 Task: Find farmers' markets in Madison, Wisconsin. 155.96158
Action: Mouse moved to (136, 79)
Screenshot: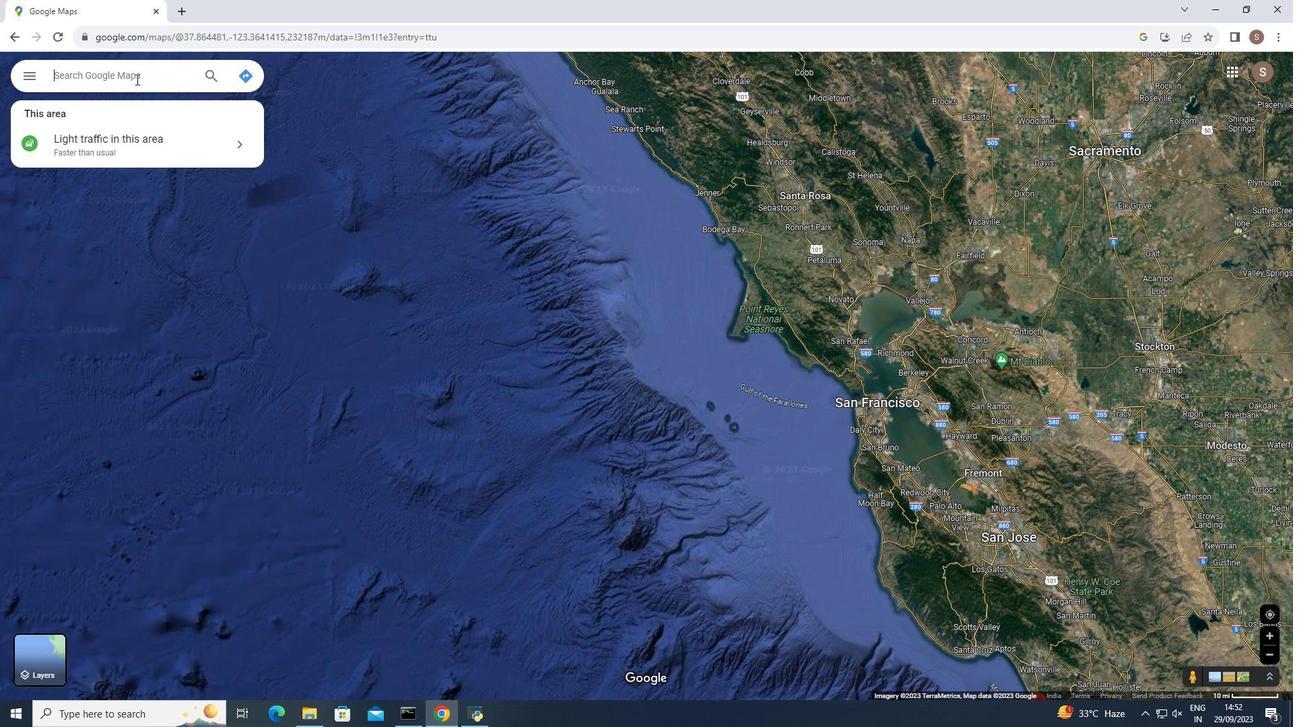 
Action: Mouse pressed left at (136, 79)
Screenshot: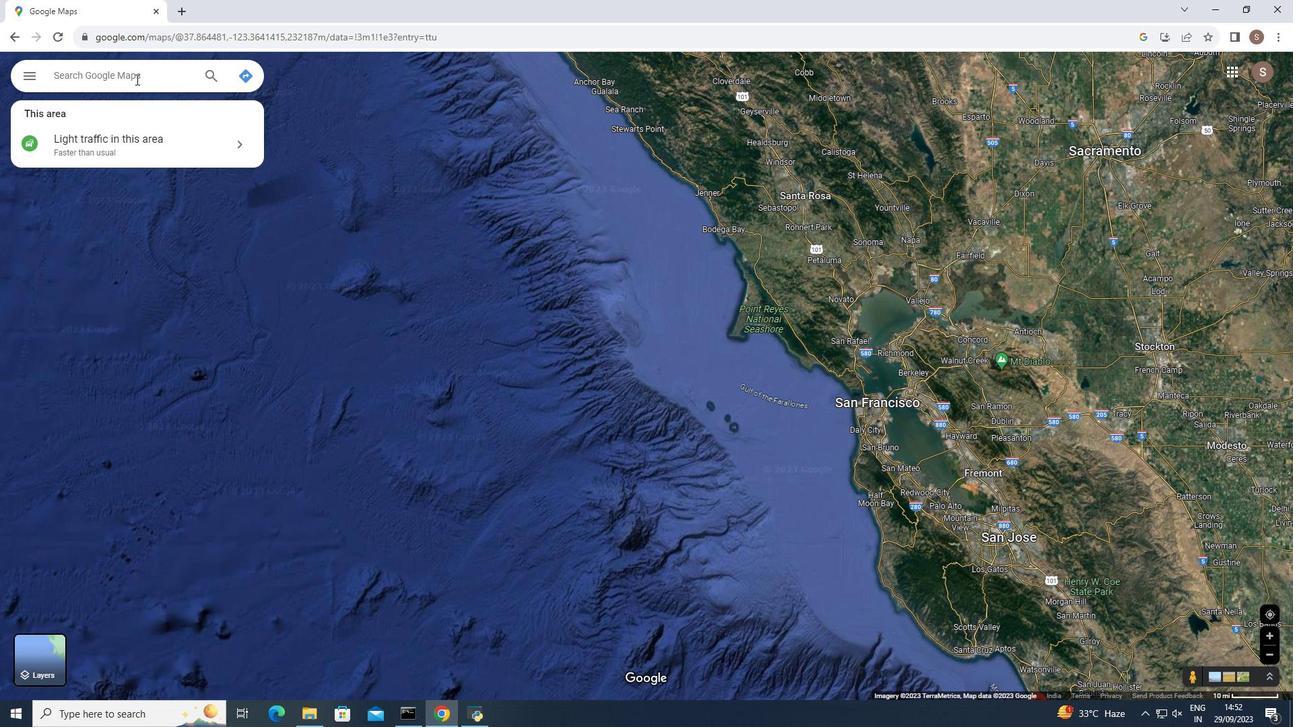 
Action: Mouse moved to (137, 76)
Screenshot: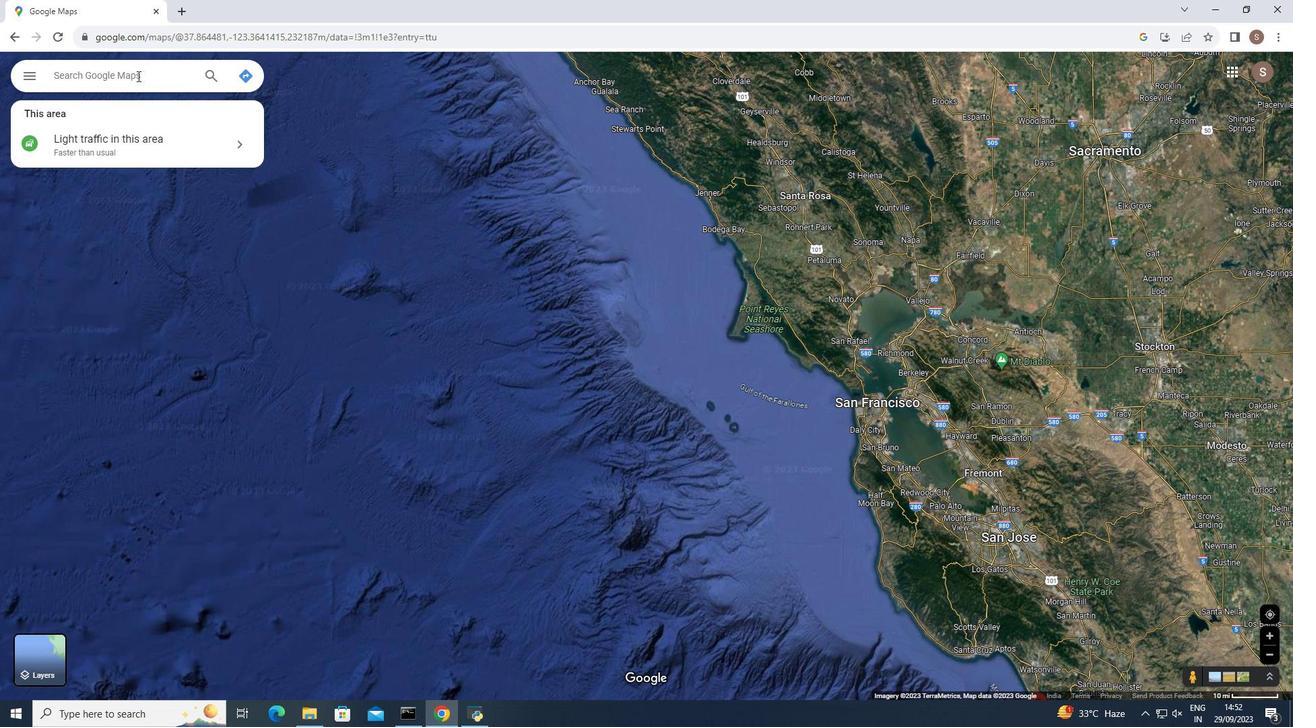 
Action: Key pressed madison<Key.space>wisconsin
Screenshot: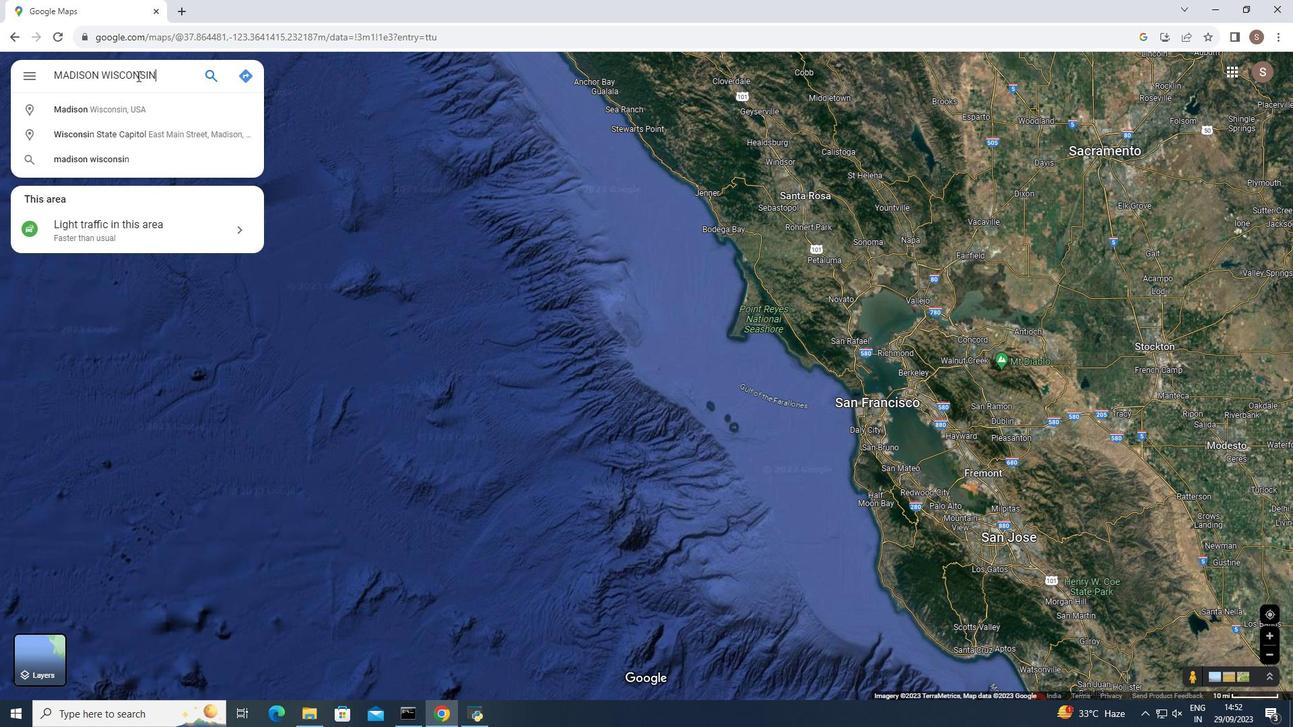 
Action: Mouse moved to (119, 106)
Screenshot: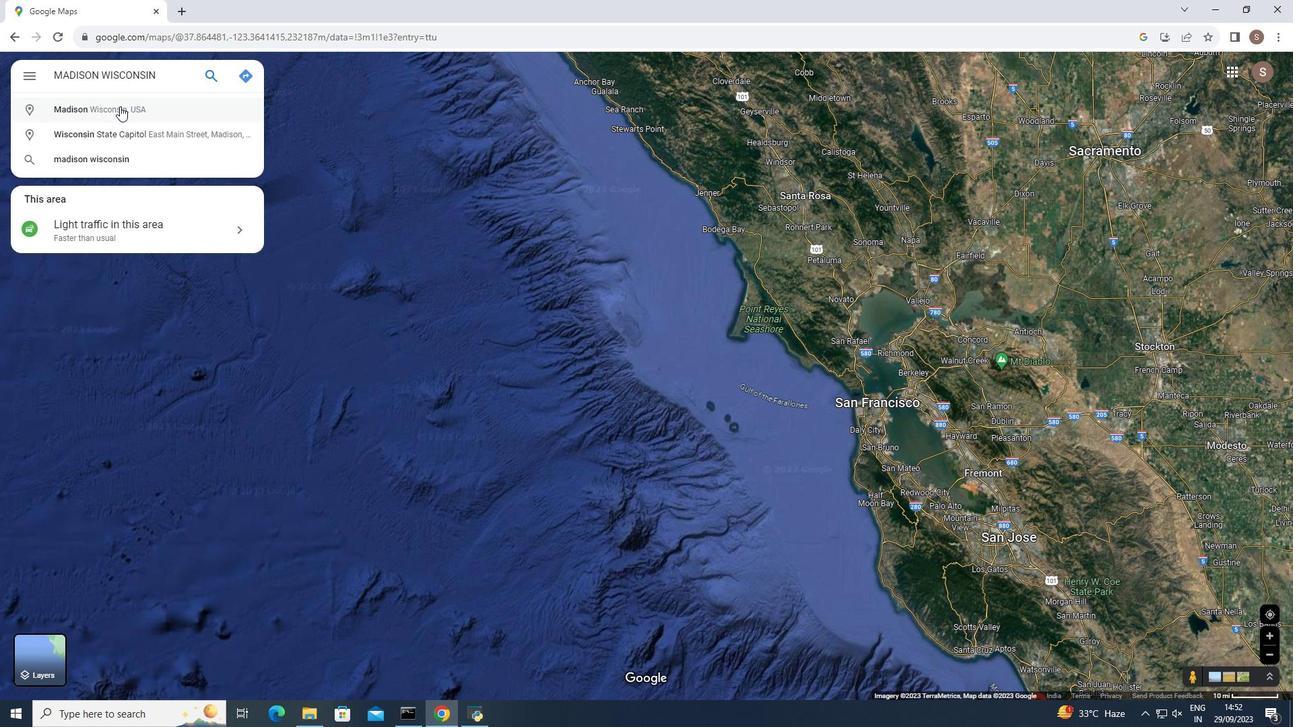 
Action: Mouse pressed left at (119, 106)
Screenshot: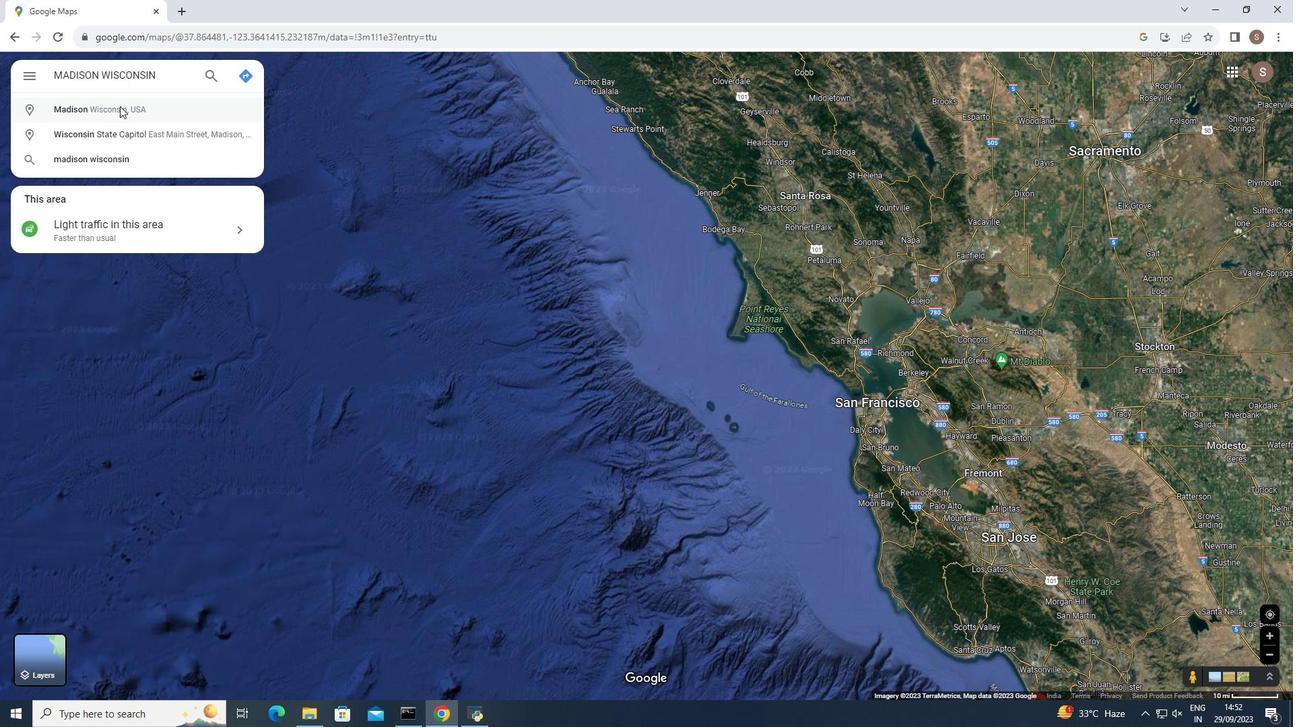 
Action: Mouse moved to (142, 304)
Screenshot: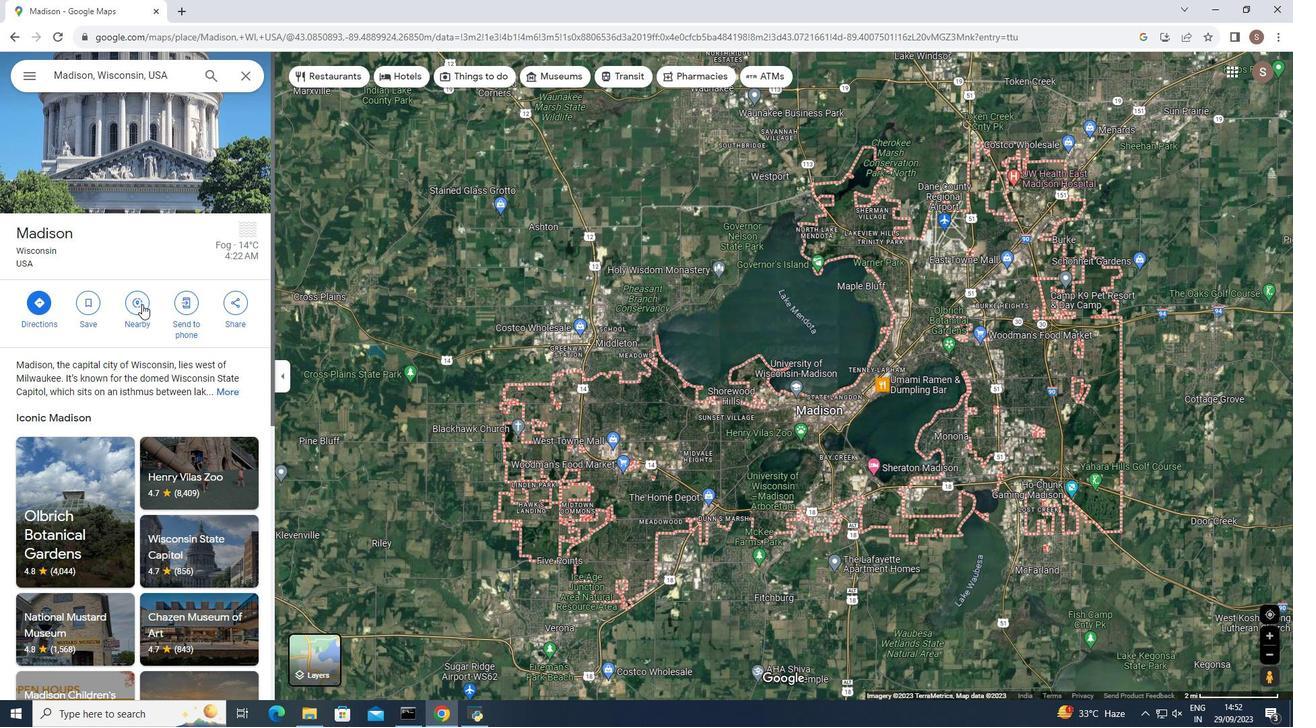 
Action: Mouse pressed left at (142, 304)
Screenshot: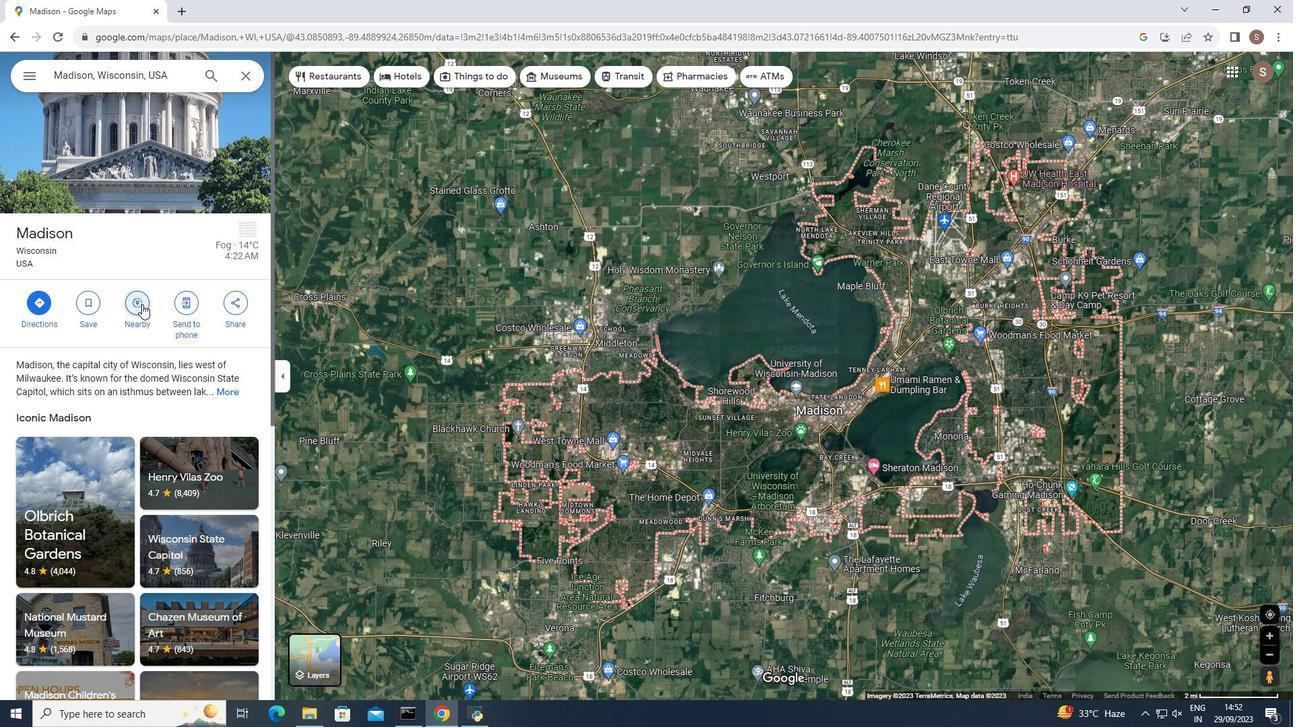 
Action: Mouse moved to (115, 76)
Screenshot: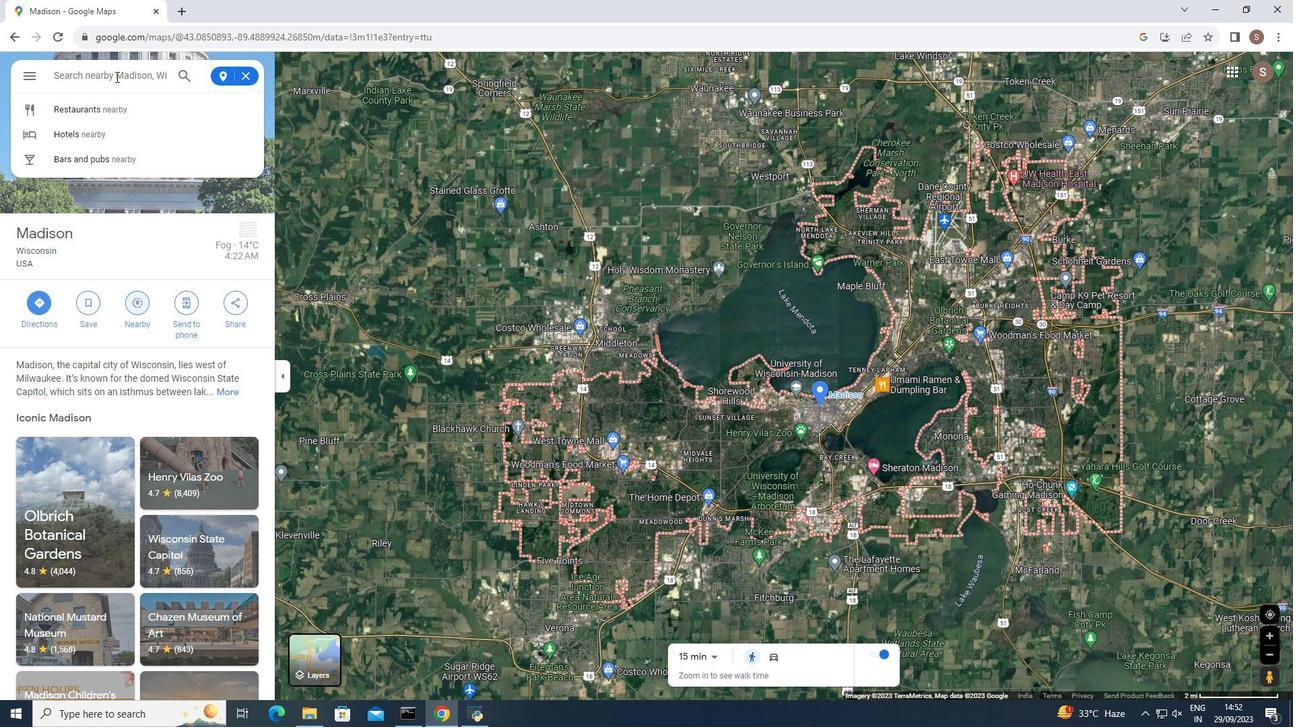 
Action: Mouse pressed left at (115, 76)
Screenshot: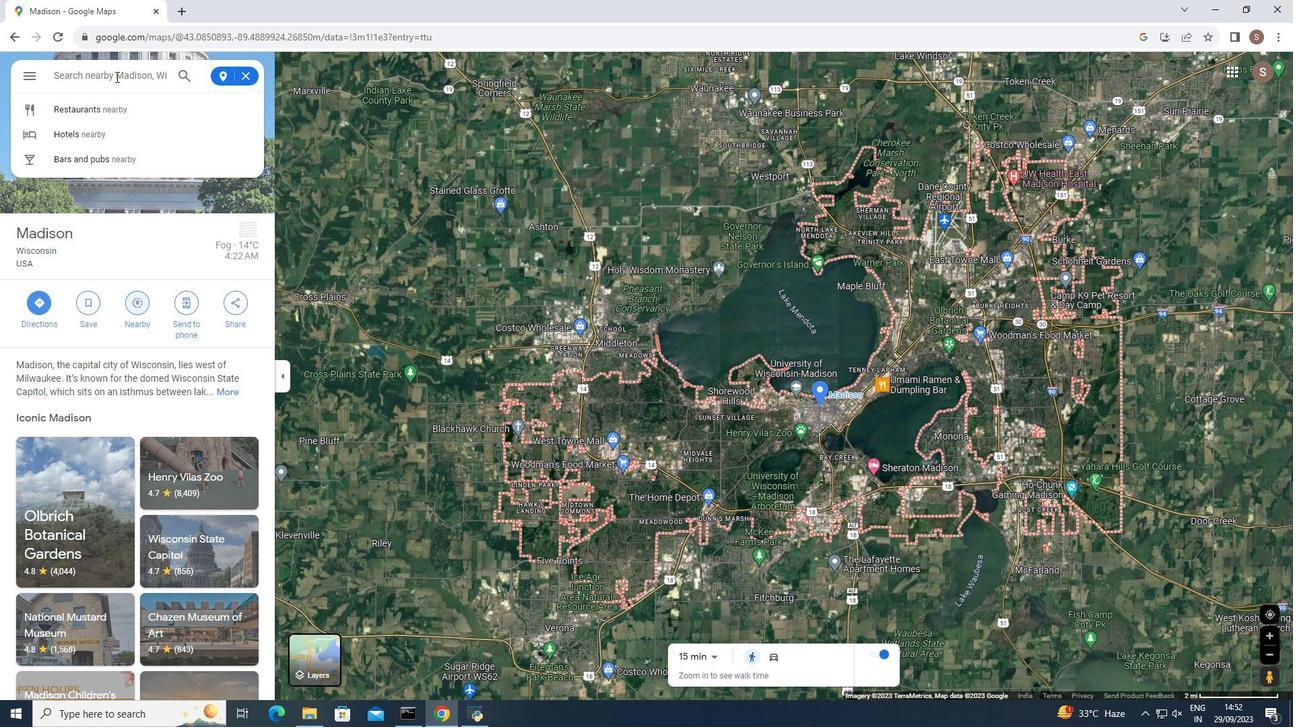 
Action: Key pressed farmers<Key.space>market
Screenshot: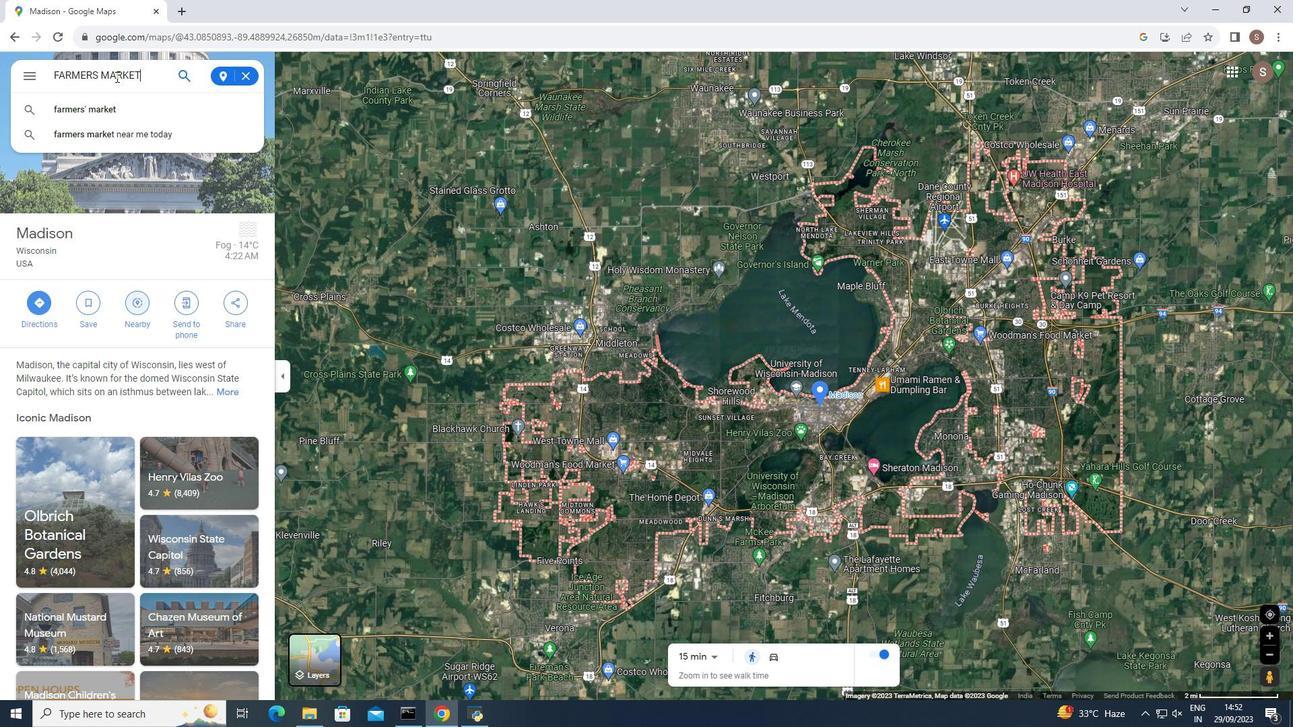 
Action: Mouse moved to (189, 73)
Screenshot: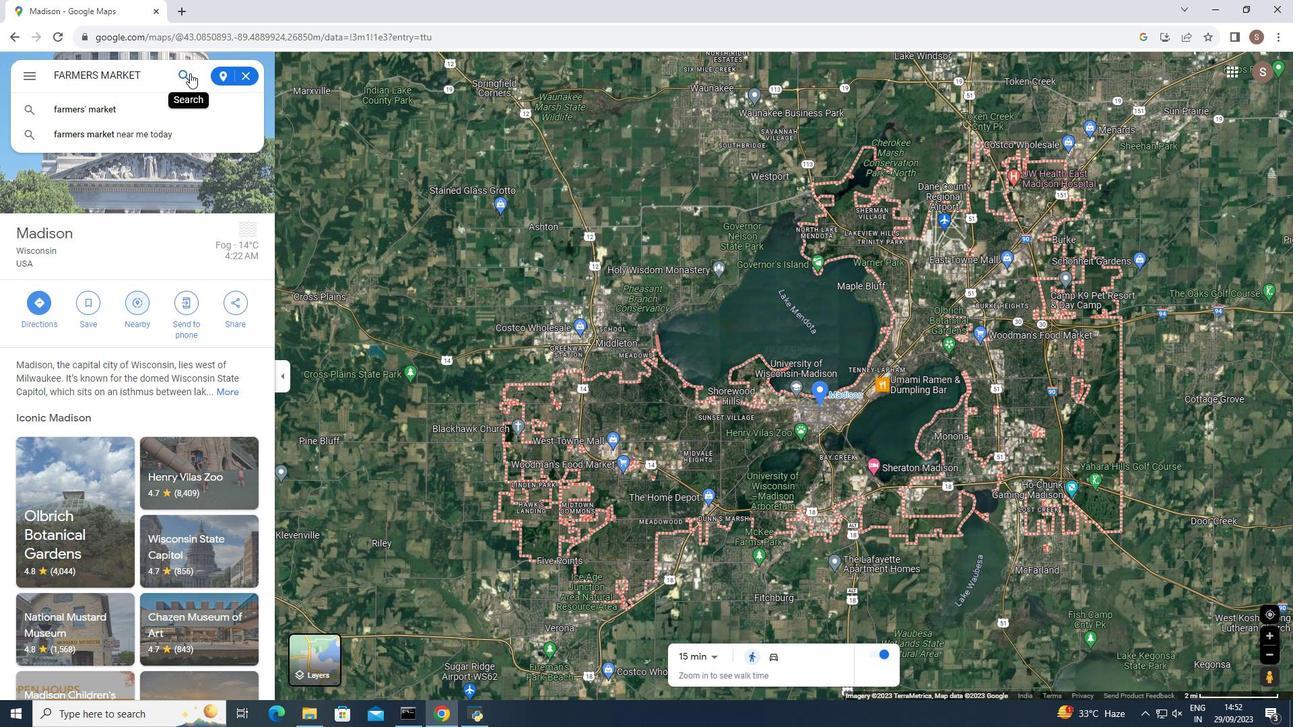 
Action: Mouse pressed left at (189, 73)
Screenshot: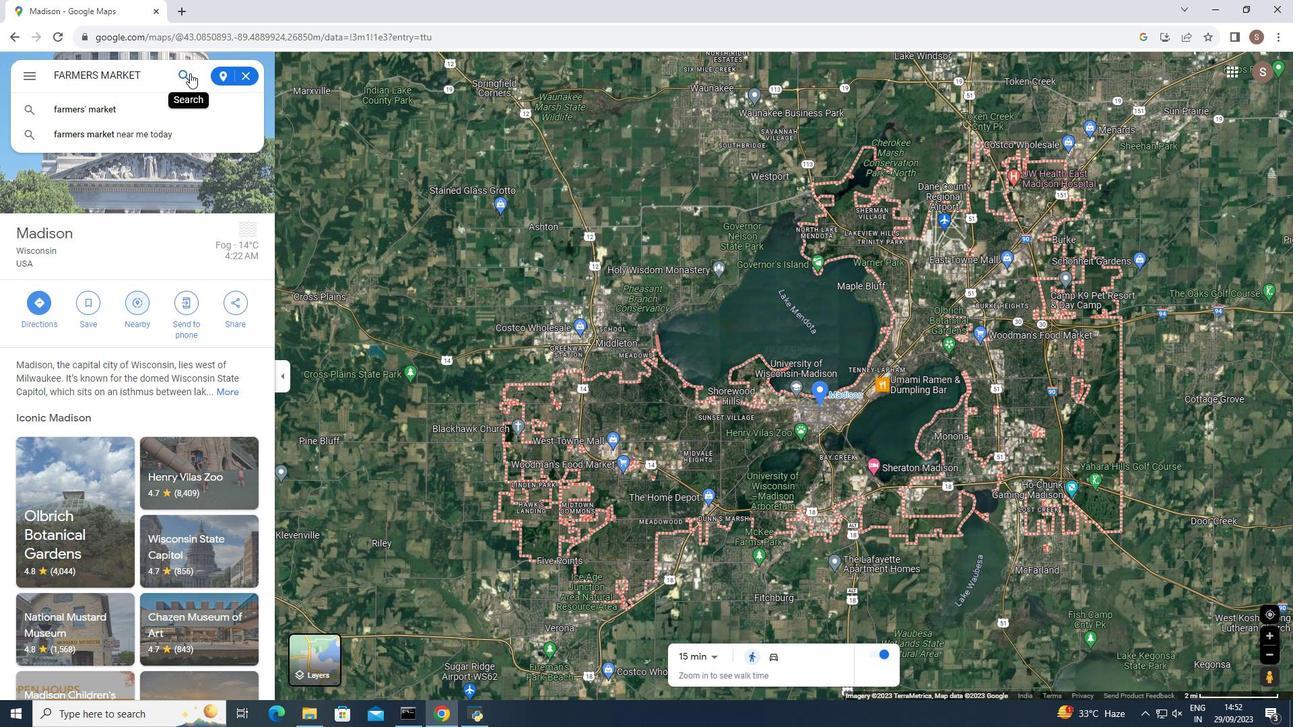 
Action: Mouse moved to (121, 120)
Screenshot: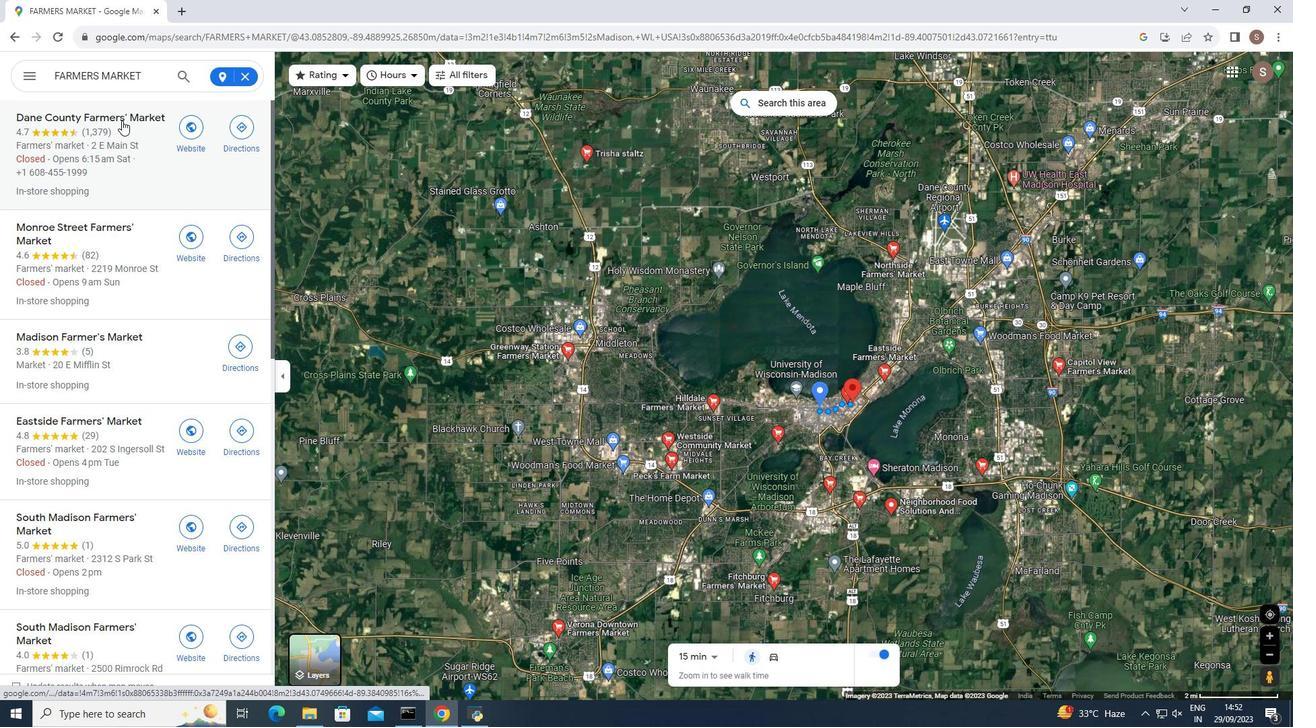 
Action: Mouse pressed left at (121, 120)
Screenshot: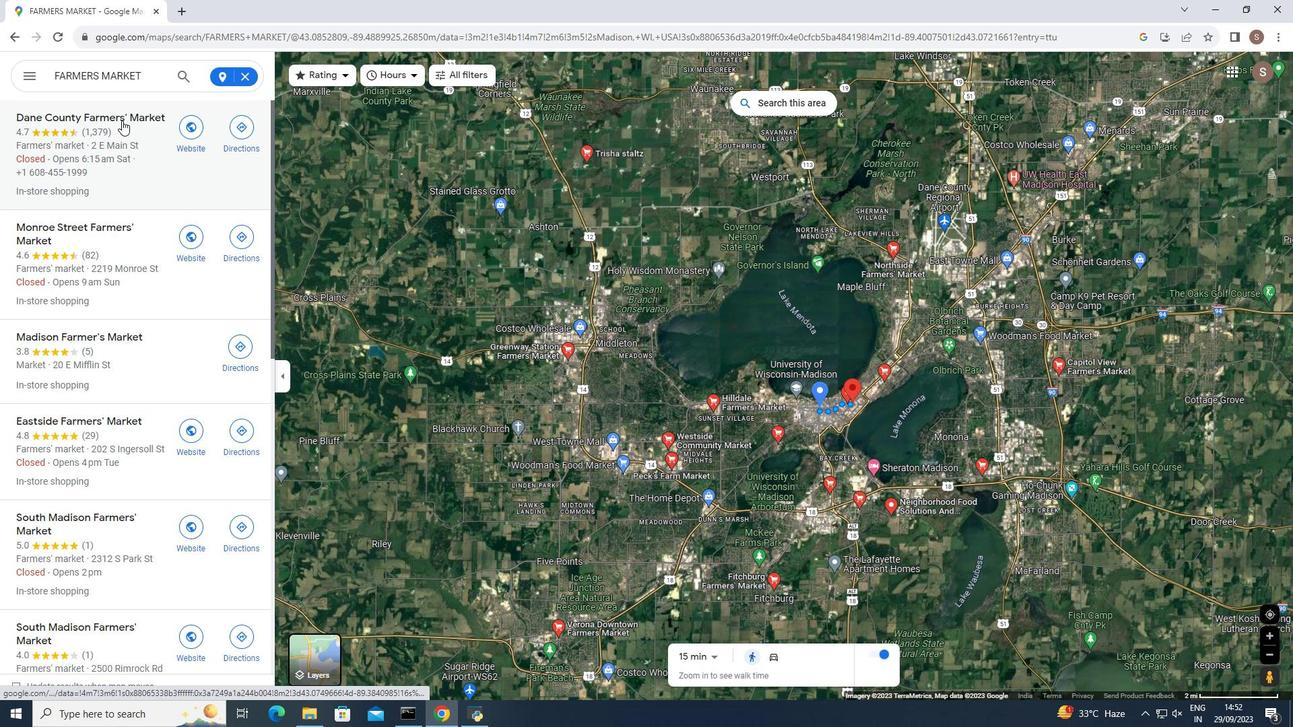 
Action: Mouse moved to (449, 448)
Screenshot: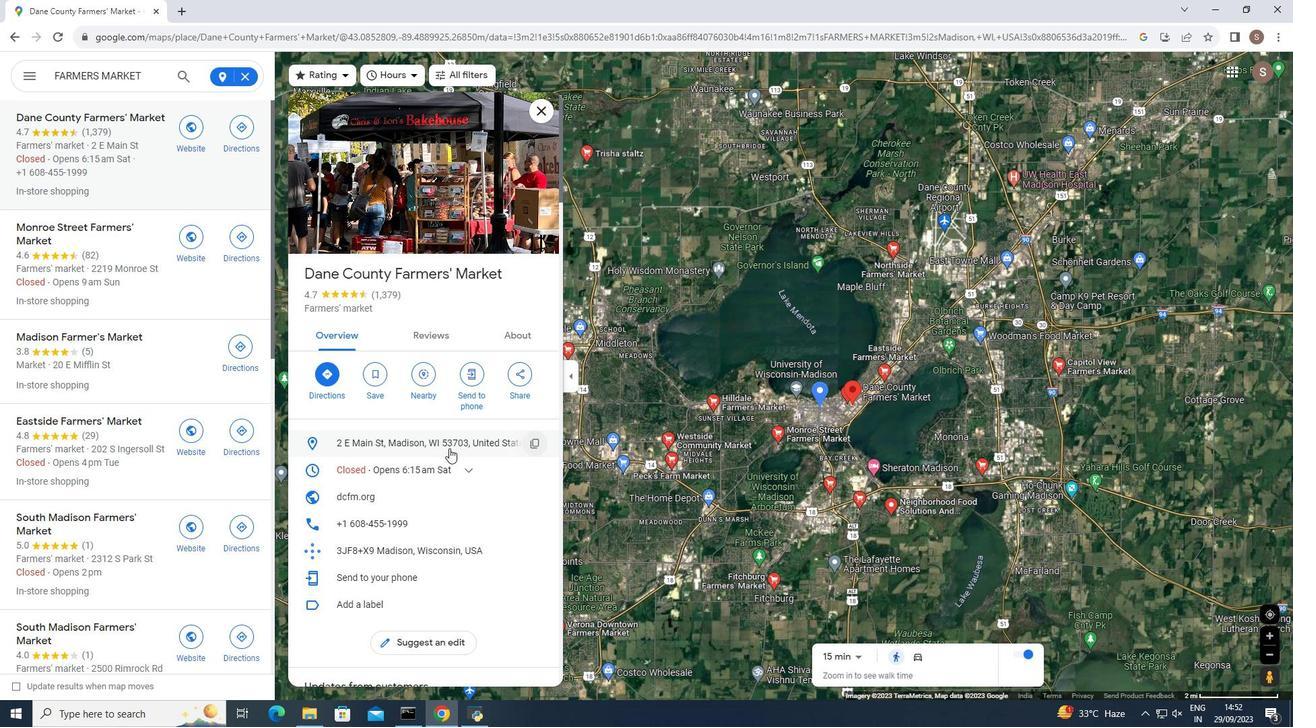 
Action: Mouse scrolled (449, 447) with delta (0, 0)
Screenshot: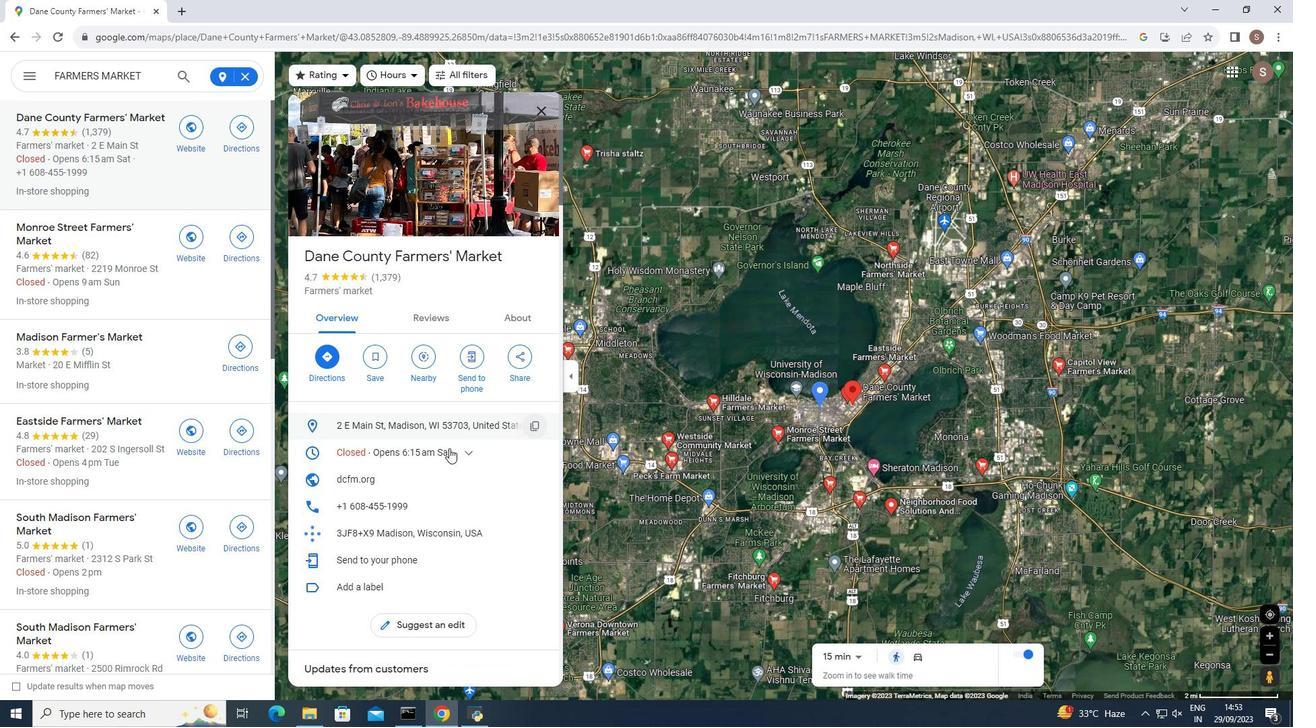 
Action: Mouse moved to (420, 378)
Screenshot: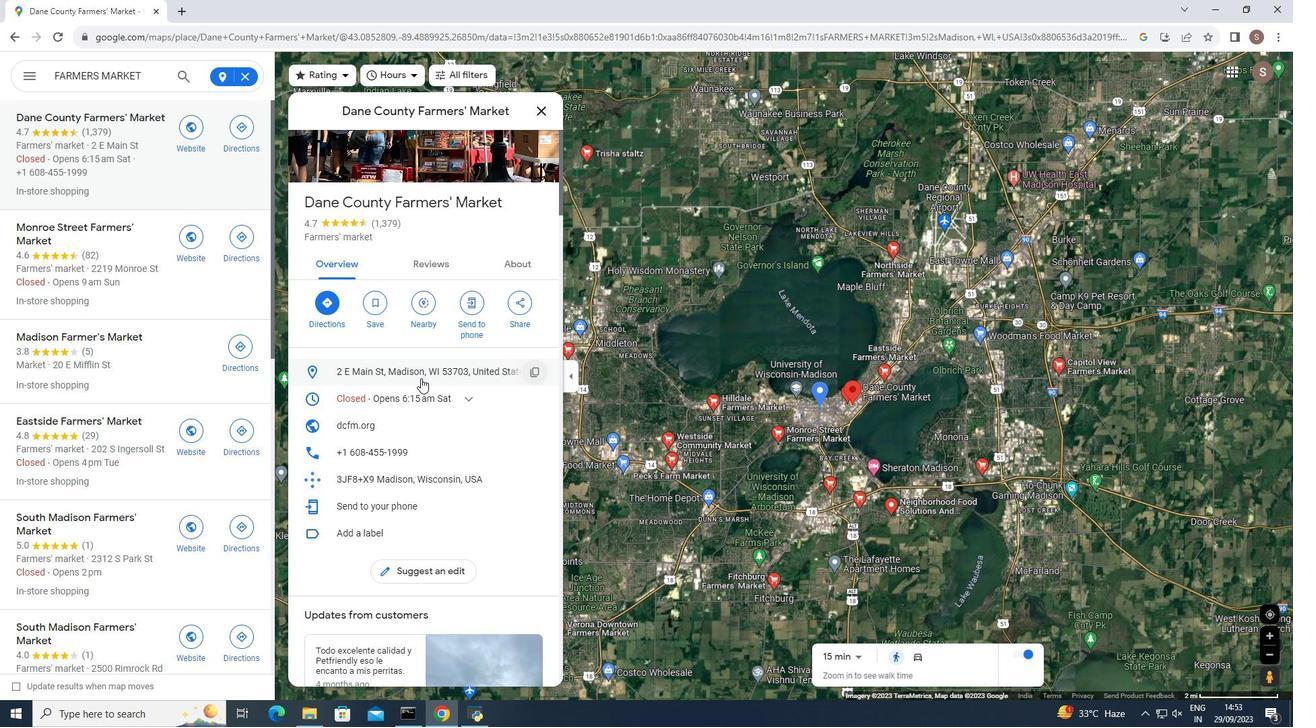 
Action: Mouse scrolled (420, 377) with delta (0, 0)
Screenshot: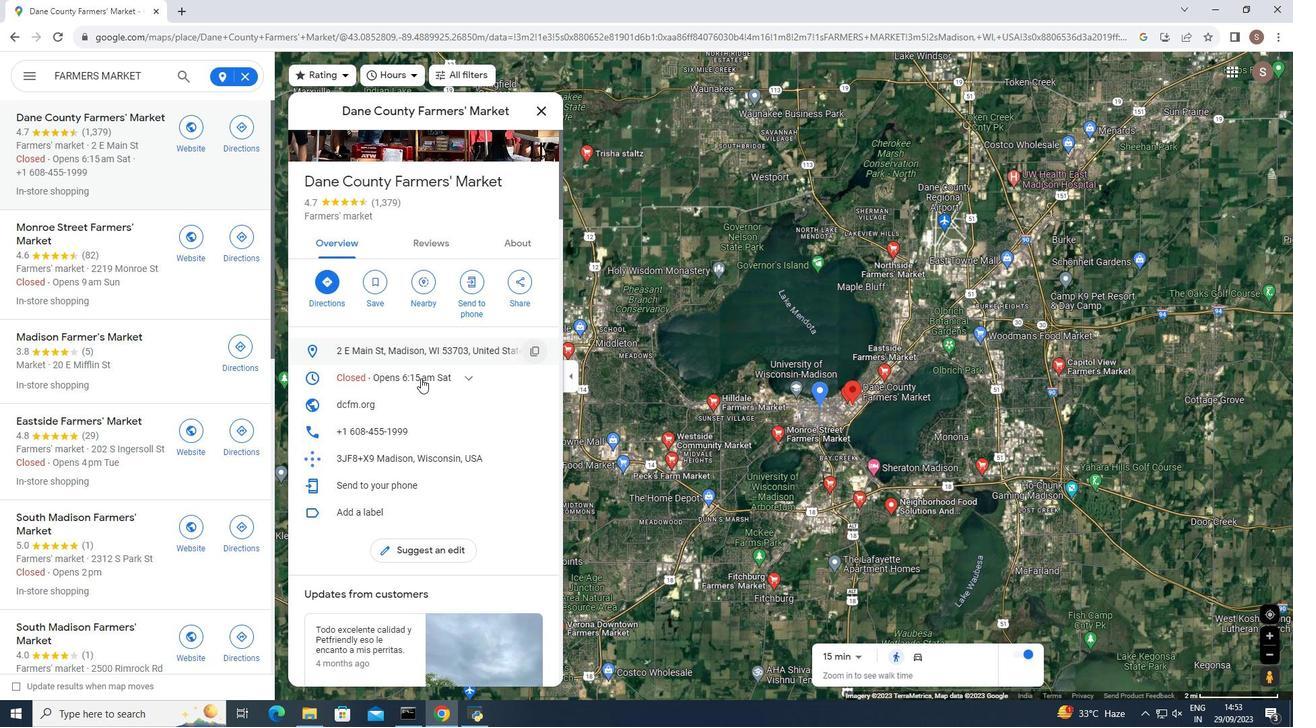 
Action: Mouse moved to (418, 372)
Screenshot: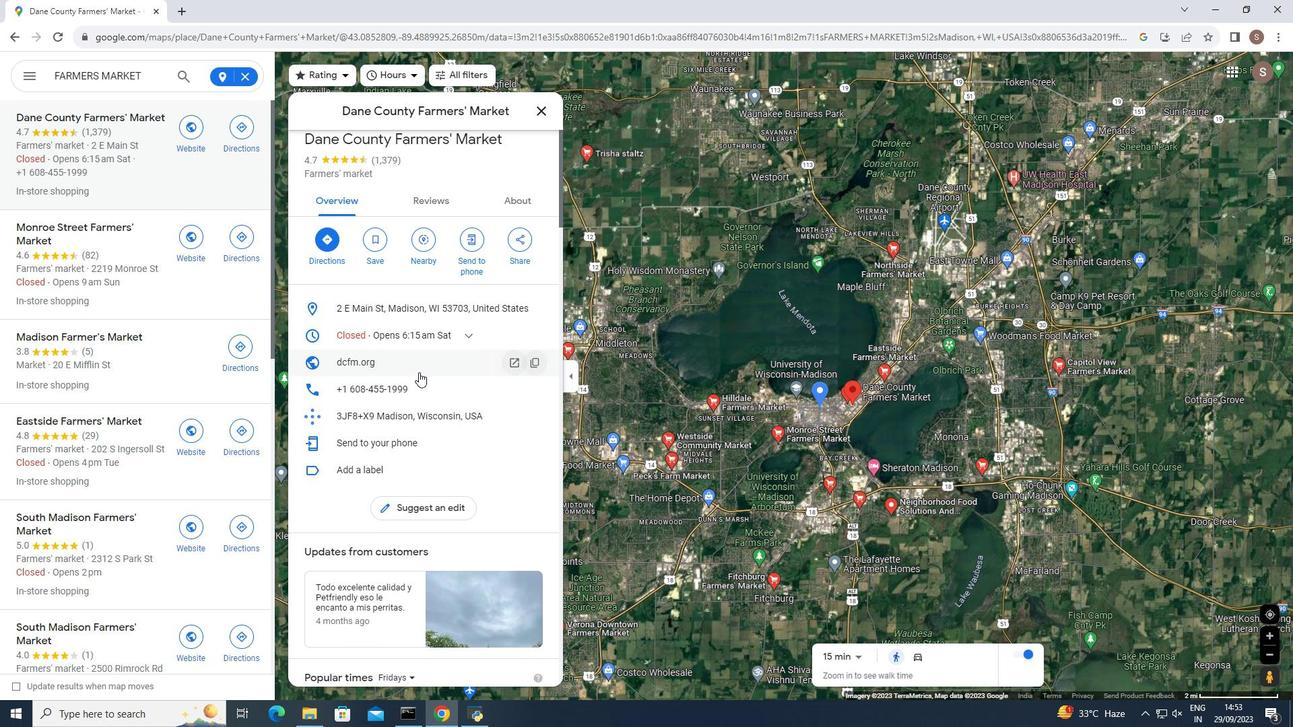 
Action: Mouse scrolled (418, 371) with delta (0, 0)
Screenshot: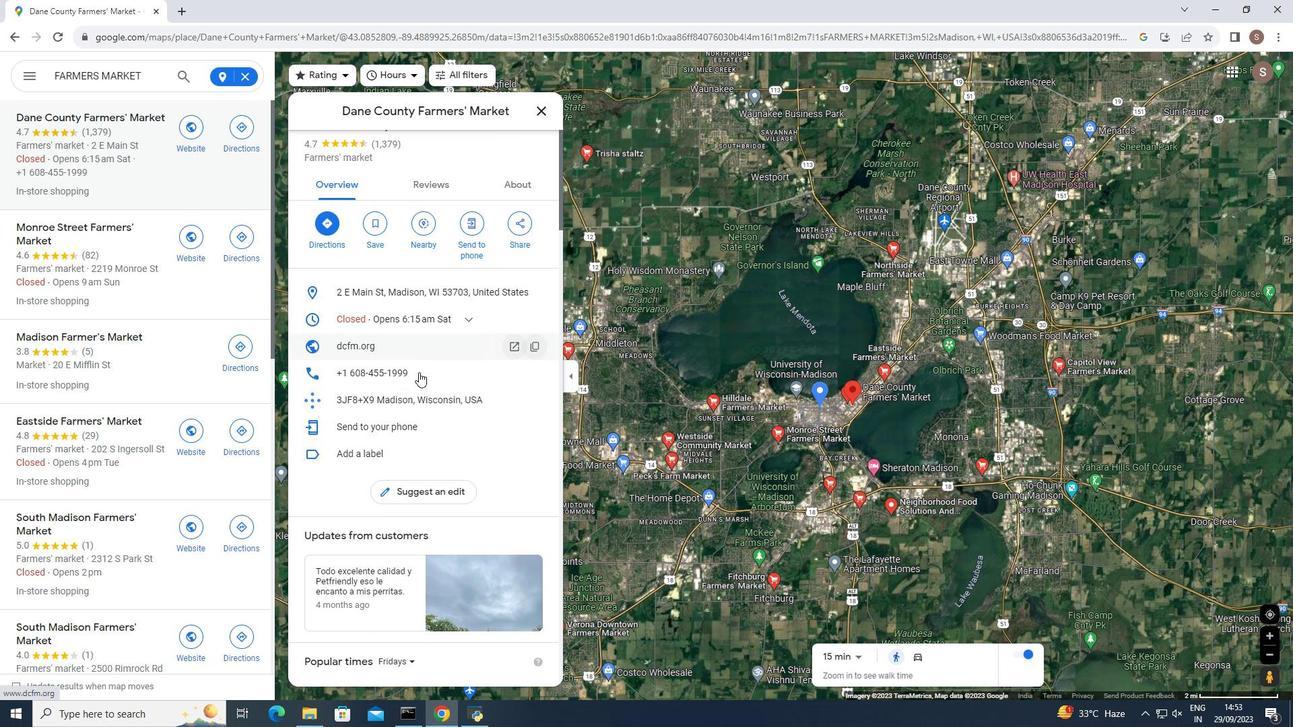 
Action: Mouse moved to (418, 370)
Screenshot: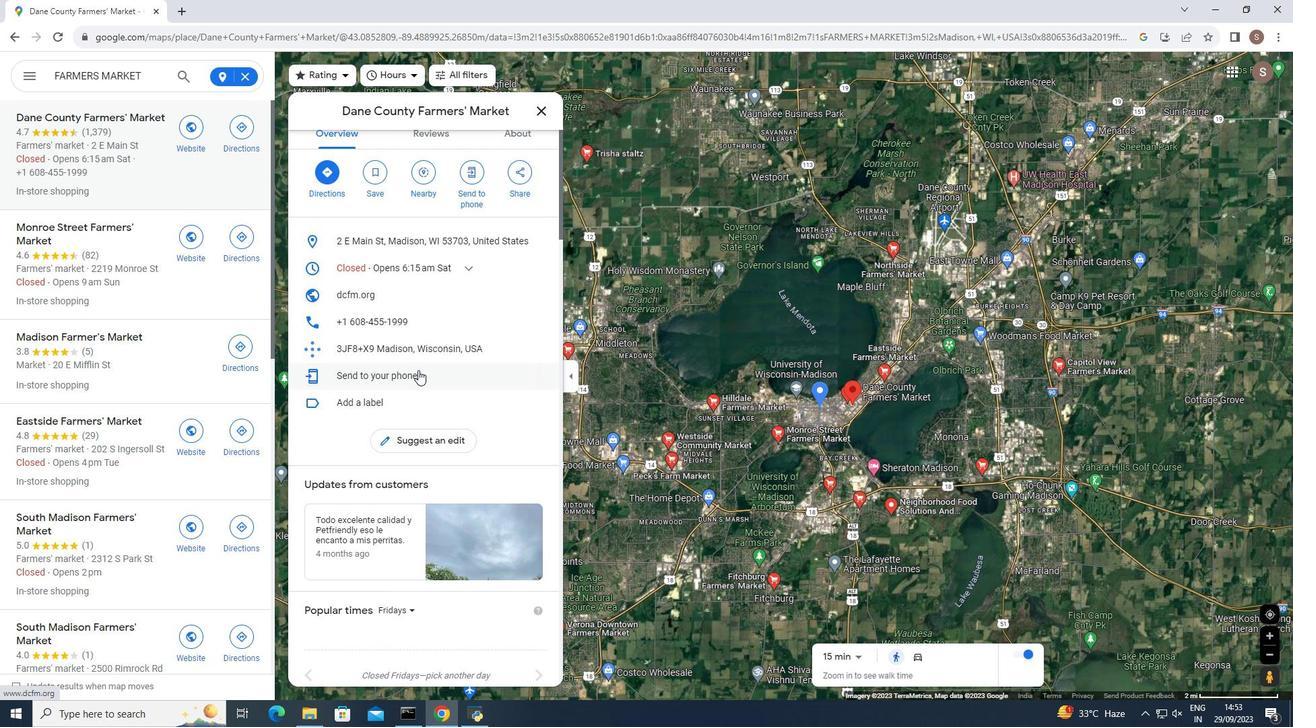 
Action: Mouse scrolled (418, 369) with delta (0, 0)
Screenshot: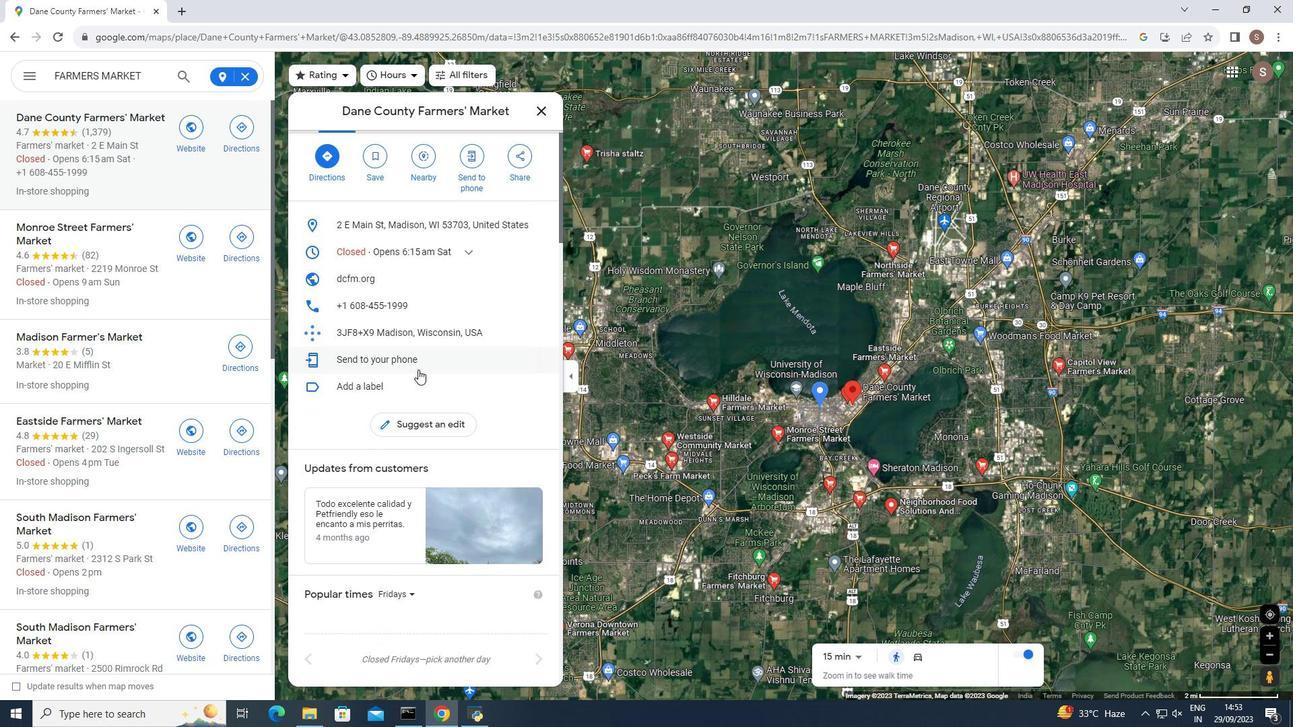 
Action: Mouse moved to (418, 369)
Screenshot: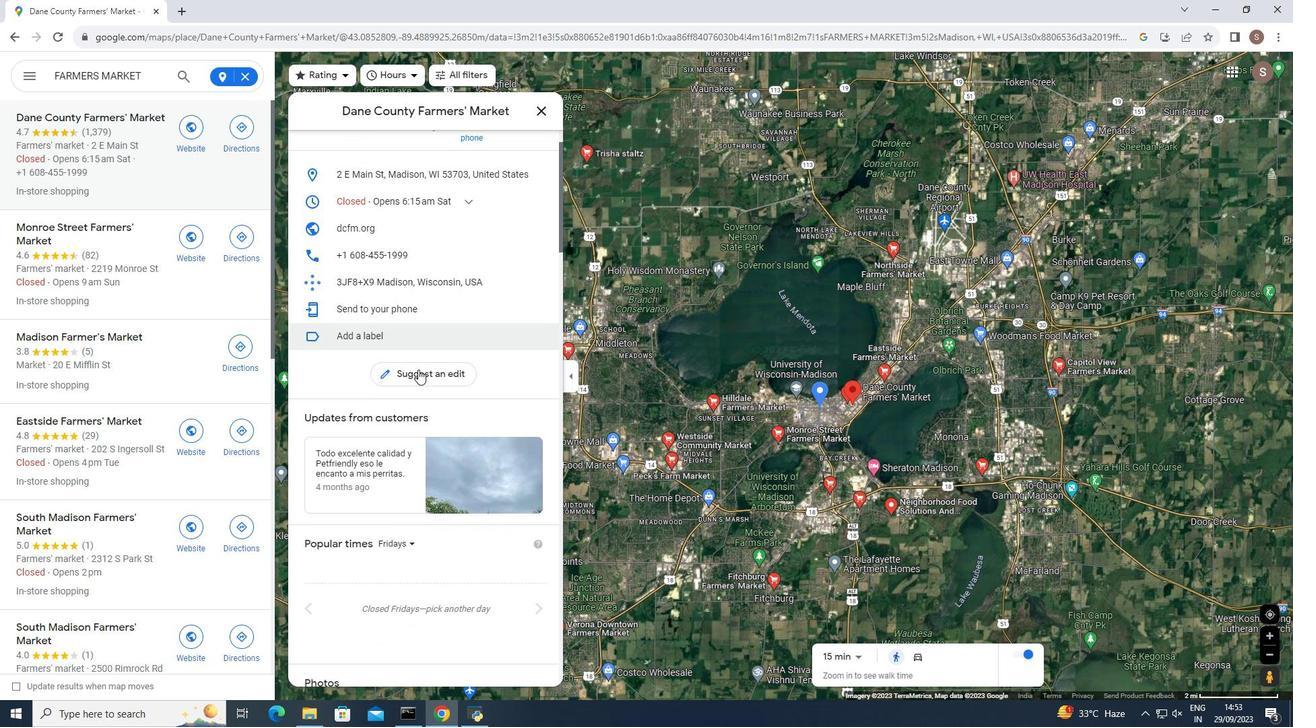 
Action: Mouse scrolled (418, 369) with delta (0, 0)
Screenshot: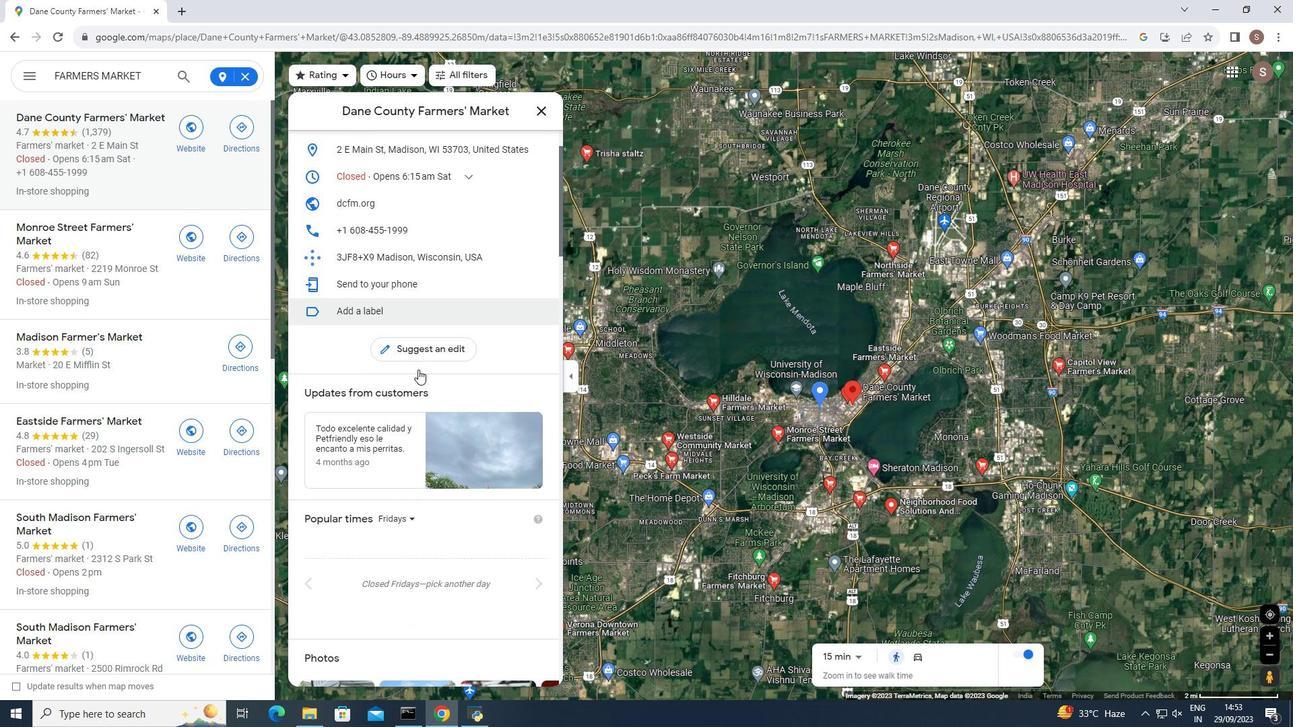 
Action: Mouse moved to (418, 369)
Screenshot: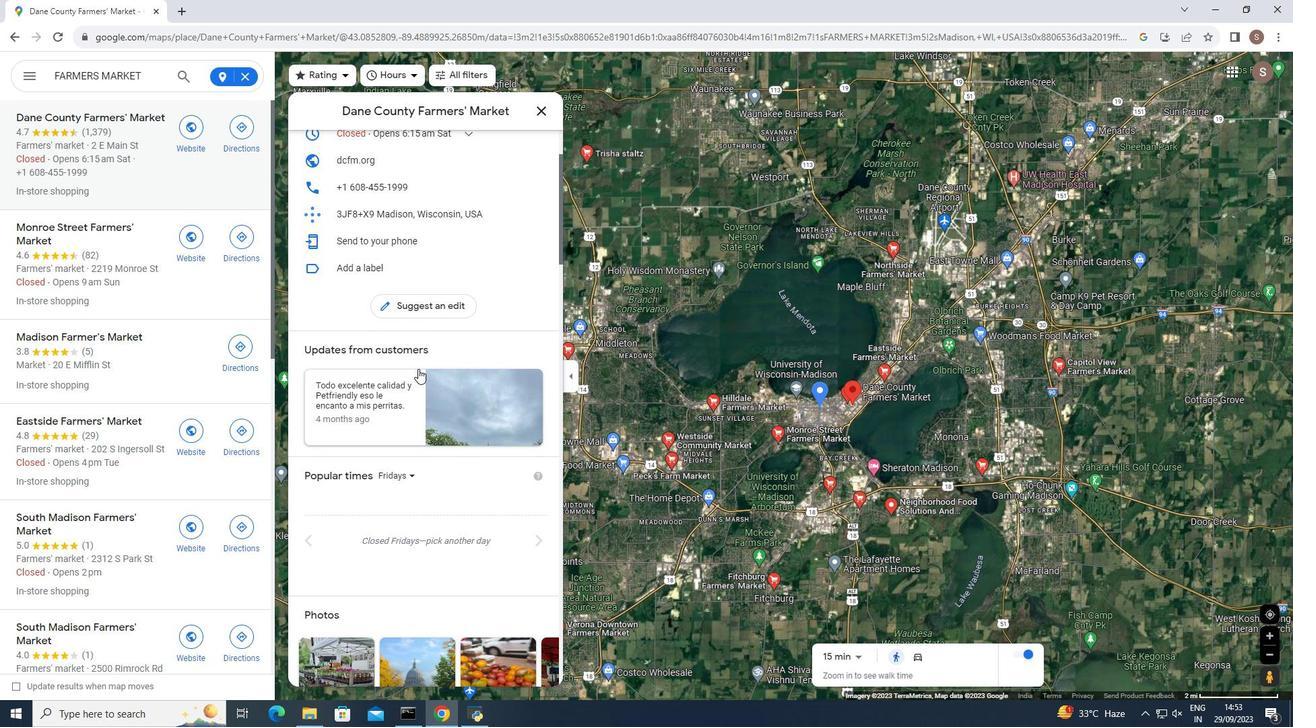 
Action: Mouse scrolled (418, 368) with delta (0, 0)
Screenshot: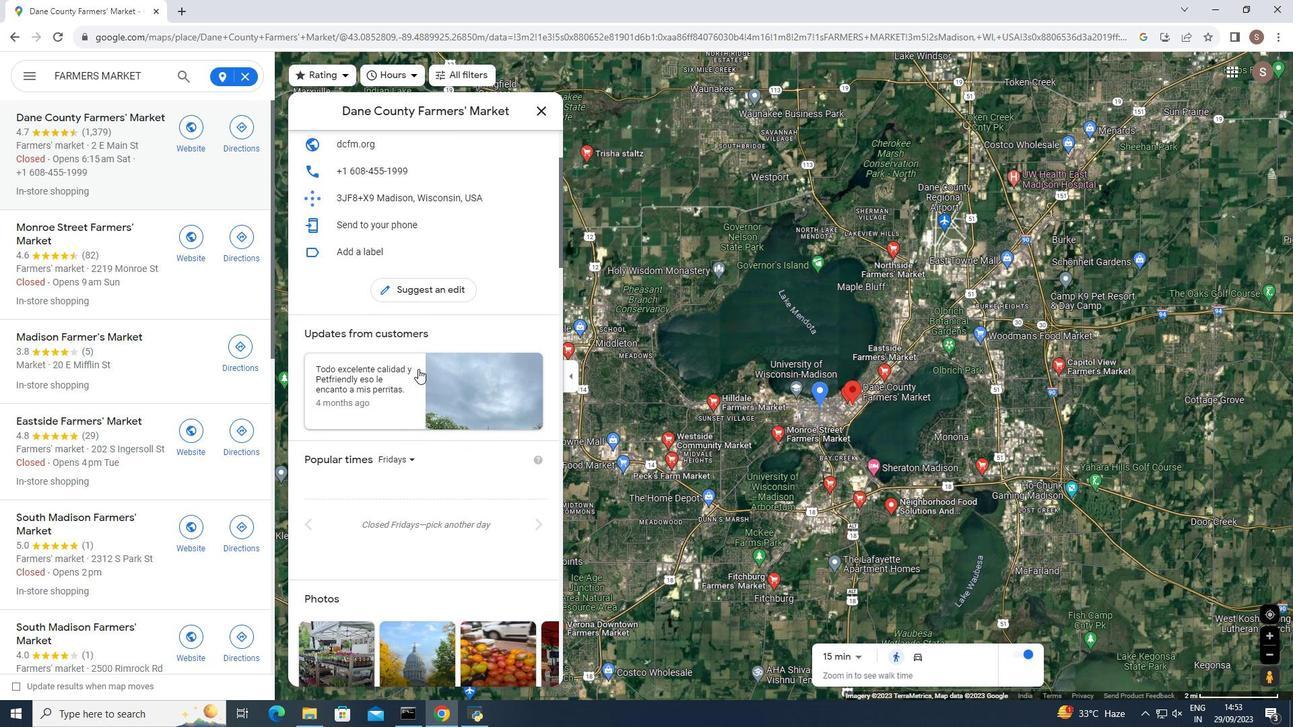 
Action: Mouse moved to (418, 367)
Screenshot: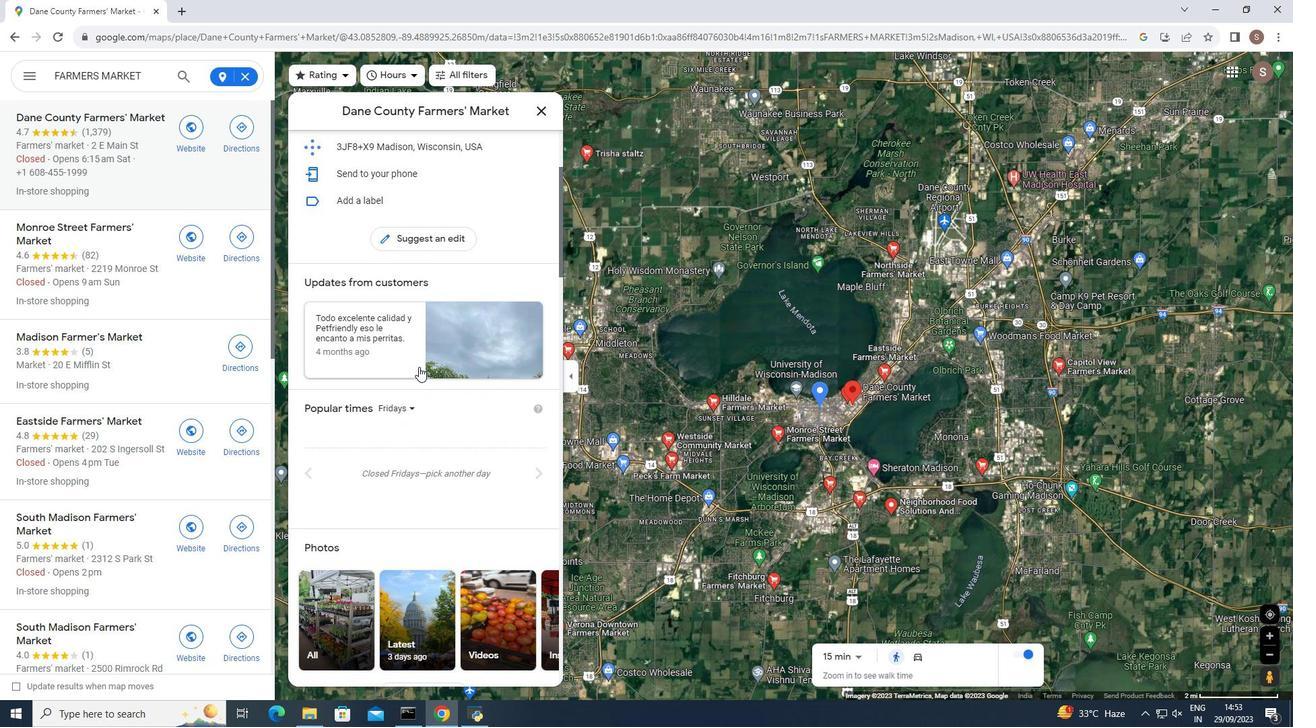 
Action: Mouse scrolled (418, 366) with delta (0, 0)
Screenshot: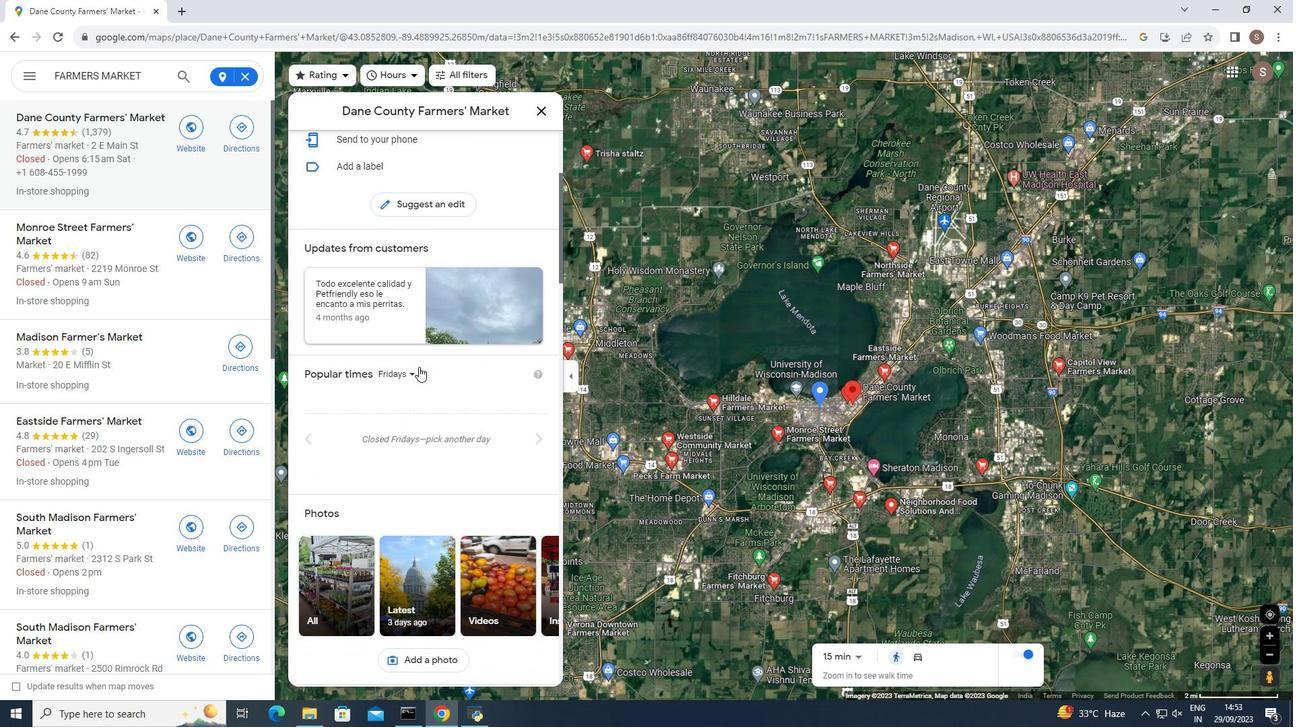 
Action: Mouse scrolled (418, 366) with delta (0, 0)
Screenshot: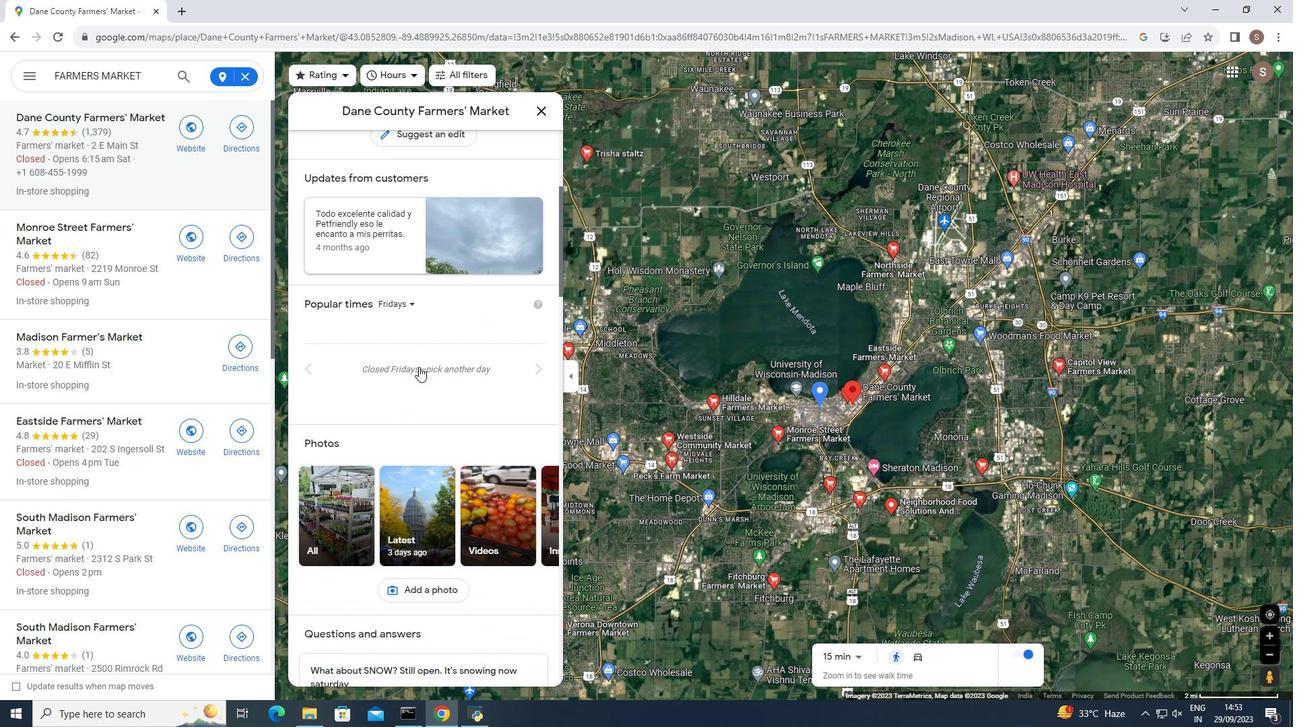 
Action: Mouse scrolled (418, 366) with delta (0, 0)
Screenshot: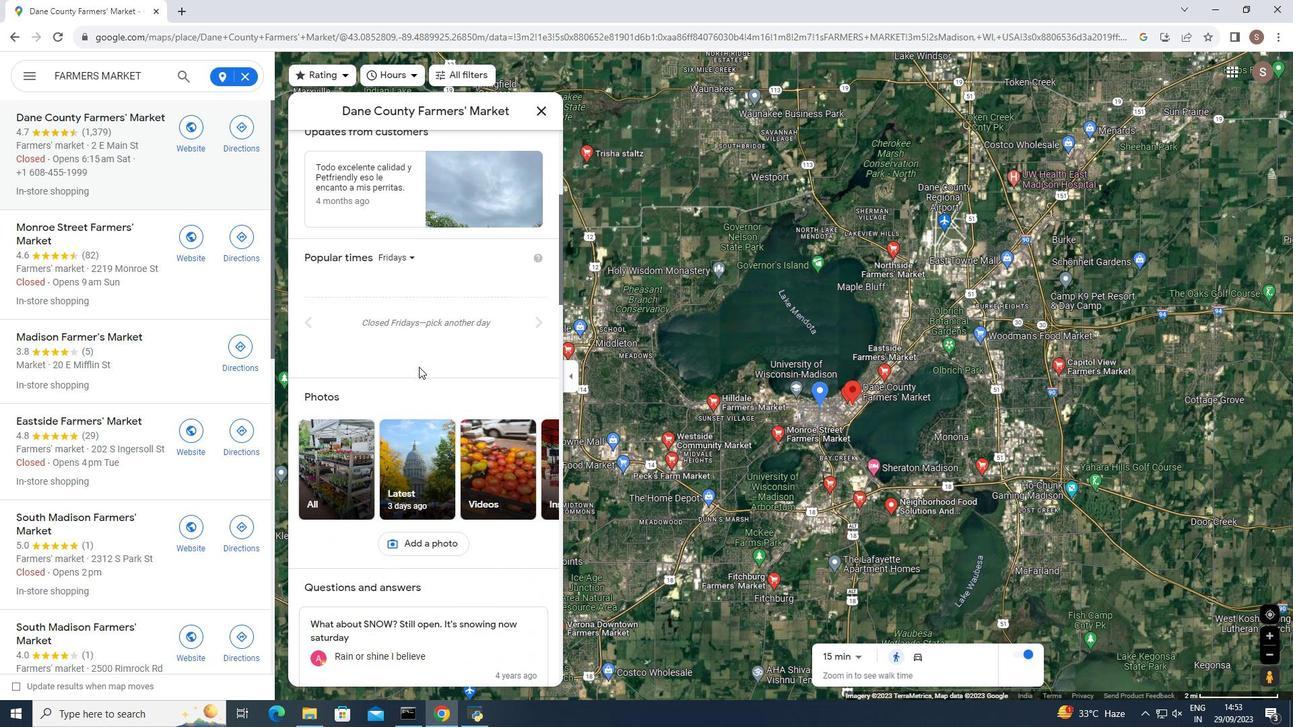 
Action: Mouse moved to (418, 365)
Screenshot: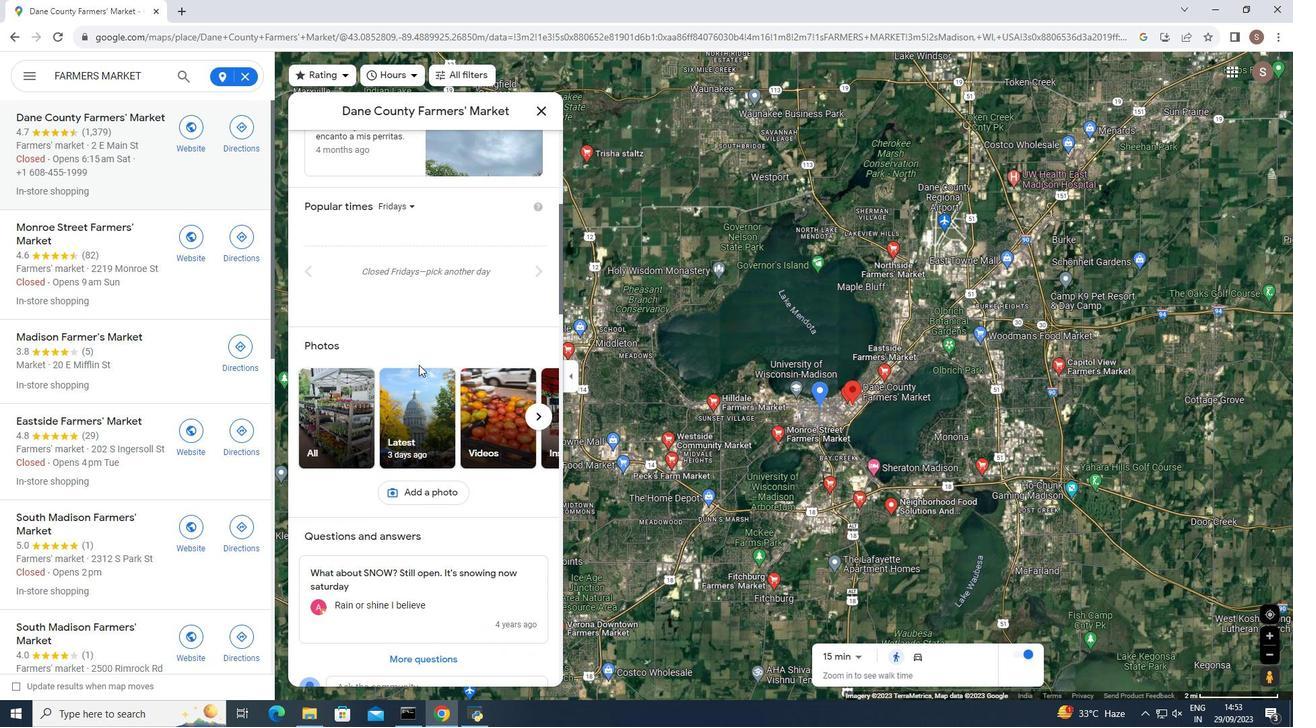 
Action: Mouse scrolled (418, 364) with delta (0, 0)
Screenshot: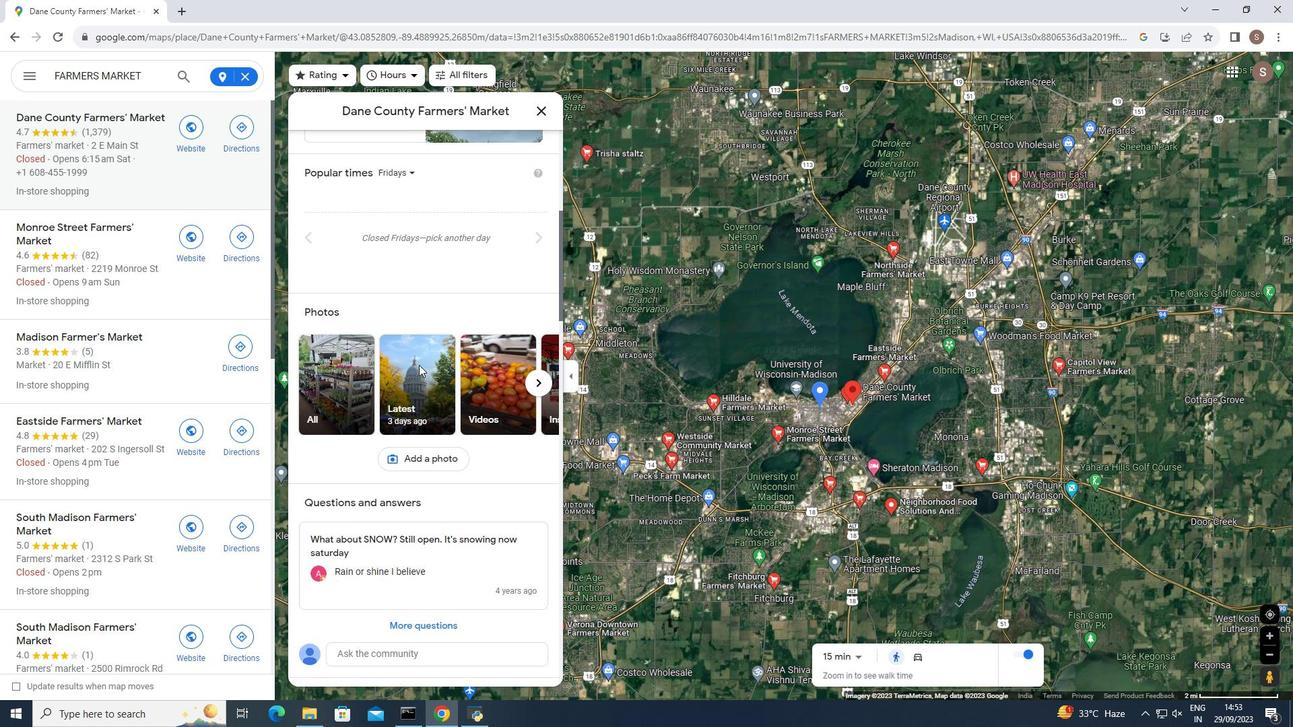 
Action: Mouse moved to (418, 363)
Screenshot: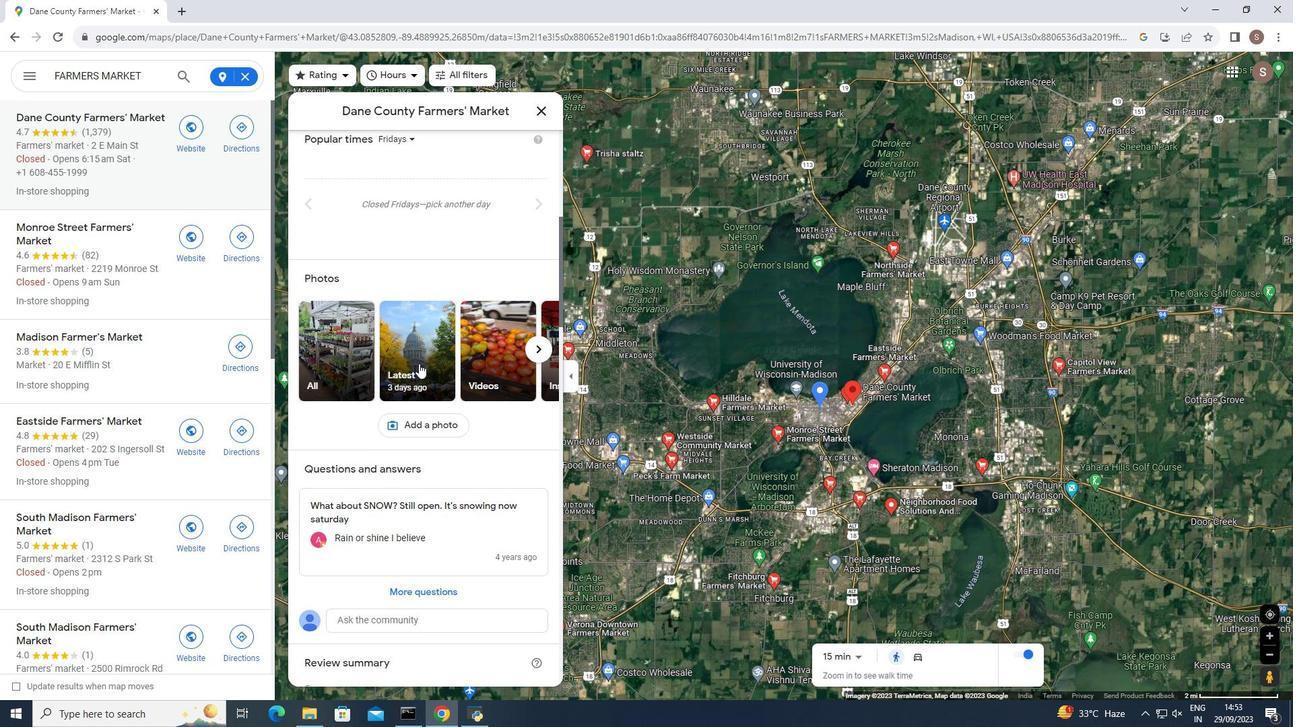 
Action: Mouse scrolled (418, 363) with delta (0, 0)
Screenshot: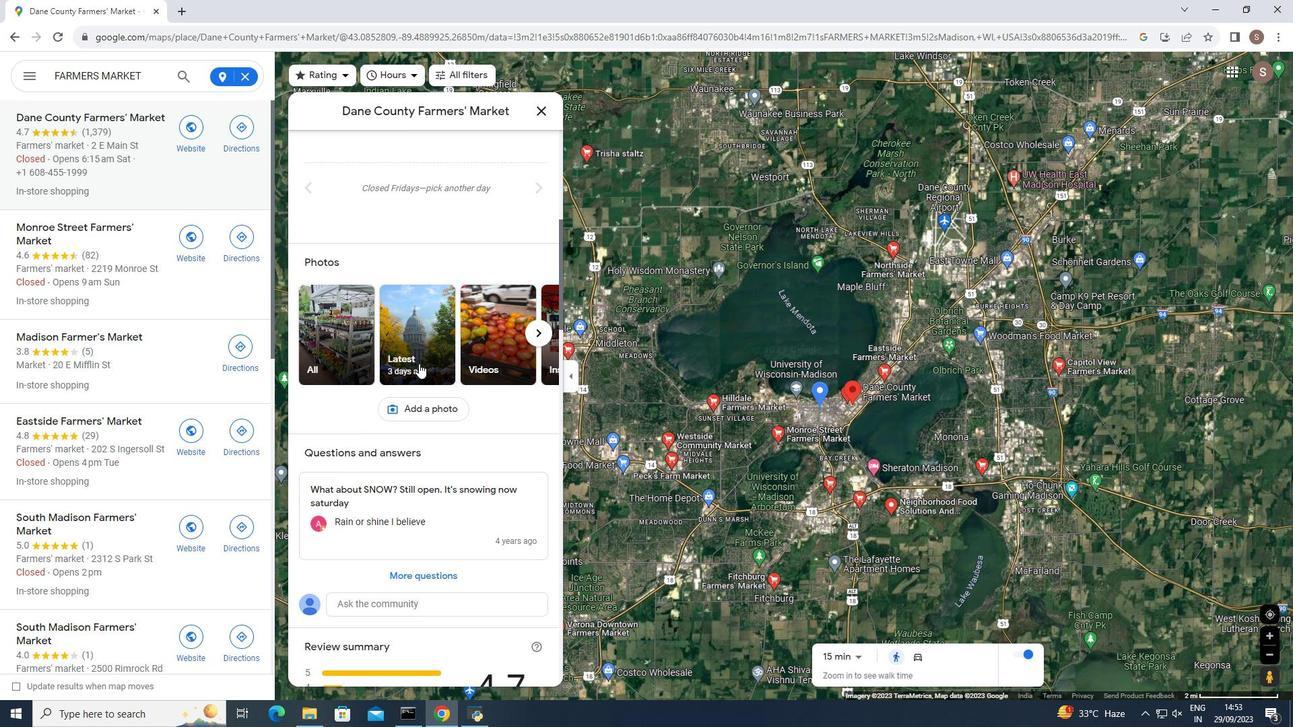 
Action: Mouse scrolled (418, 363) with delta (0, 0)
Screenshot: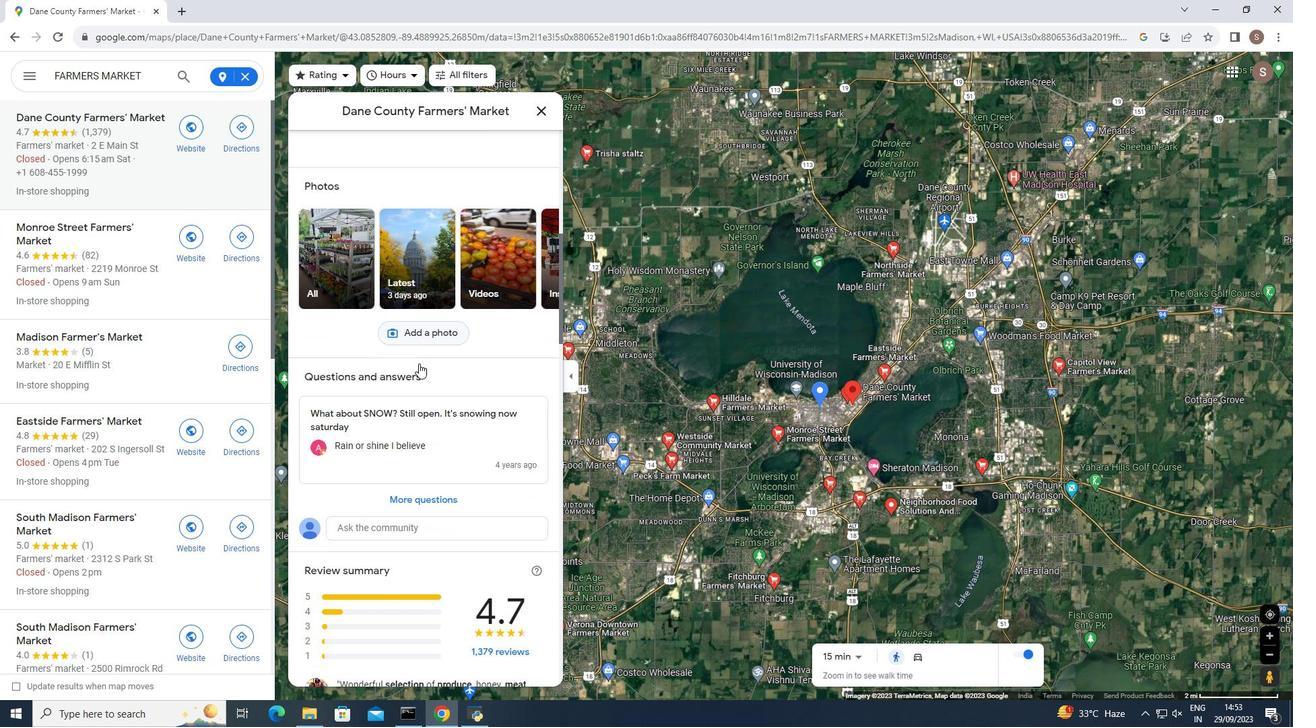 
Action: Mouse moved to (418, 363)
Screenshot: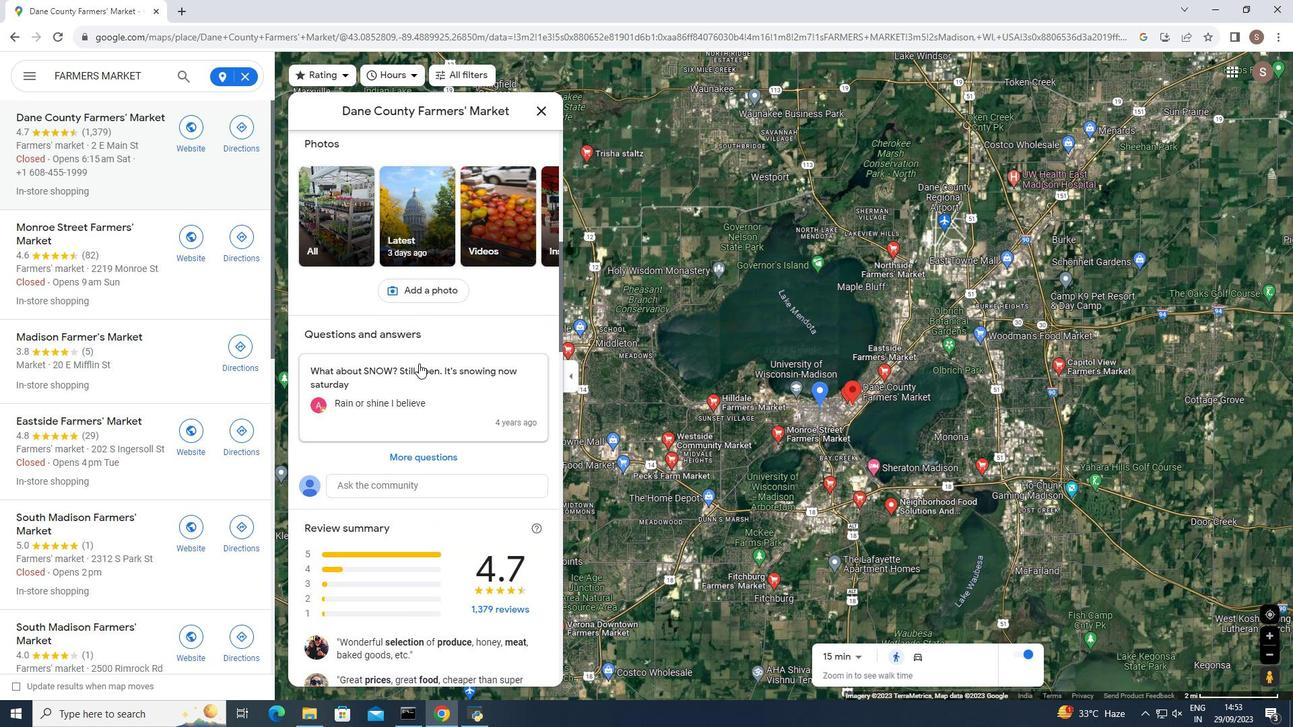 
Action: Mouse scrolled (418, 363) with delta (0, 0)
Screenshot: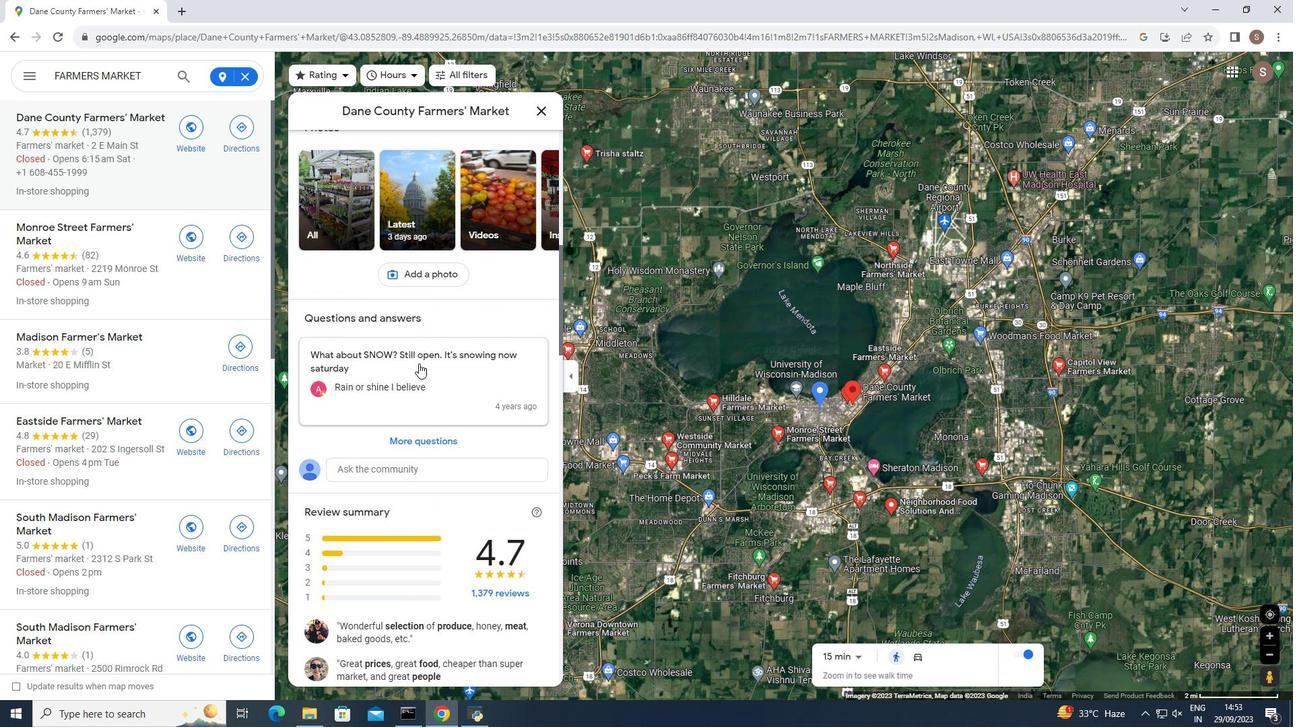 
Action: Mouse scrolled (418, 363) with delta (0, 0)
Screenshot: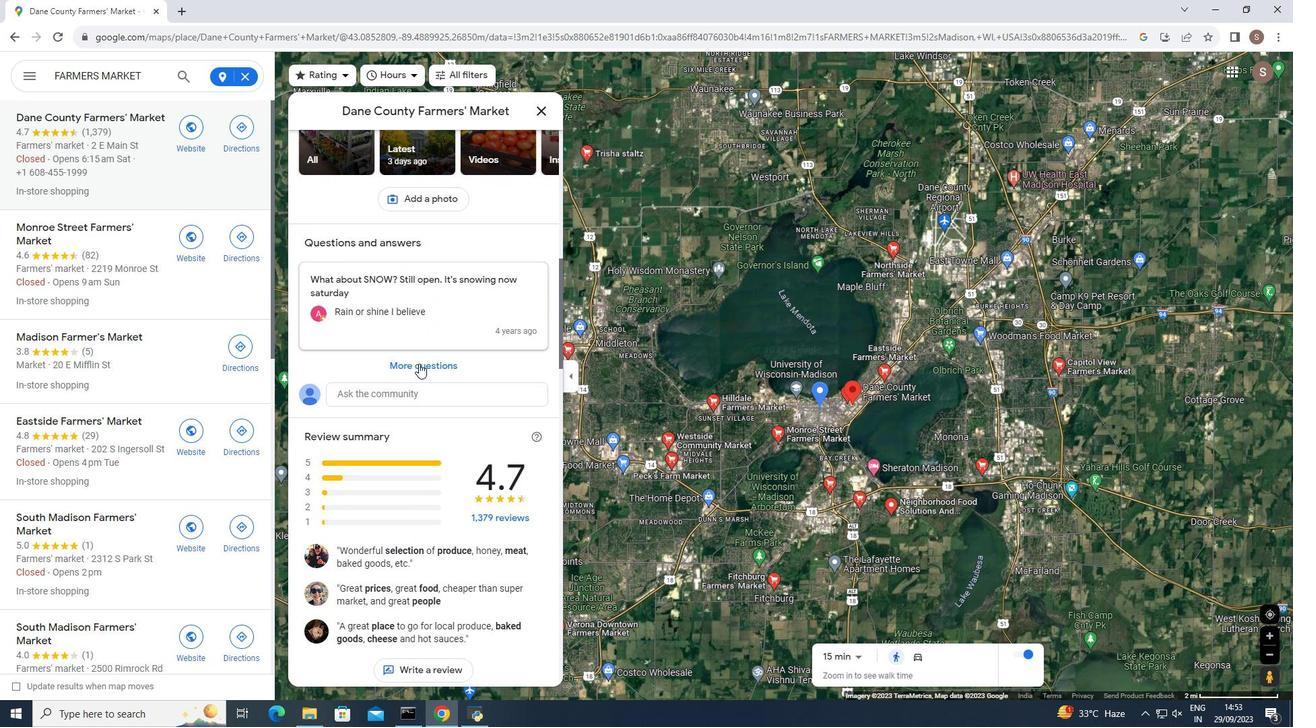 
Action: Mouse moved to (420, 363)
Screenshot: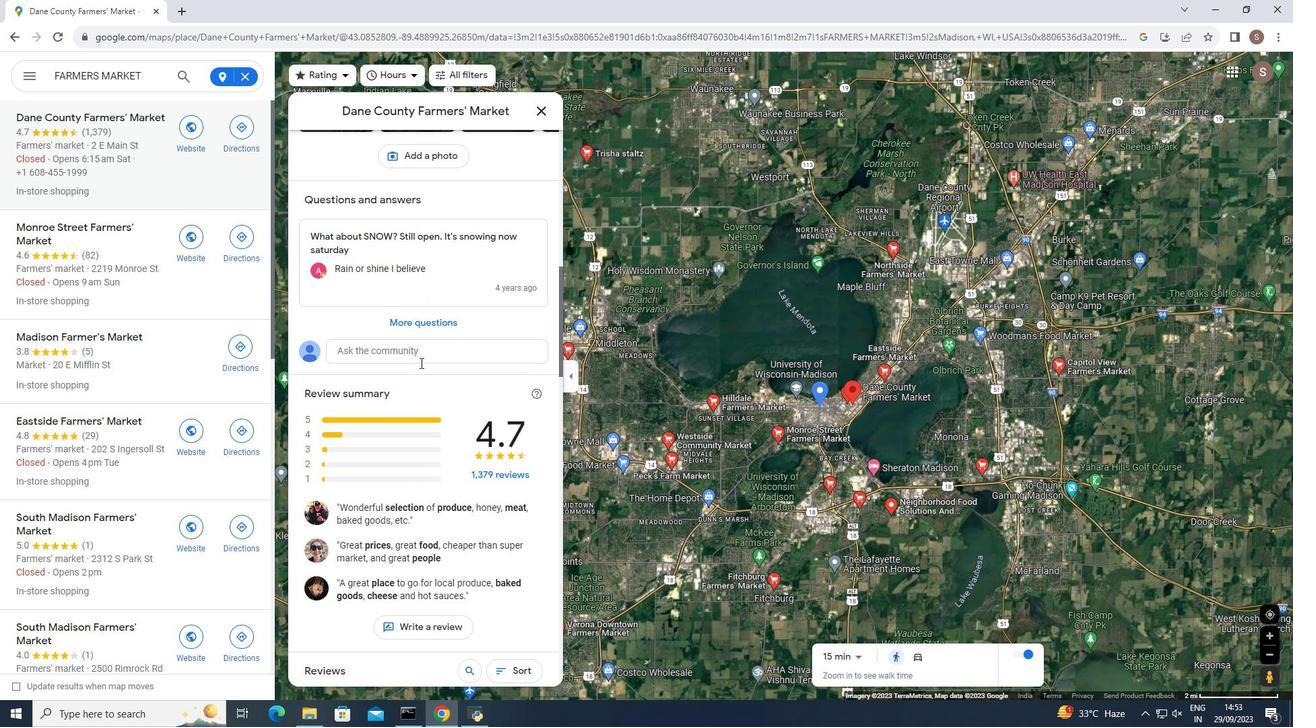 
Action: Mouse scrolled (420, 362) with delta (0, 0)
Screenshot: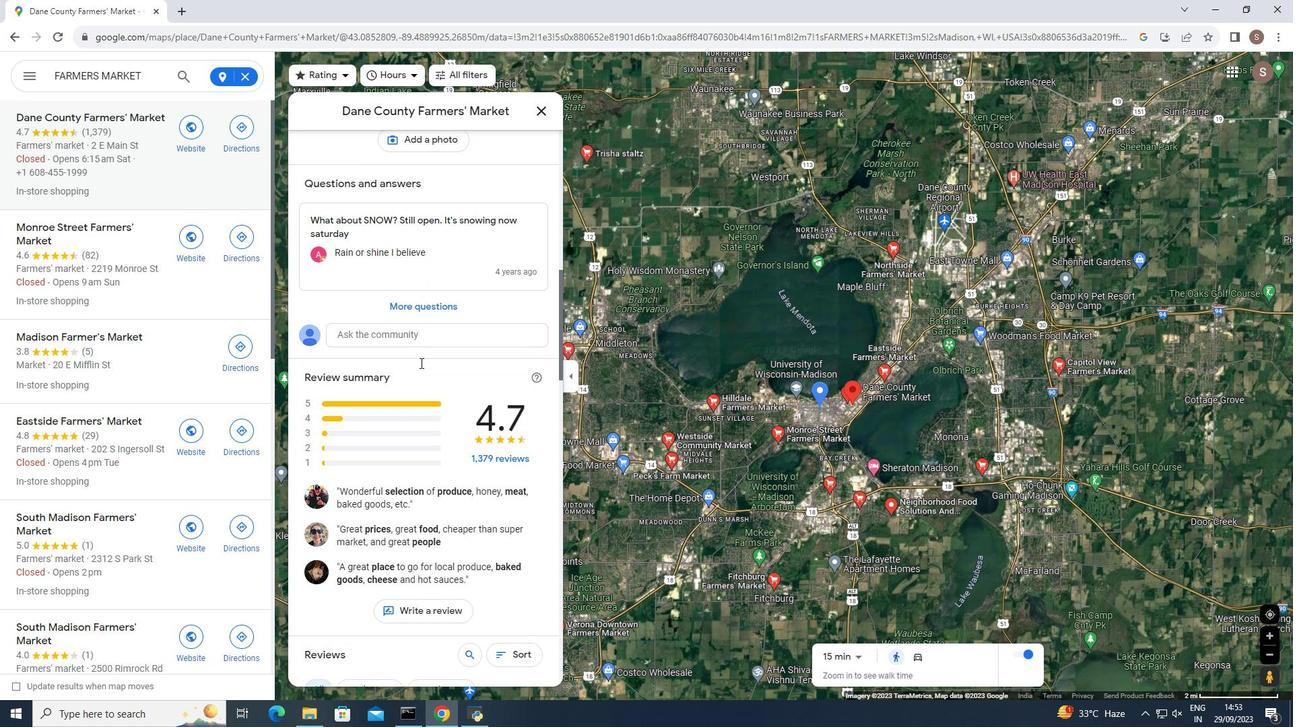 
Action: Mouse moved to (420, 363)
Screenshot: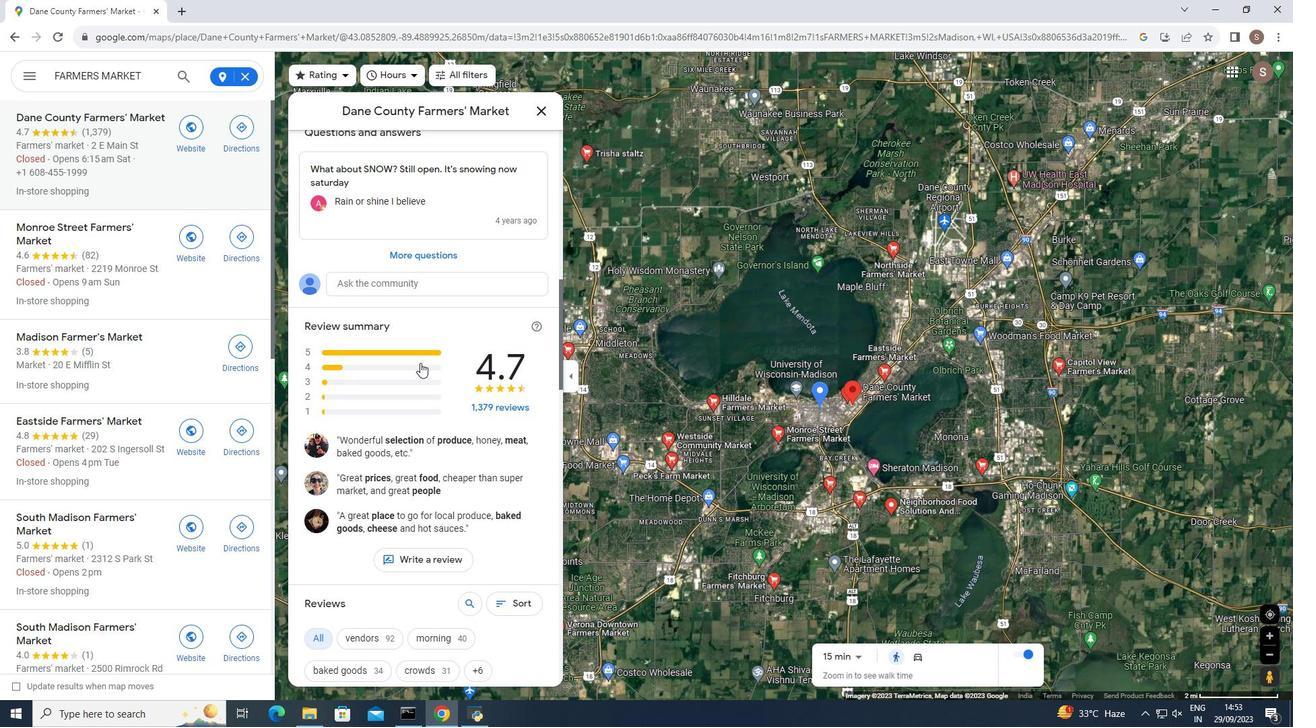 
Action: Mouse scrolled (420, 362) with delta (0, 0)
Screenshot: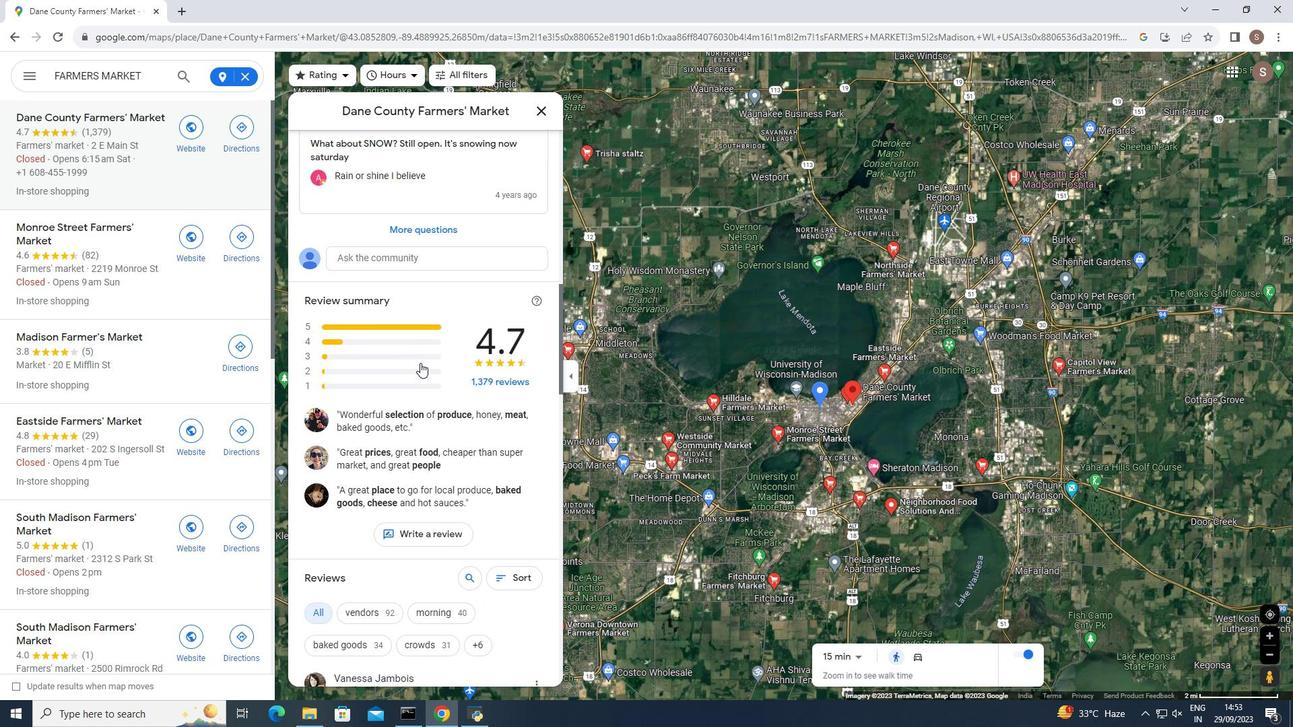 
Action: Mouse scrolled (420, 362) with delta (0, 0)
Screenshot: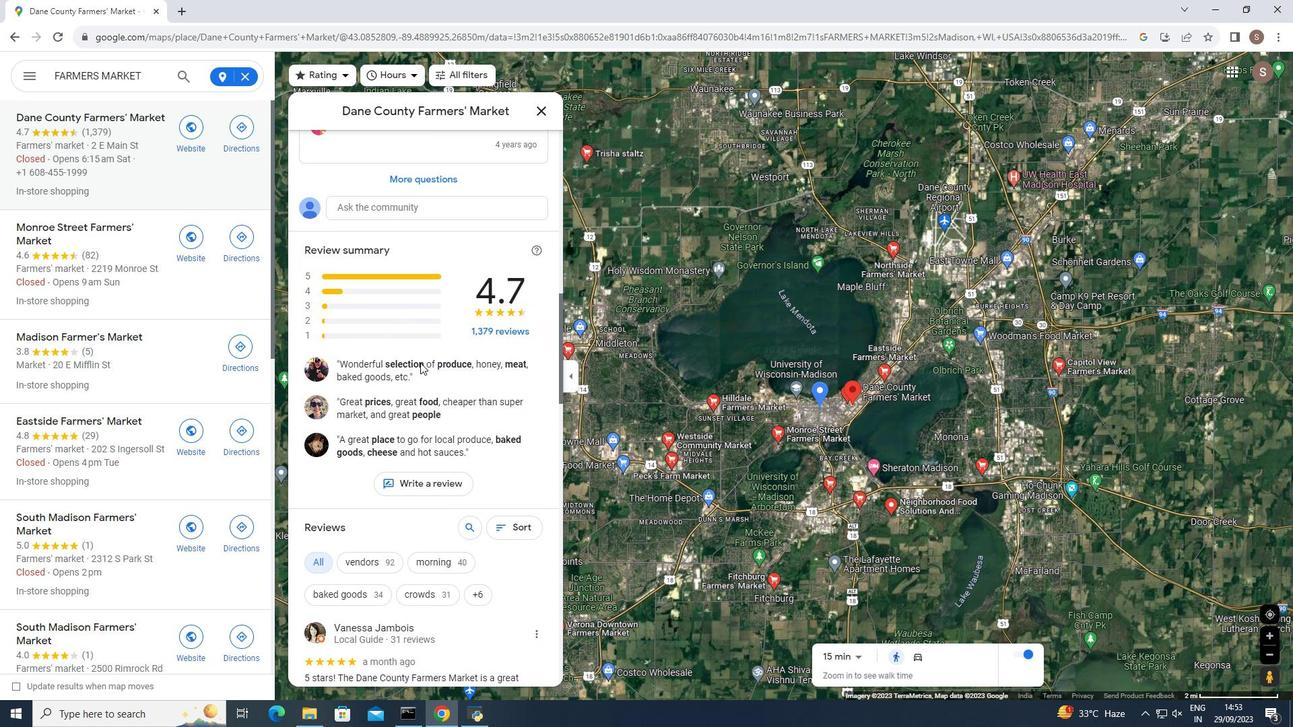 
Action: Mouse scrolled (420, 362) with delta (0, 0)
Screenshot: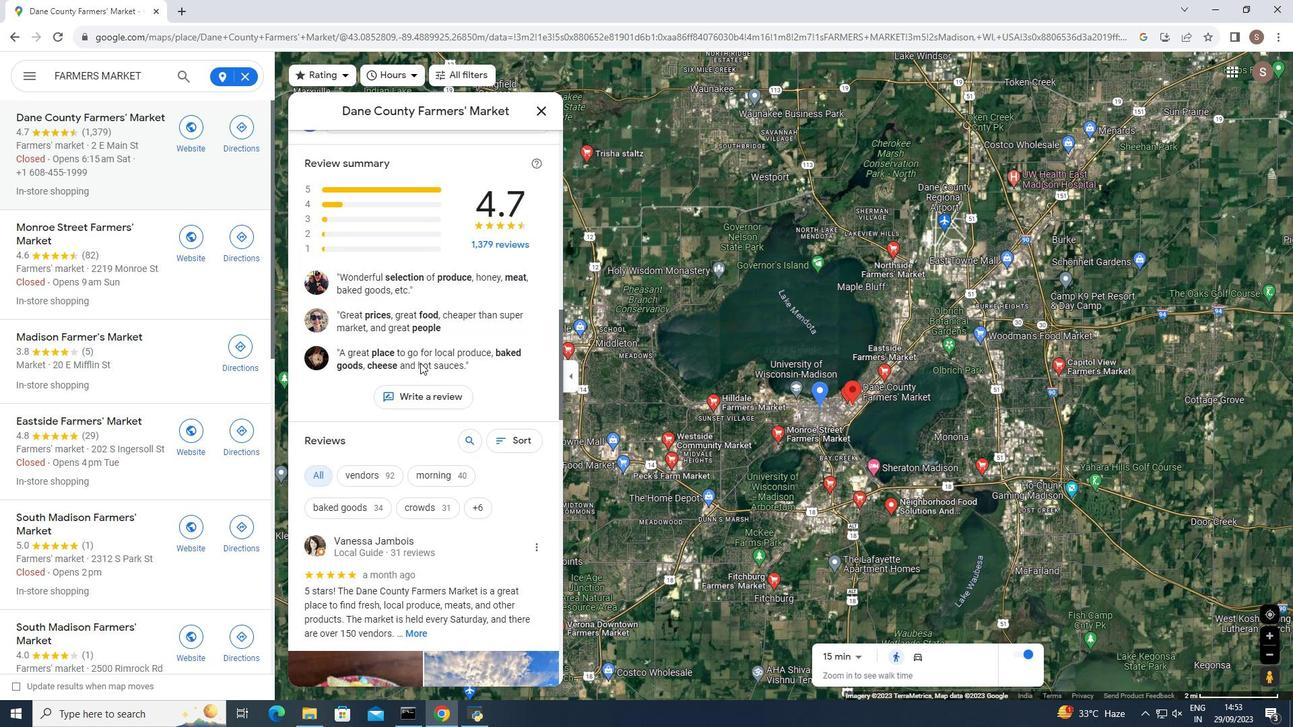 
Action: Mouse moved to (420, 361)
Screenshot: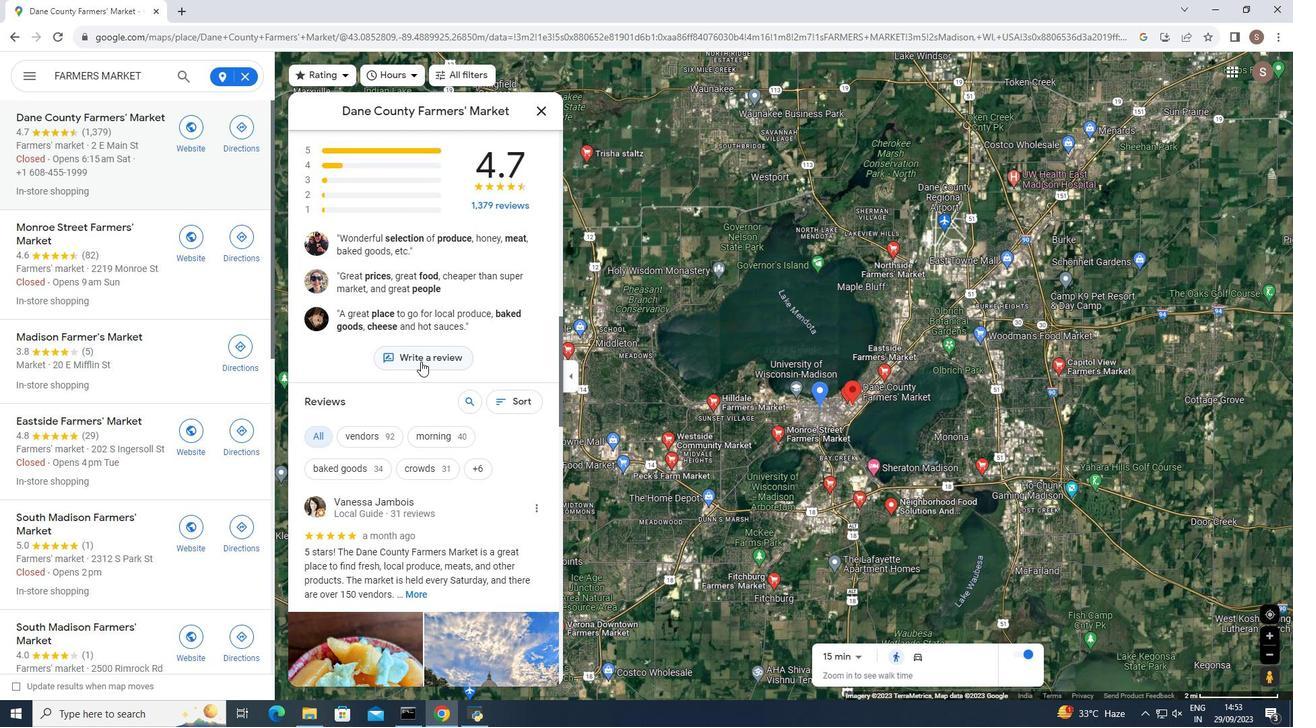 
Action: Mouse scrolled (420, 361) with delta (0, 0)
Screenshot: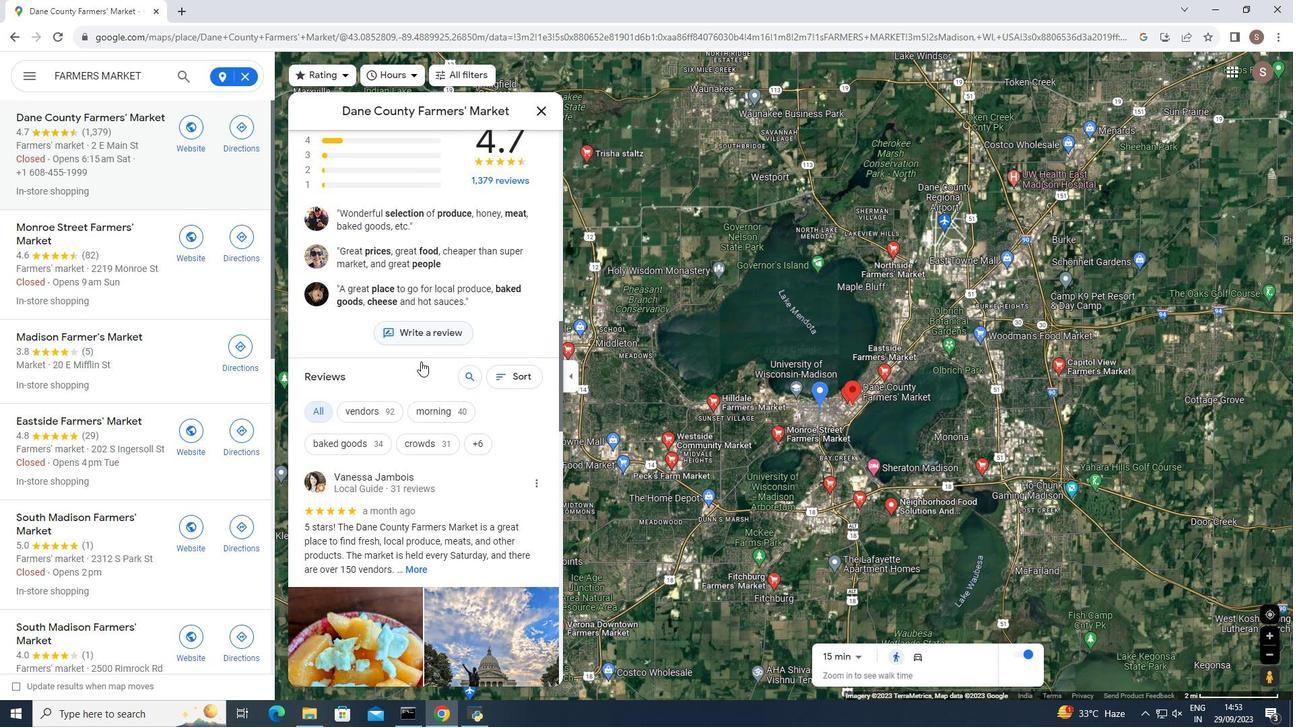 
Action: Mouse scrolled (420, 361) with delta (0, 0)
Screenshot: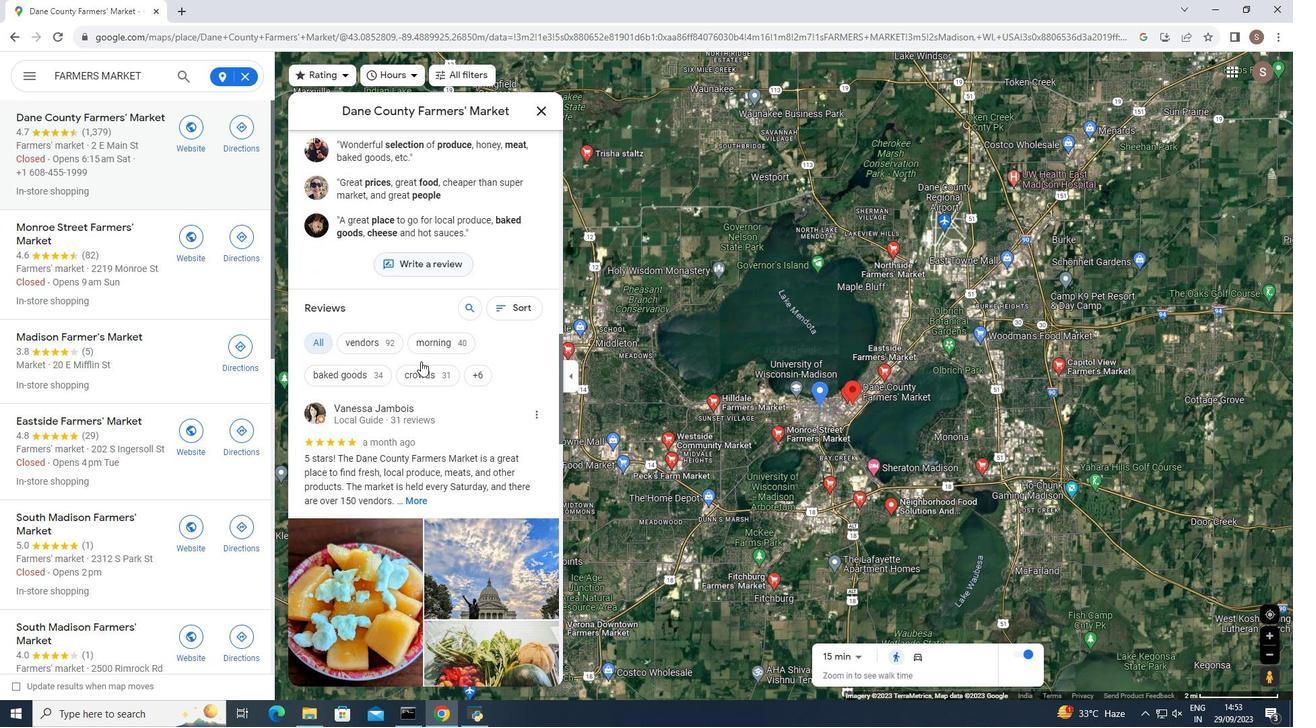 
Action: Mouse scrolled (420, 361) with delta (0, 0)
Screenshot: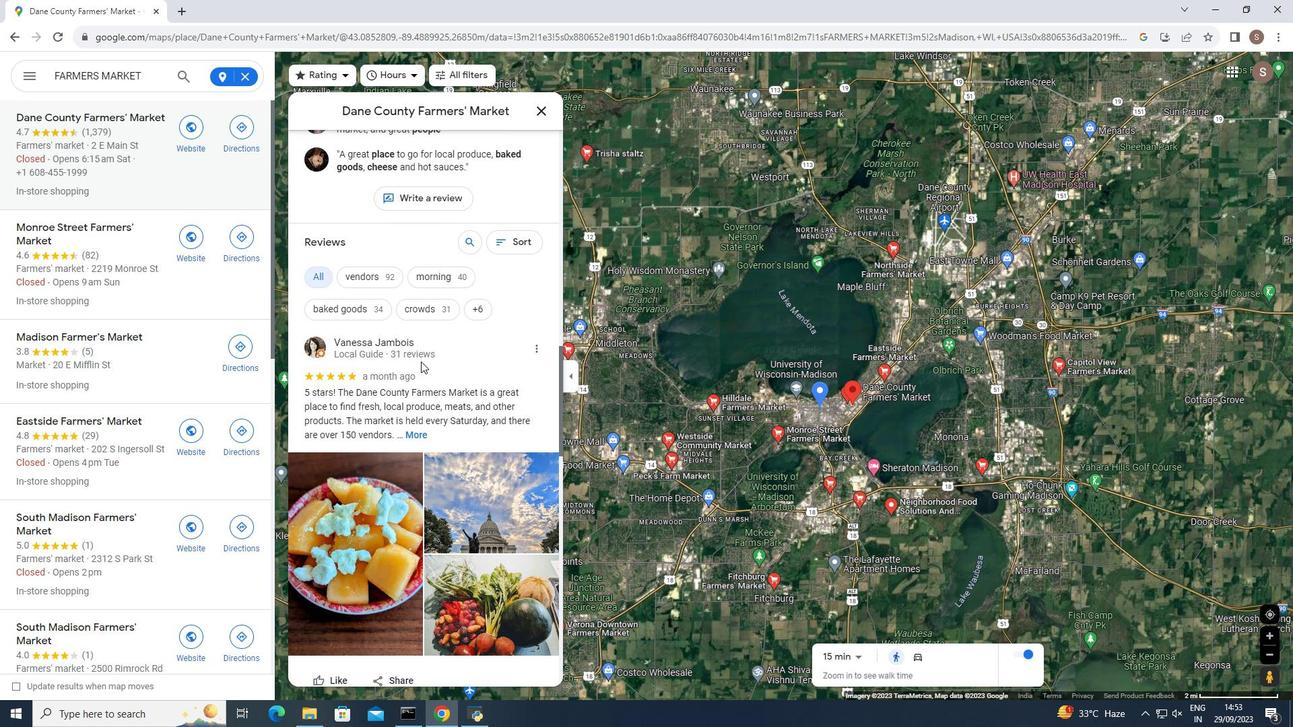 
Action: Mouse moved to (414, 392)
Screenshot: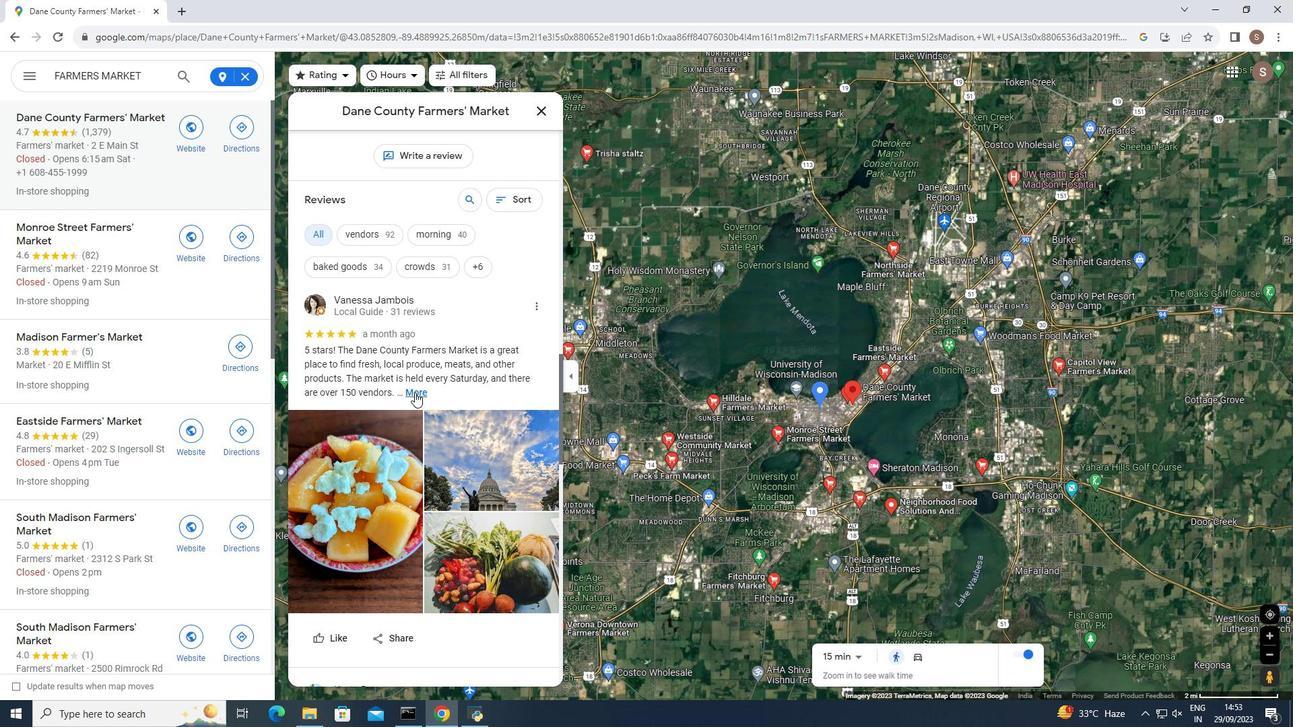 
Action: Mouse pressed left at (414, 392)
Screenshot: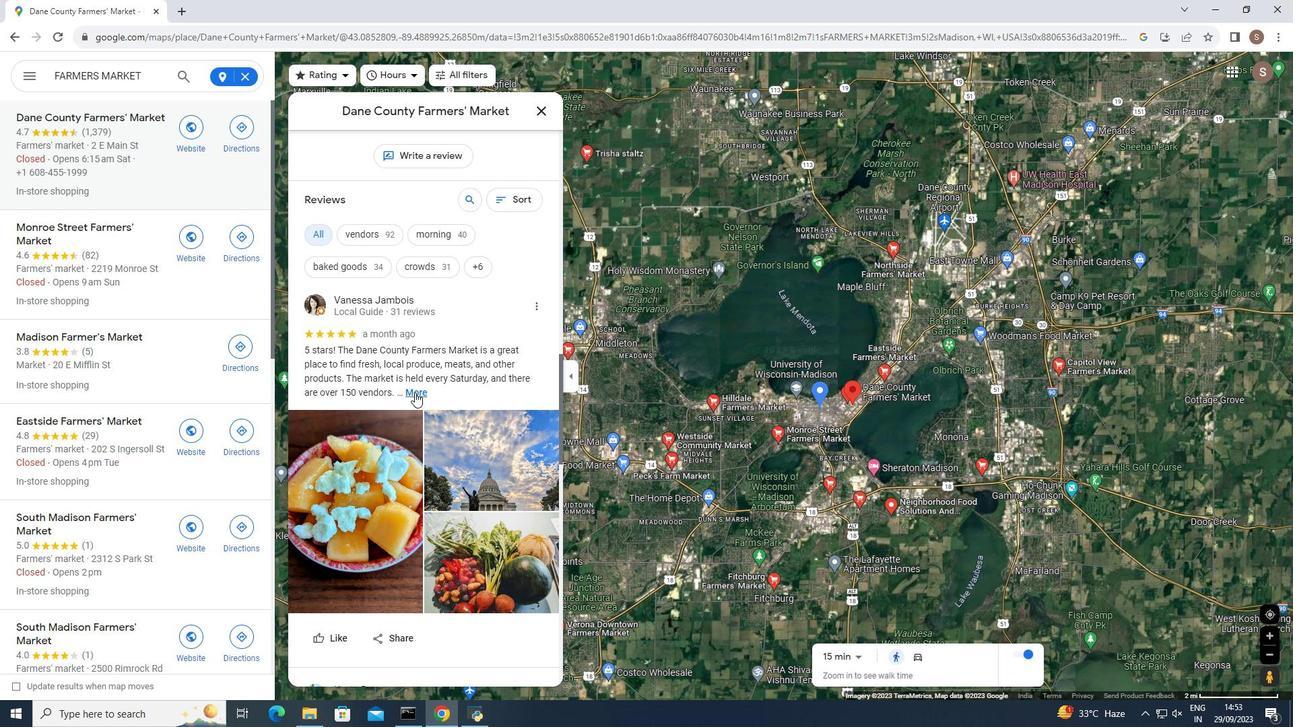 
Action: Mouse moved to (424, 391)
Screenshot: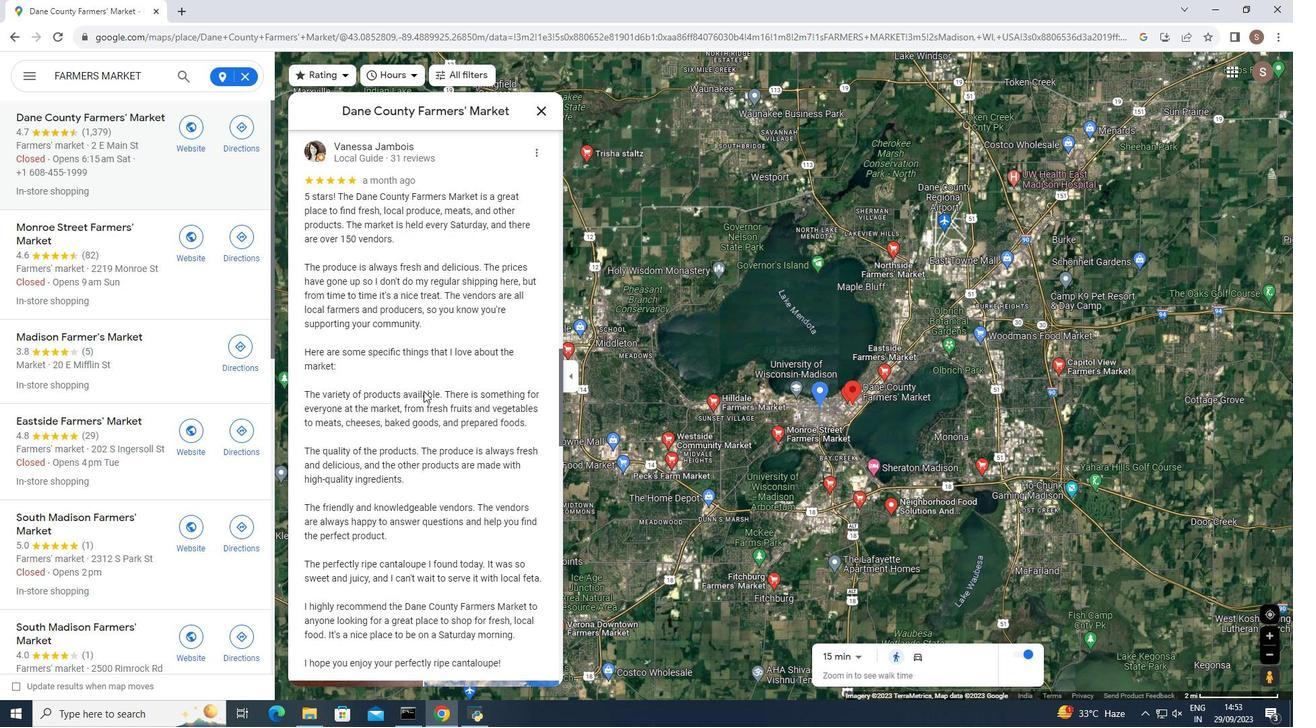 
Action: Mouse scrolled (424, 390) with delta (0, 0)
Screenshot: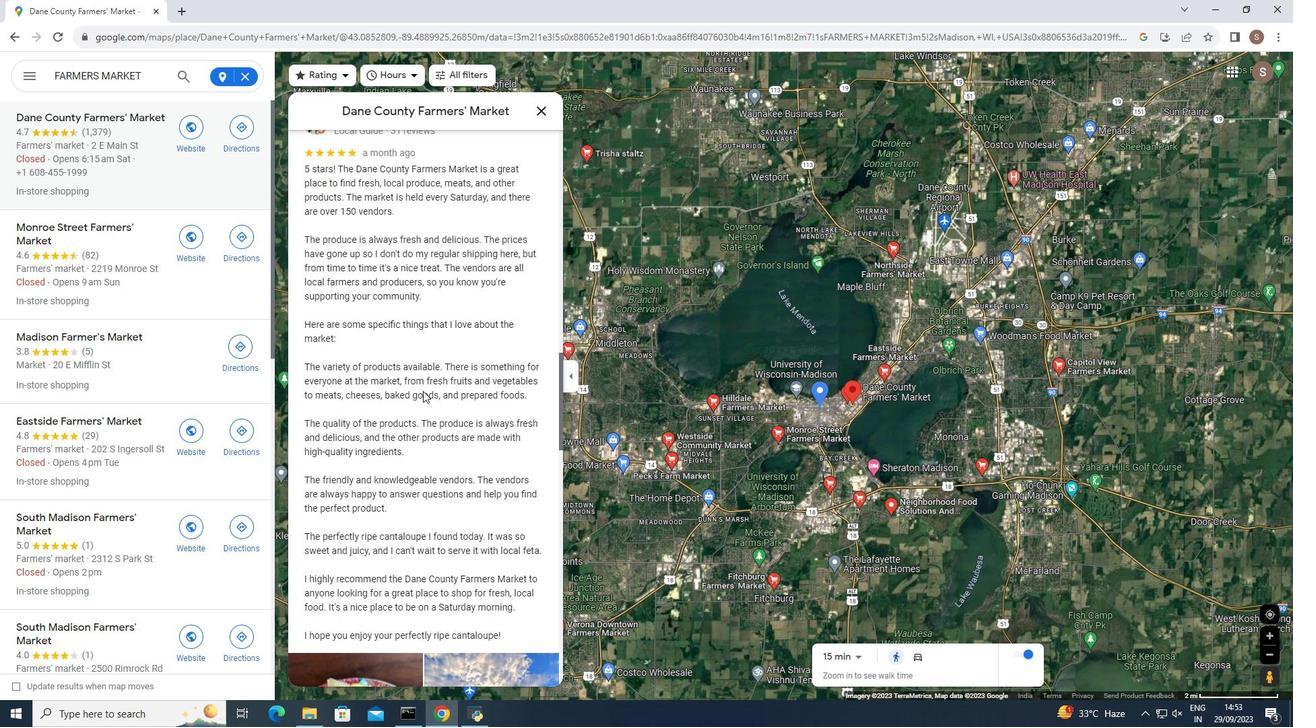 
Action: Mouse moved to (421, 389)
Screenshot: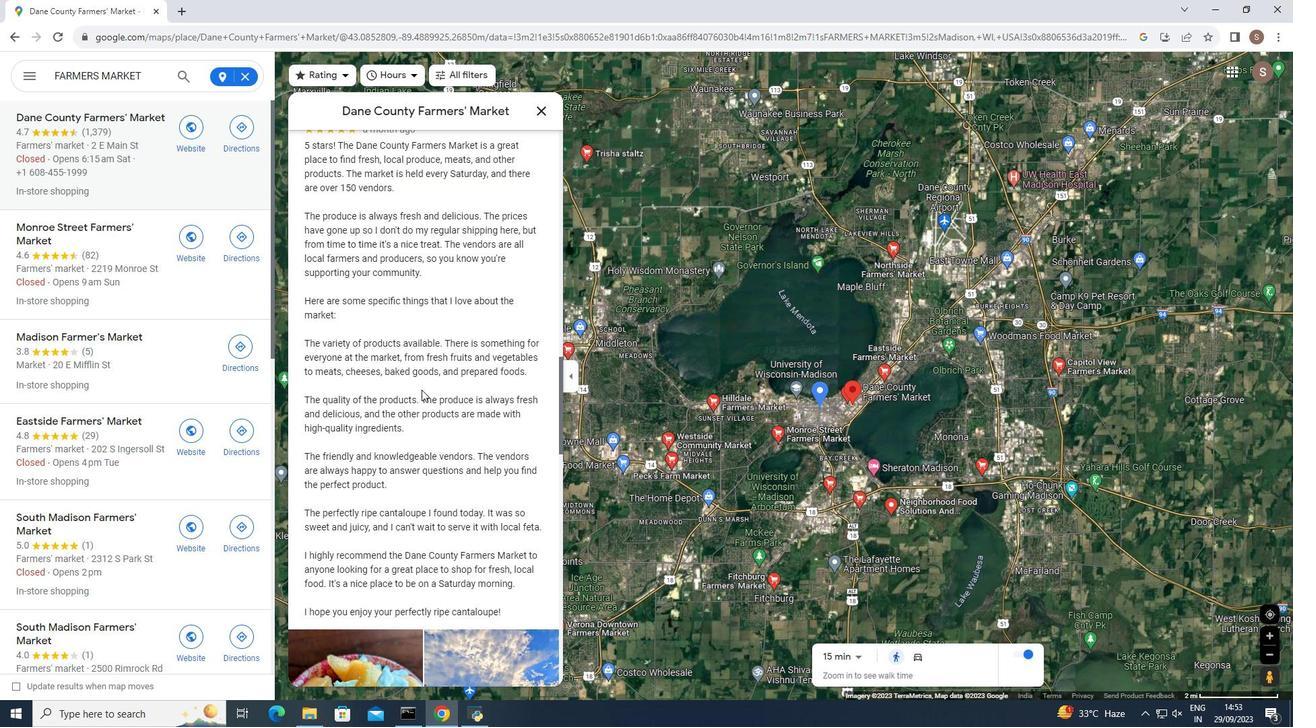 
Action: Mouse scrolled (421, 389) with delta (0, 0)
Screenshot: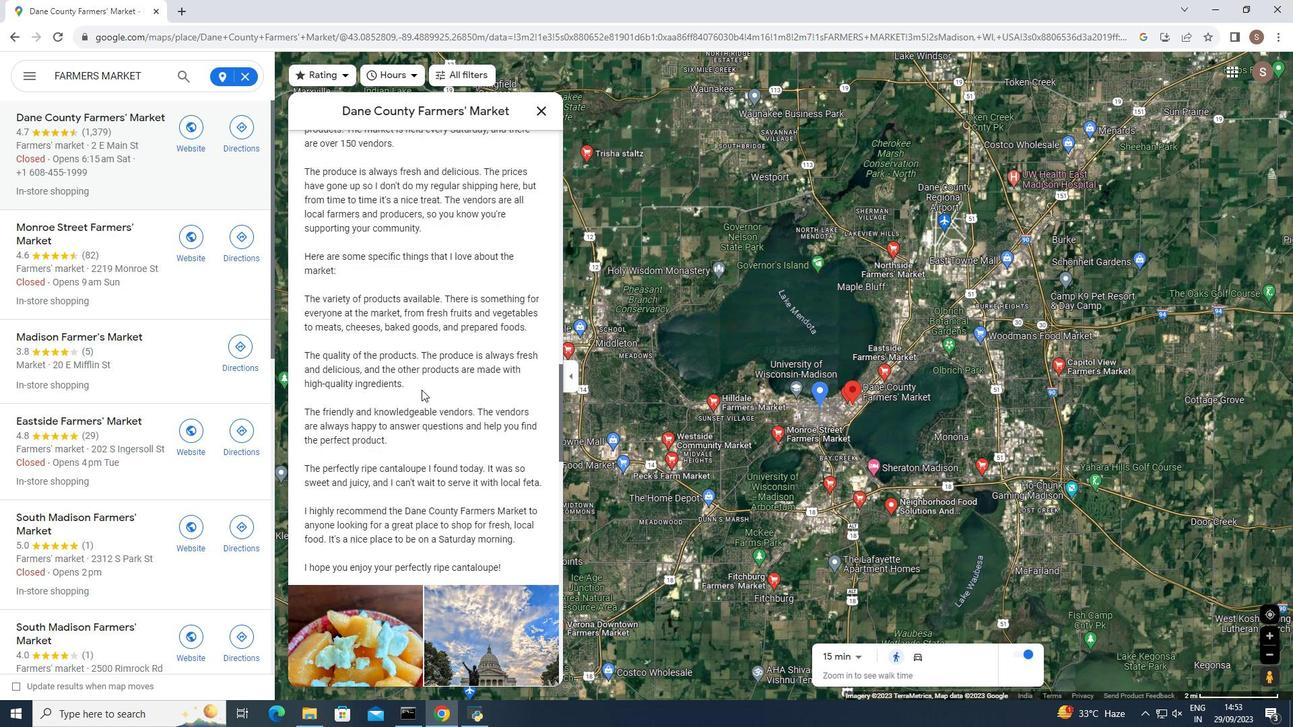 
Action: Mouse moved to (421, 389)
Screenshot: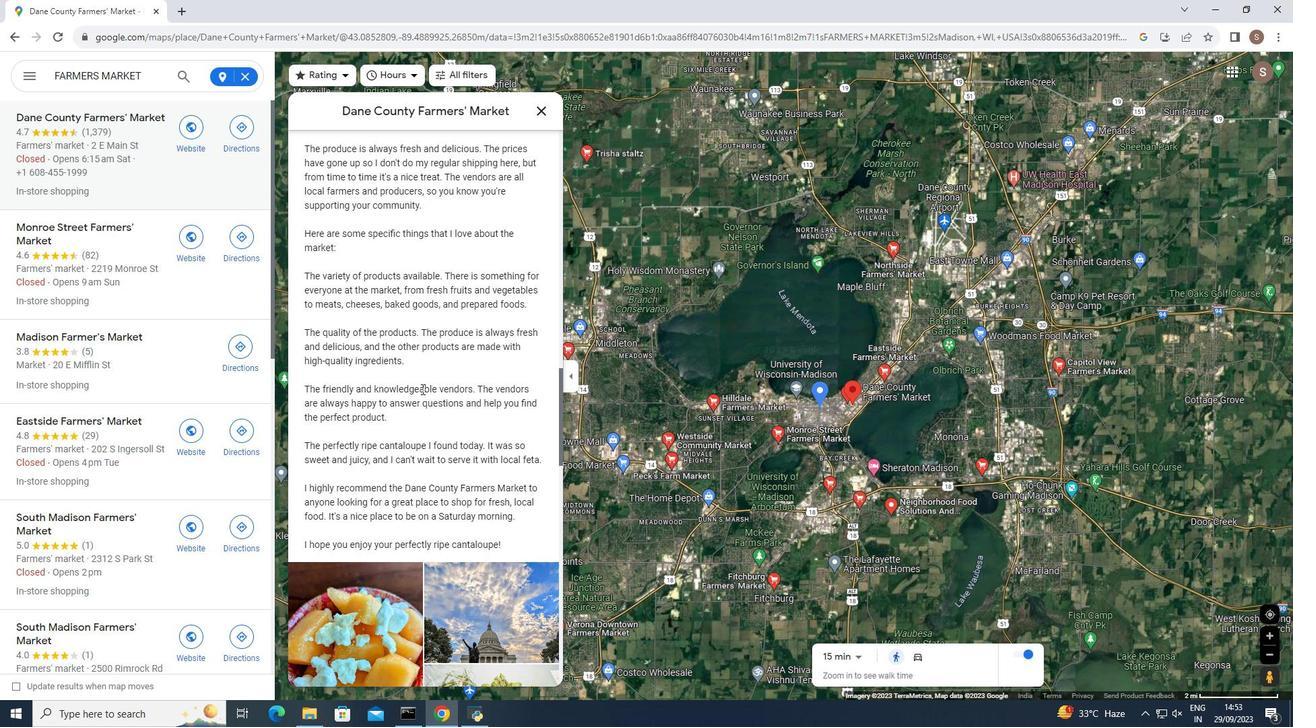 
Action: Mouse scrolled (421, 388) with delta (0, 0)
Screenshot: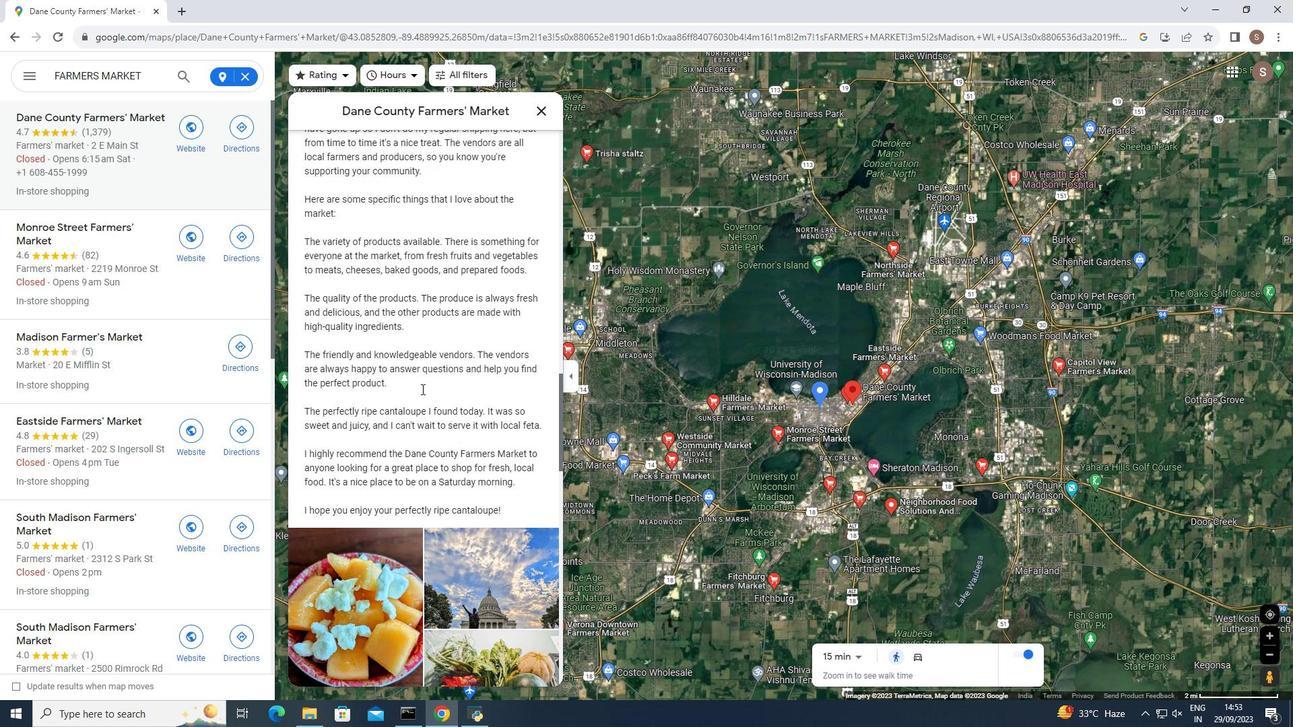 
Action: Mouse moved to (421, 388)
Screenshot: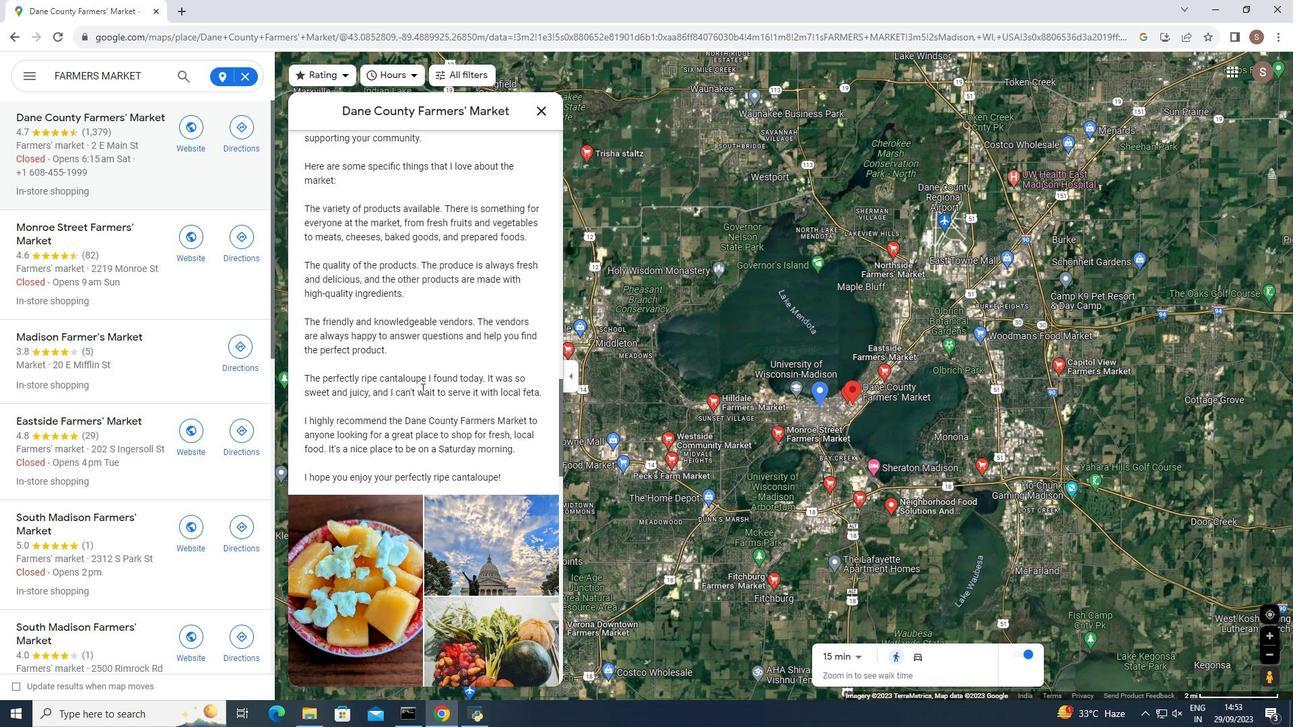 
Action: Mouse scrolled (421, 387) with delta (0, 0)
Screenshot: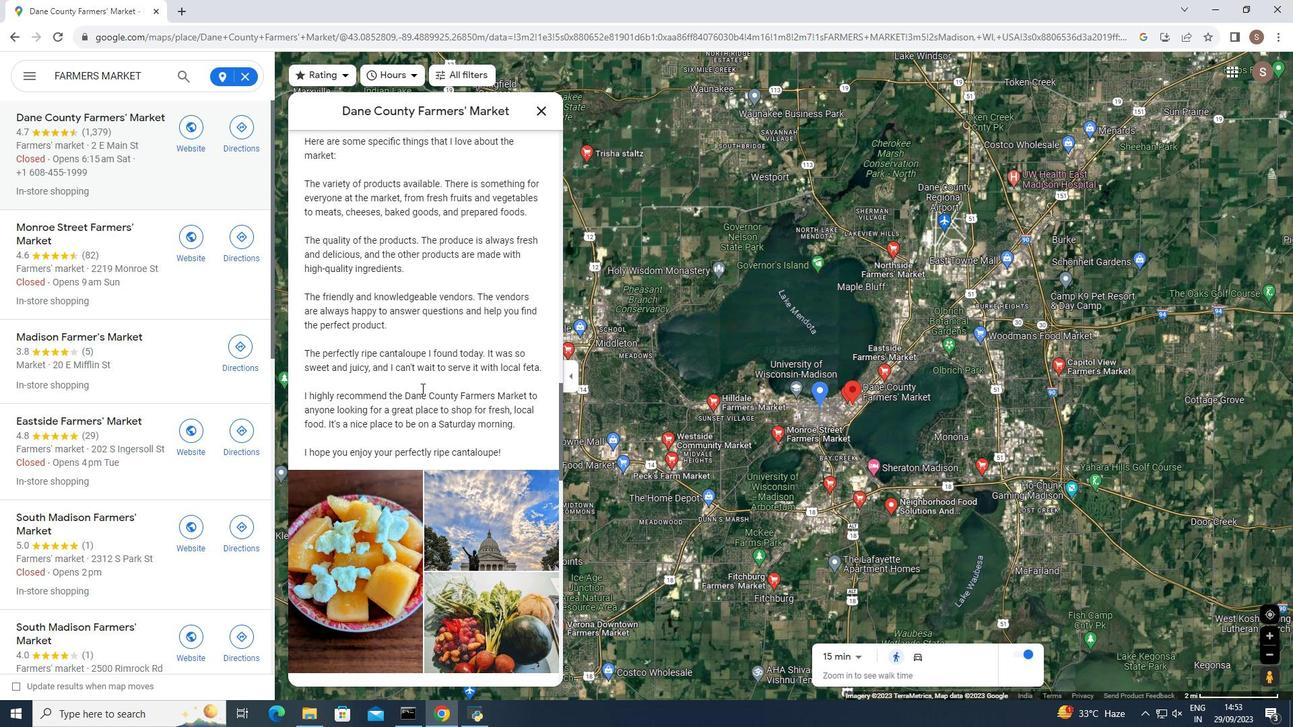 
Action: Mouse scrolled (421, 387) with delta (0, 0)
Screenshot: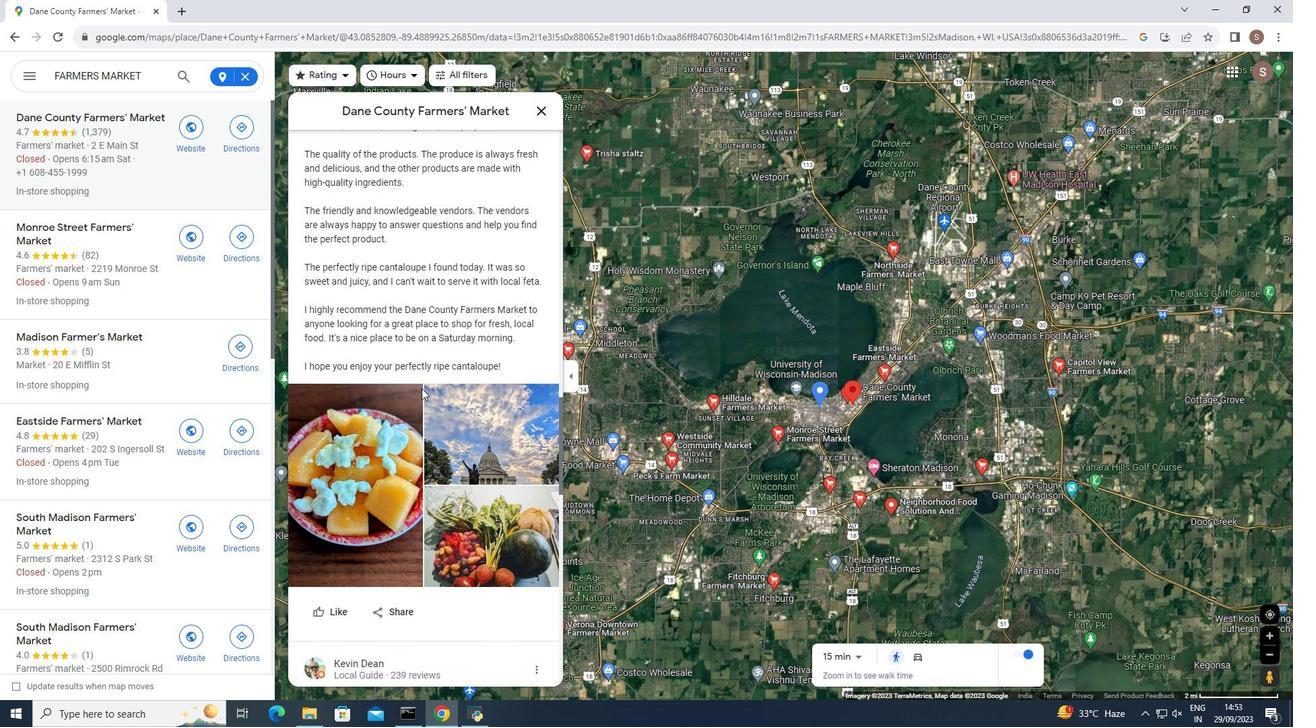 
Action: Mouse moved to (421, 387)
Screenshot: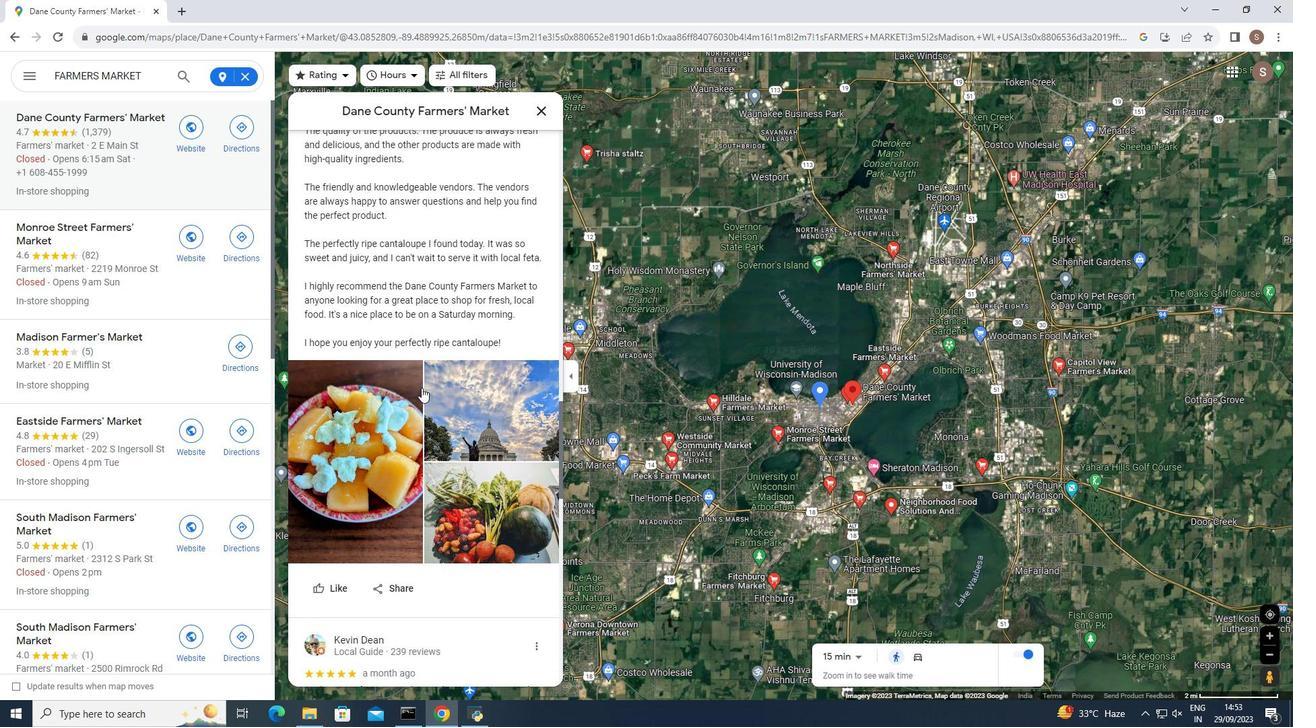 
Action: Mouse scrolled (421, 387) with delta (0, 0)
Screenshot: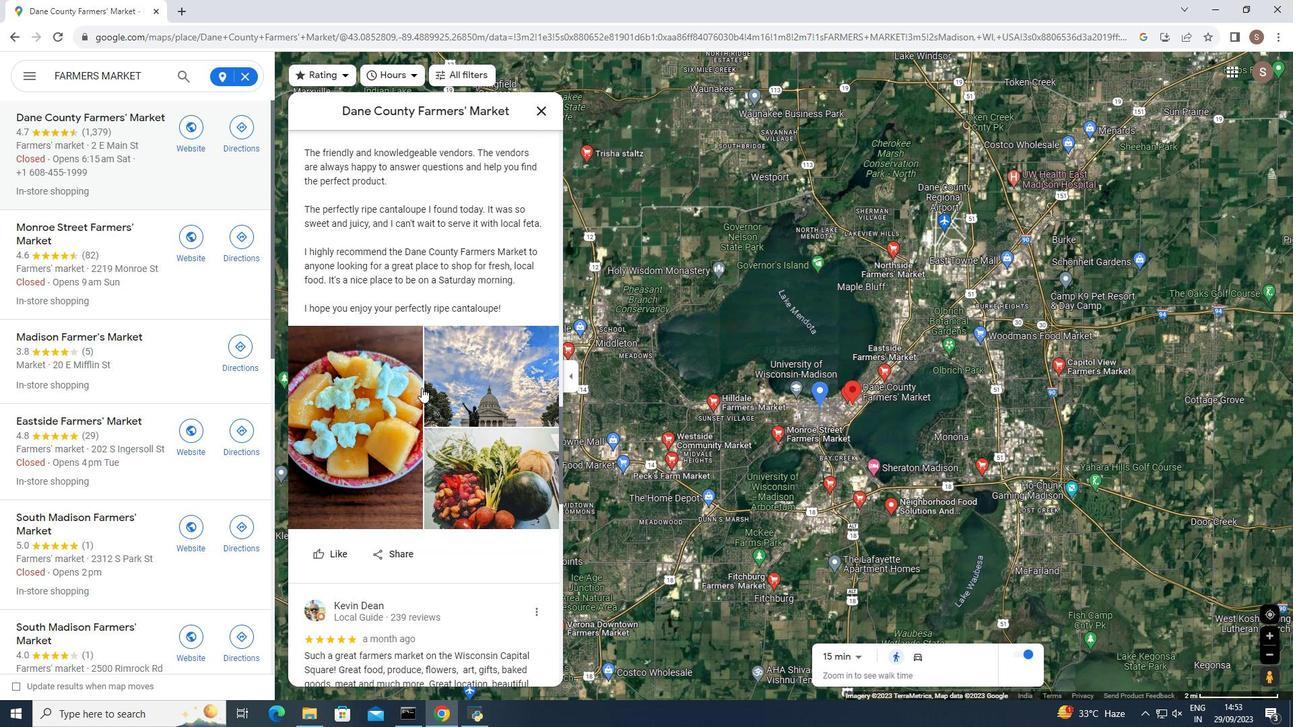 
Action: Mouse moved to (421, 387)
Screenshot: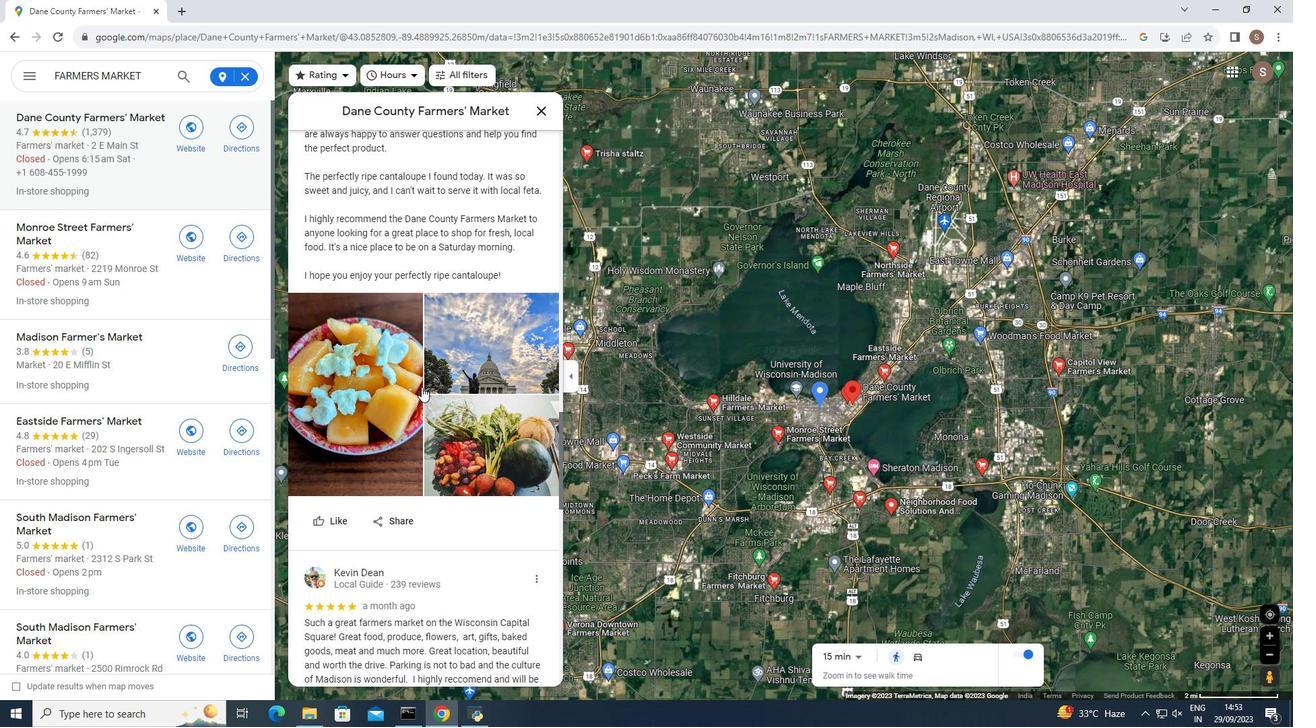 
Action: Mouse scrolled (421, 386) with delta (0, 0)
Screenshot: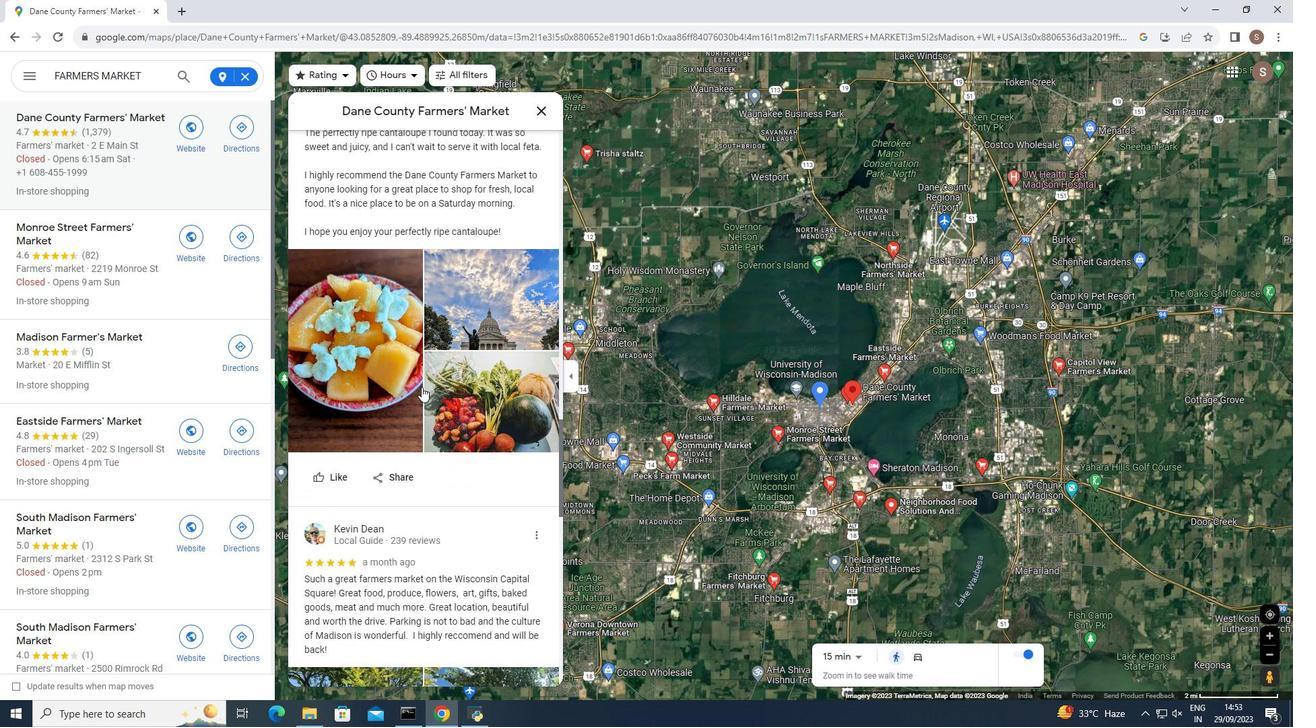 
Action: Mouse scrolled (421, 386) with delta (0, 0)
Screenshot: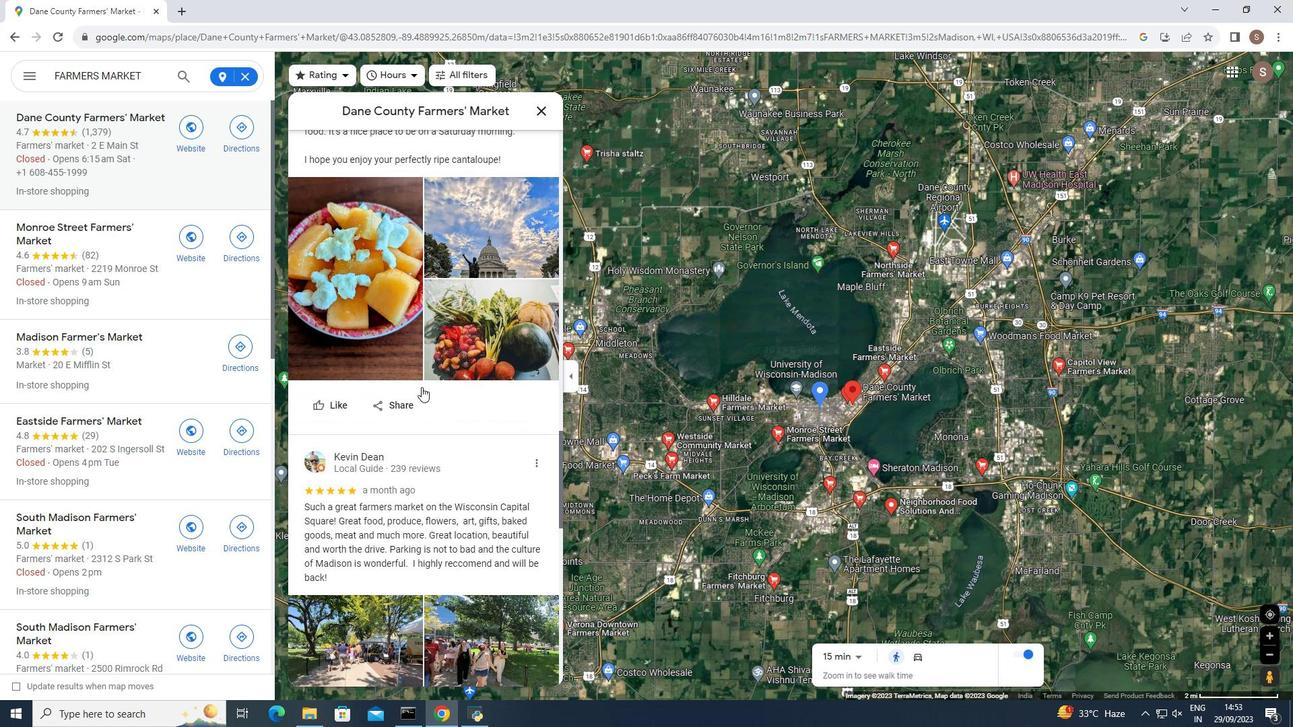 
Action: Mouse scrolled (421, 386) with delta (0, 0)
Screenshot: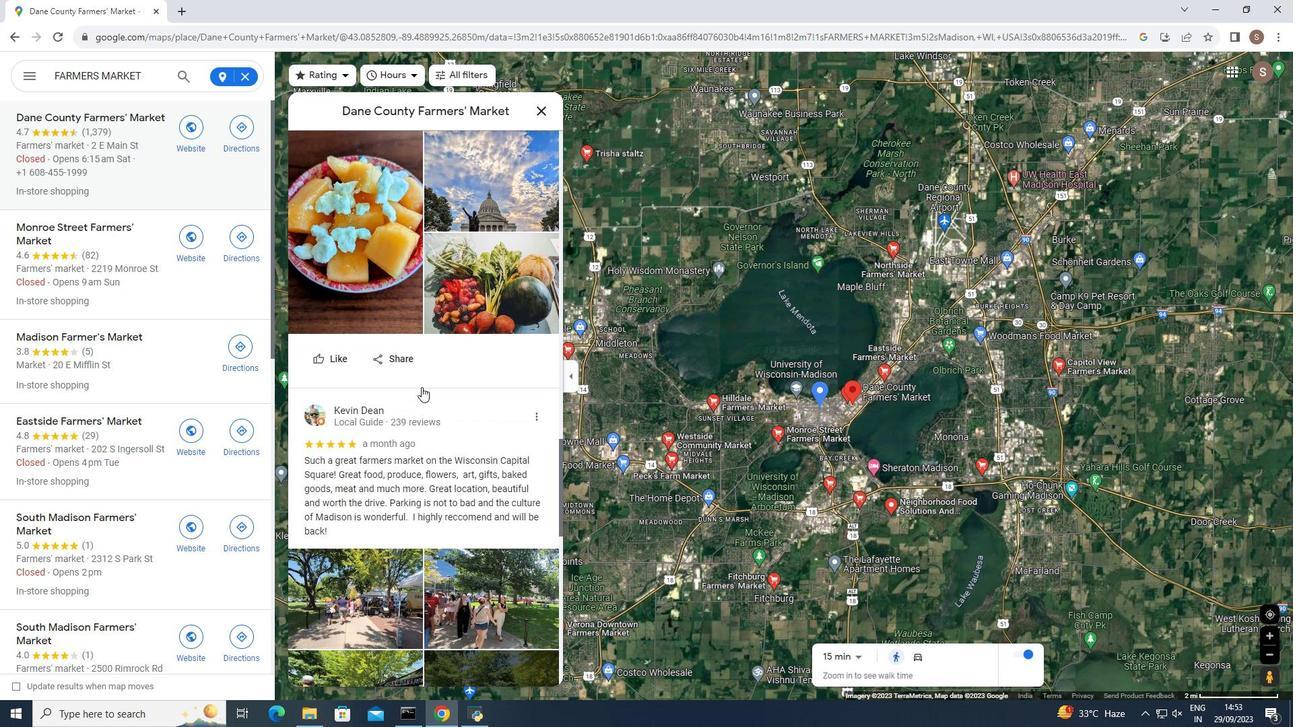
Action: Mouse scrolled (421, 386) with delta (0, 0)
Screenshot: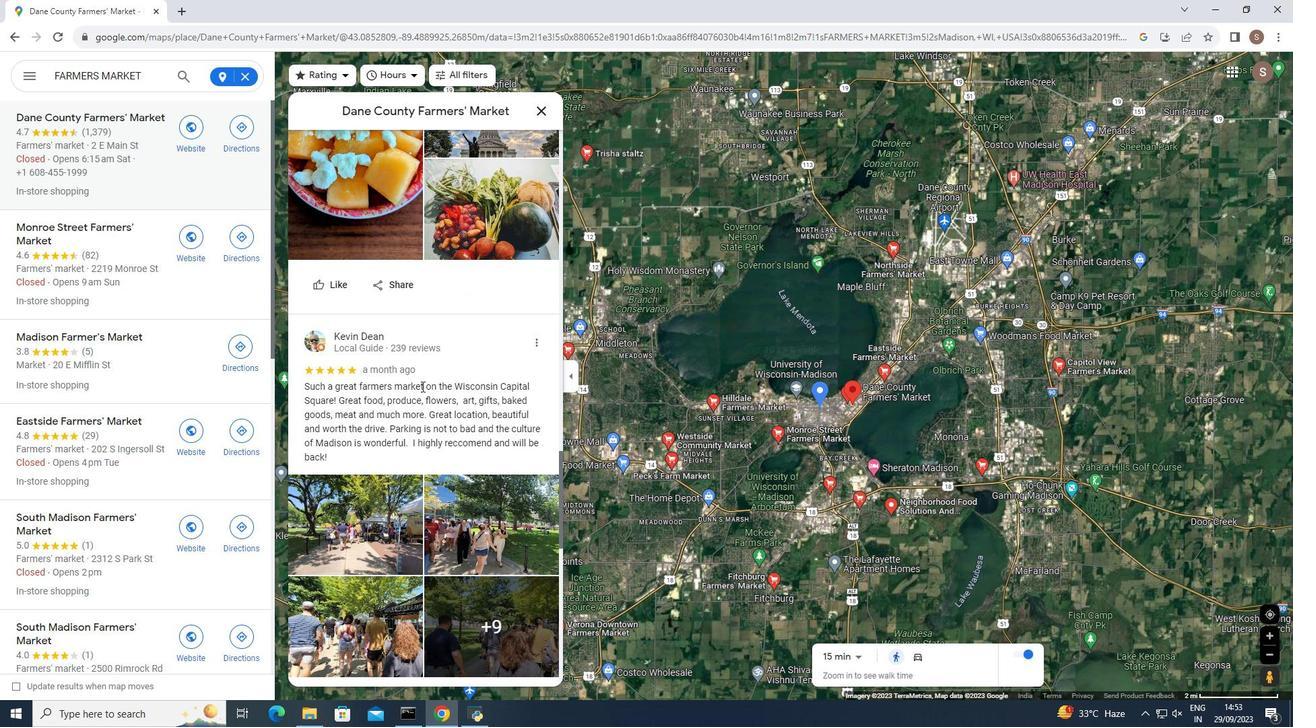 
Action: Mouse moved to (421, 386)
Screenshot: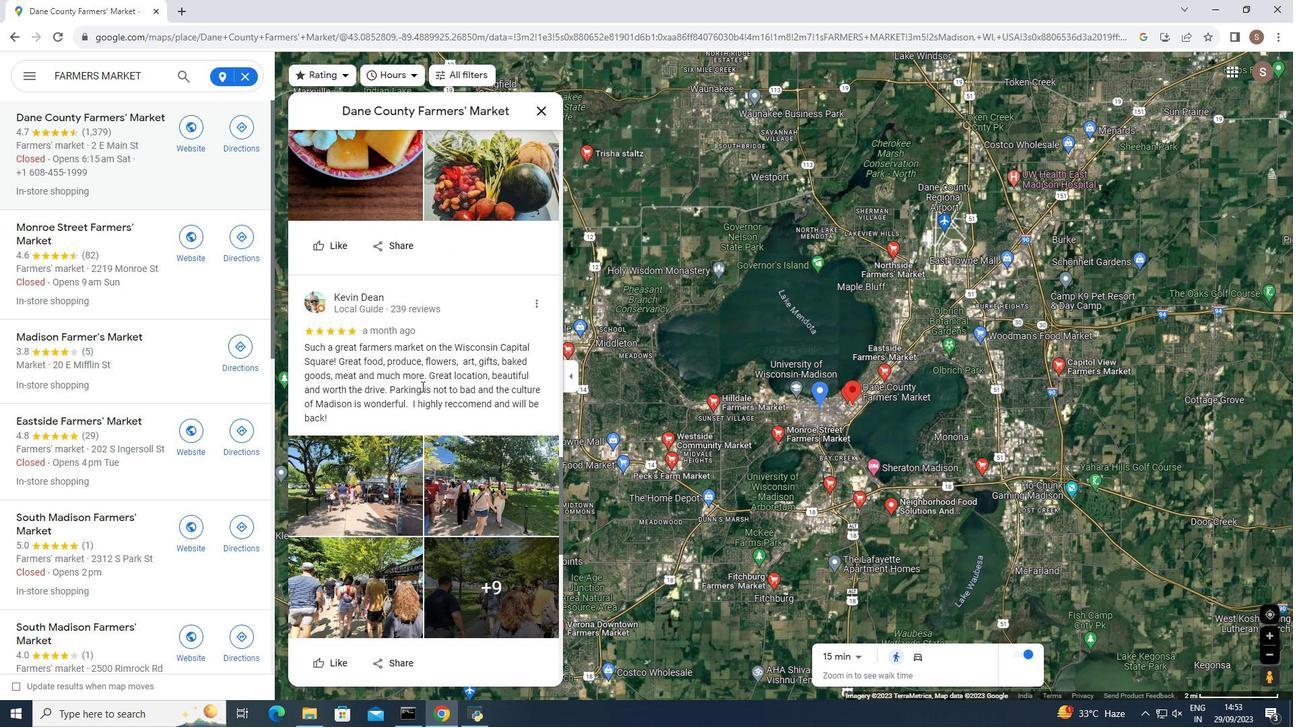 
Action: Mouse scrolled (421, 385) with delta (0, 0)
Screenshot: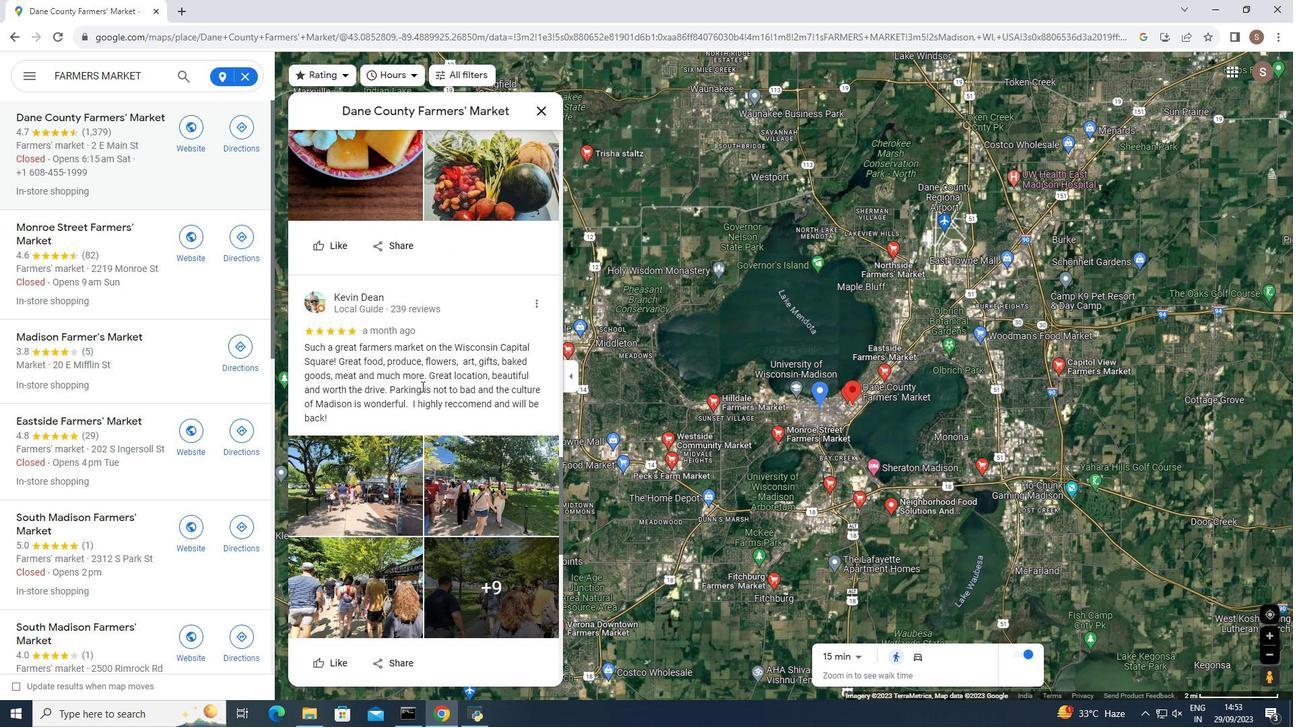 
Action: Mouse scrolled (421, 385) with delta (0, 0)
Screenshot: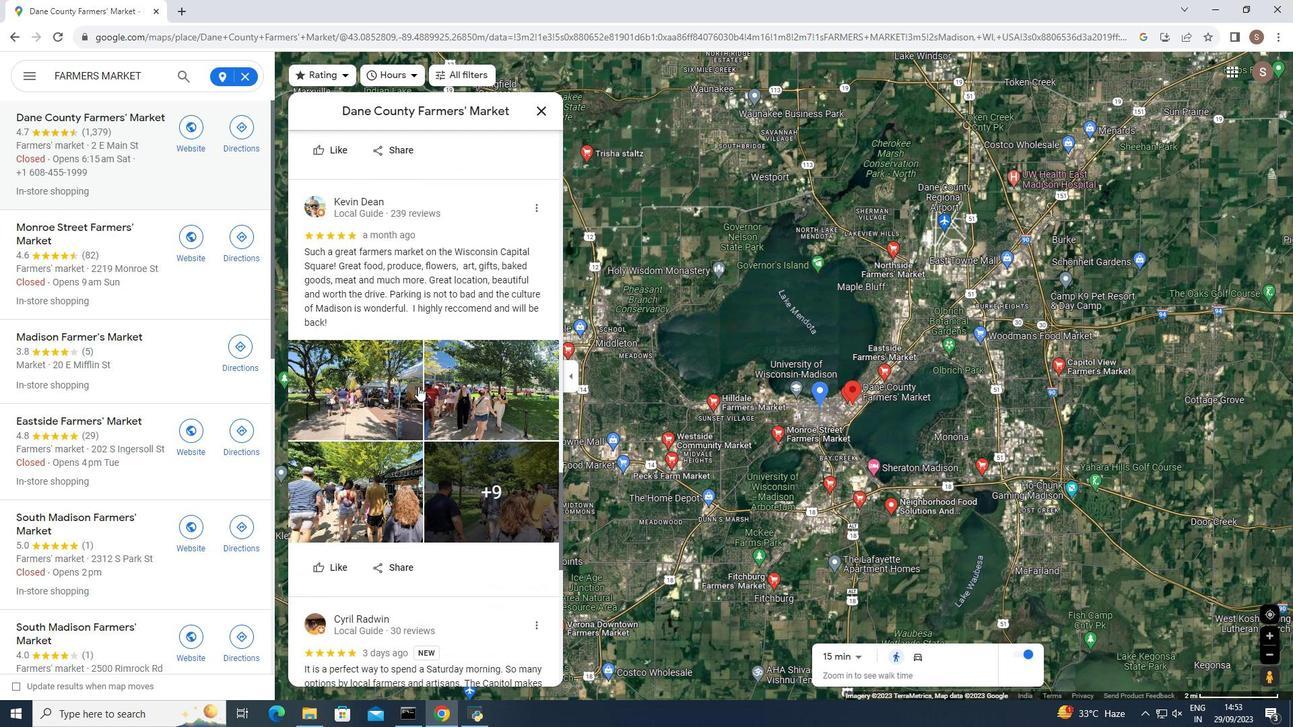 
Action: Mouse moved to (417, 385)
Screenshot: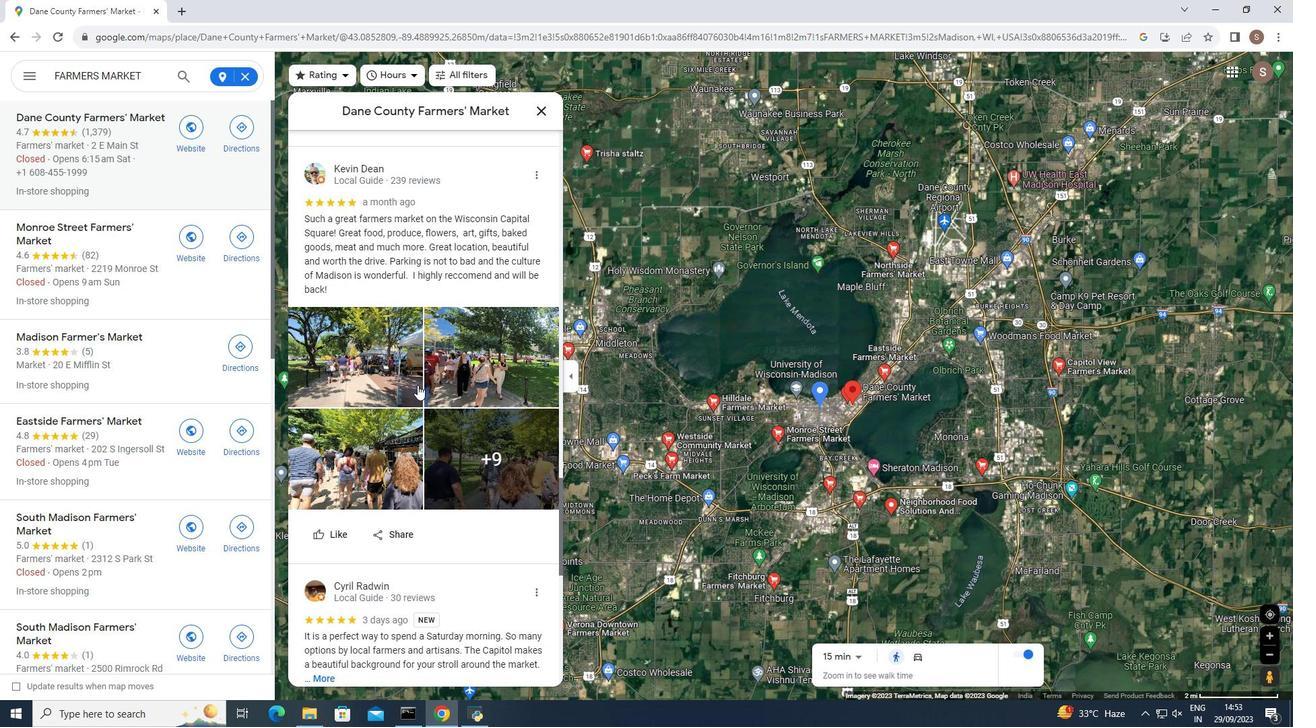 
Action: Mouse scrolled (417, 384) with delta (0, 0)
Screenshot: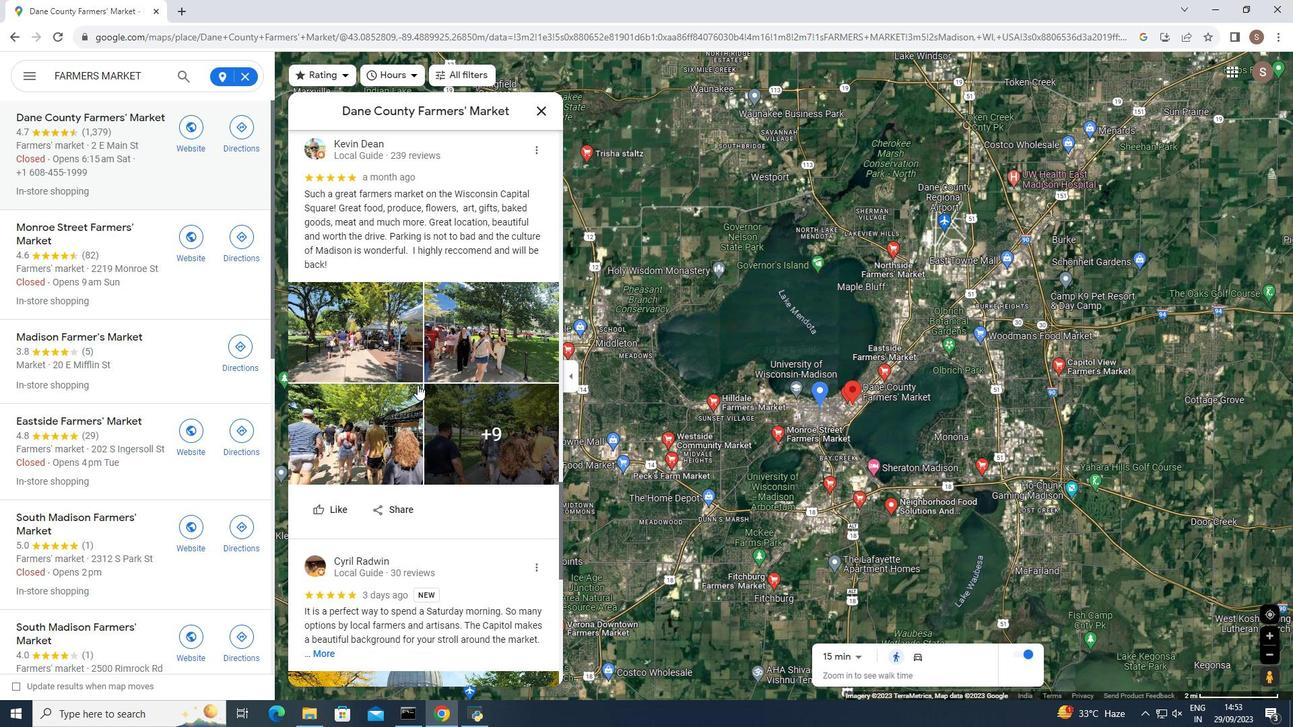 
Action: Mouse moved to (417, 383)
Screenshot: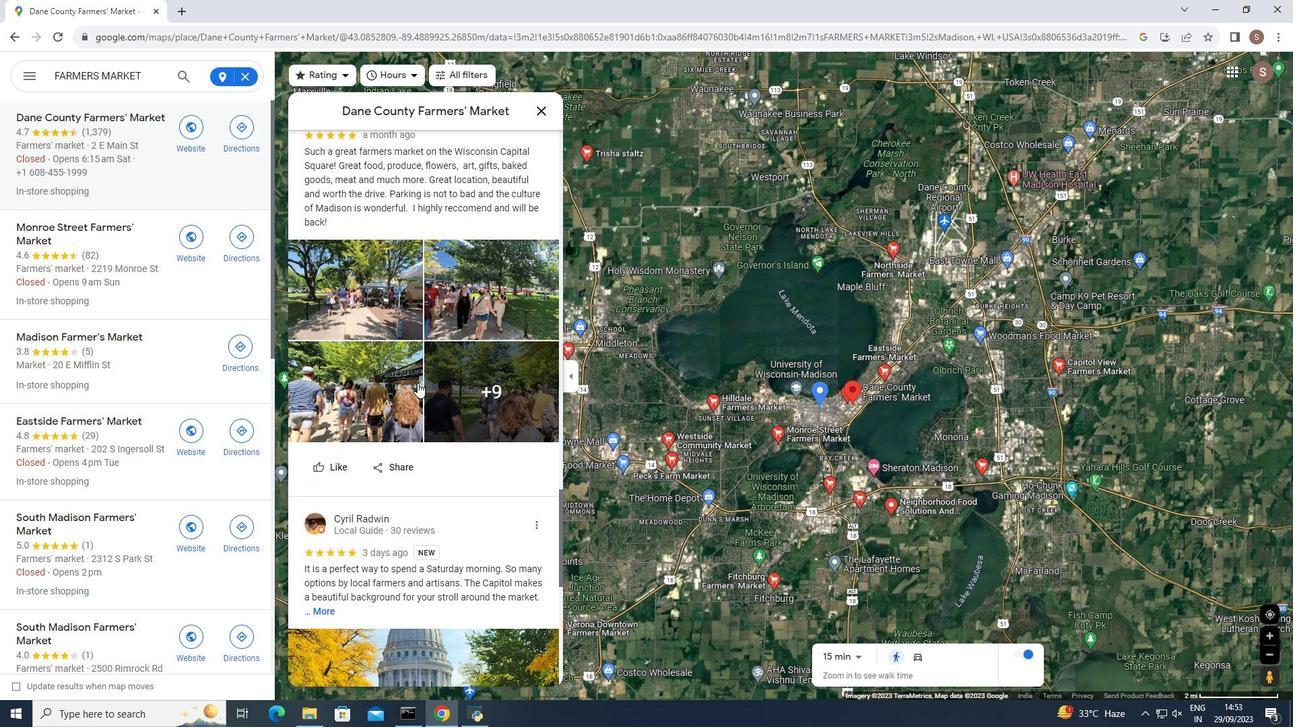 
Action: Mouse scrolled (417, 382) with delta (0, 0)
Screenshot: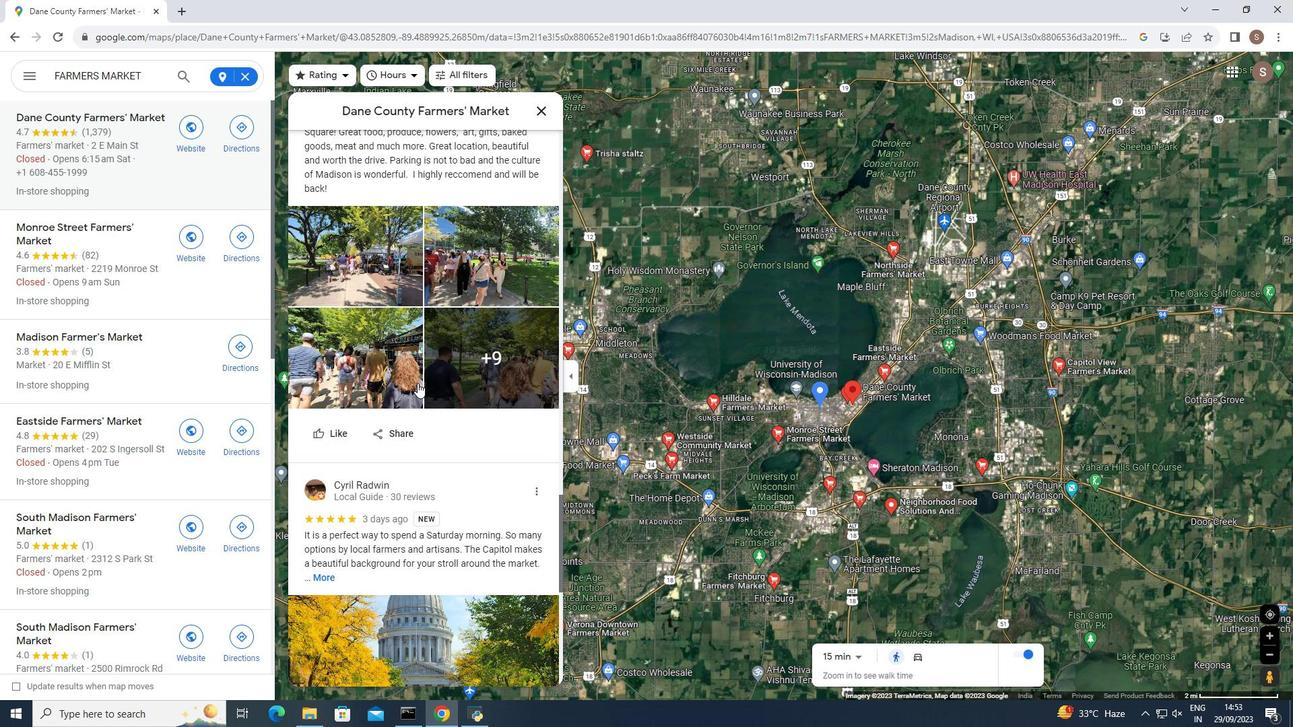 
Action: Mouse moved to (417, 382)
Screenshot: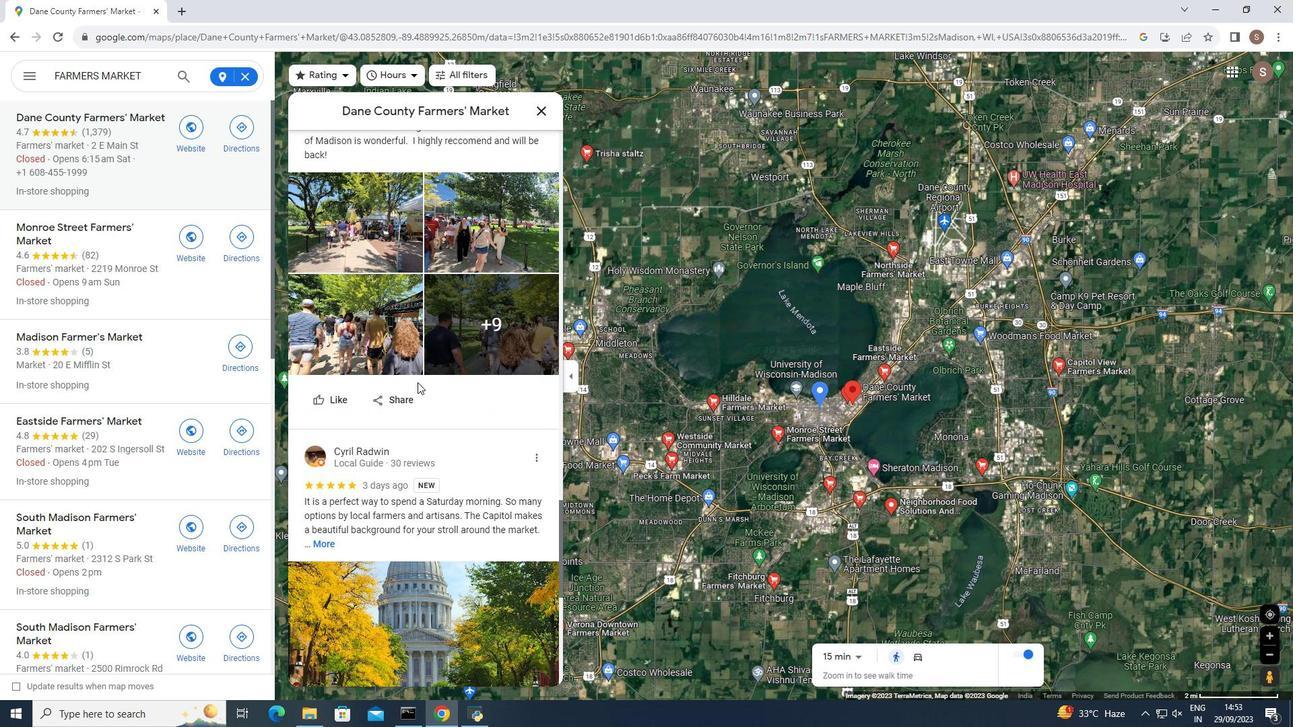 
Action: Mouse scrolled (417, 381) with delta (0, 0)
Screenshot: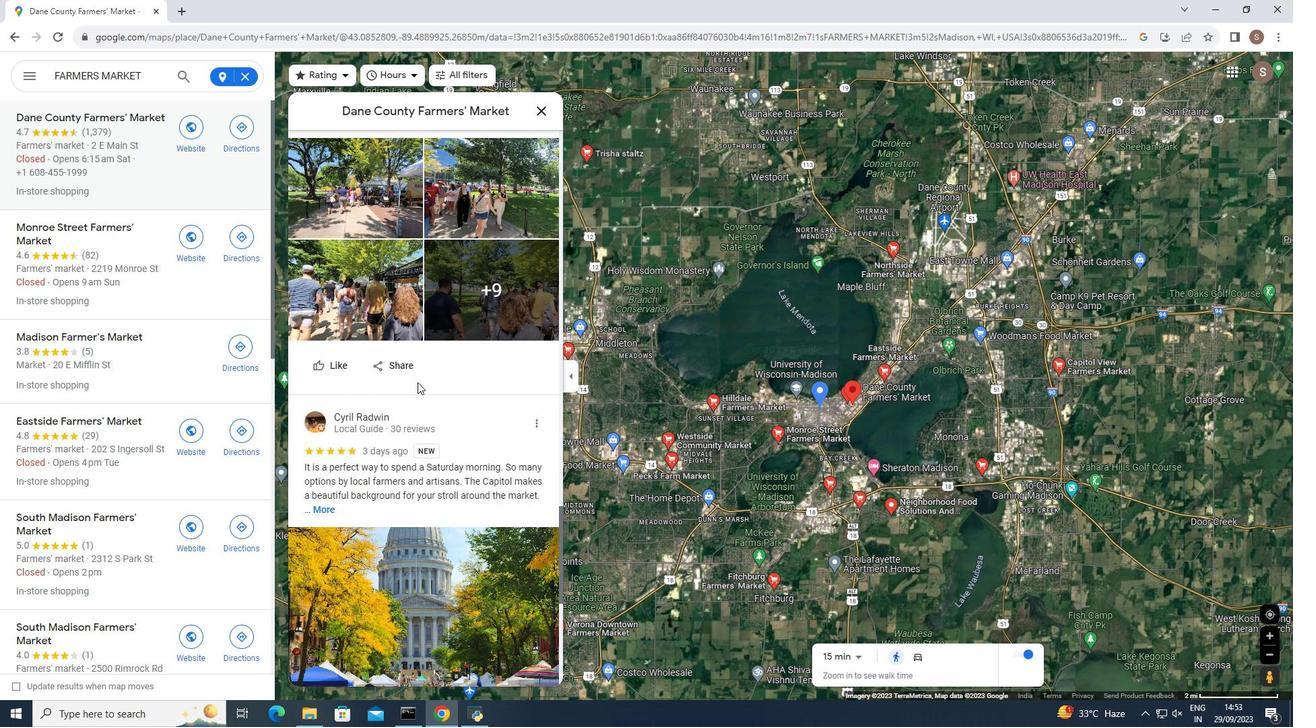 
Action: Mouse moved to (417, 381)
Screenshot: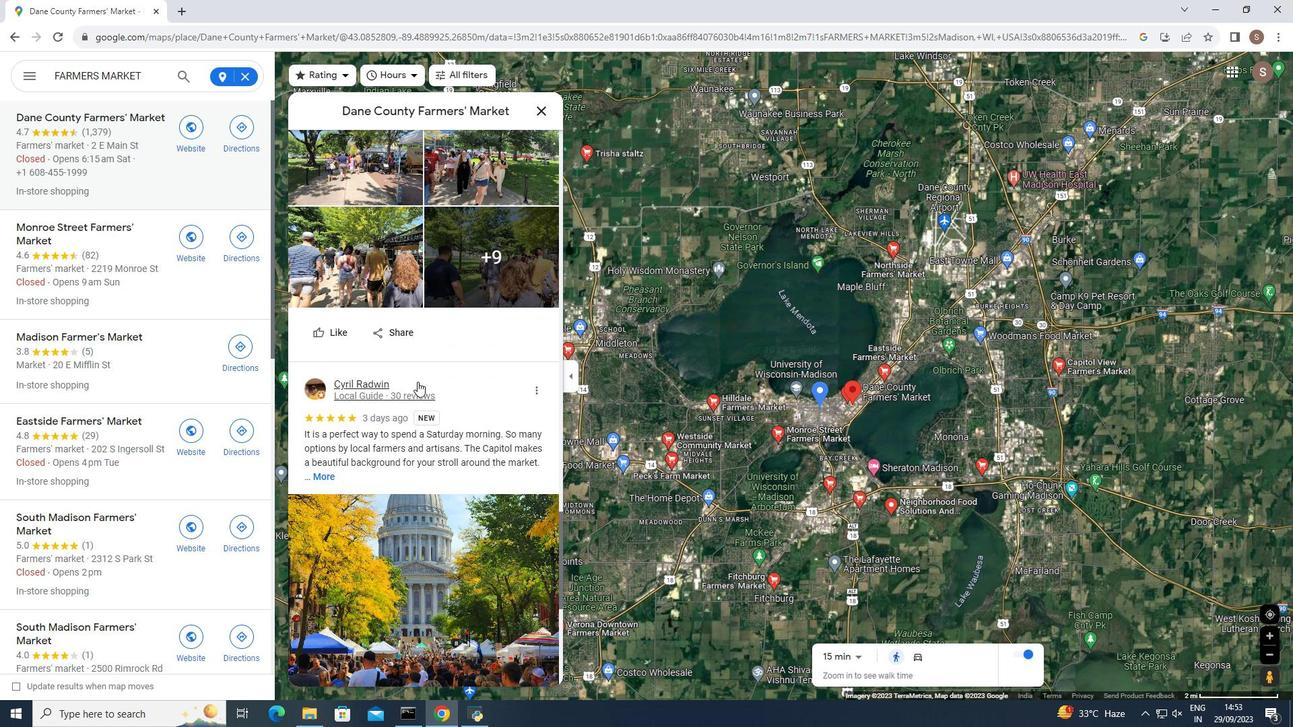 
Action: Mouse scrolled (417, 381) with delta (0, 0)
Screenshot: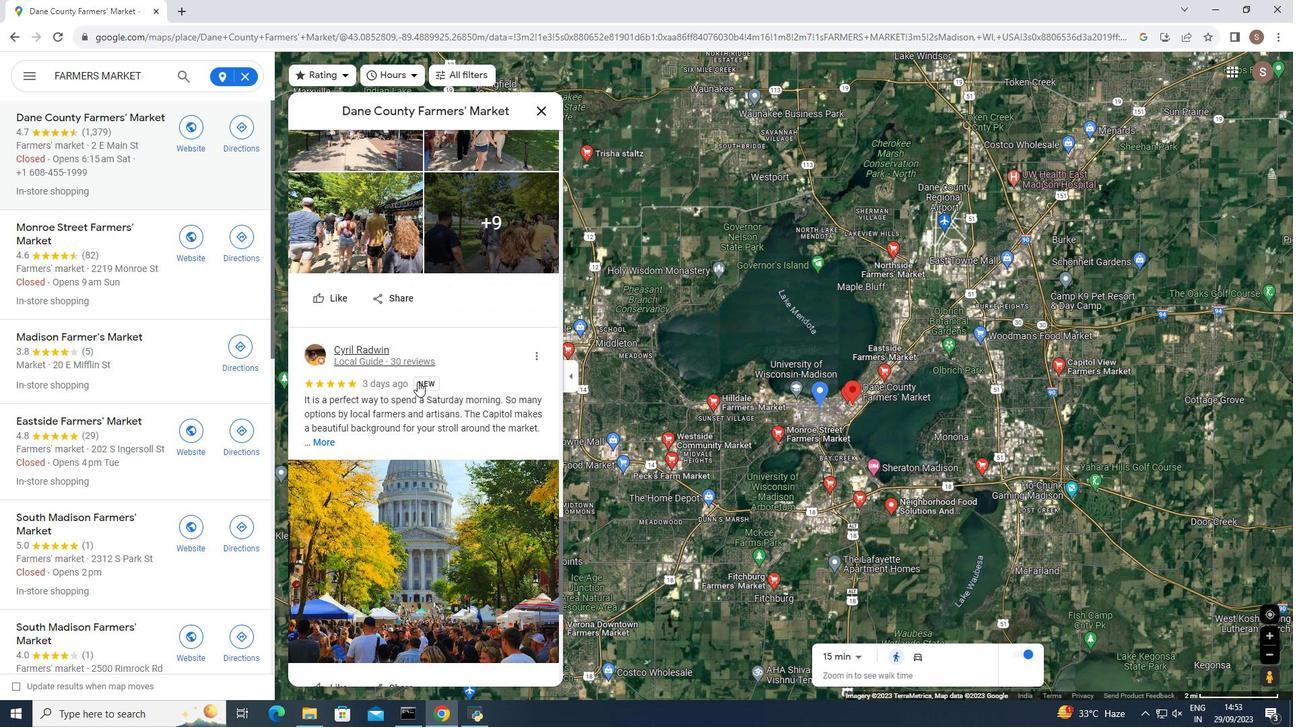 
Action: Mouse scrolled (417, 381) with delta (0, 0)
Screenshot: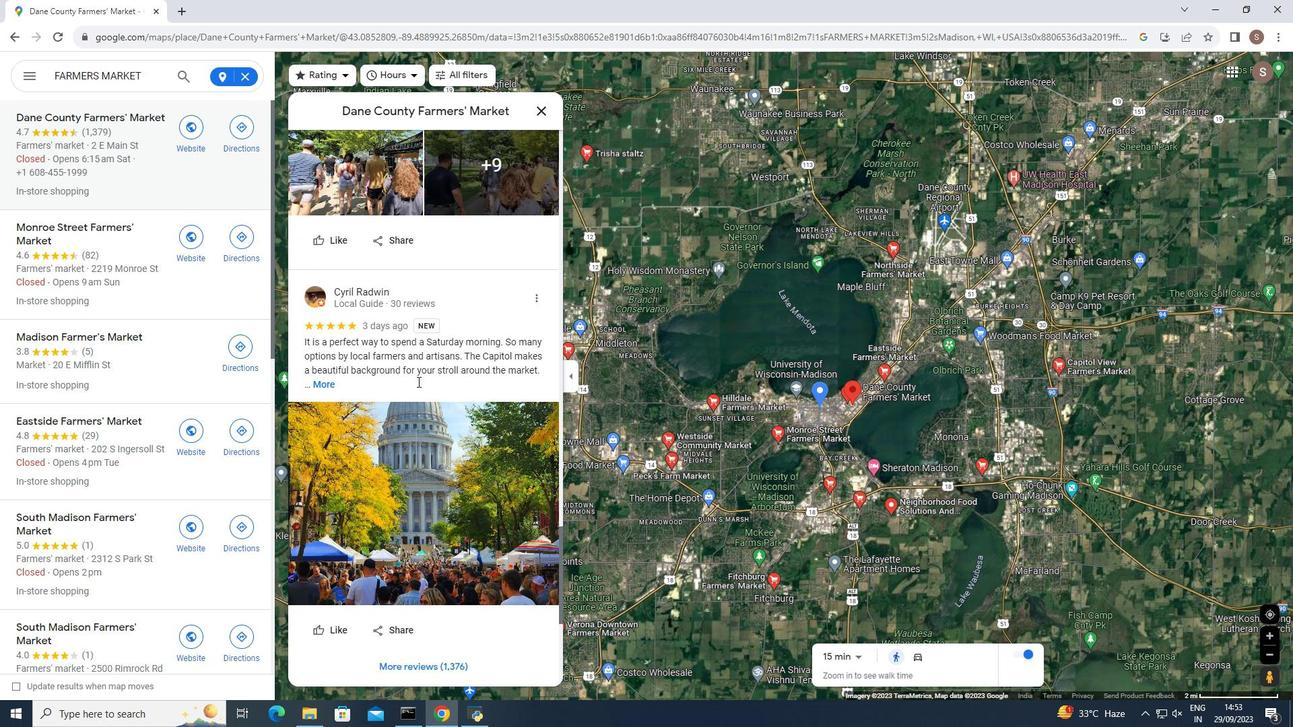 
Action: Mouse scrolled (417, 381) with delta (0, 0)
Screenshot: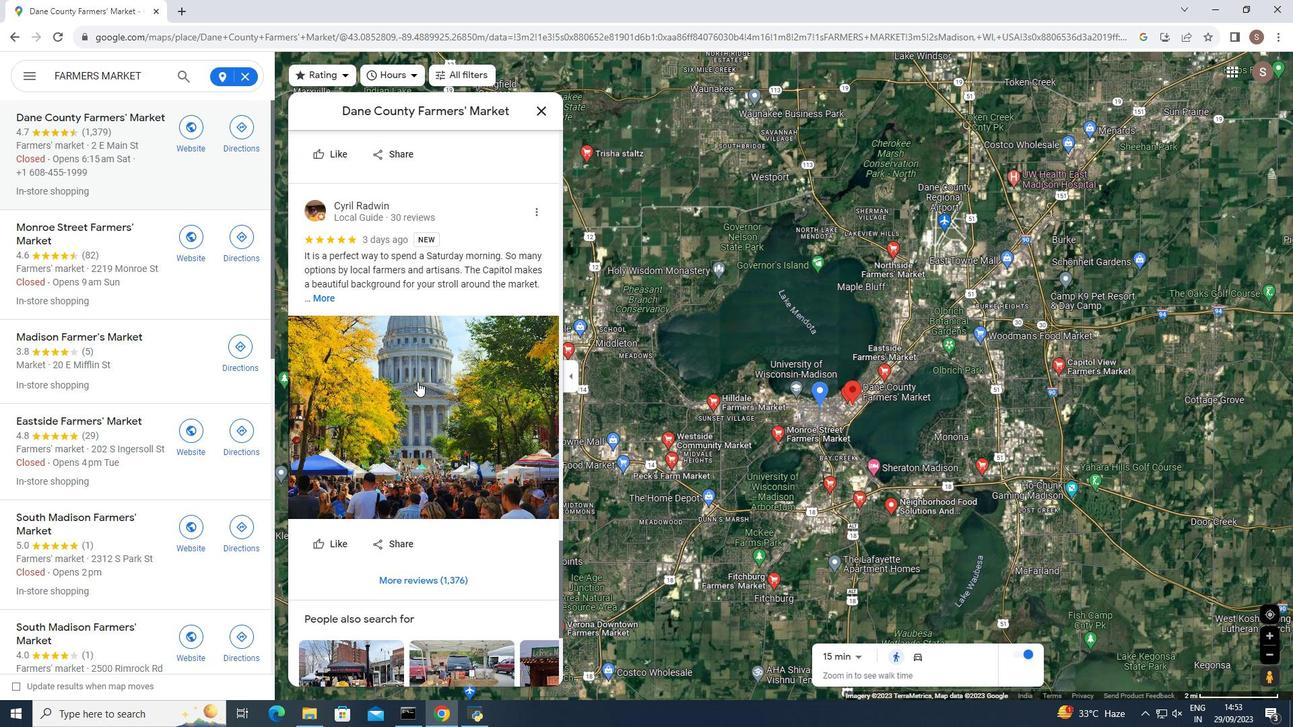 
Action: Mouse scrolled (417, 381) with delta (0, 0)
Screenshot: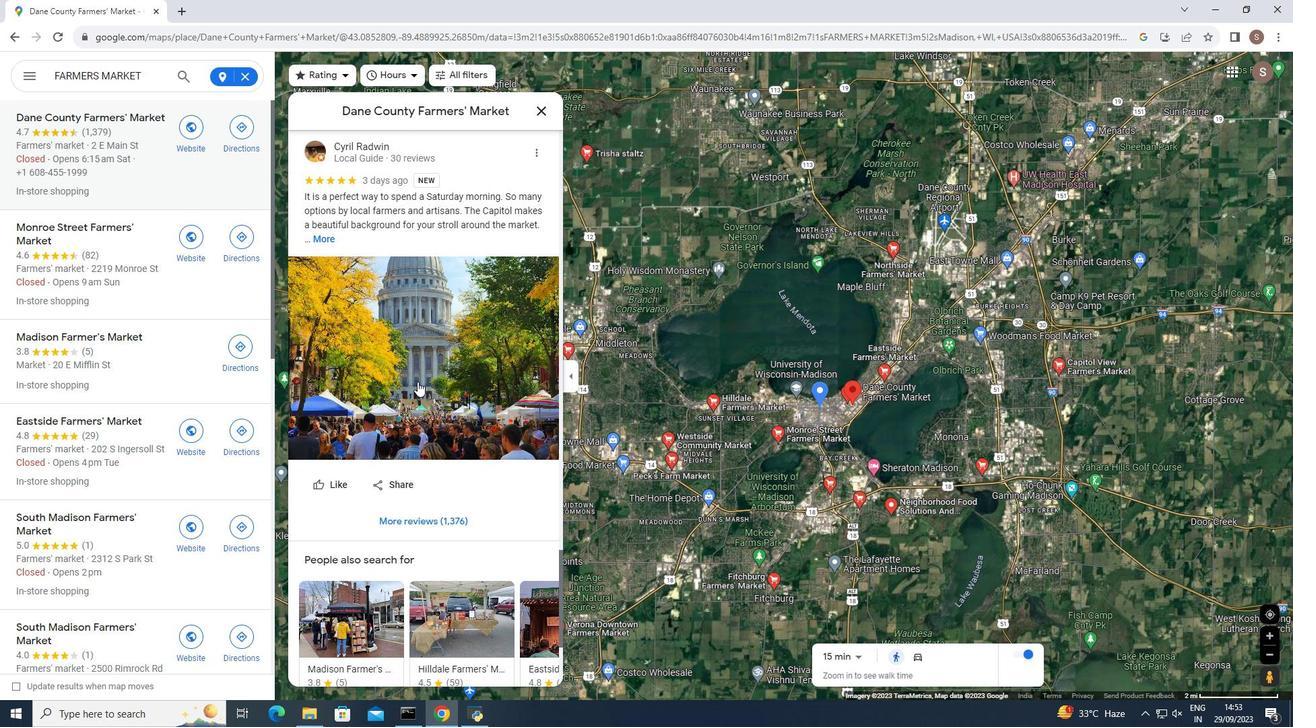
Action: Mouse scrolled (417, 381) with delta (0, 0)
Screenshot: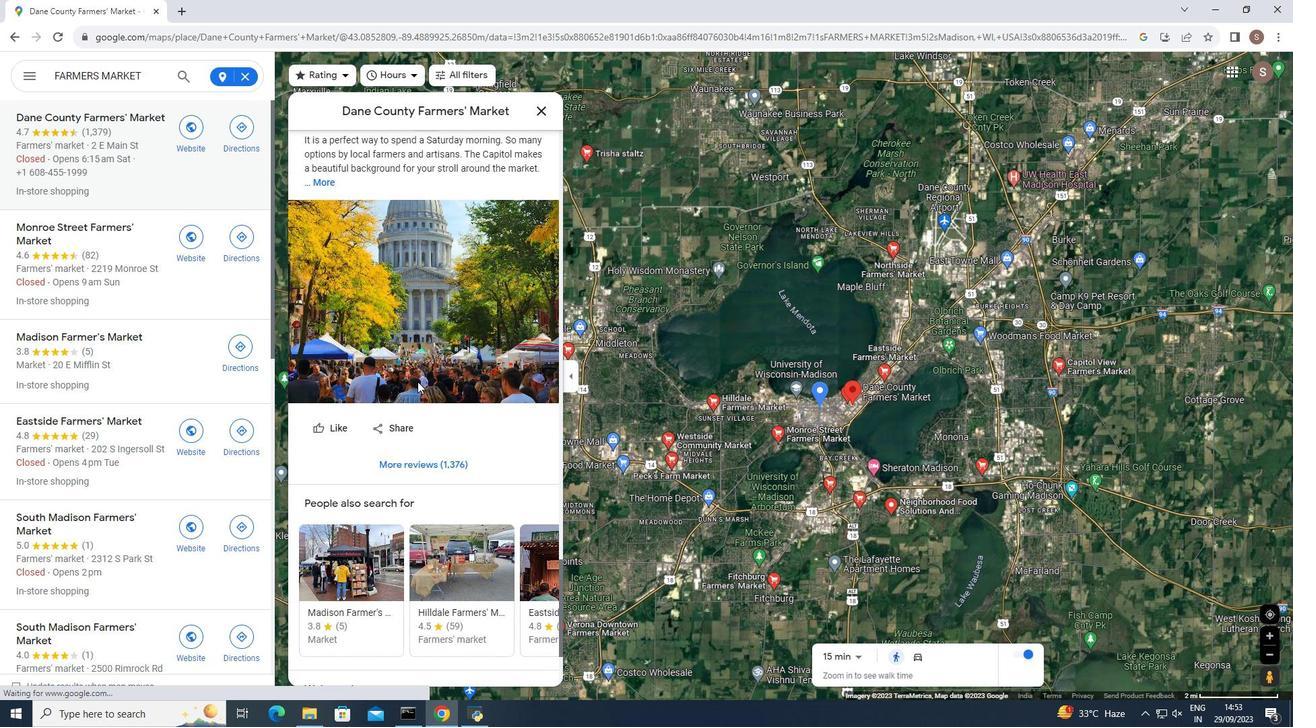 
Action: Mouse moved to (417, 379)
Screenshot: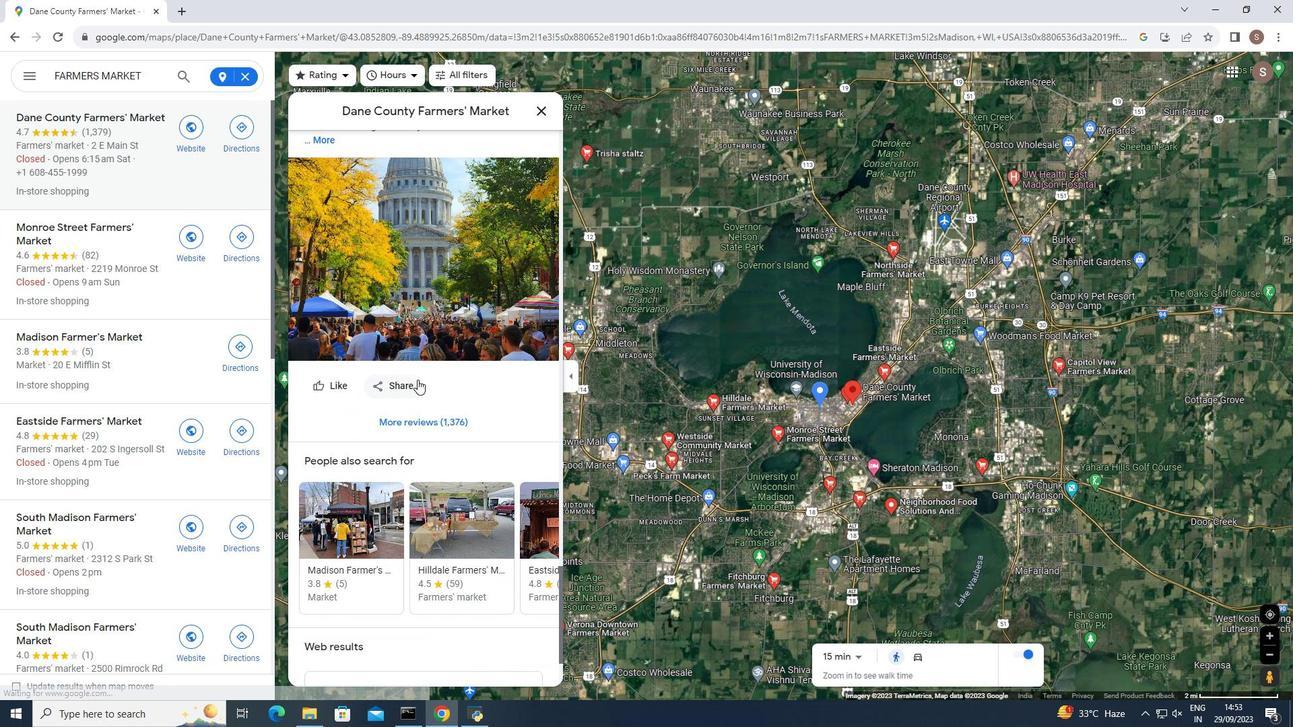 
Action: Mouse scrolled (417, 379) with delta (0, 0)
Screenshot: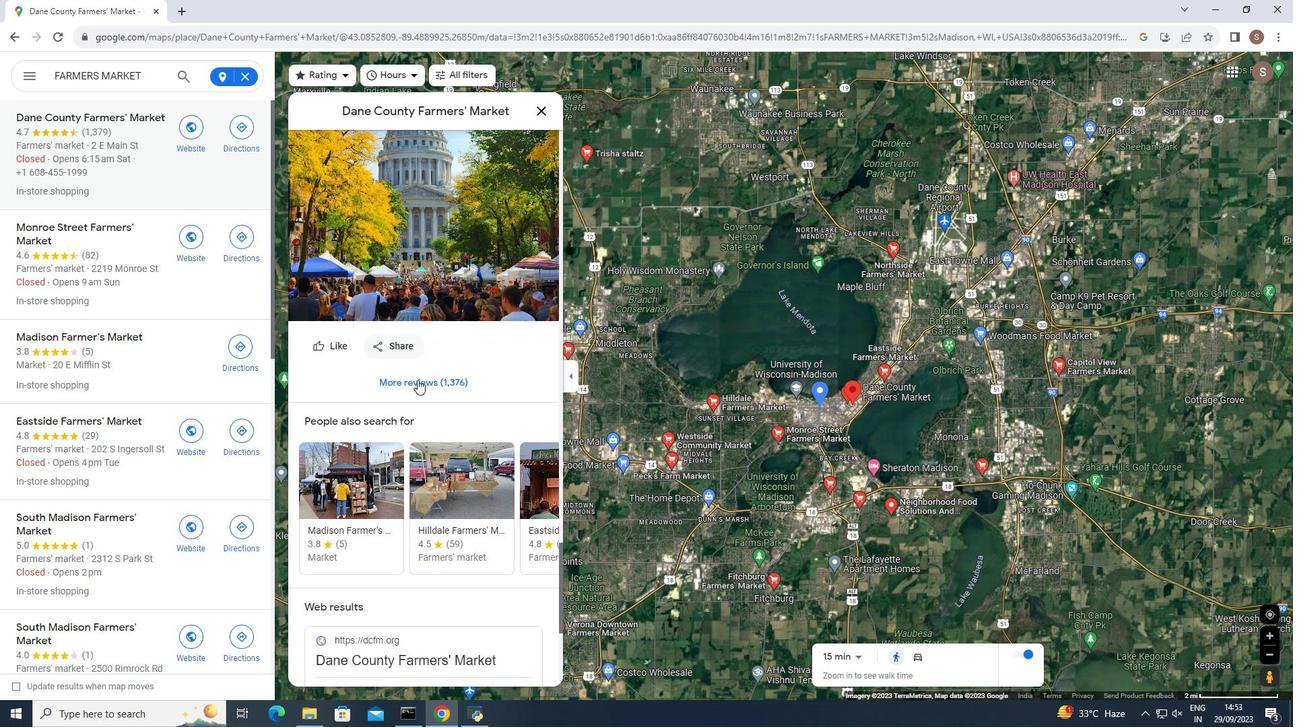 
Action: Mouse scrolled (417, 379) with delta (0, 0)
Screenshot: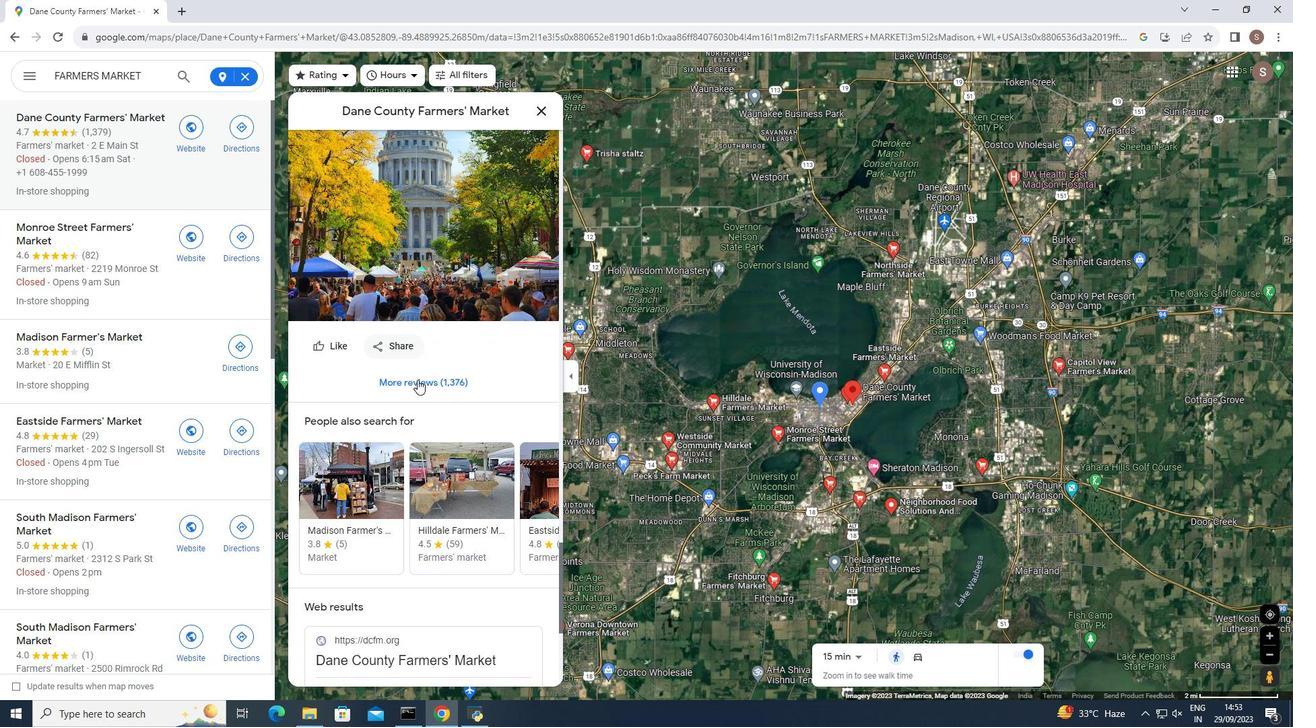 
Action: Mouse moved to (416, 379)
Screenshot: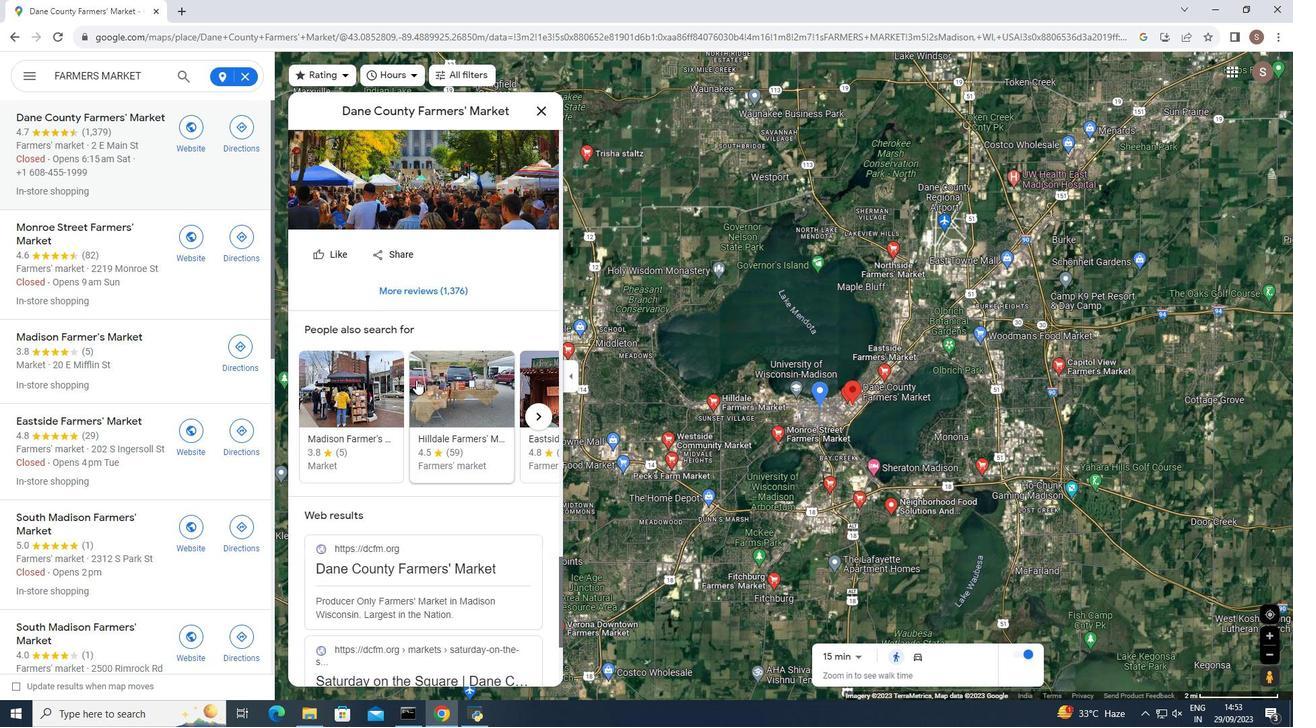 
Action: Mouse scrolled (416, 379) with delta (0, 0)
Screenshot: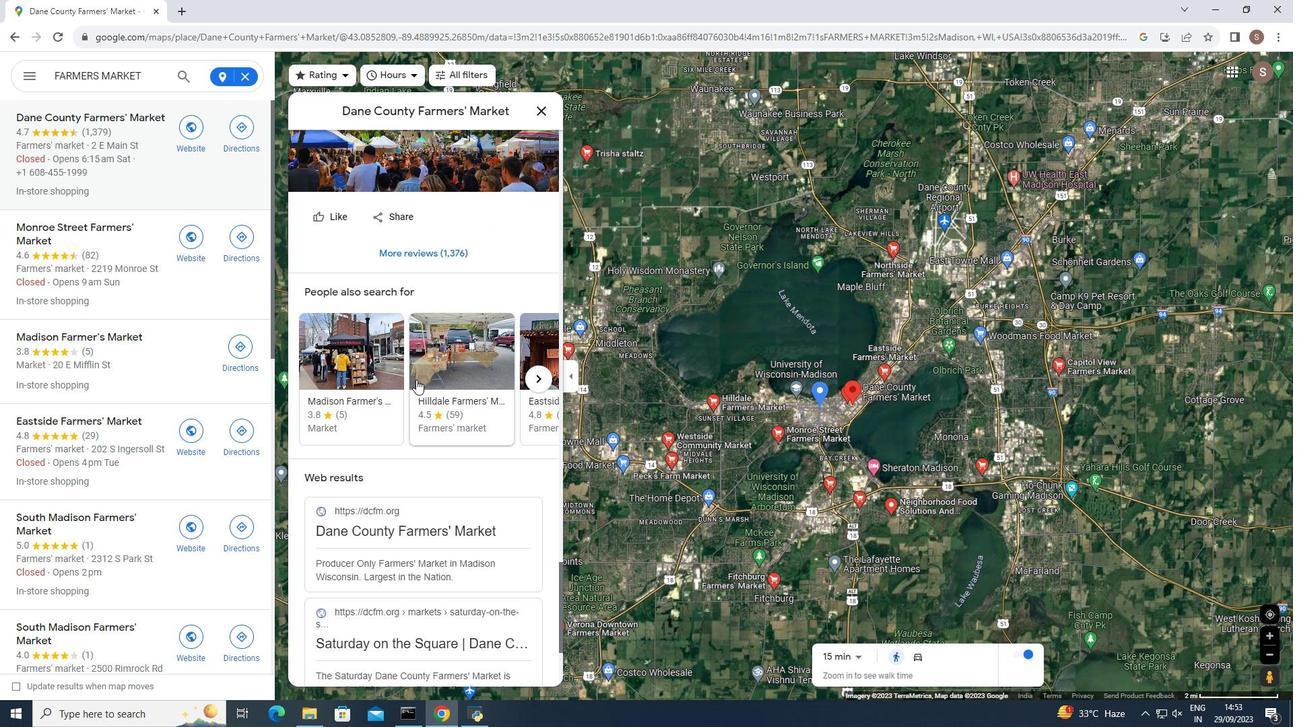 
Action: Mouse scrolled (416, 379) with delta (0, 0)
Screenshot: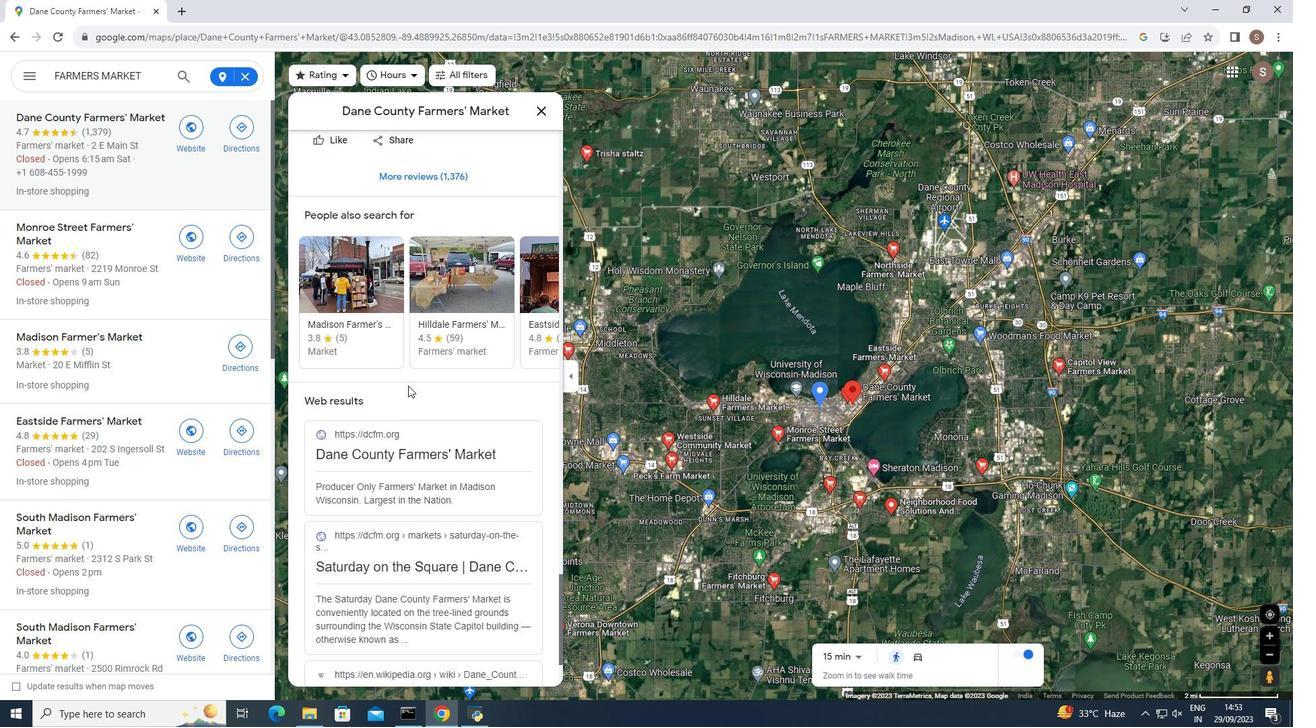 
Action: Mouse moved to (477, 297)
Screenshot: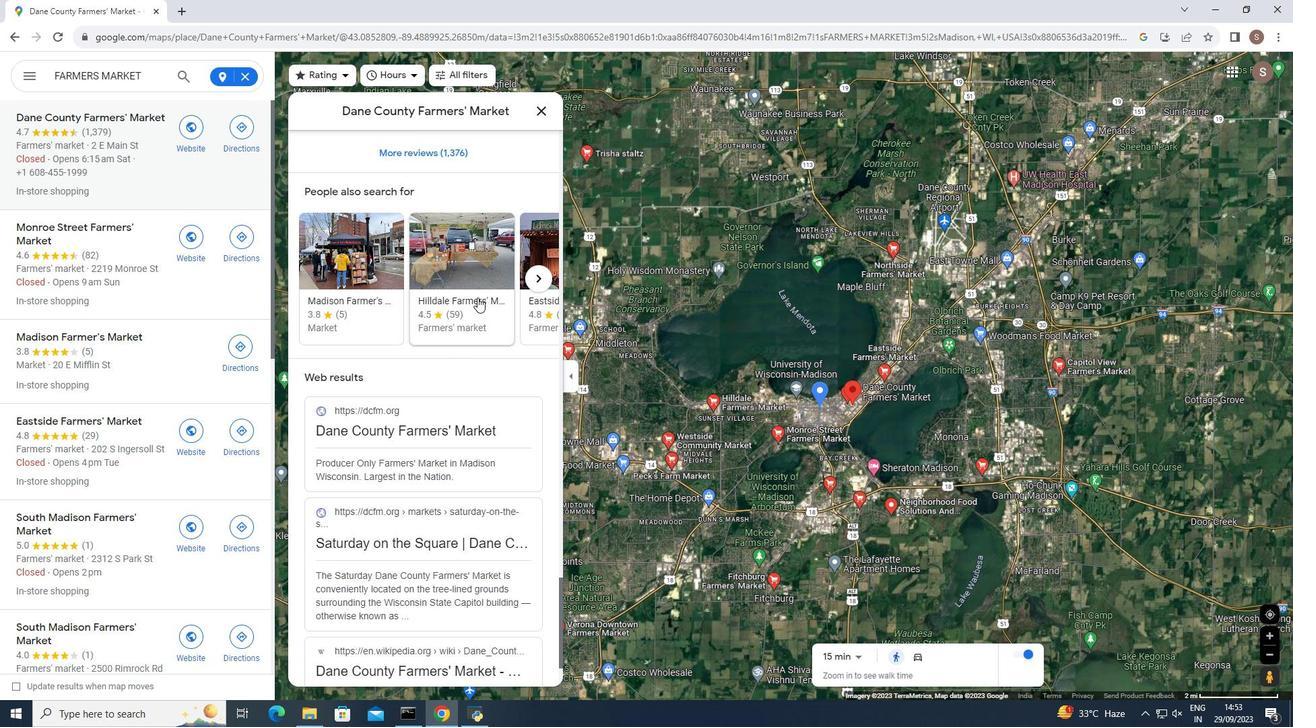 
Action: Mouse scrolled (477, 297) with delta (0, 0)
Screenshot: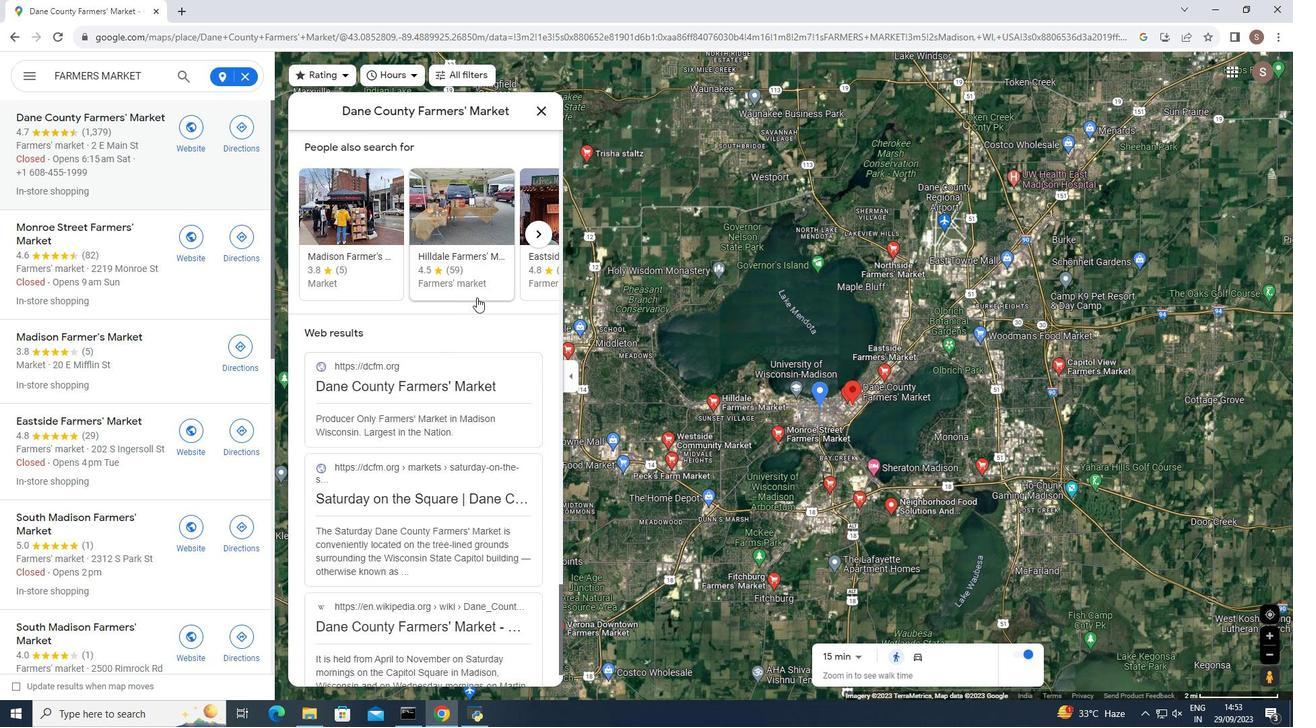 
Action: Mouse moved to (476, 297)
Screenshot: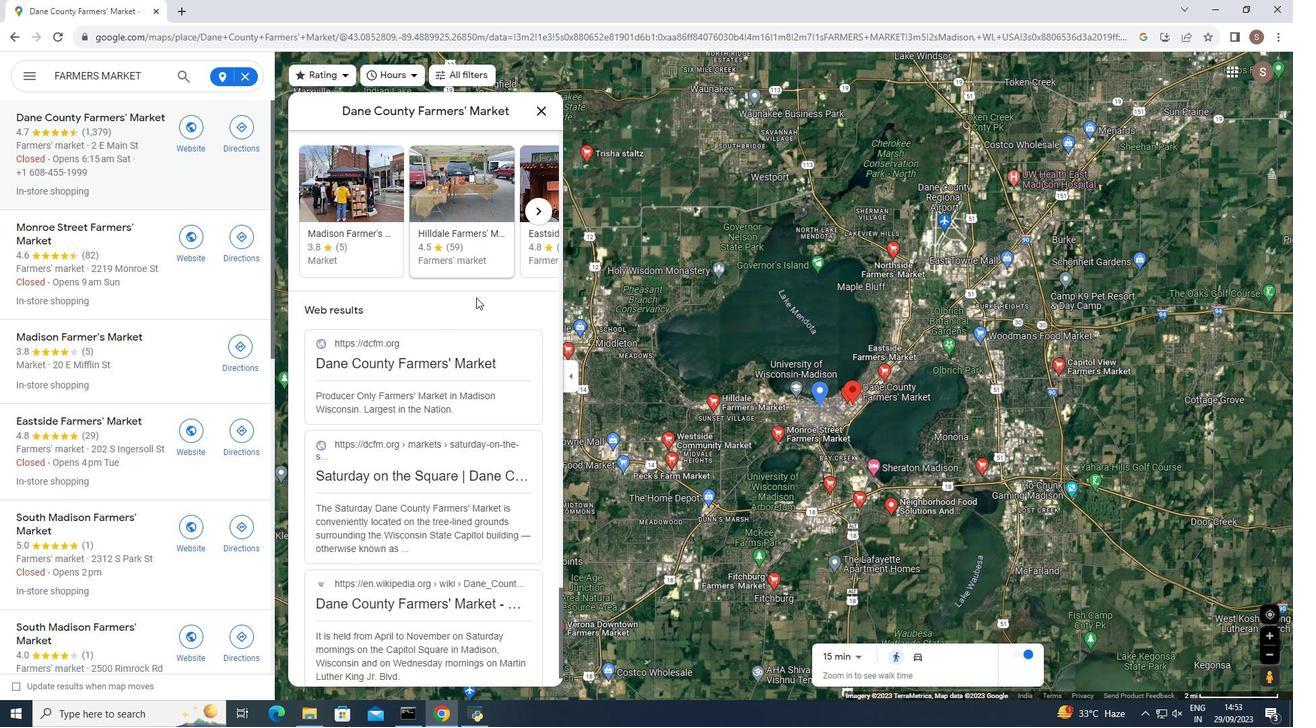 
Action: Mouse scrolled (476, 297) with delta (0, 0)
Screenshot: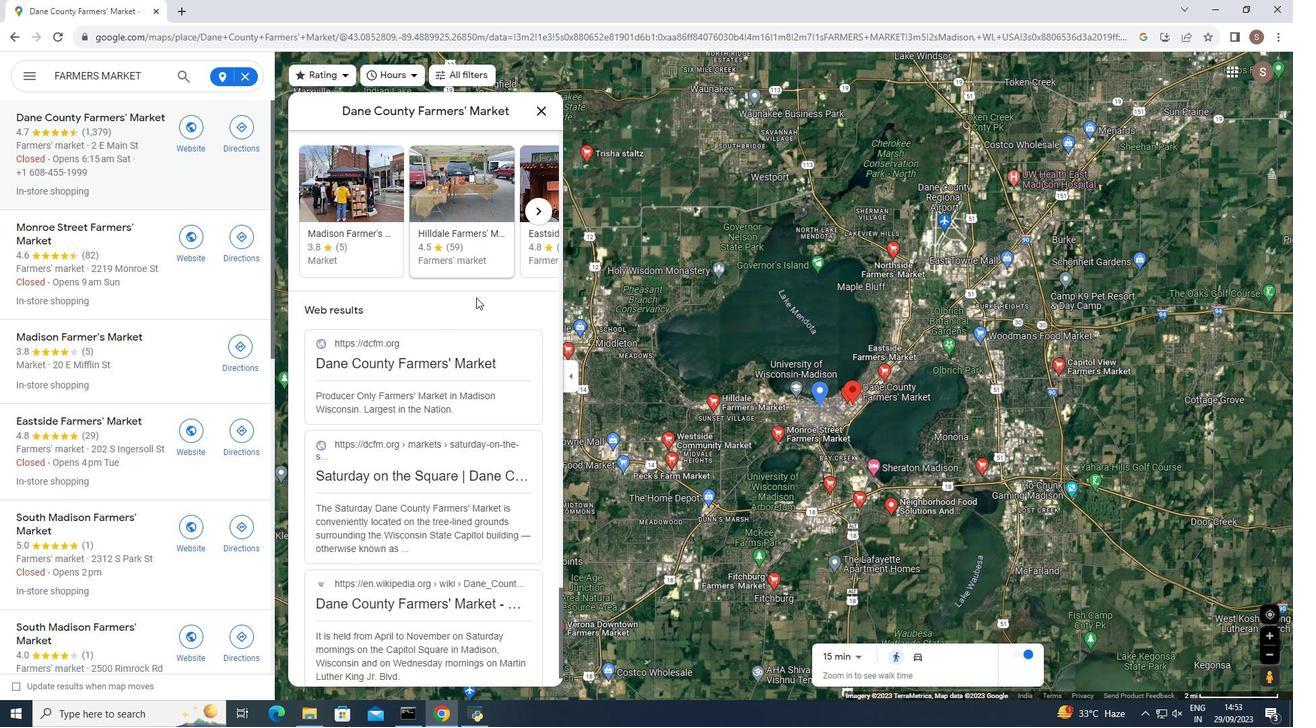 
Action: Mouse moved to (472, 294)
Screenshot: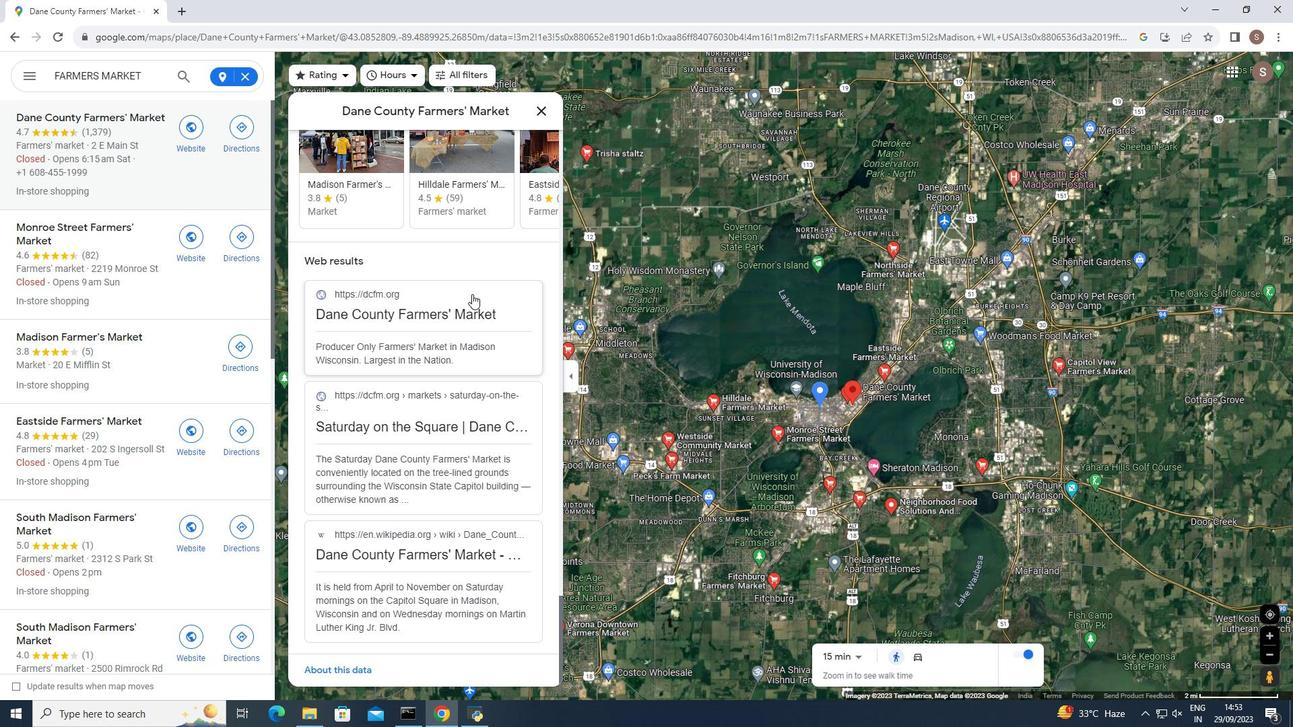
Action: Mouse scrolled (472, 293) with delta (0, 0)
Screenshot: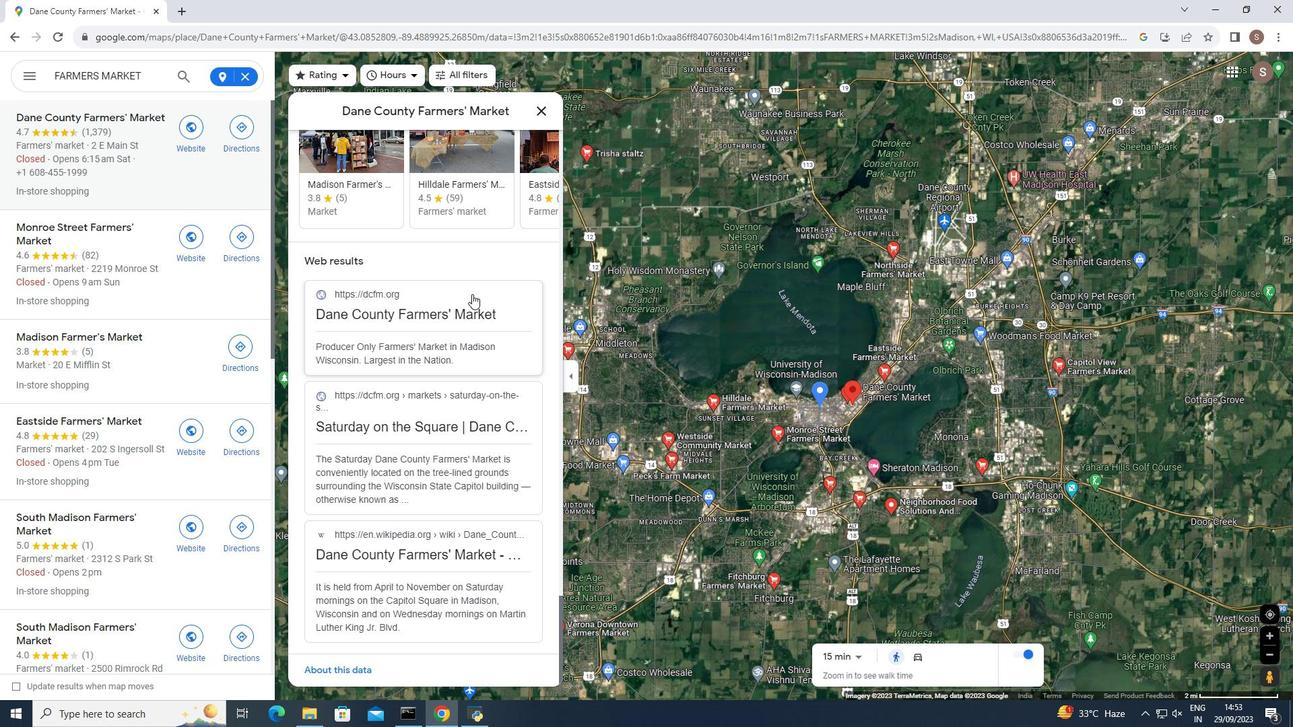 
Action: Mouse moved to (541, 106)
Screenshot: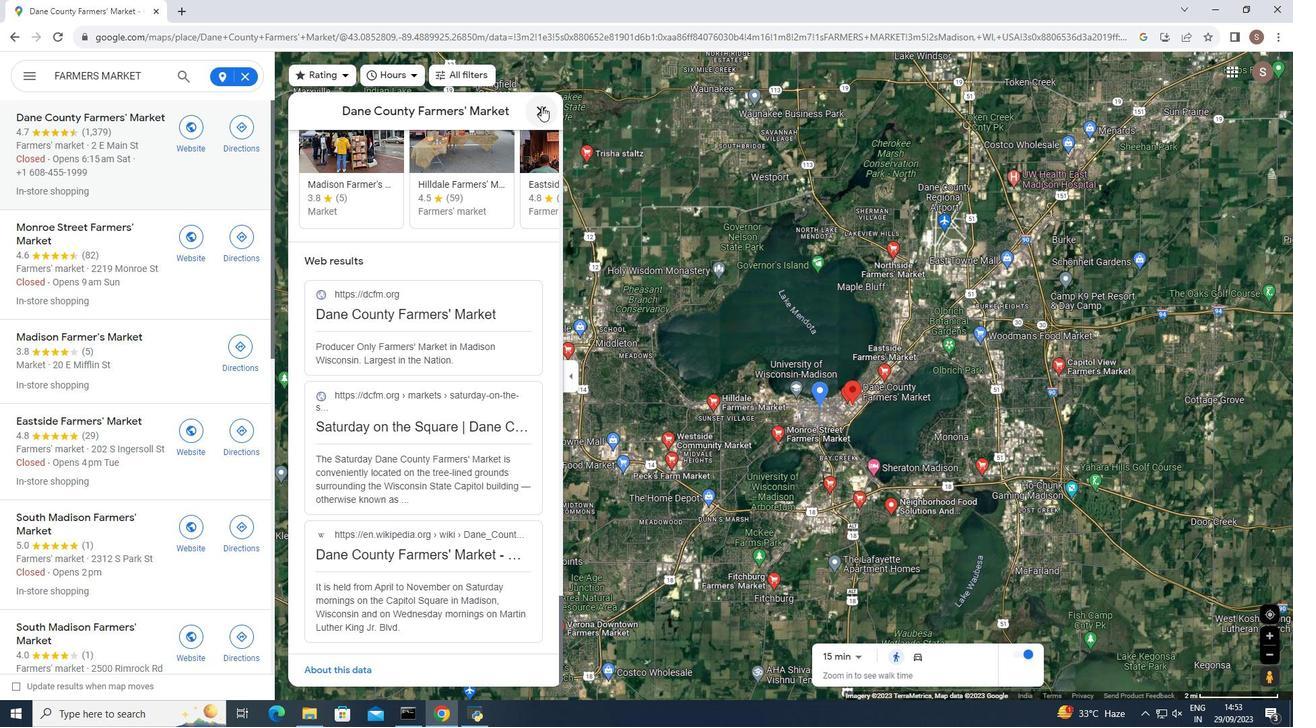 
Action: Mouse pressed left at (541, 106)
Screenshot: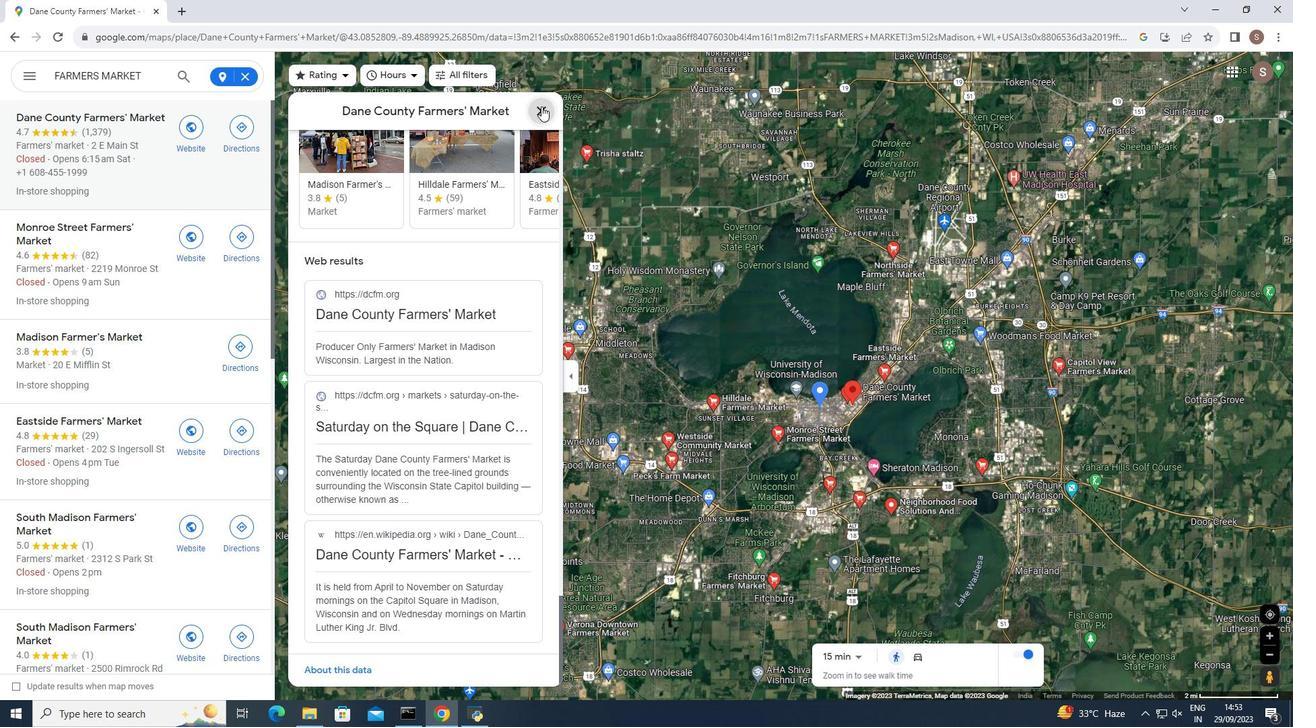 
Action: Mouse moved to (96, 225)
Screenshot: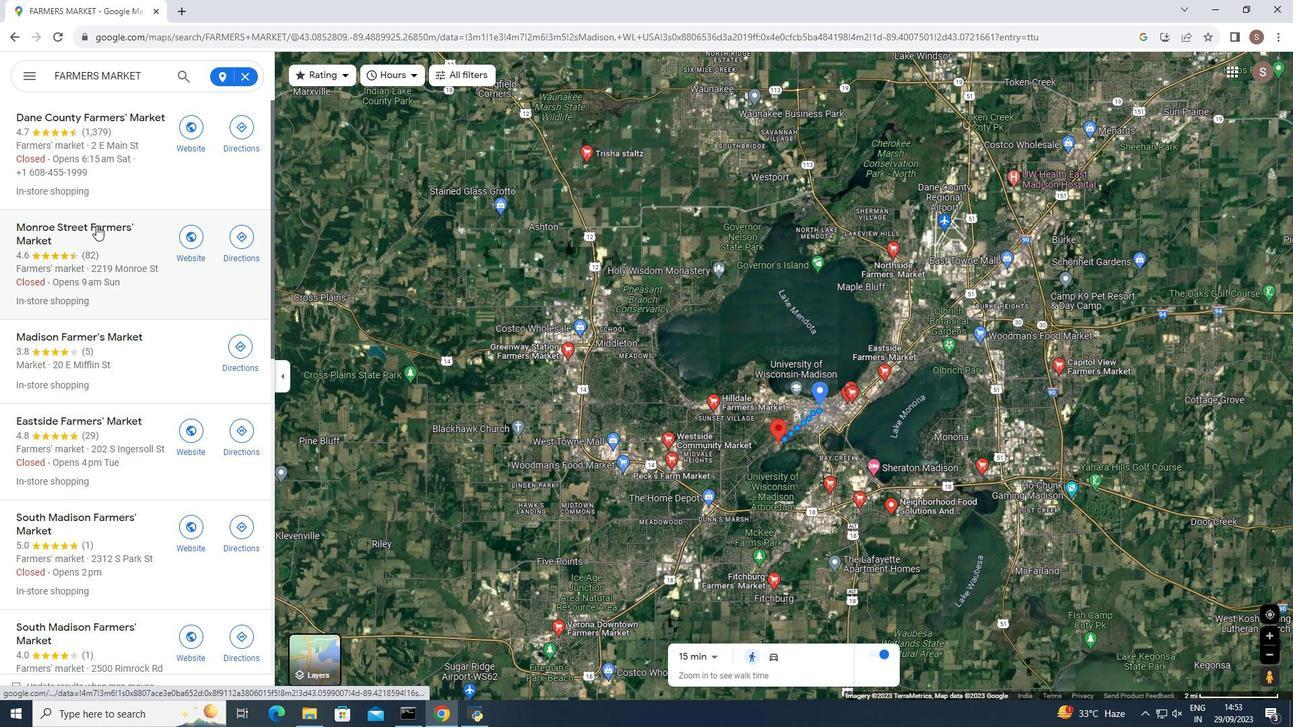 
Action: Mouse pressed left at (96, 225)
Screenshot: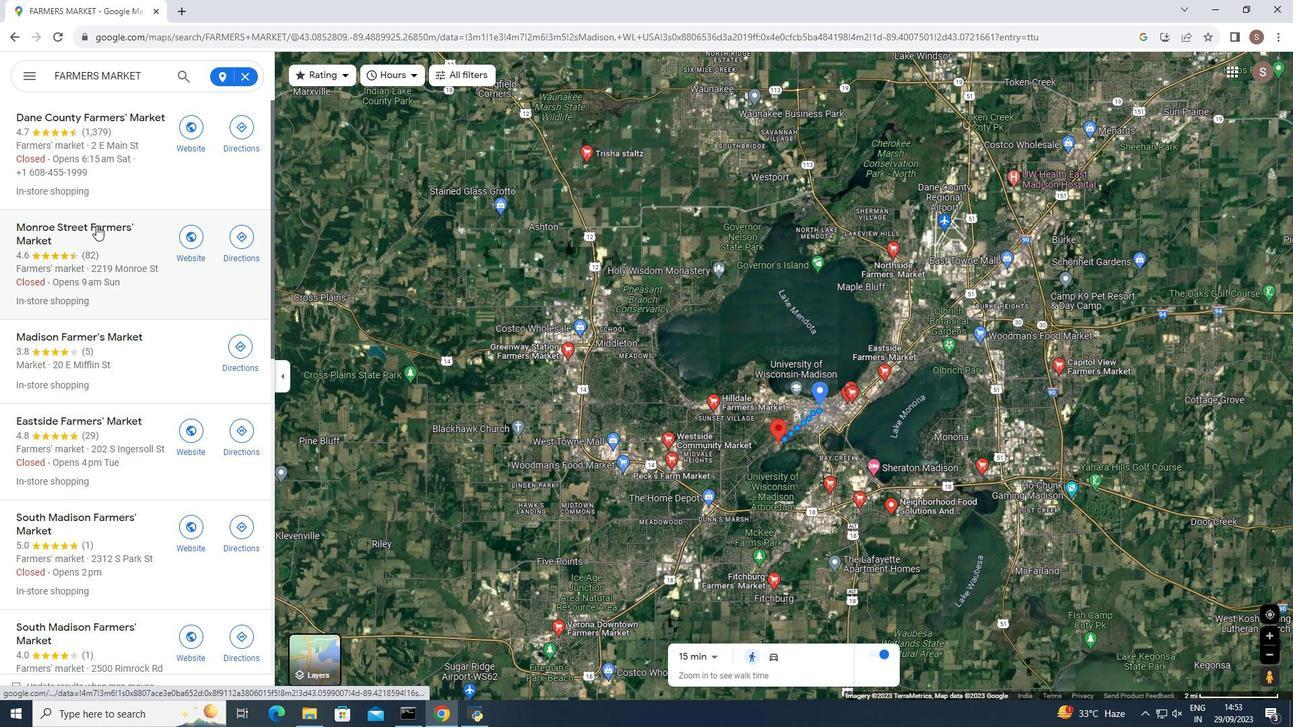 
Action: Mouse moved to (403, 360)
Screenshot: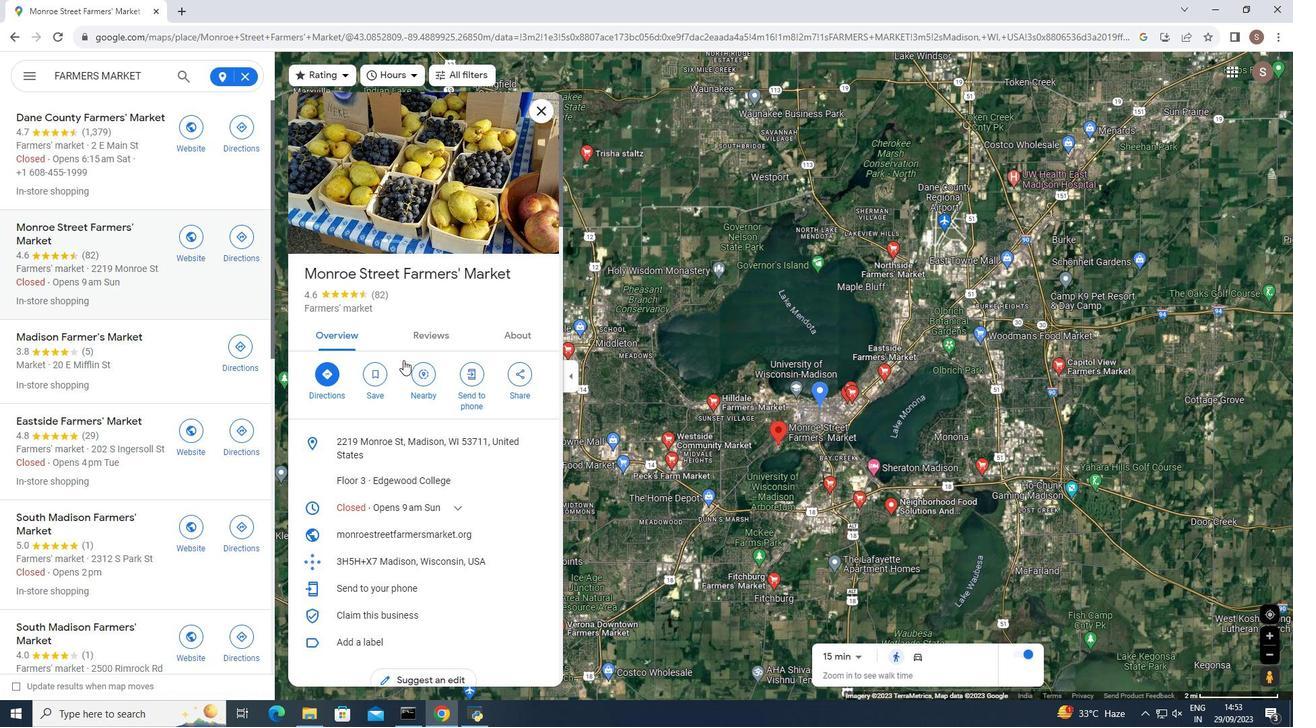 
Action: Mouse scrolled (403, 359) with delta (0, 0)
Screenshot: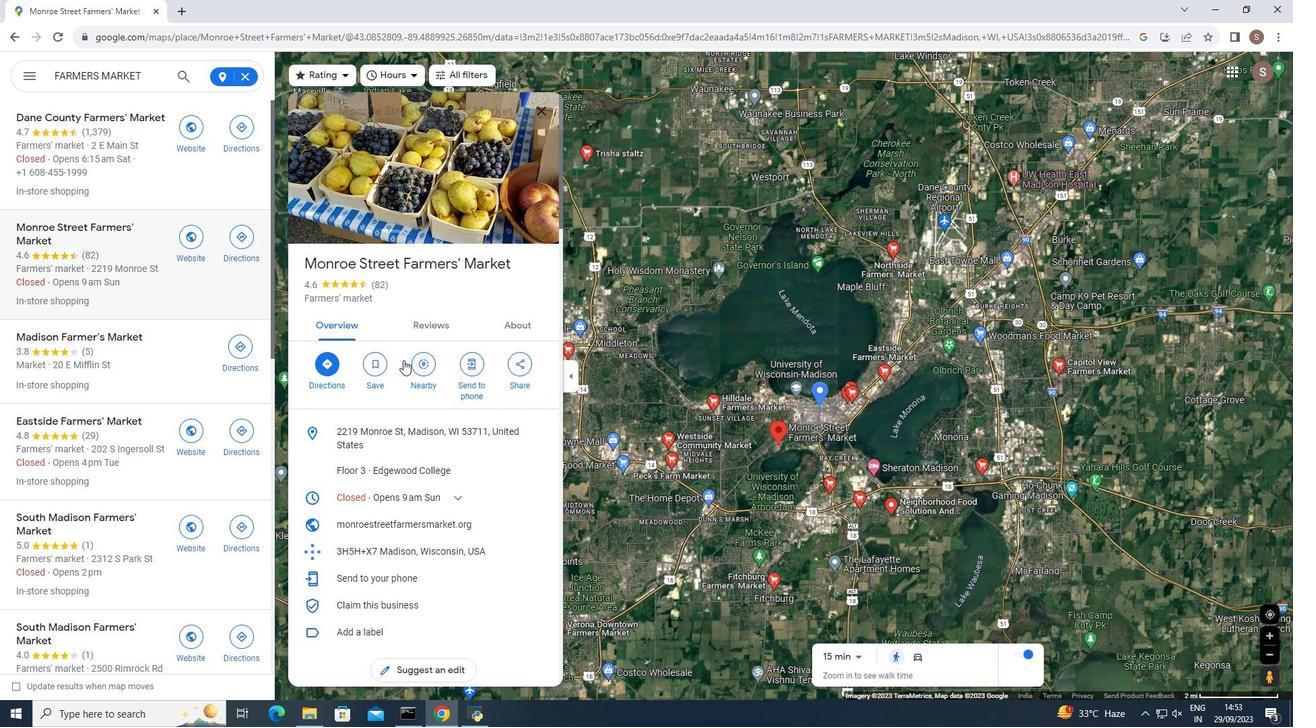 
Action: Mouse moved to (440, 382)
Screenshot: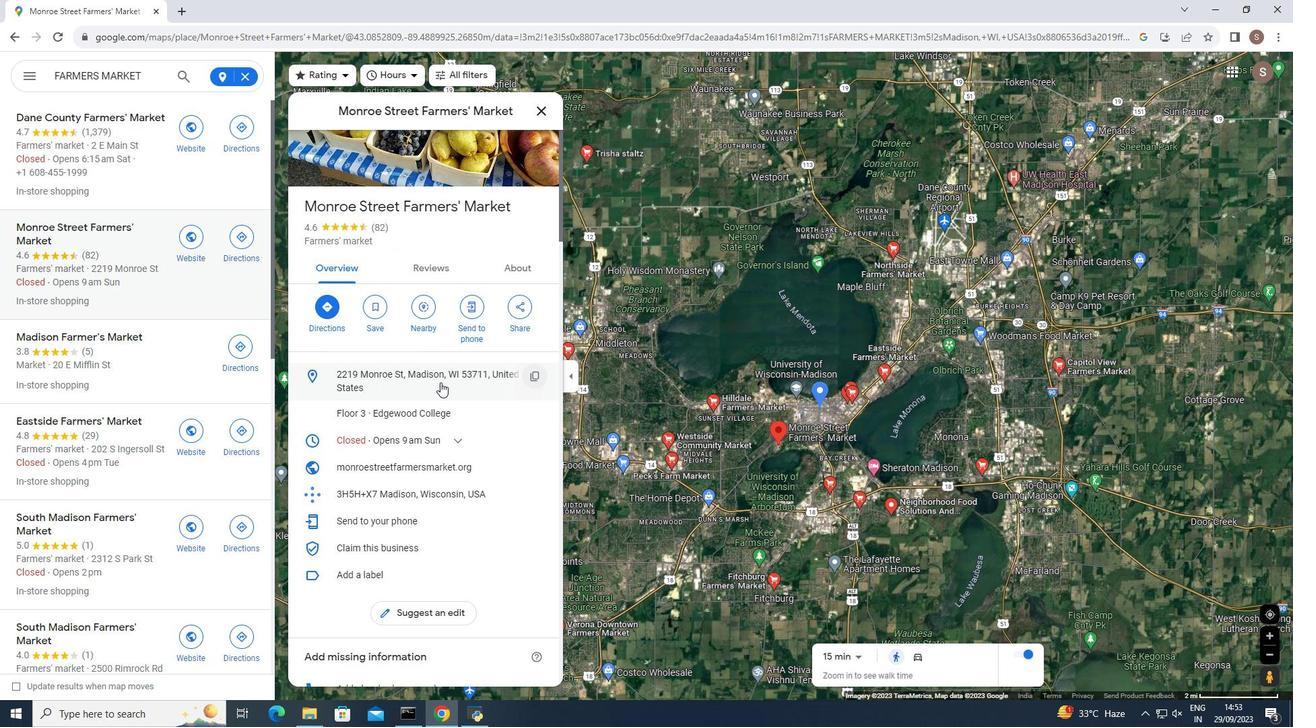 
Action: Mouse scrolled (440, 381) with delta (0, 0)
Screenshot: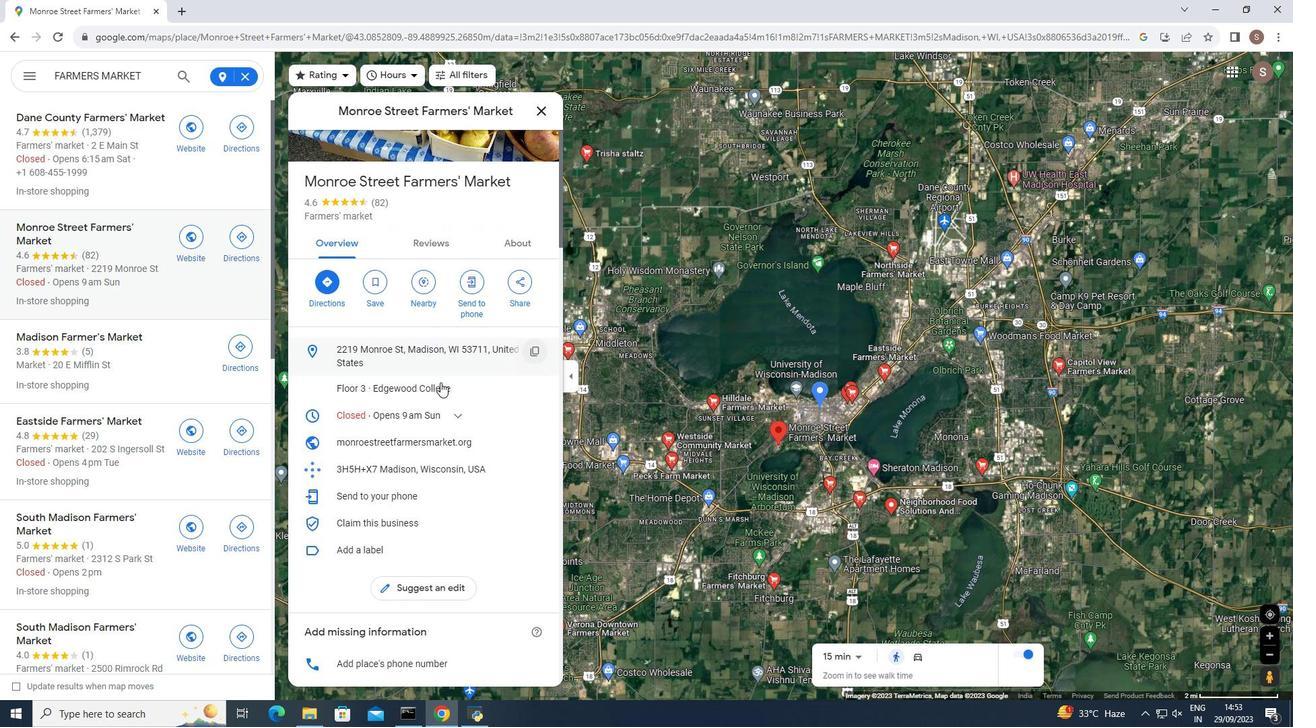 
Action: Mouse scrolled (440, 381) with delta (0, 0)
Screenshot: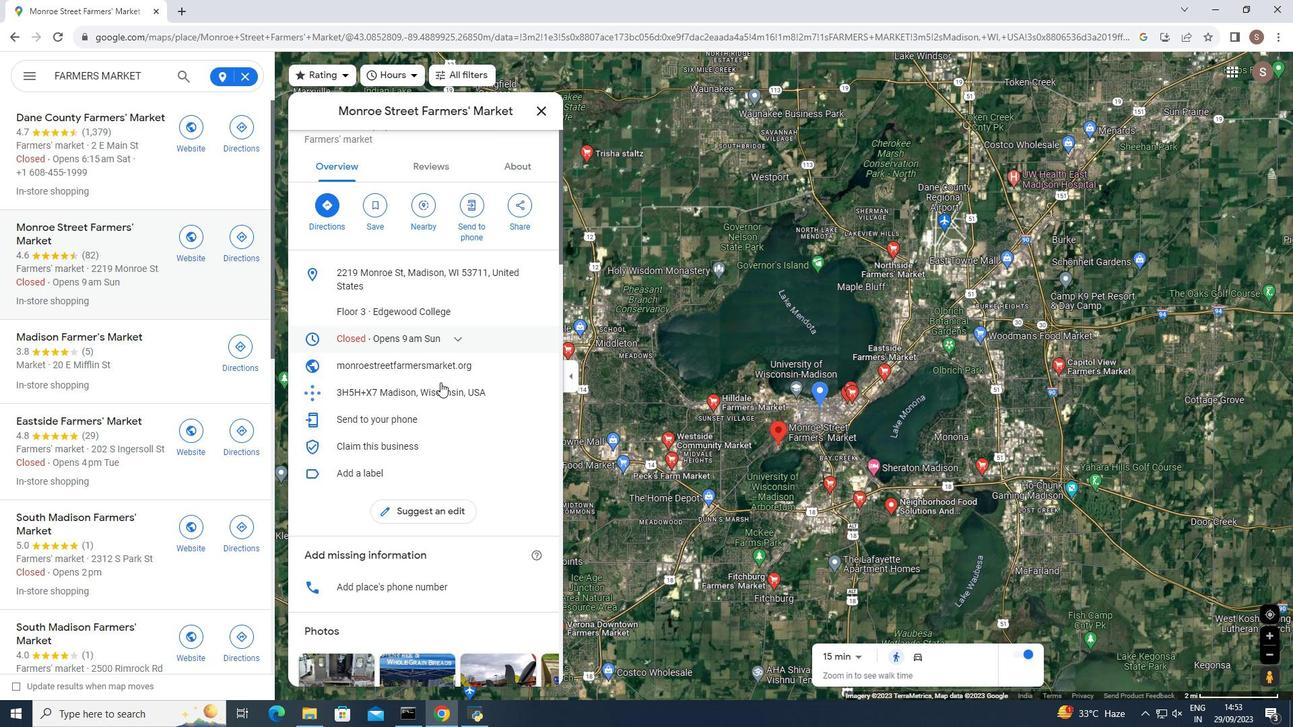 
Action: Mouse scrolled (440, 381) with delta (0, 0)
Screenshot: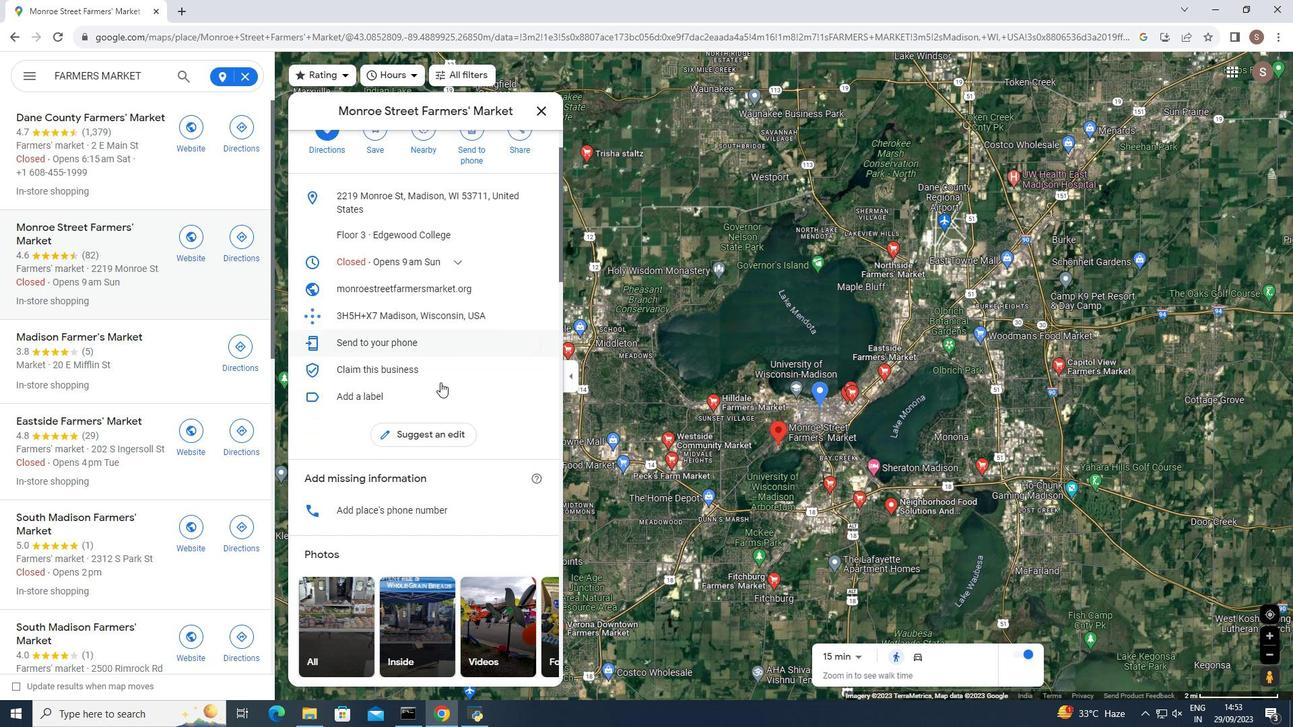 
Action: Mouse scrolled (440, 381) with delta (0, 0)
Screenshot: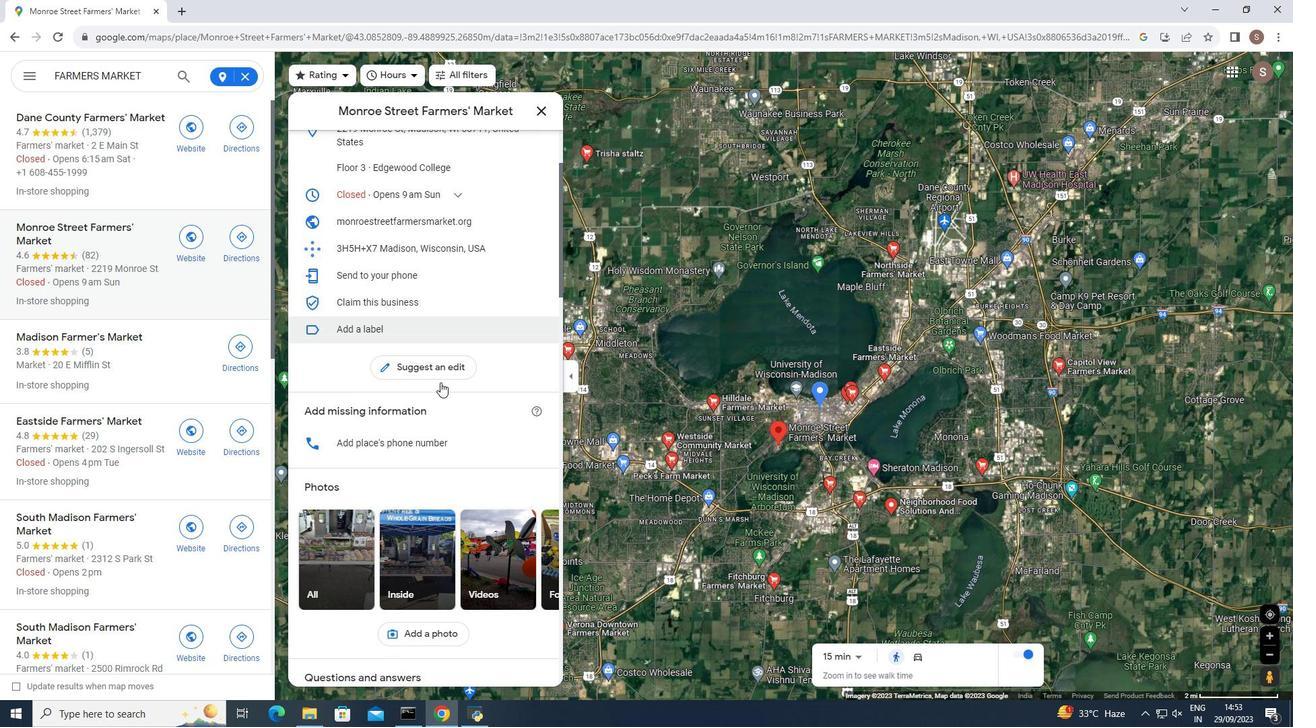 
Action: Mouse scrolled (440, 381) with delta (0, 0)
Screenshot: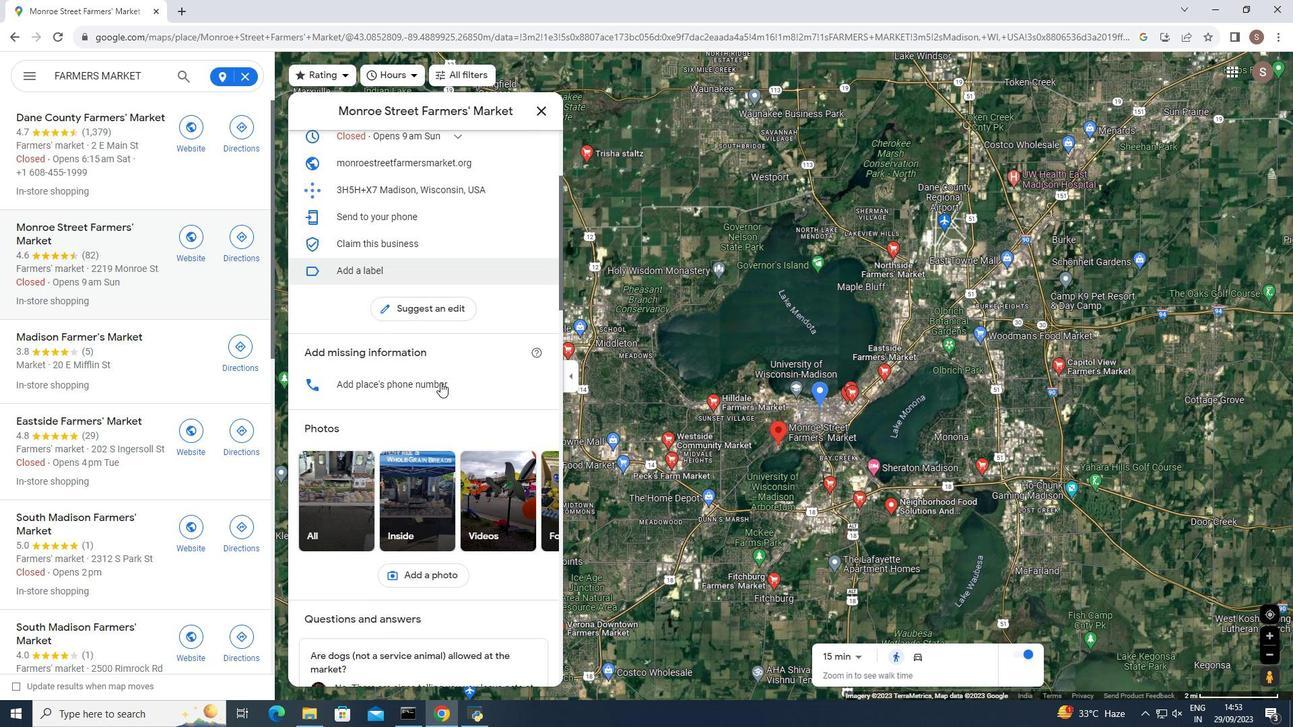 
Action: Mouse scrolled (440, 381) with delta (0, 0)
Screenshot: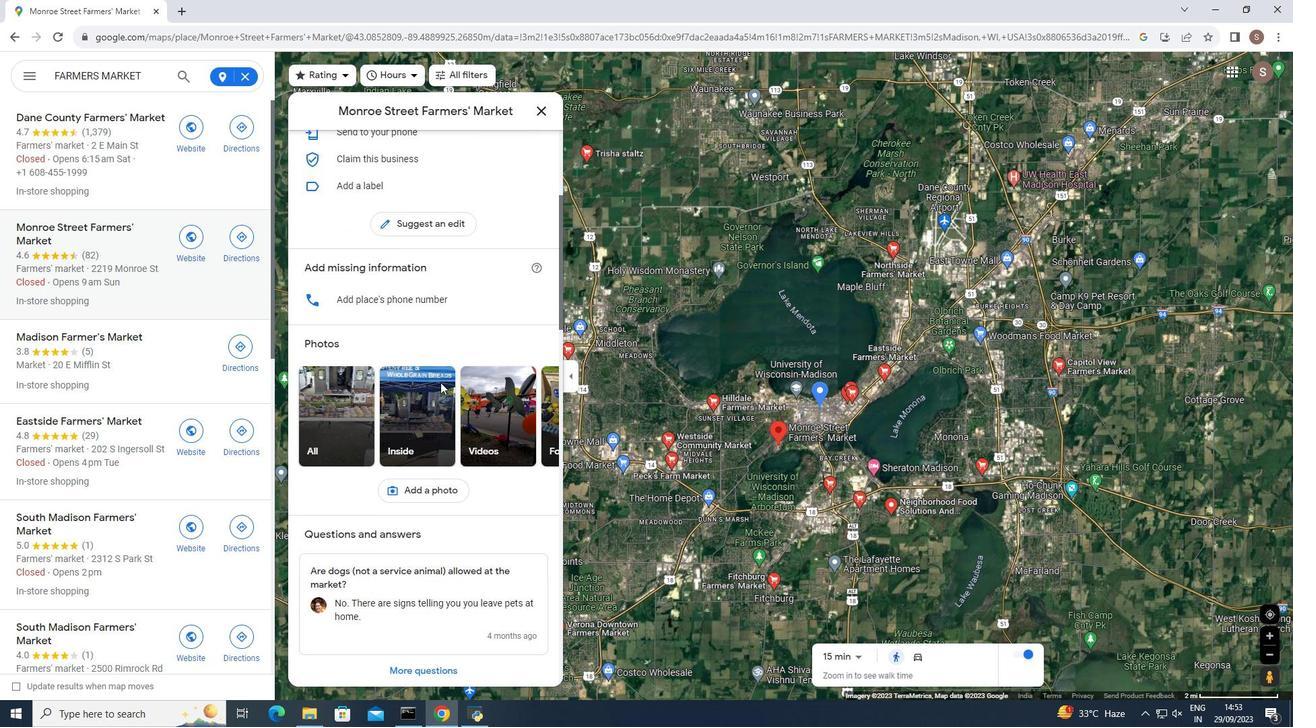 
Action: Mouse scrolled (440, 381) with delta (0, 0)
Screenshot: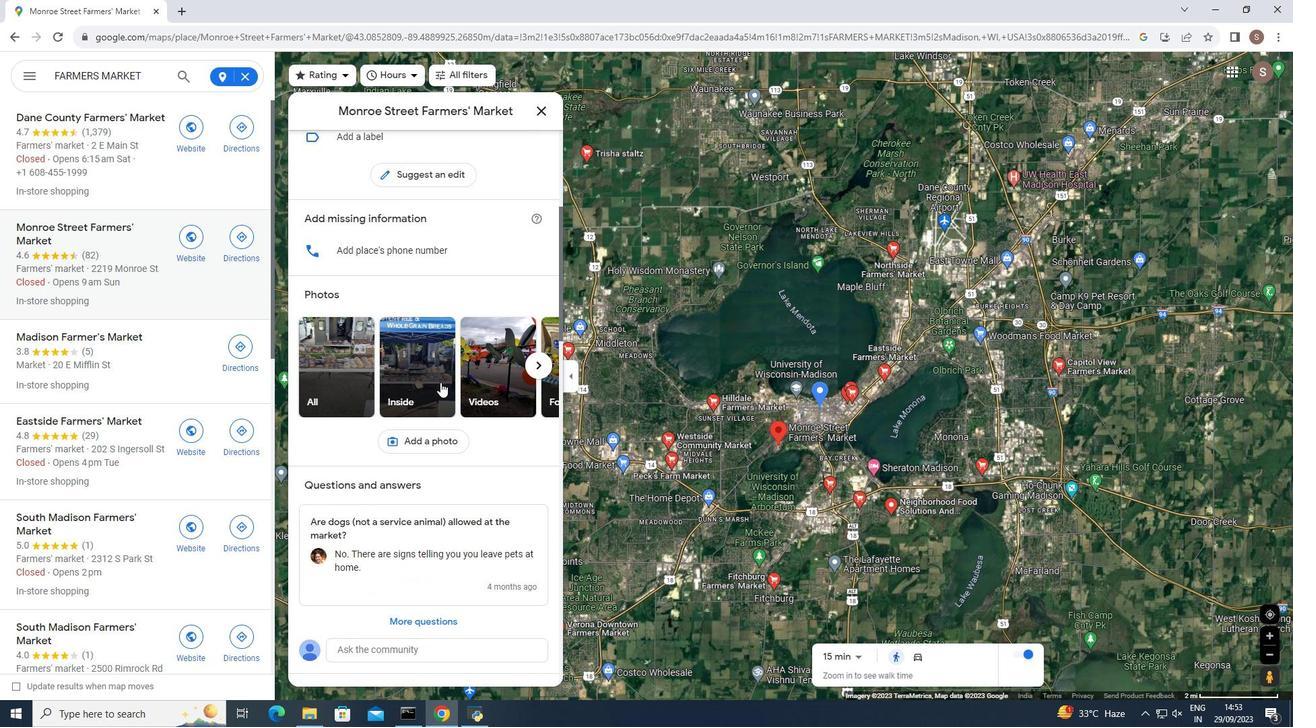 
Action: Mouse scrolled (440, 381) with delta (0, 0)
Screenshot: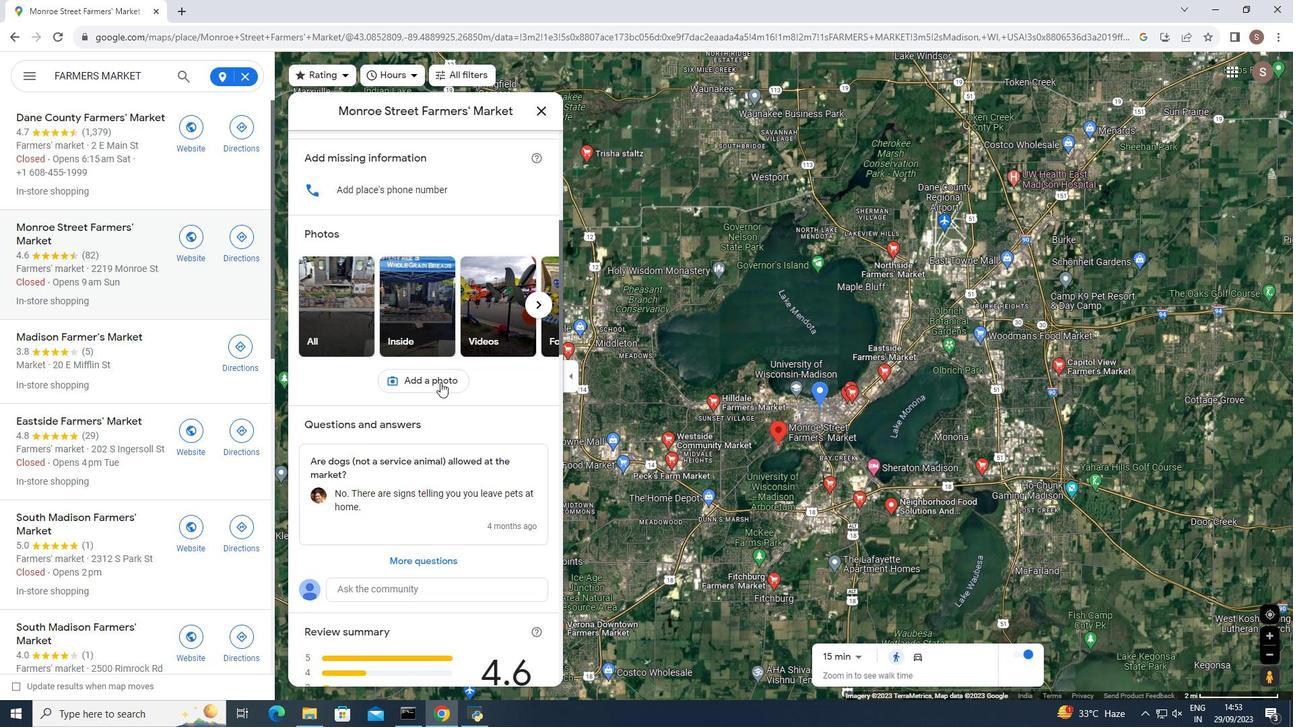 
Action: Mouse scrolled (440, 381) with delta (0, 0)
Screenshot: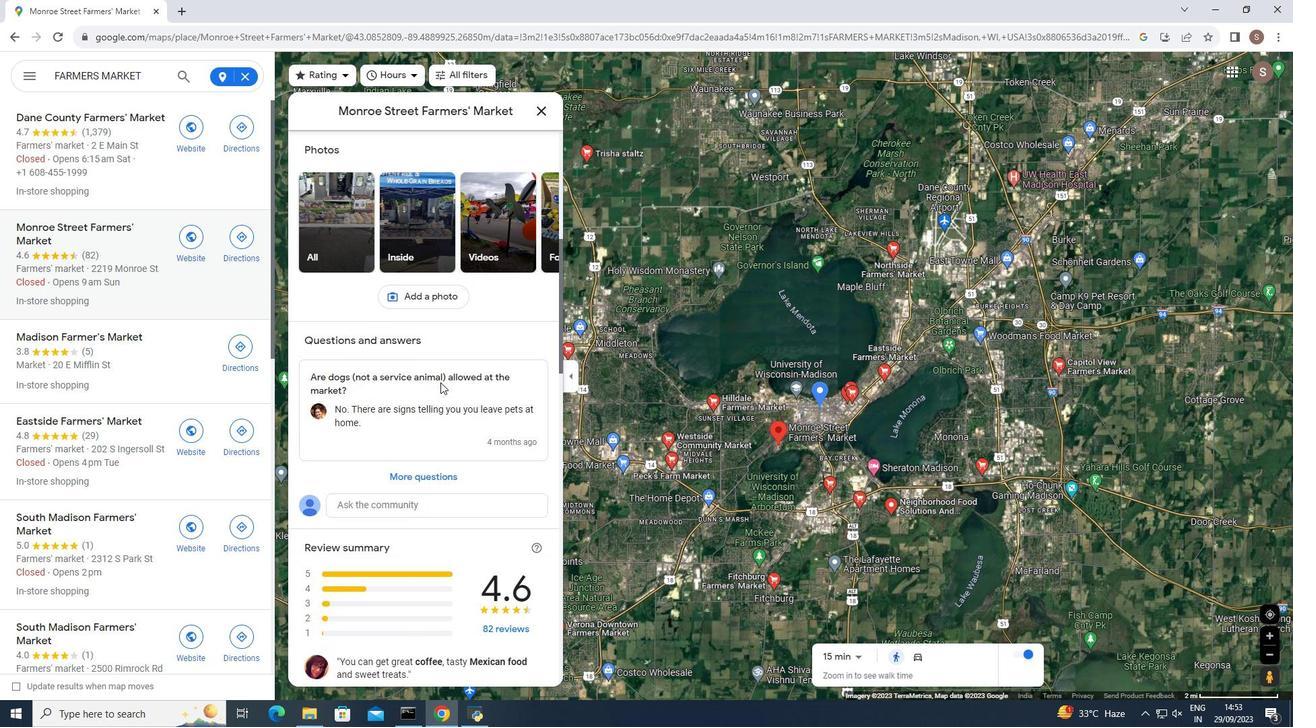 
Action: Mouse scrolled (440, 381) with delta (0, 0)
Screenshot: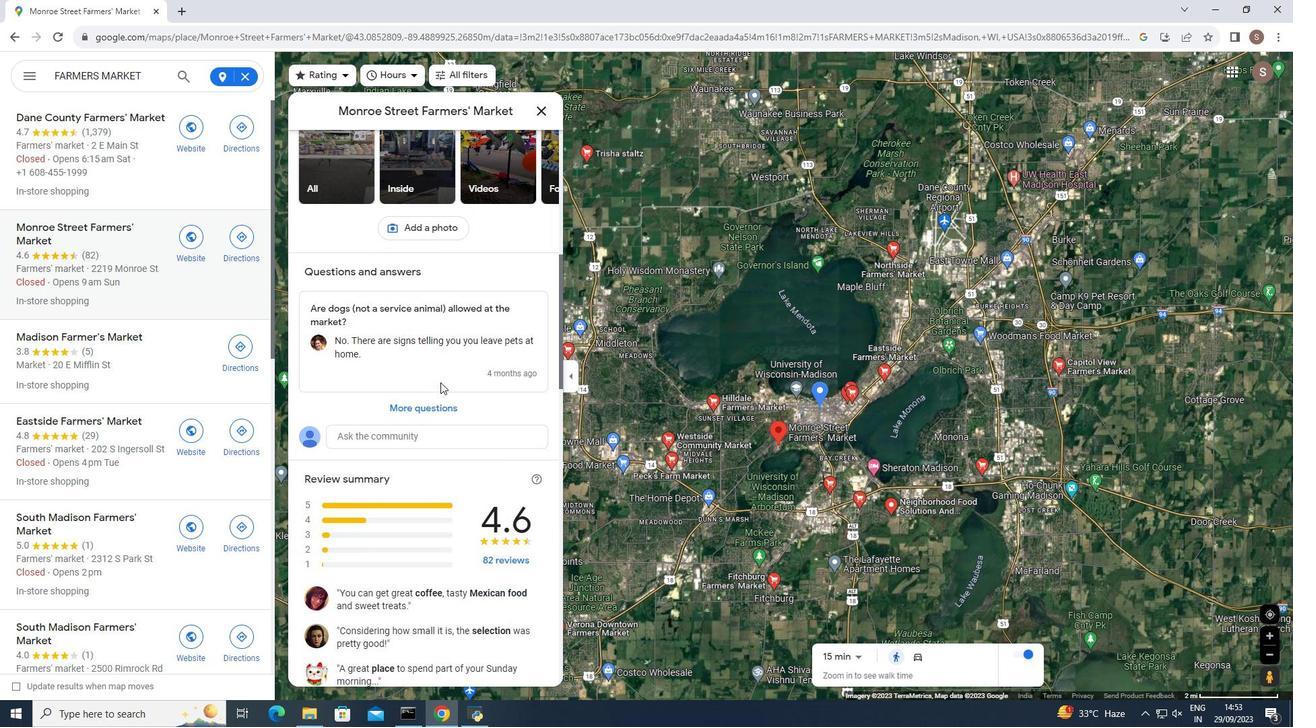
Action: Mouse scrolled (440, 381) with delta (0, 0)
Screenshot: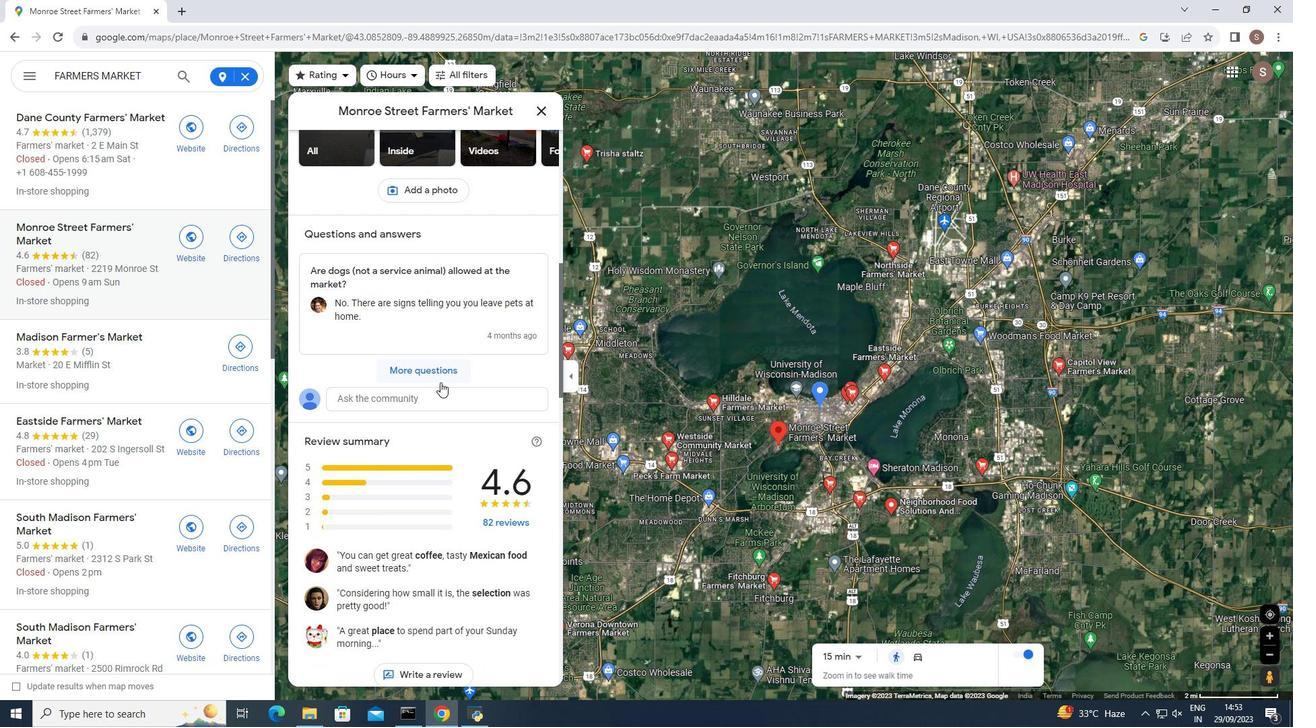 
Action: Mouse scrolled (440, 381) with delta (0, 0)
Screenshot: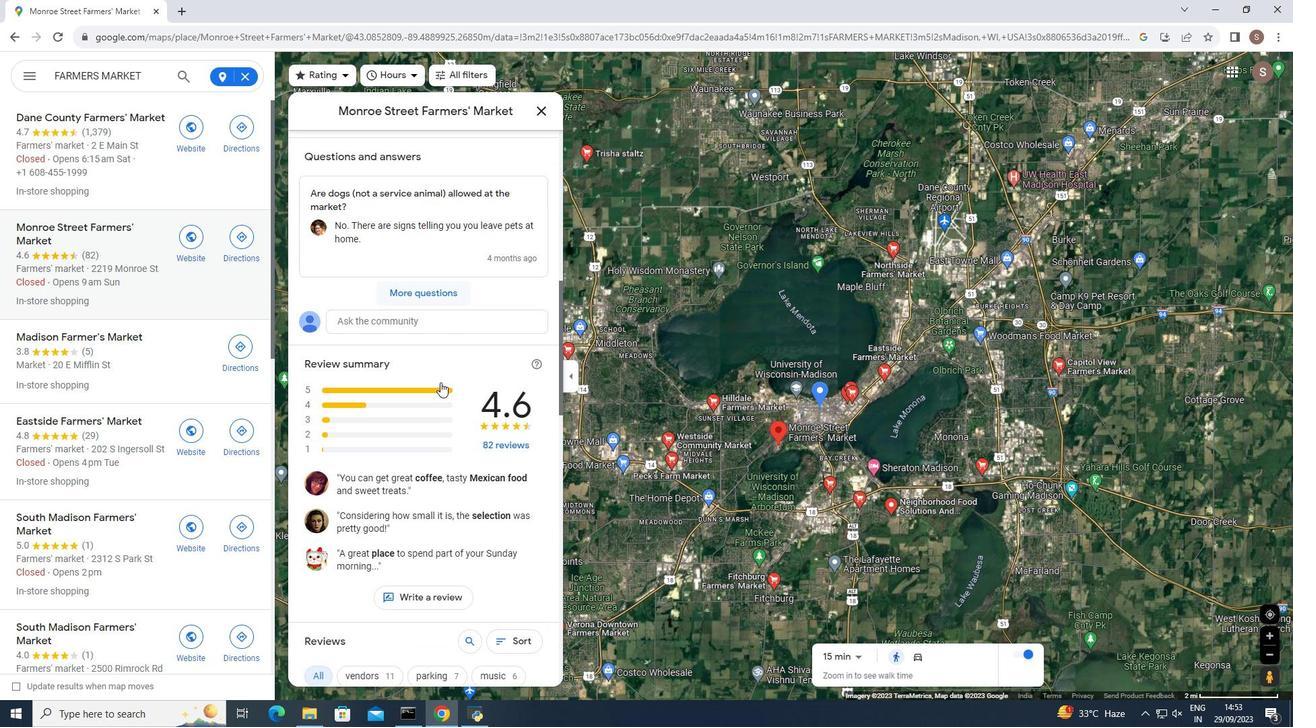 
Action: Mouse moved to (441, 382)
Screenshot: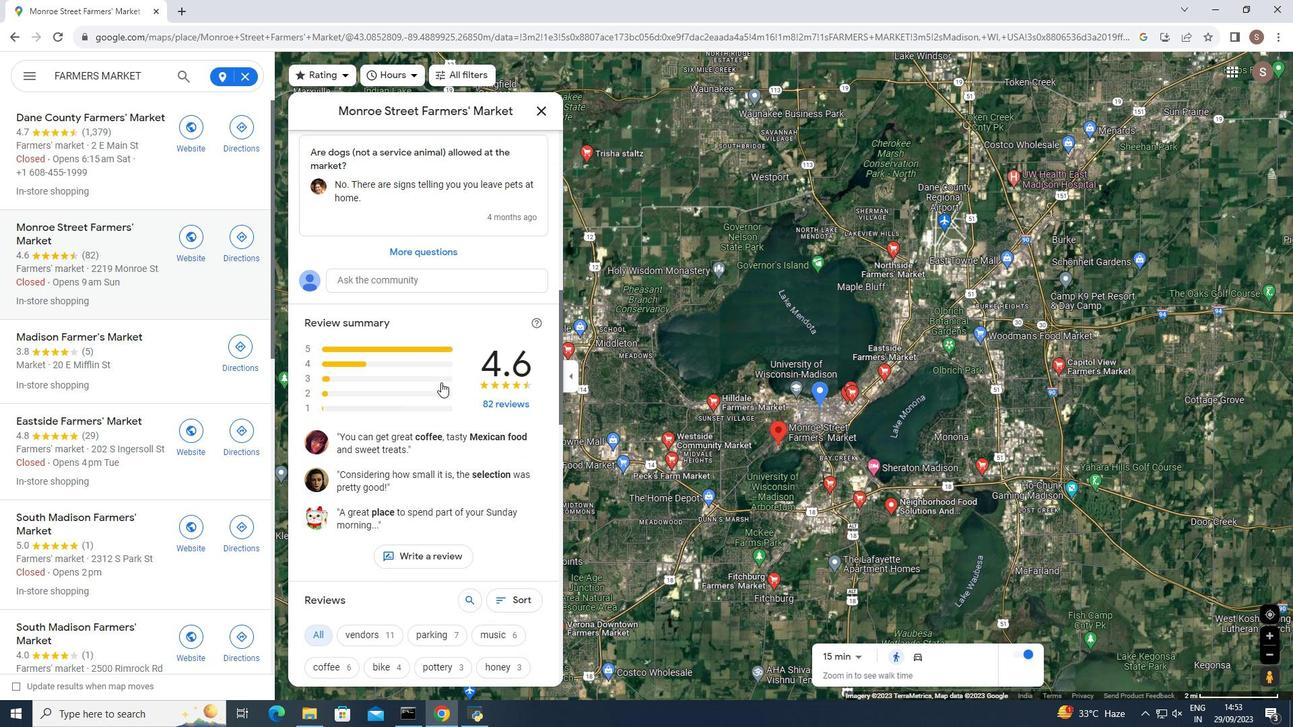 
Action: Mouse scrolled (441, 381) with delta (0, 0)
Screenshot: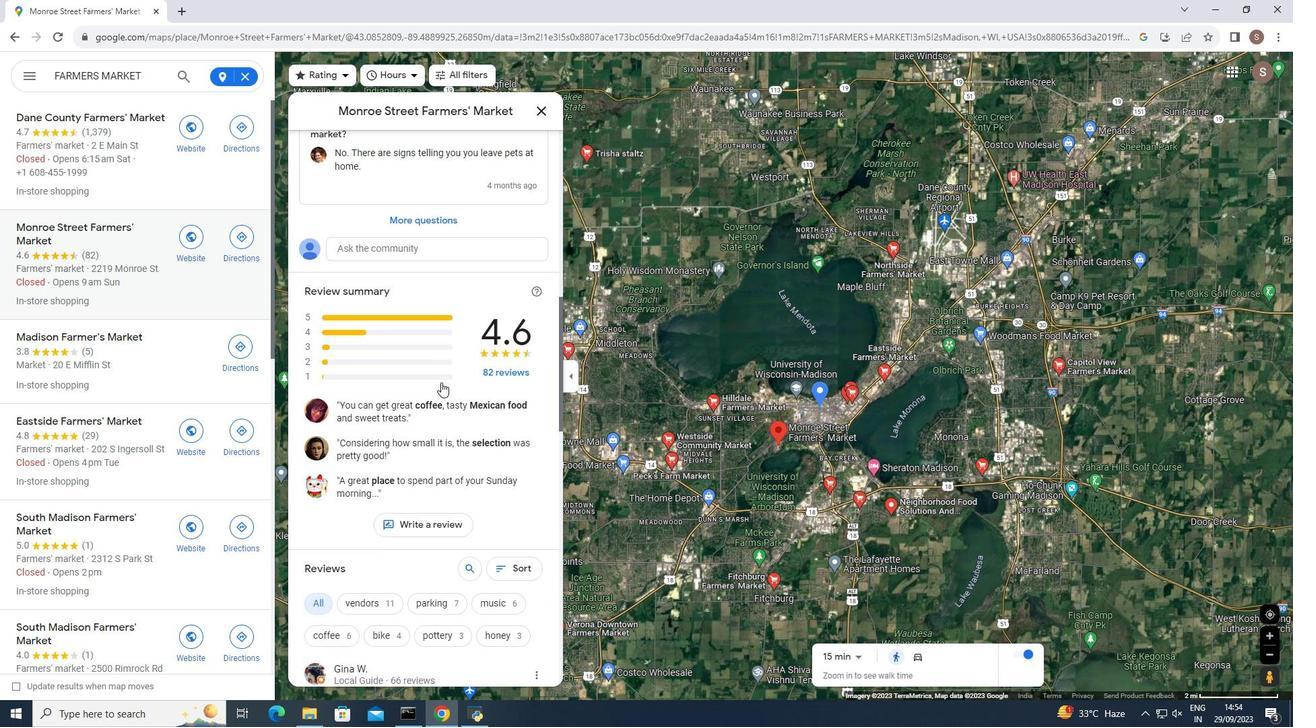 
Action: Mouse scrolled (441, 381) with delta (0, 0)
Screenshot: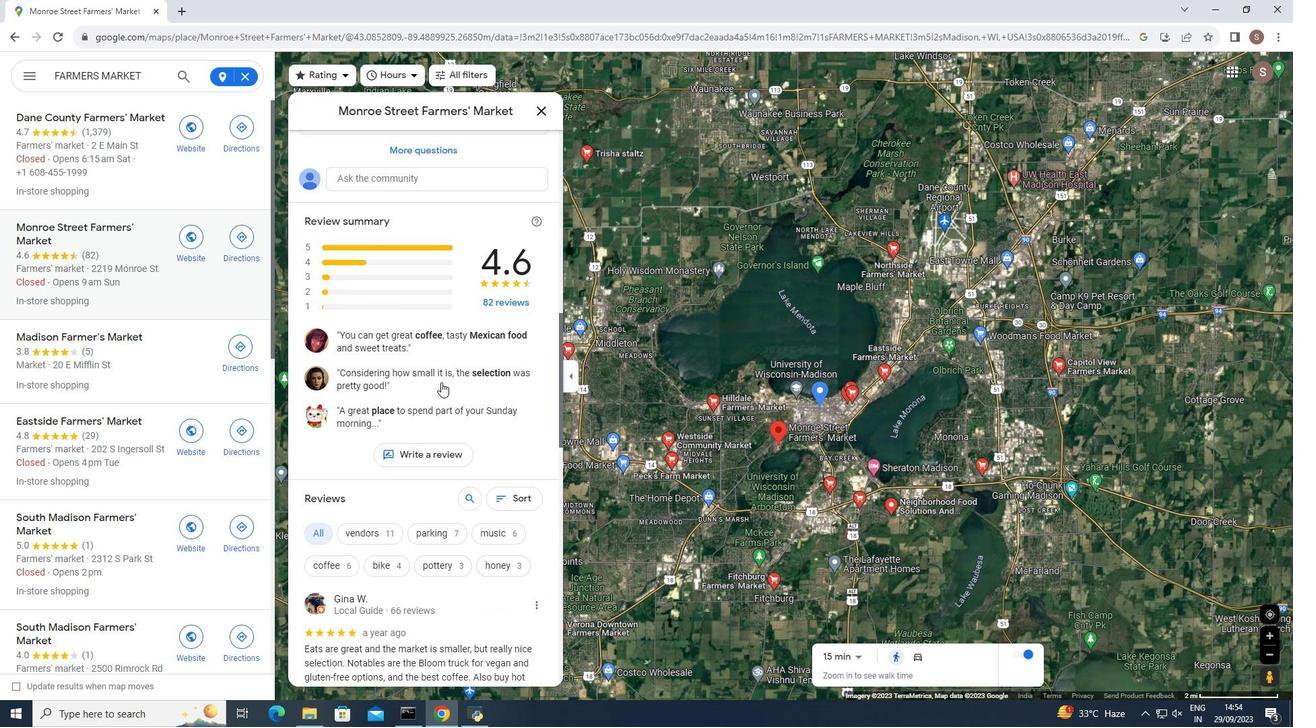 
Action: Mouse scrolled (441, 381) with delta (0, 0)
Screenshot: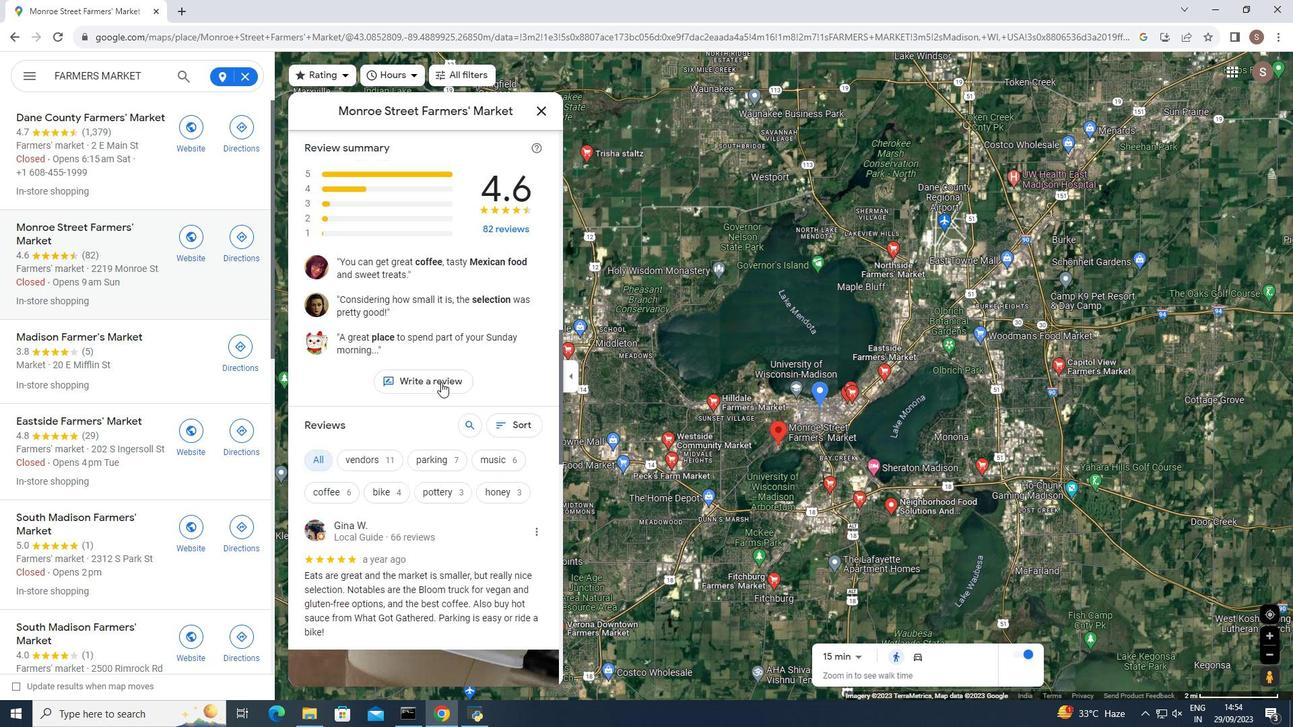 
Action: Mouse moved to (441, 381)
Screenshot: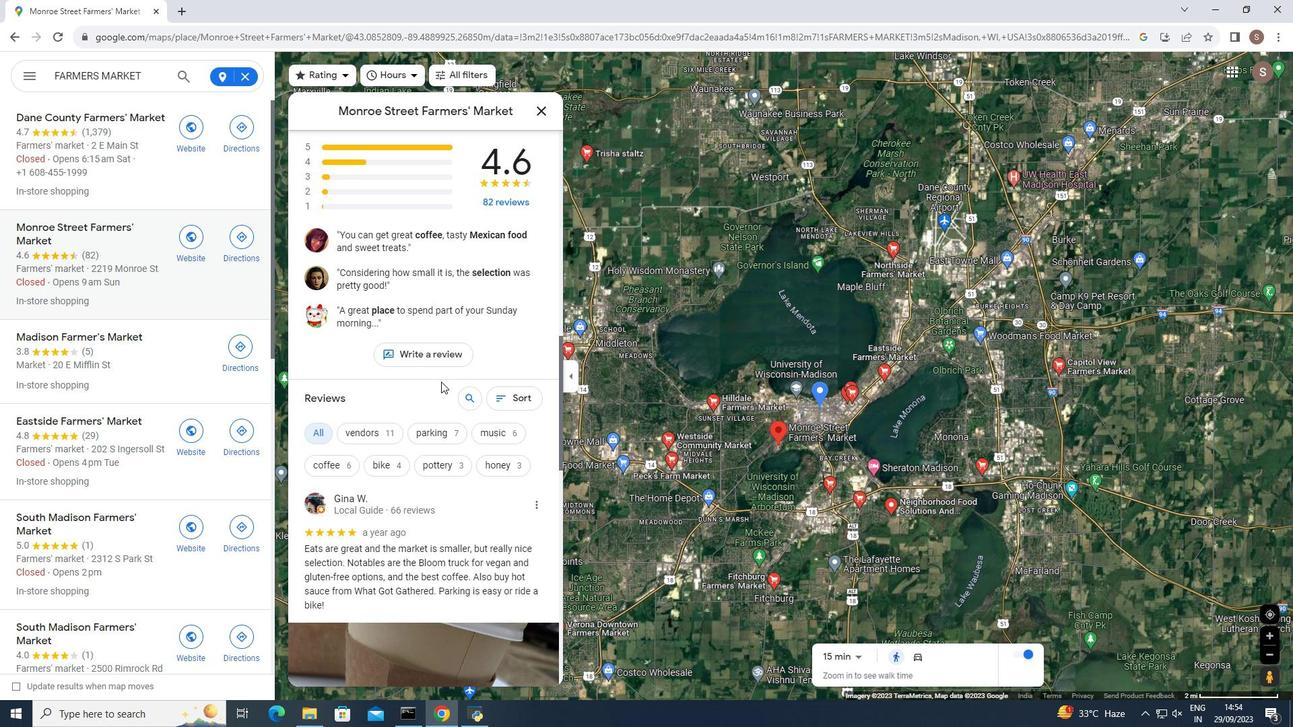 
Action: Mouse scrolled (441, 381) with delta (0, 0)
Screenshot: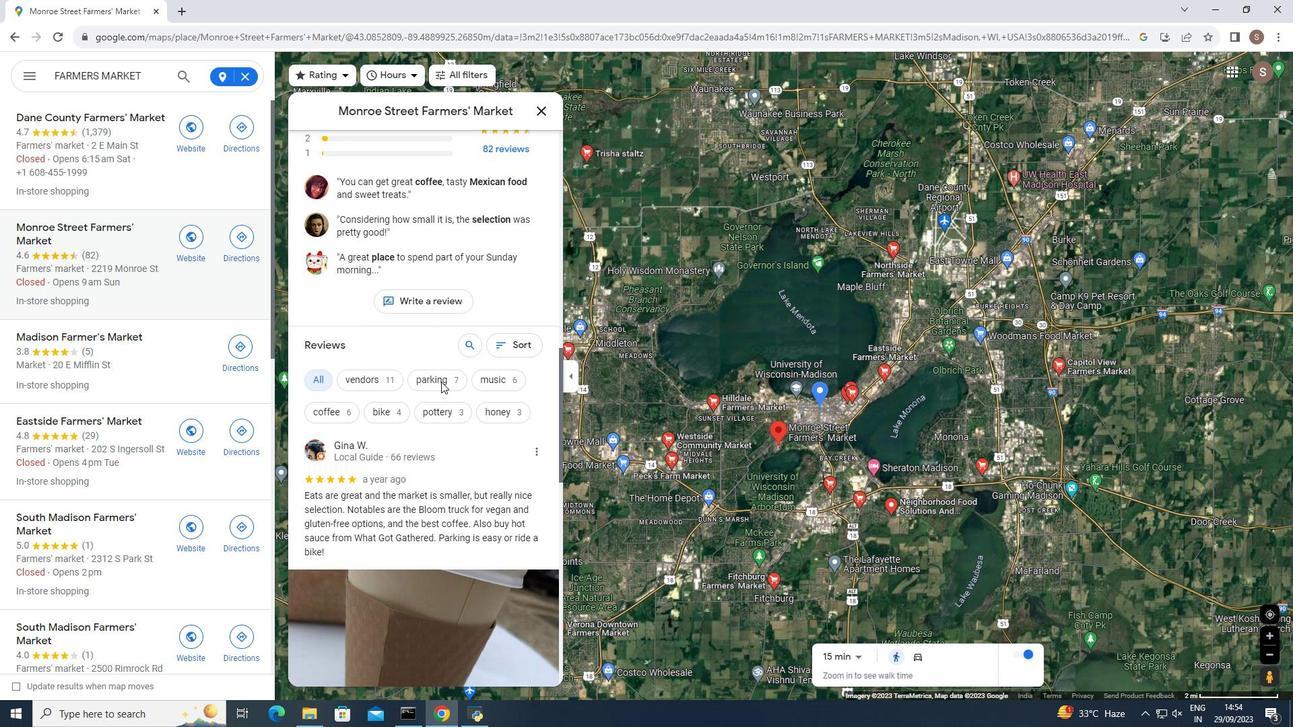 
Action: Mouse moved to (440, 379)
Screenshot: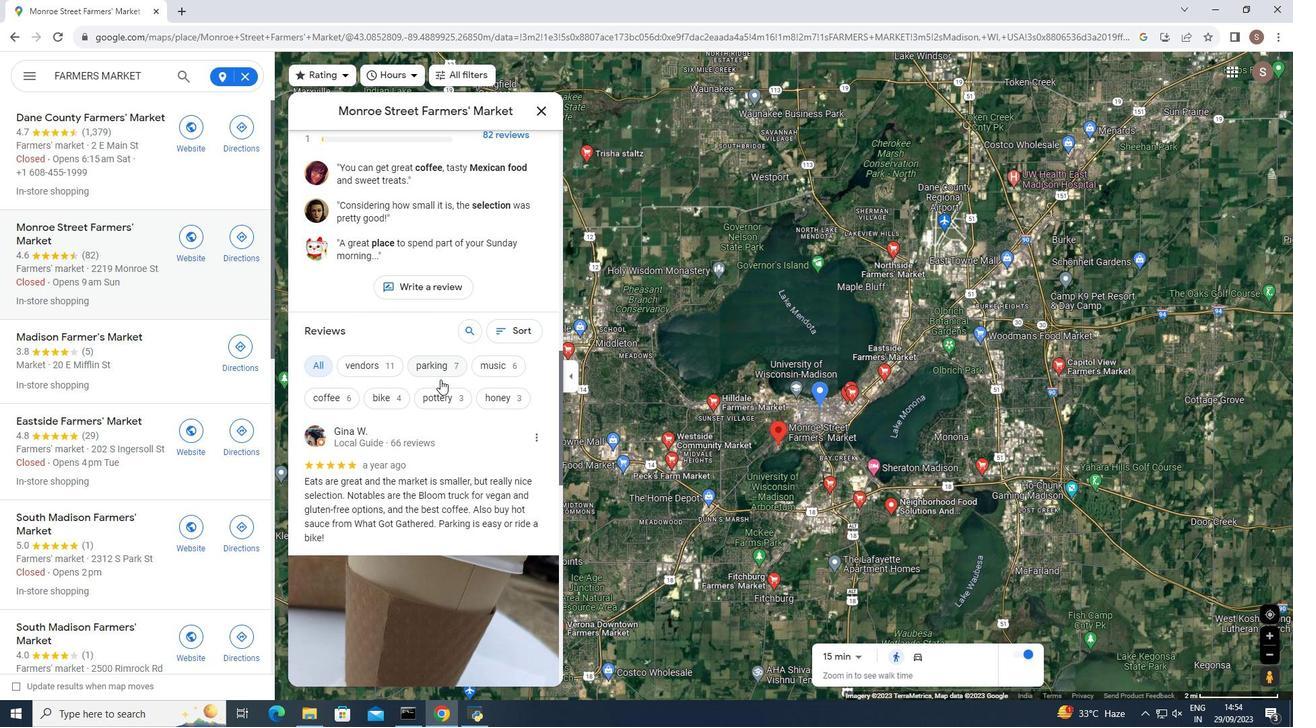 
Action: Mouse scrolled (440, 379) with delta (0, 0)
Screenshot: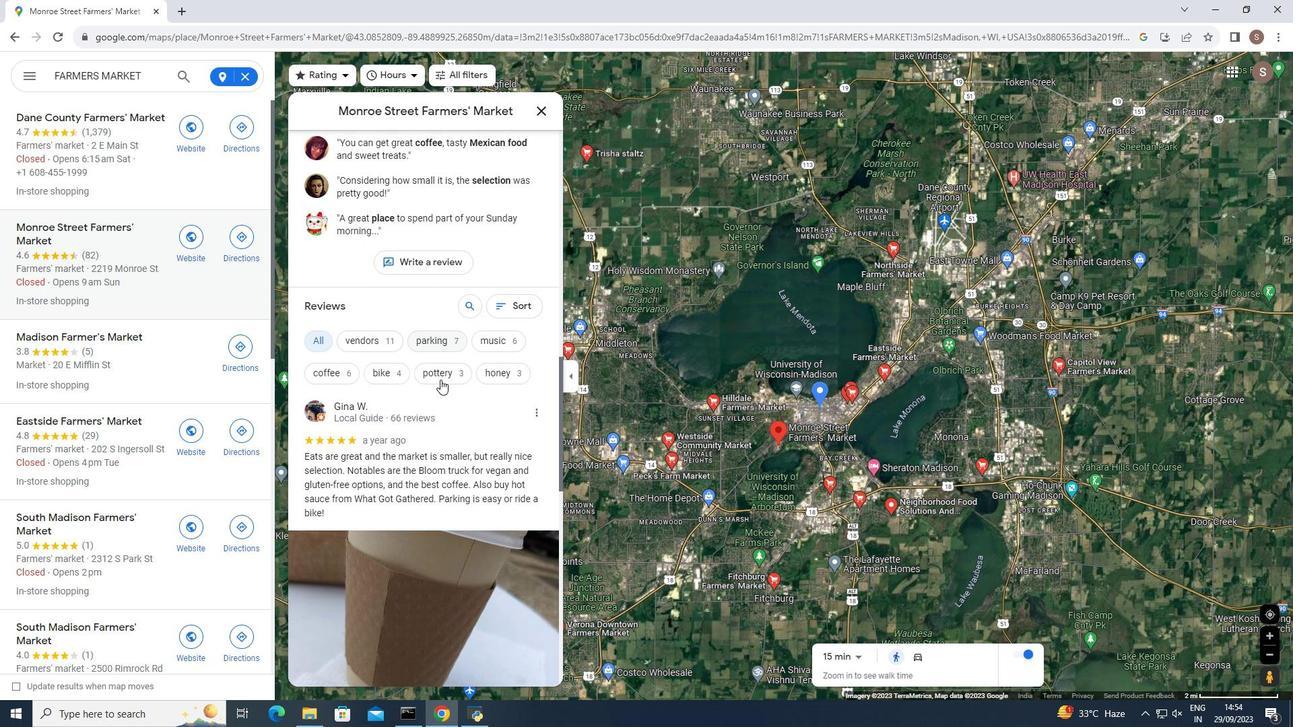 
Action: Mouse scrolled (440, 379) with delta (0, 0)
Screenshot: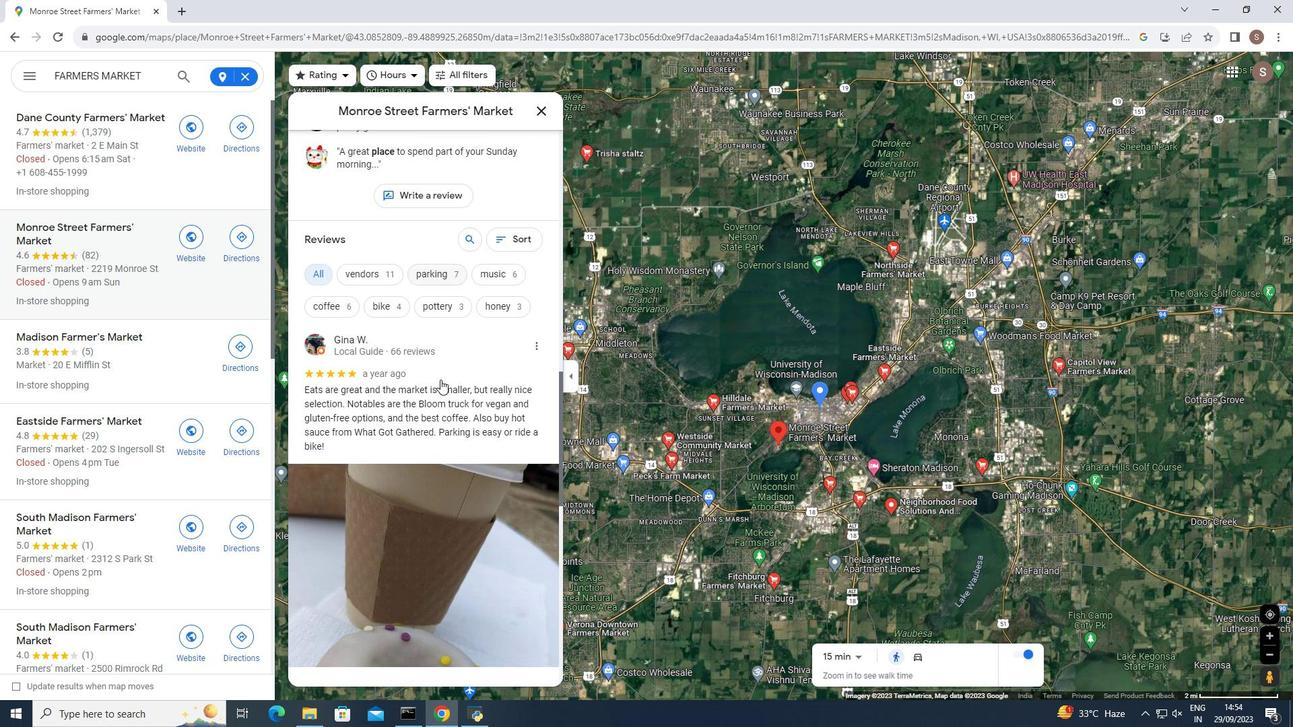 
Action: Mouse scrolled (440, 379) with delta (0, 0)
Screenshot: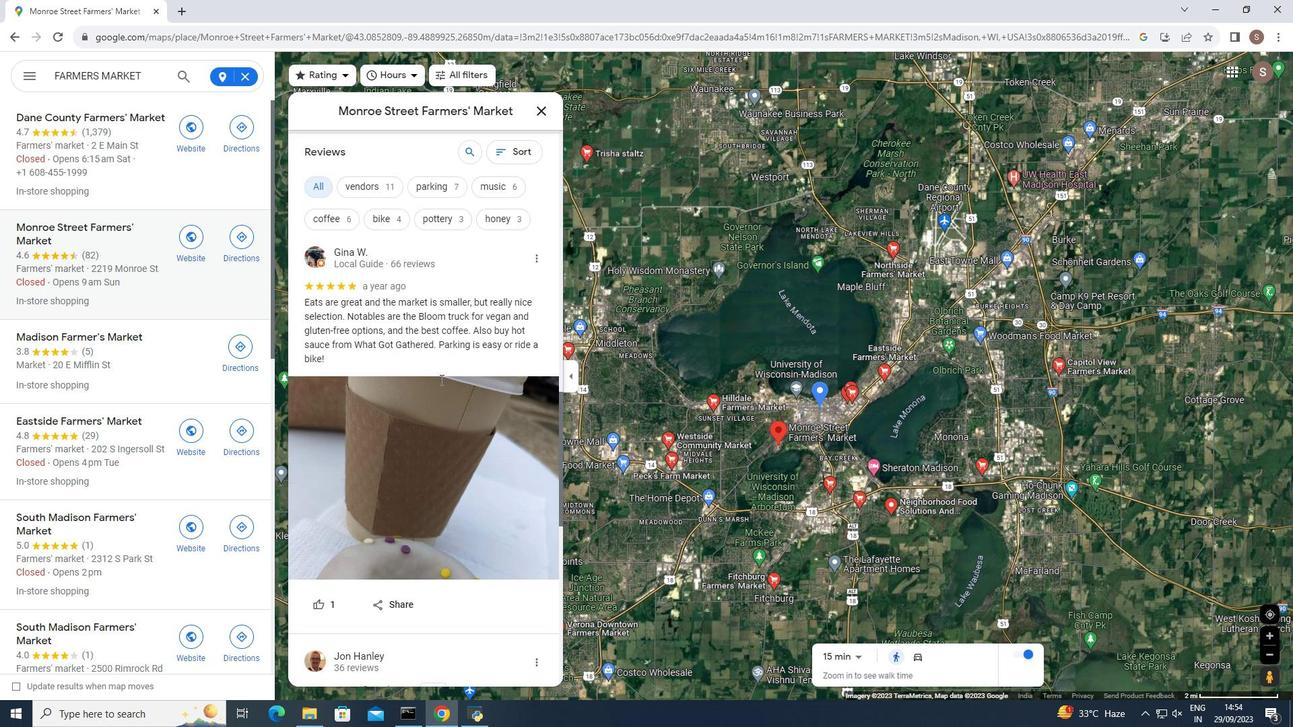 
Action: Mouse scrolled (440, 379) with delta (0, 0)
Screenshot: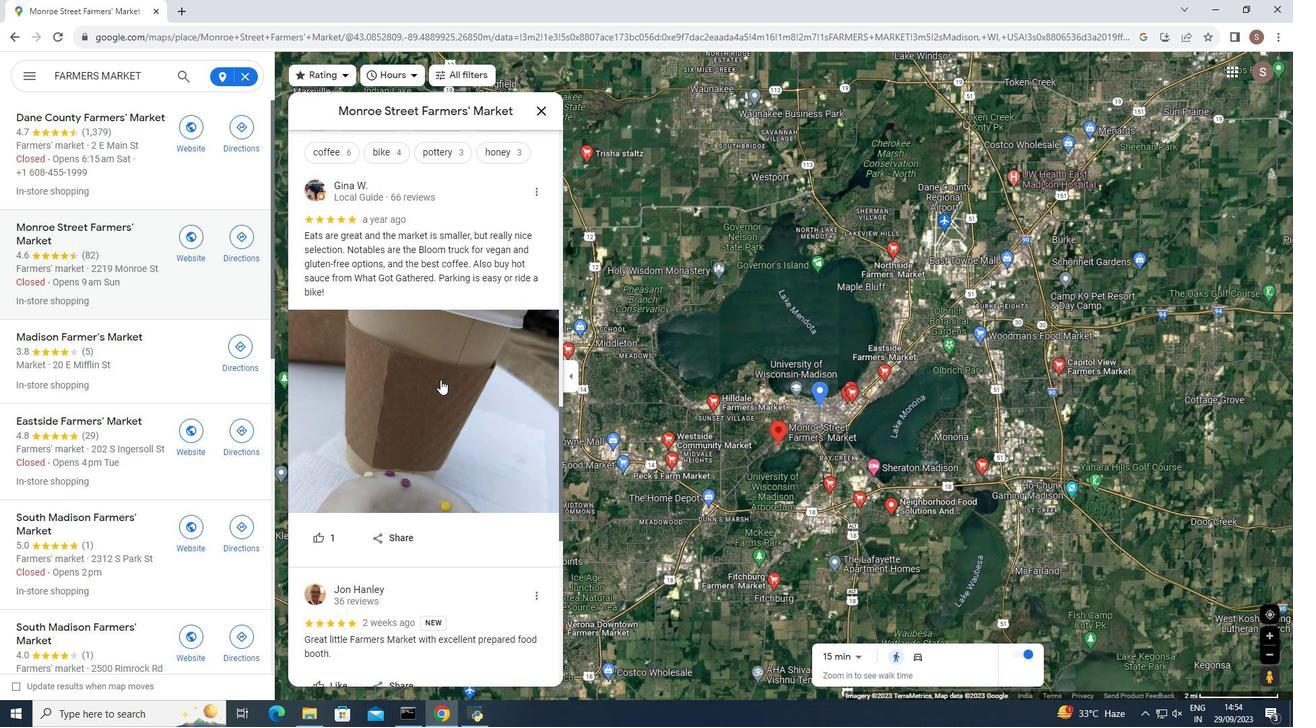 
Action: Mouse scrolled (440, 379) with delta (0, 0)
Screenshot: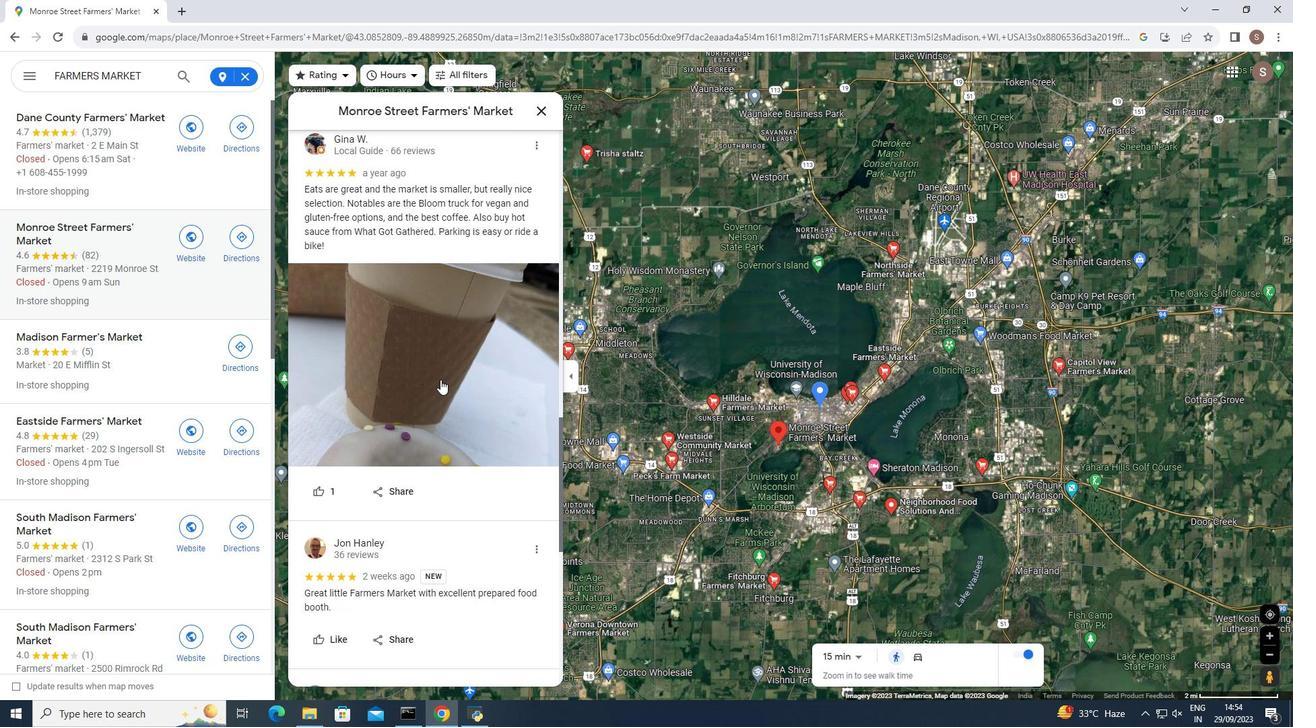 
Action: Mouse scrolled (440, 379) with delta (0, 0)
Screenshot: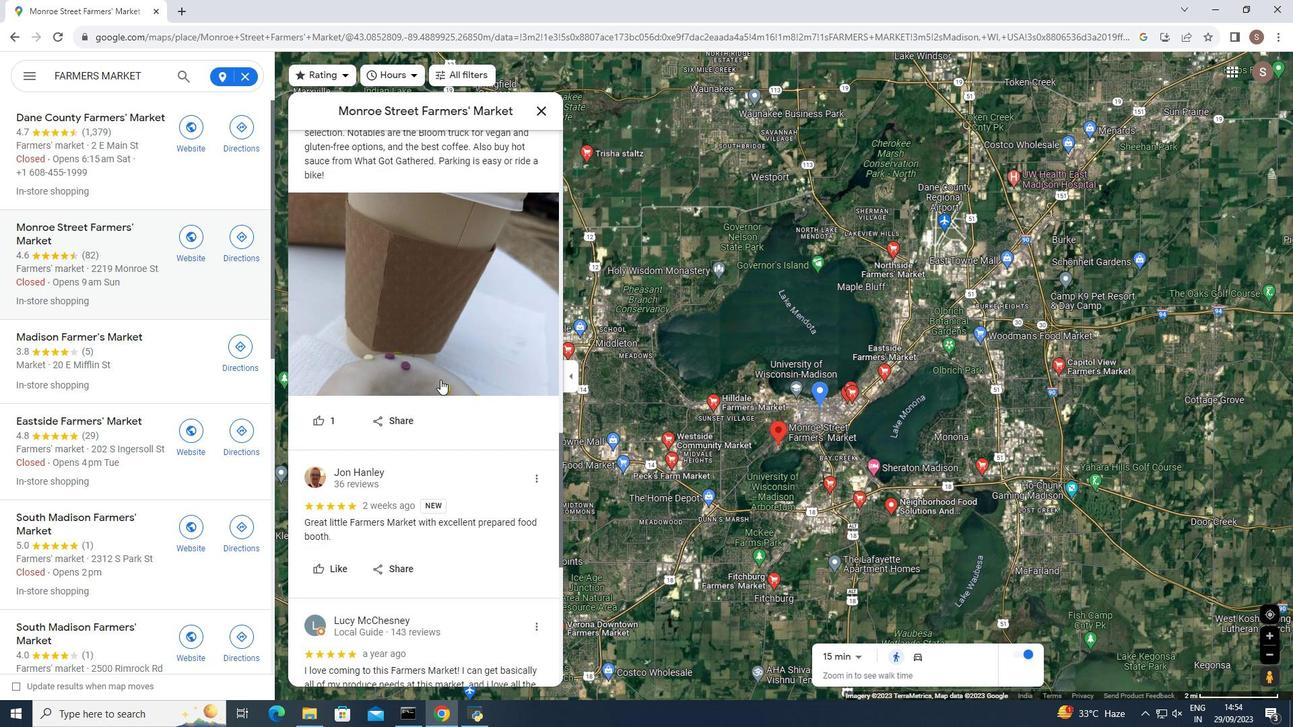 
Action: Mouse scrolled (440, 379) with delta (0, 0)
Screenshot: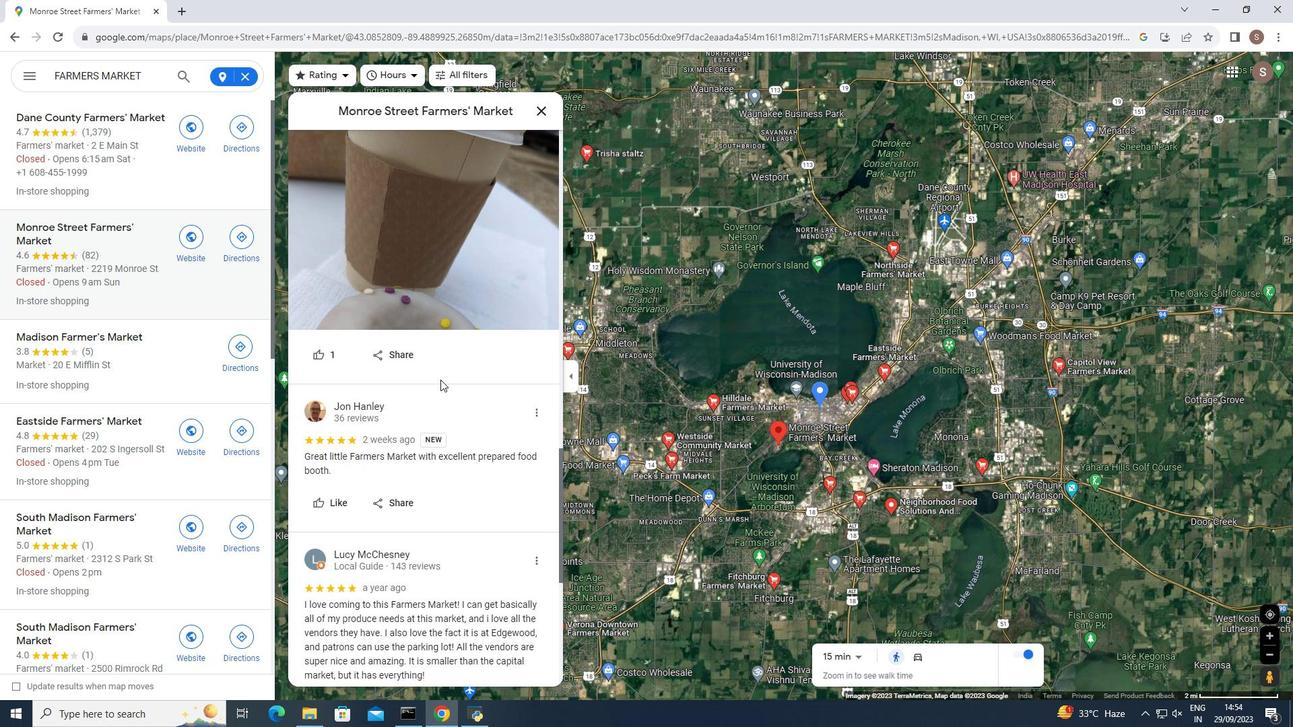 
Action: Mouse scrolled (440, 379) with delta (0, 0)
Screenshot: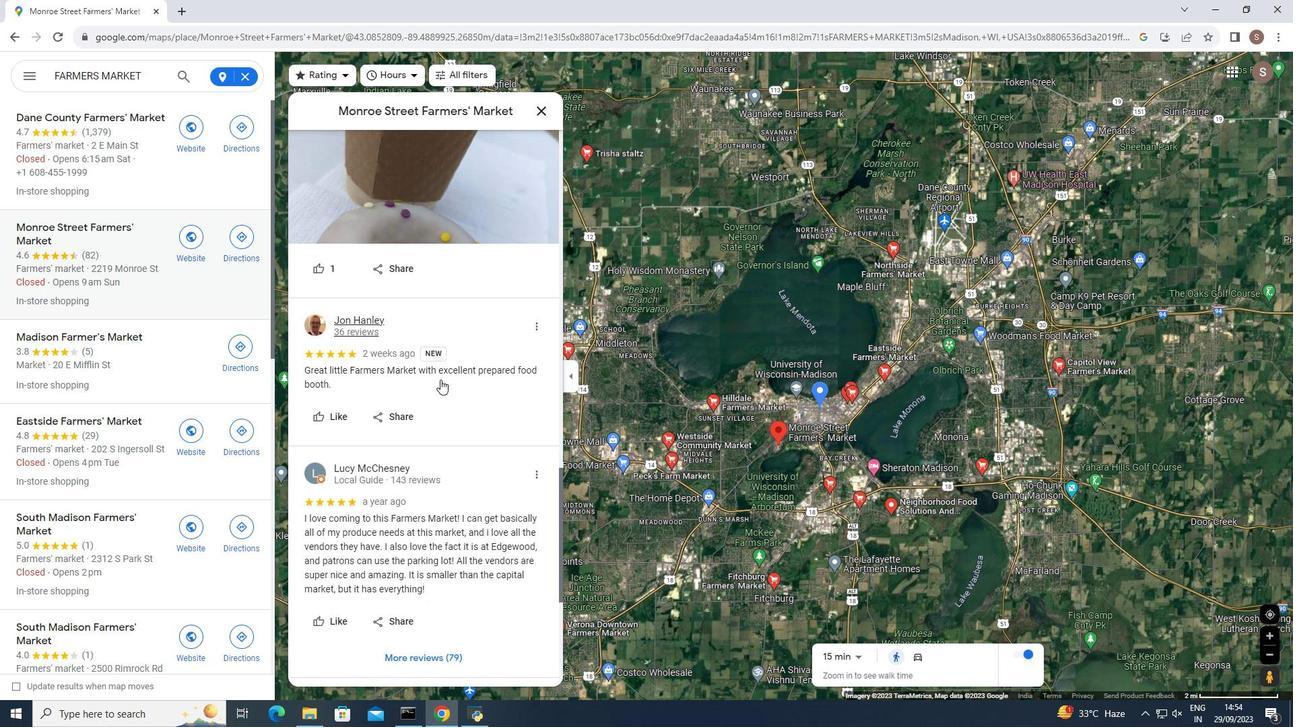 
Action: Mouse scrolled (440, 379) with delta (0, 0)
Screenshot: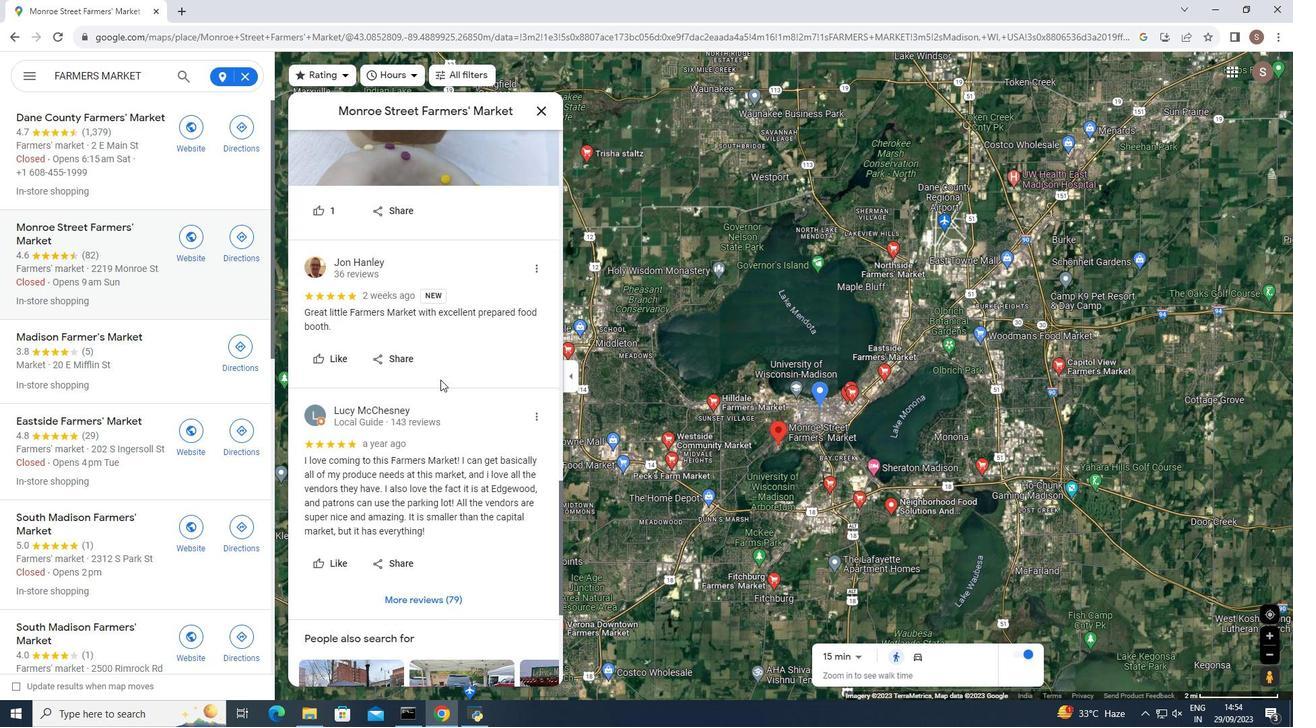 
Action: Mouse scrolled (440, 379) with delta (0, 0)
Screenshot: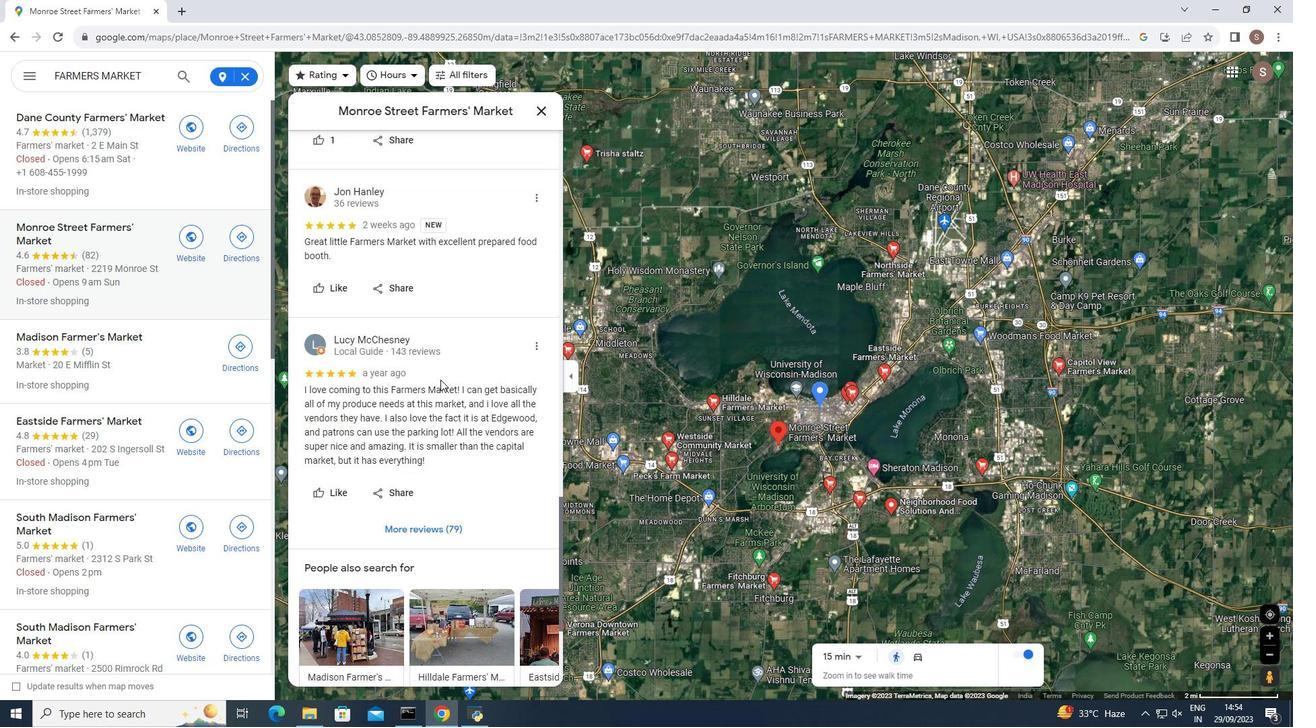 
Action: Mouse moved to (468, 407)
Screenshot: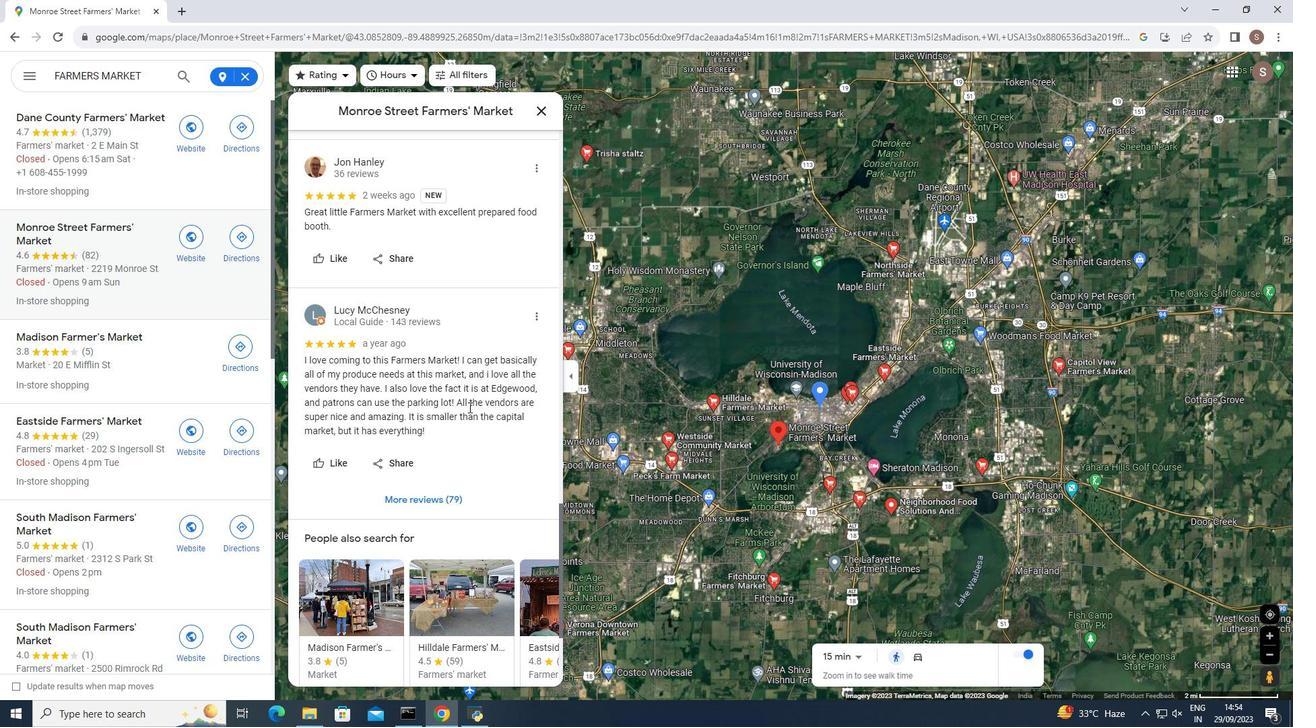 
Action: Mouse scrolled (468, 406) with delta (0, 0)
Screenshot: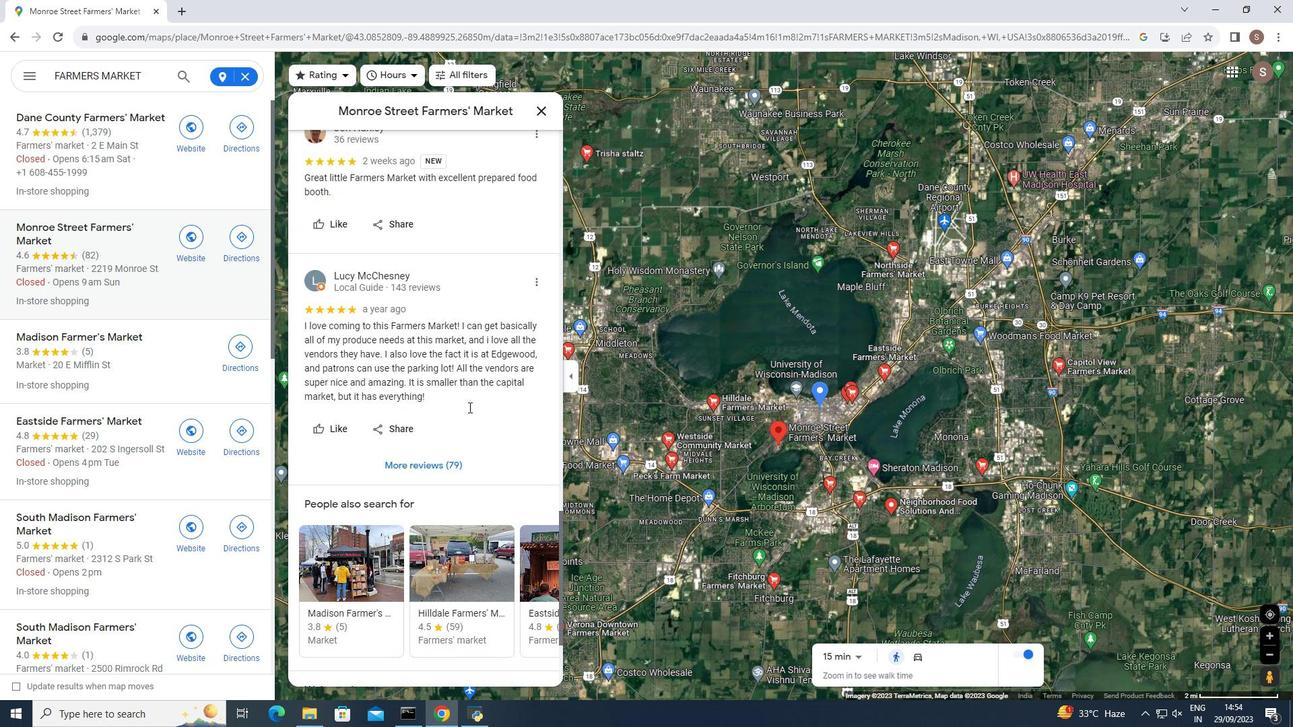 
Action: Mouse scrolled (468, 406) with delta (0, 0)
Screenshot: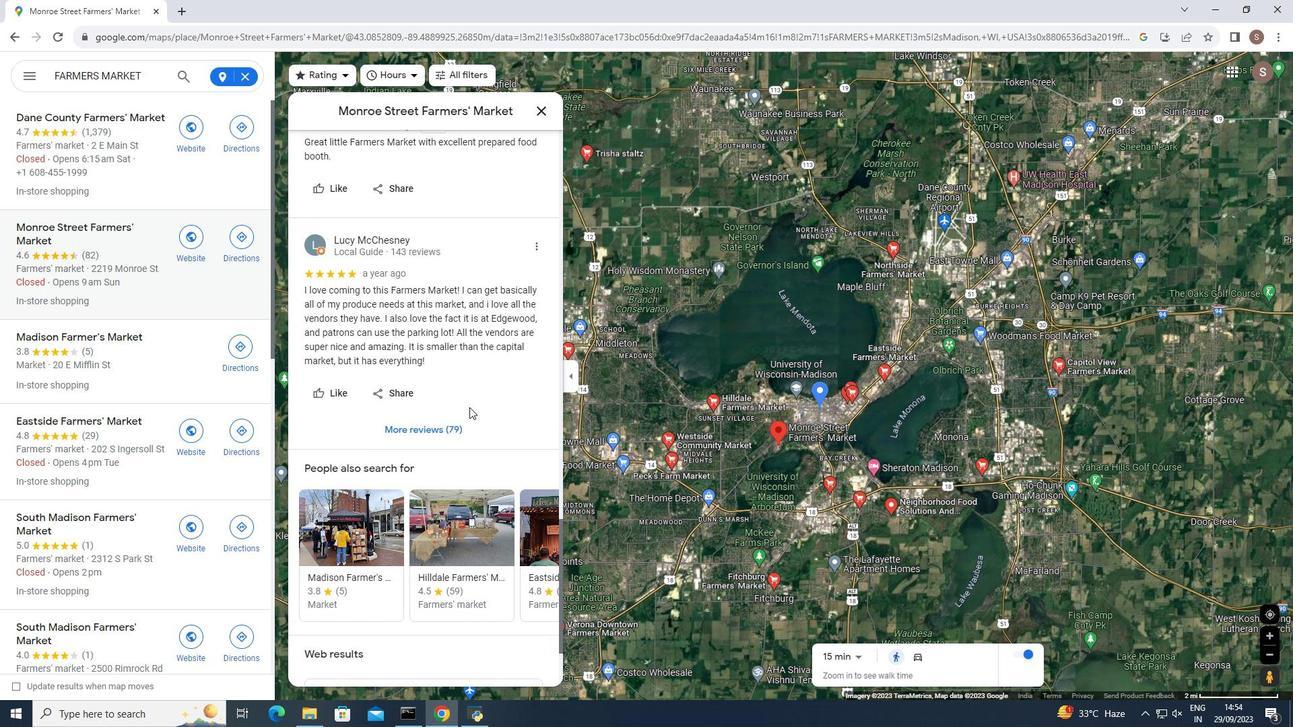 
Action: Mouse moved to (469, 407)
Screenshot: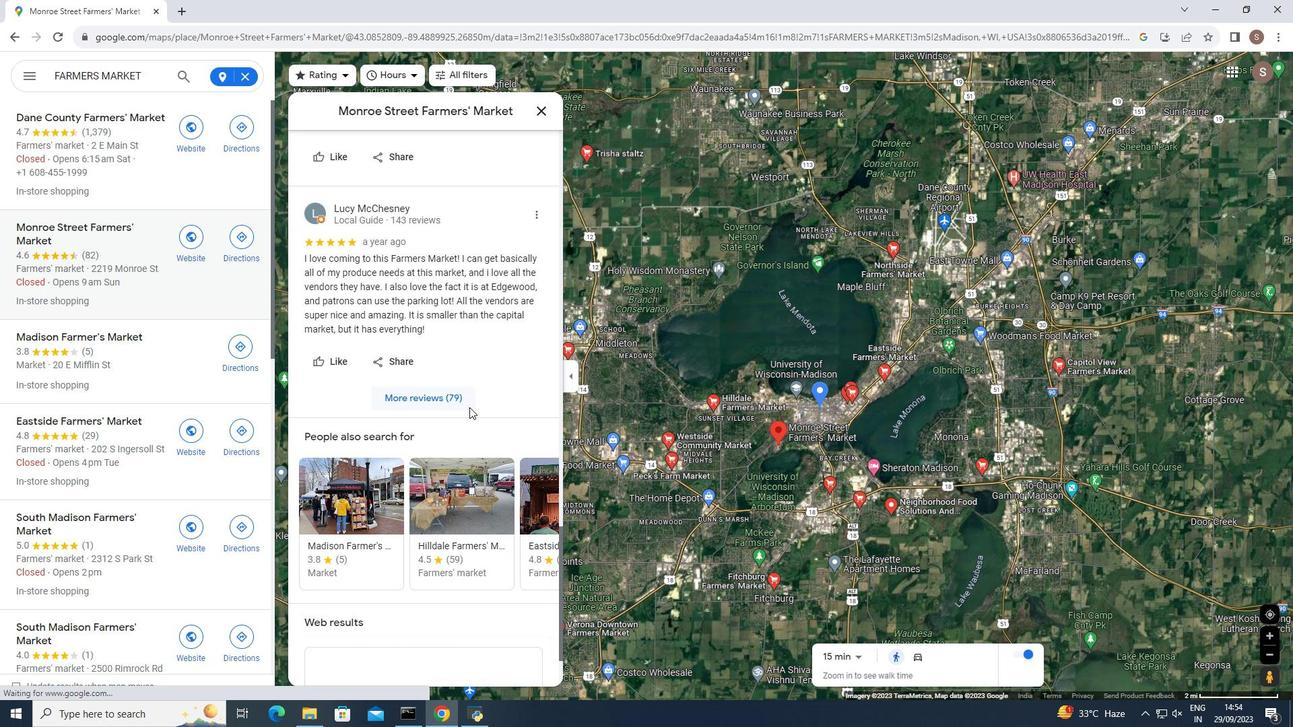 
Action: Mouse scrolled (469, 406) with delta (0, 0)
Screenshot: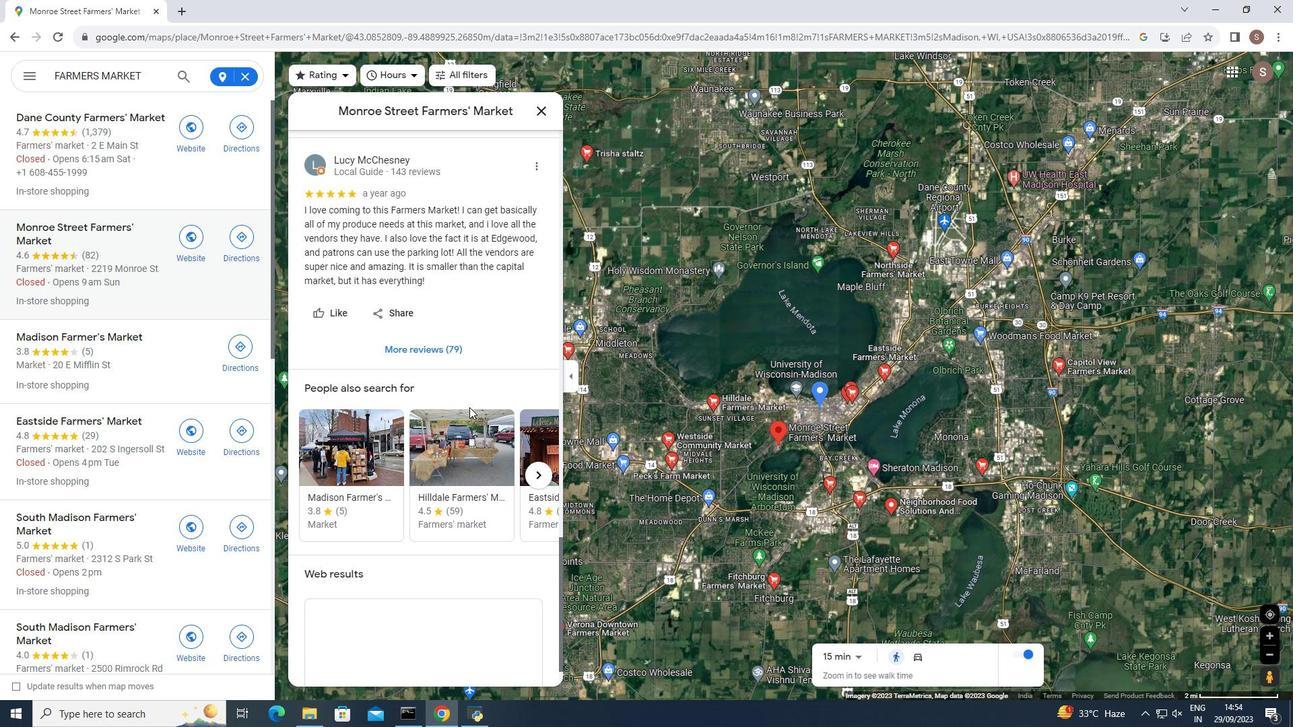 
Action: Mouse scrolled (469, 406) with delta (0, 0)
Screenshot: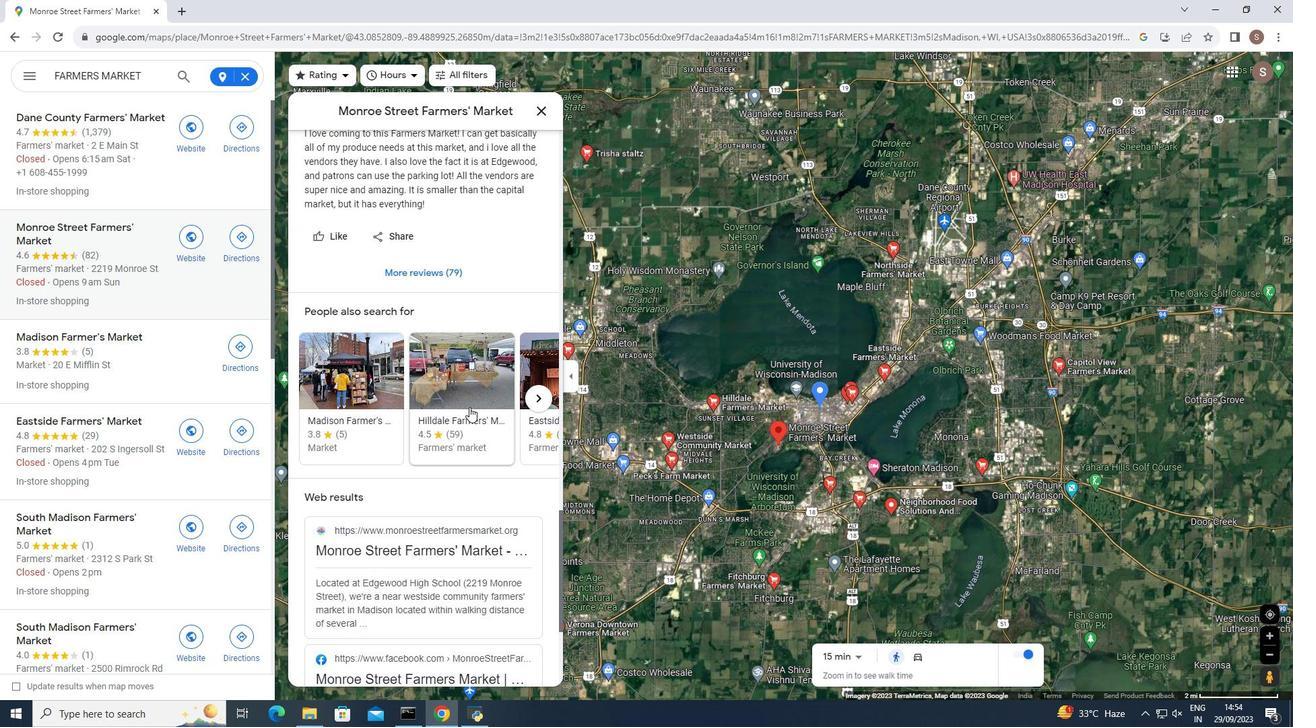 
Action: Mouse scrolled (469, 406) with delta (0, 0)
Screenshot: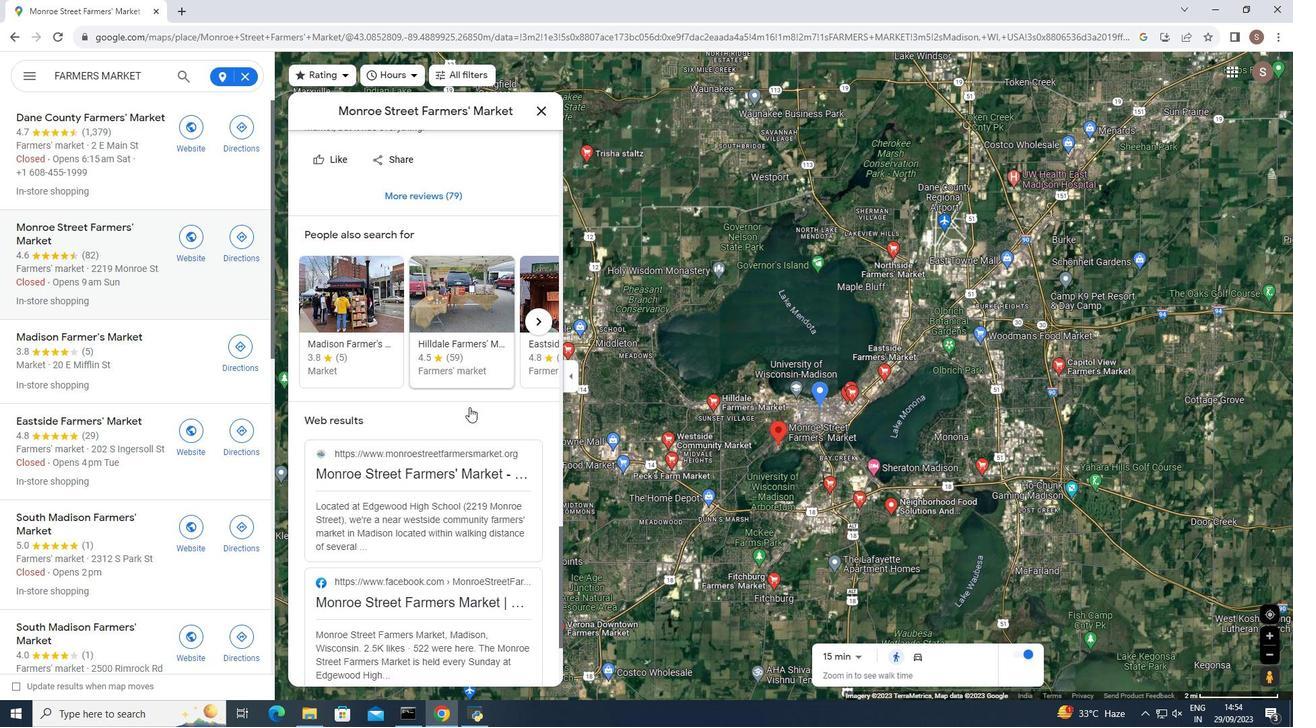 
Action: Mouse scrolled (469, 406) with delta (0, 0)
Screenshot: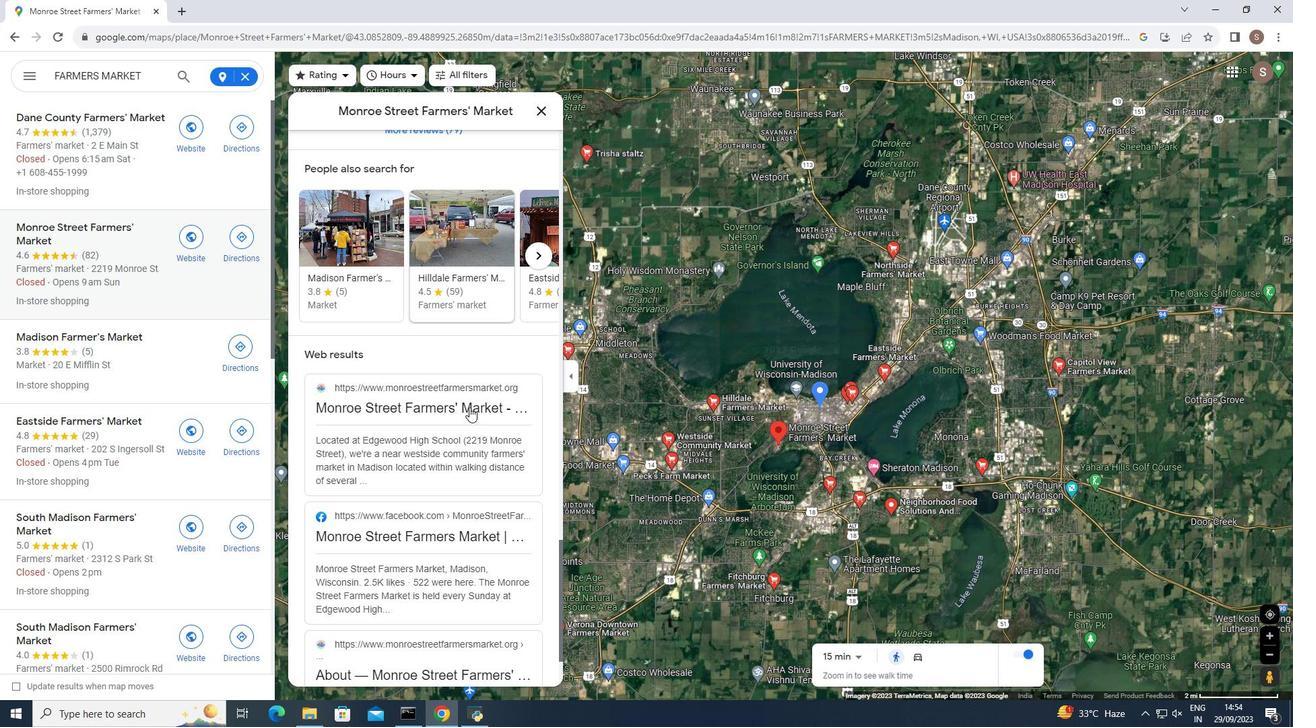 
Action: Mouse moved to (469, 407)
Screenshot: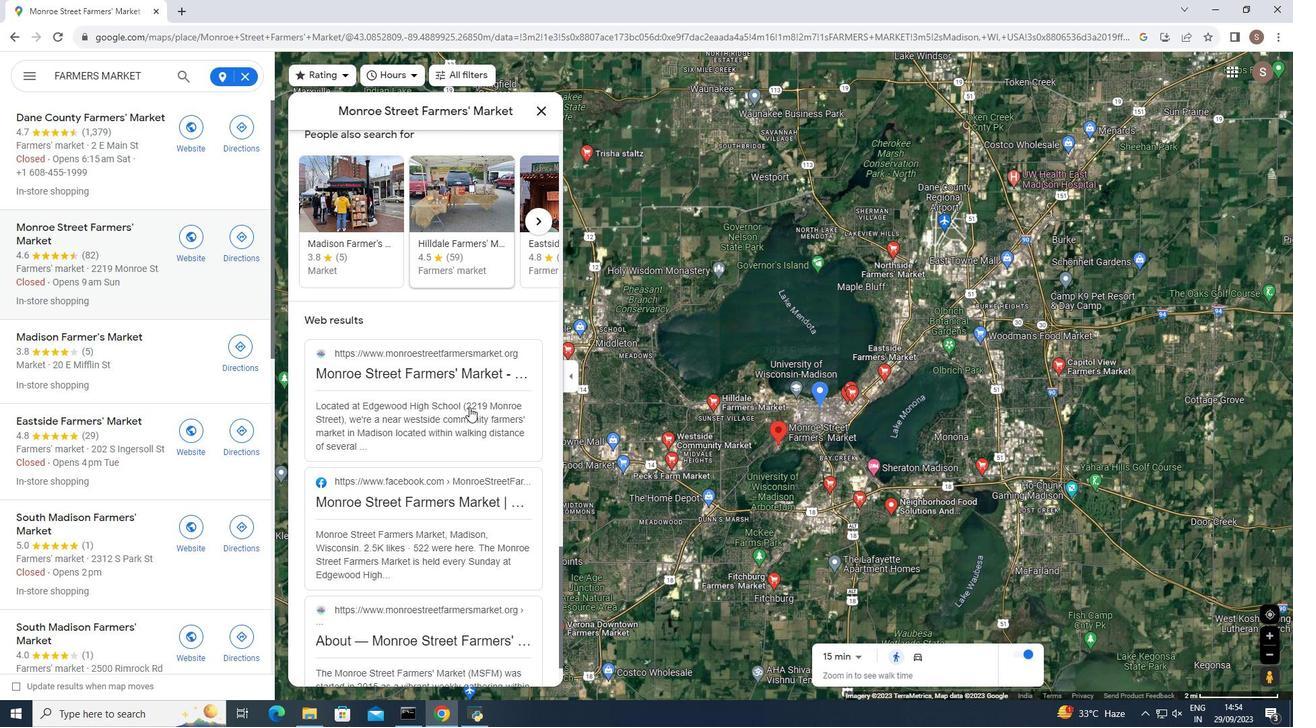 
Action: Mouse scrolled (469, 406) with delta (0, 0)
Screenshot: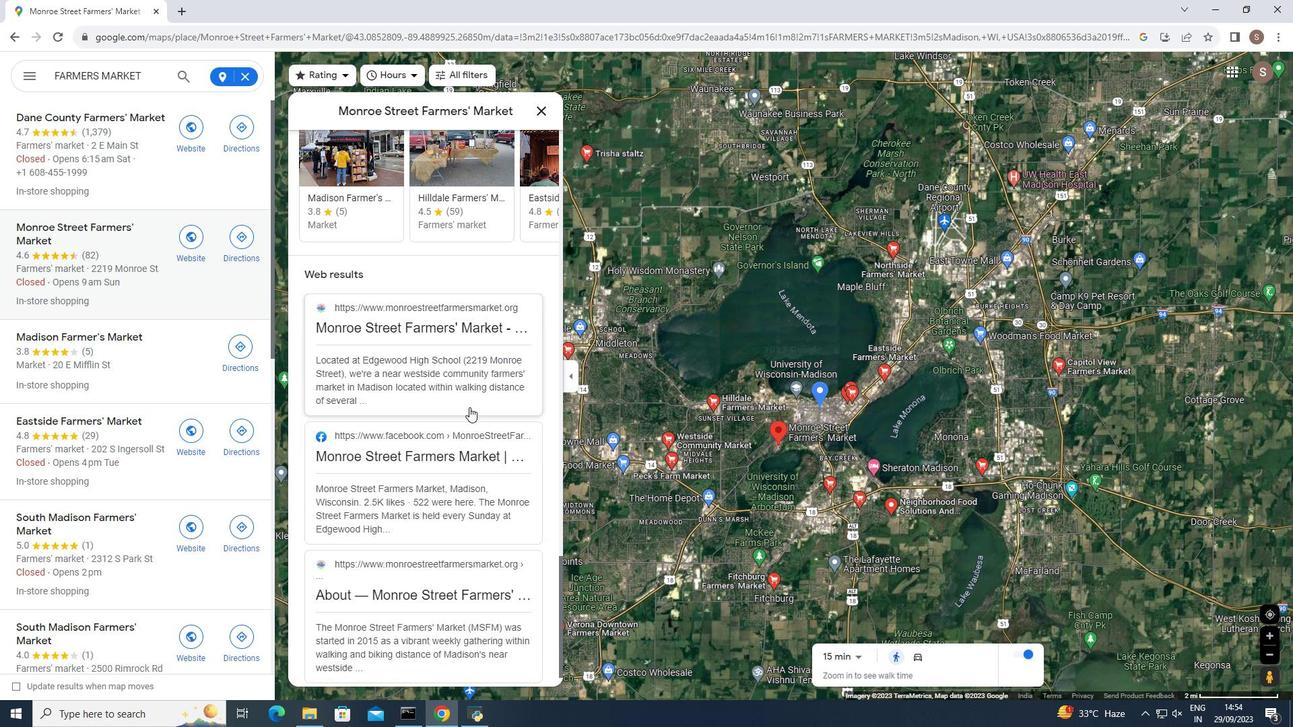 
Action: Mouse scrolled (469, 406) with delta (0, 0)
Screenshot: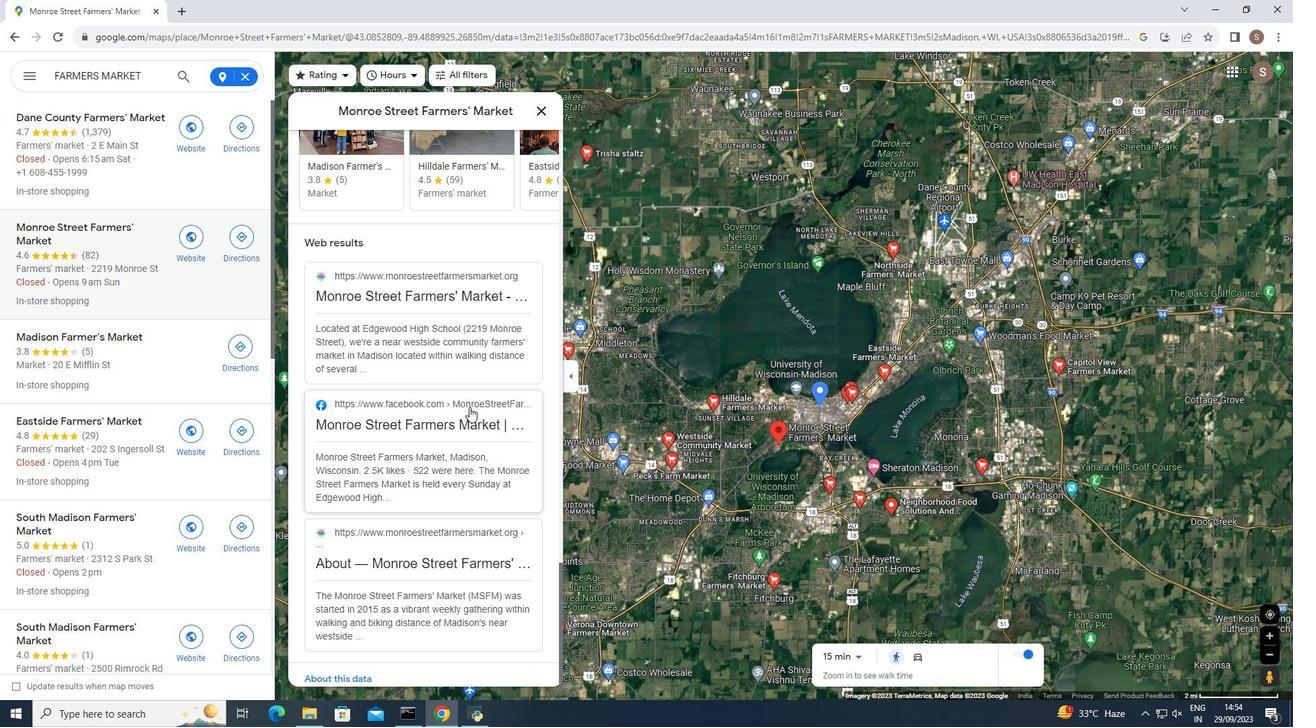 
Action: Mouse scrolled (469, 406) with delta (0, 0)
Screenshot: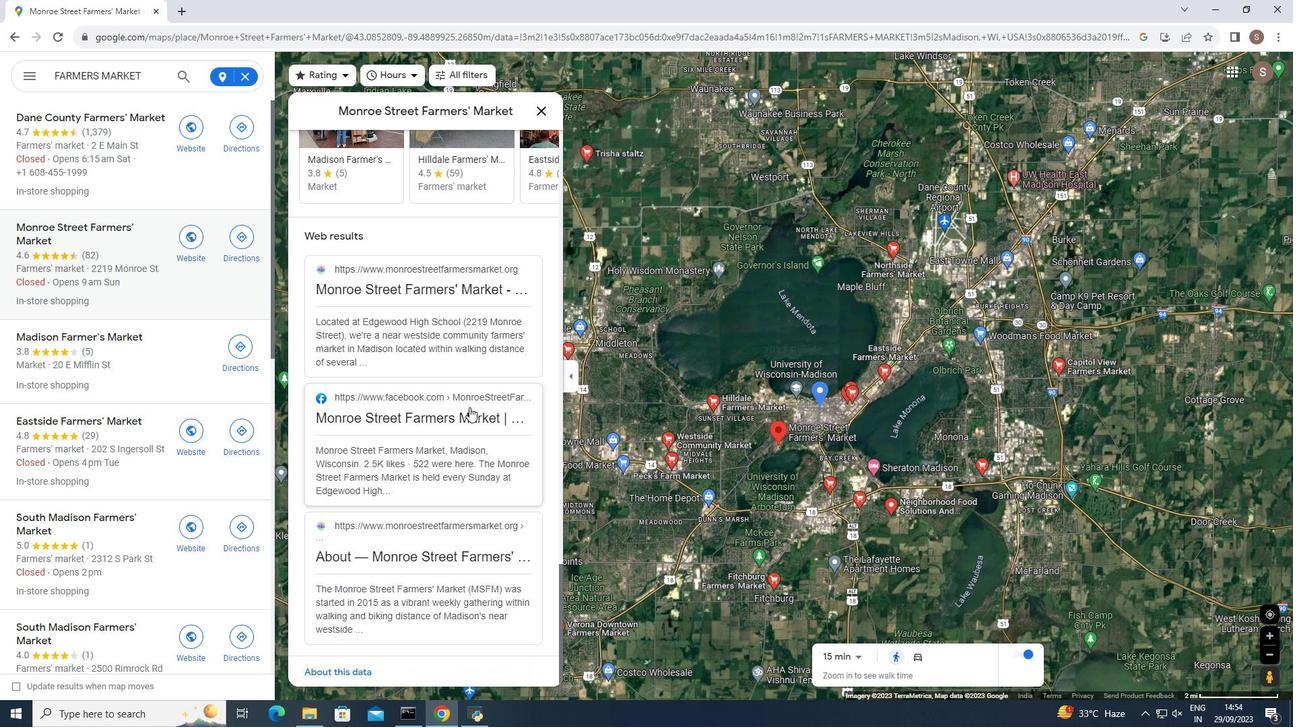 
Action: Mouse moved to (542, 111)
Screenshot: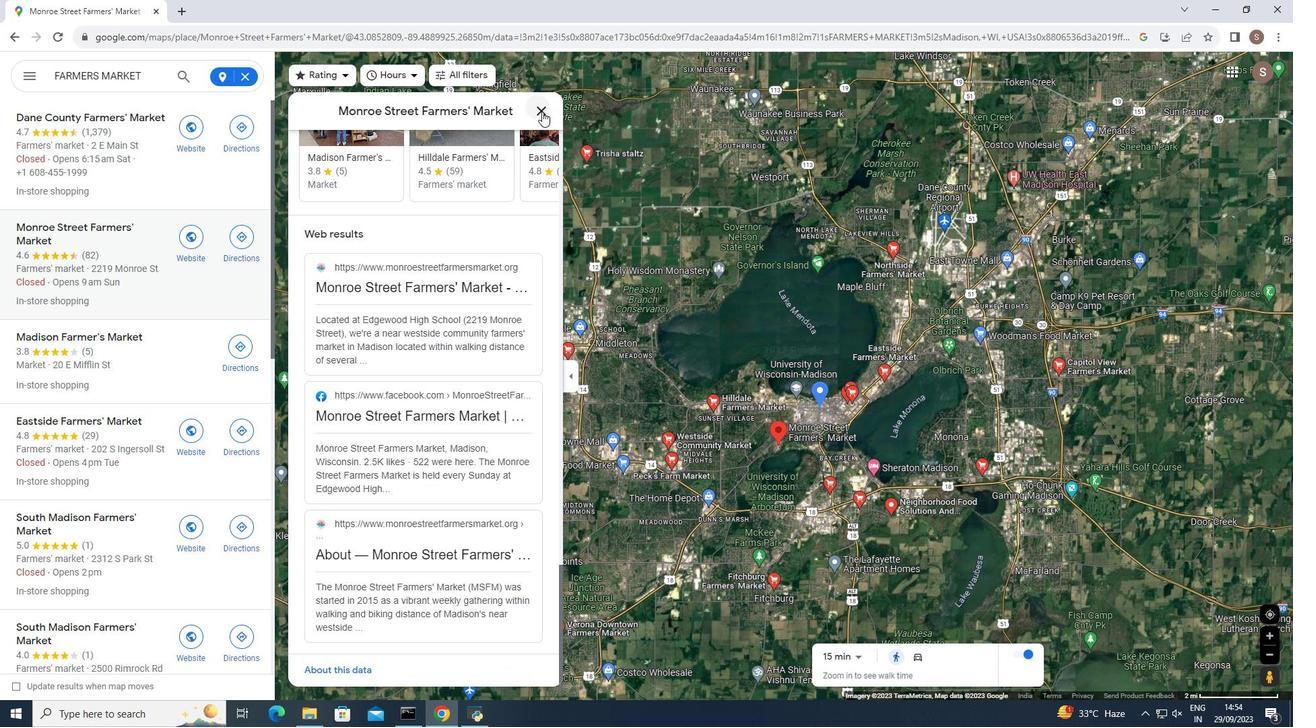 
Action: Mouse pressed left at (542, 111)
Screenshot: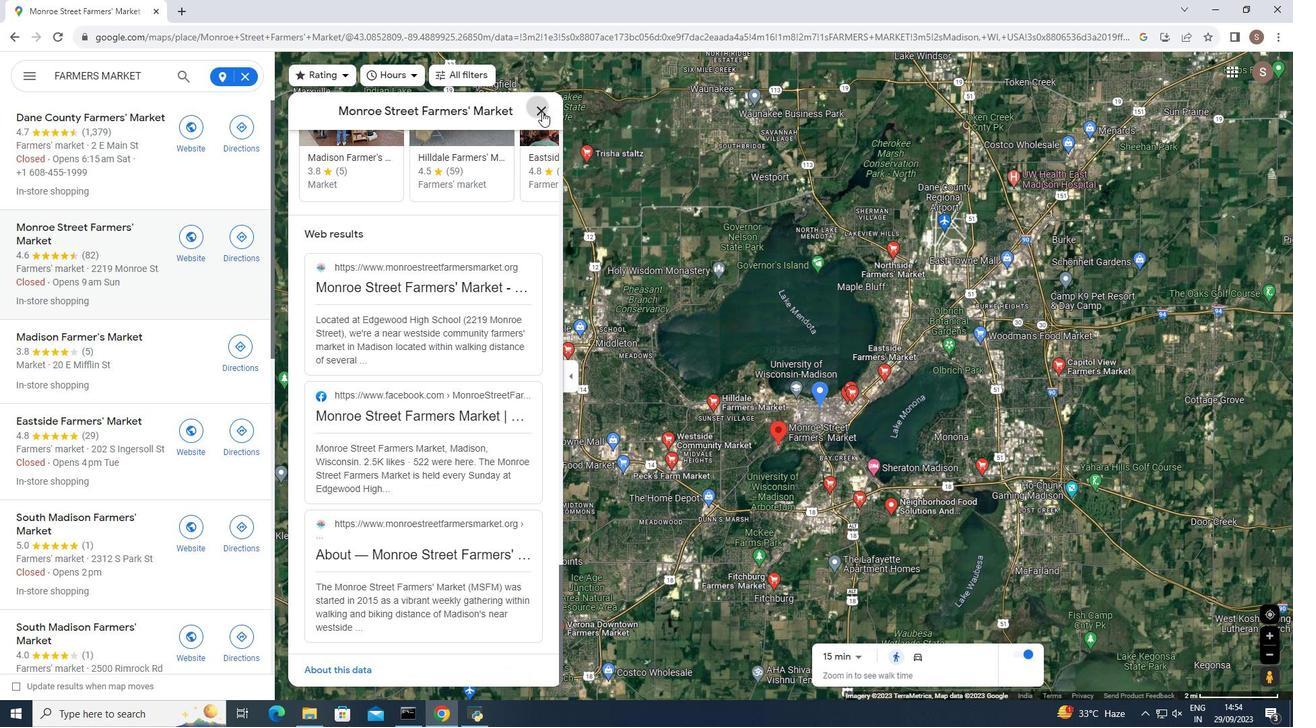 
Action: Mouse moved to (121, 337)
Screenshot: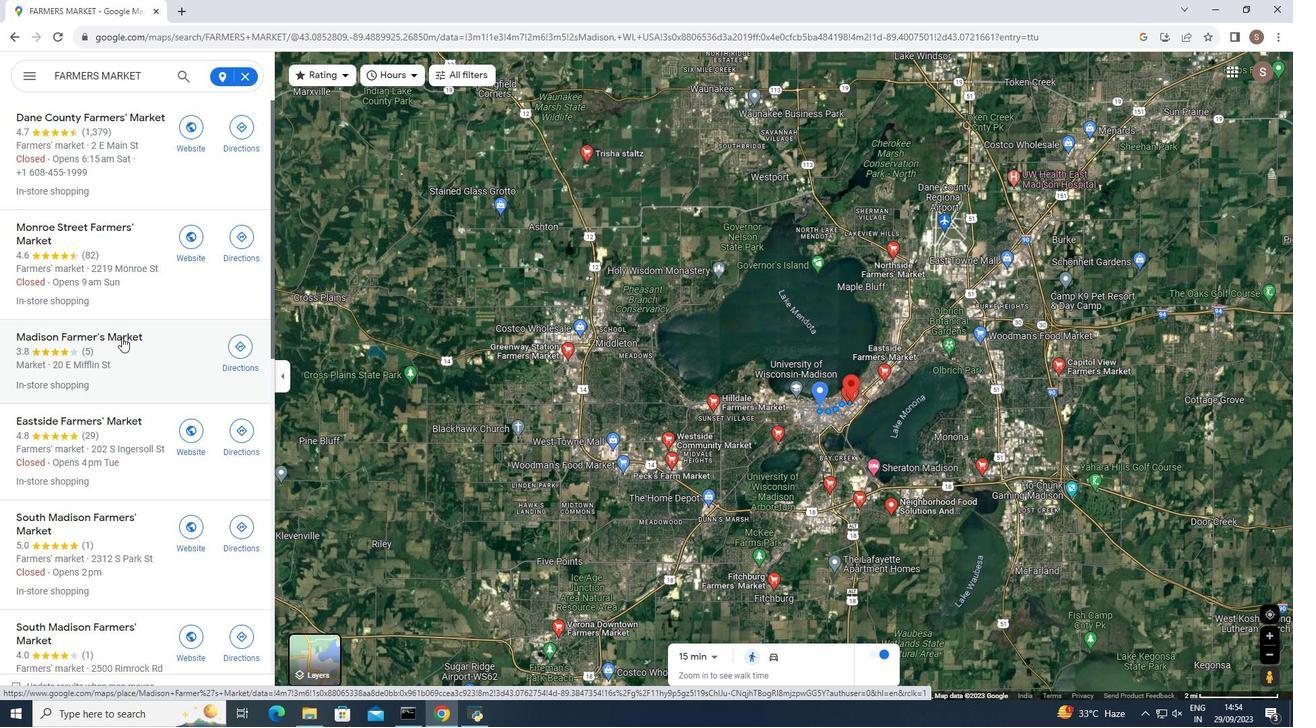 
Action: Mouse pressed left at (121, 337)
Screenshot: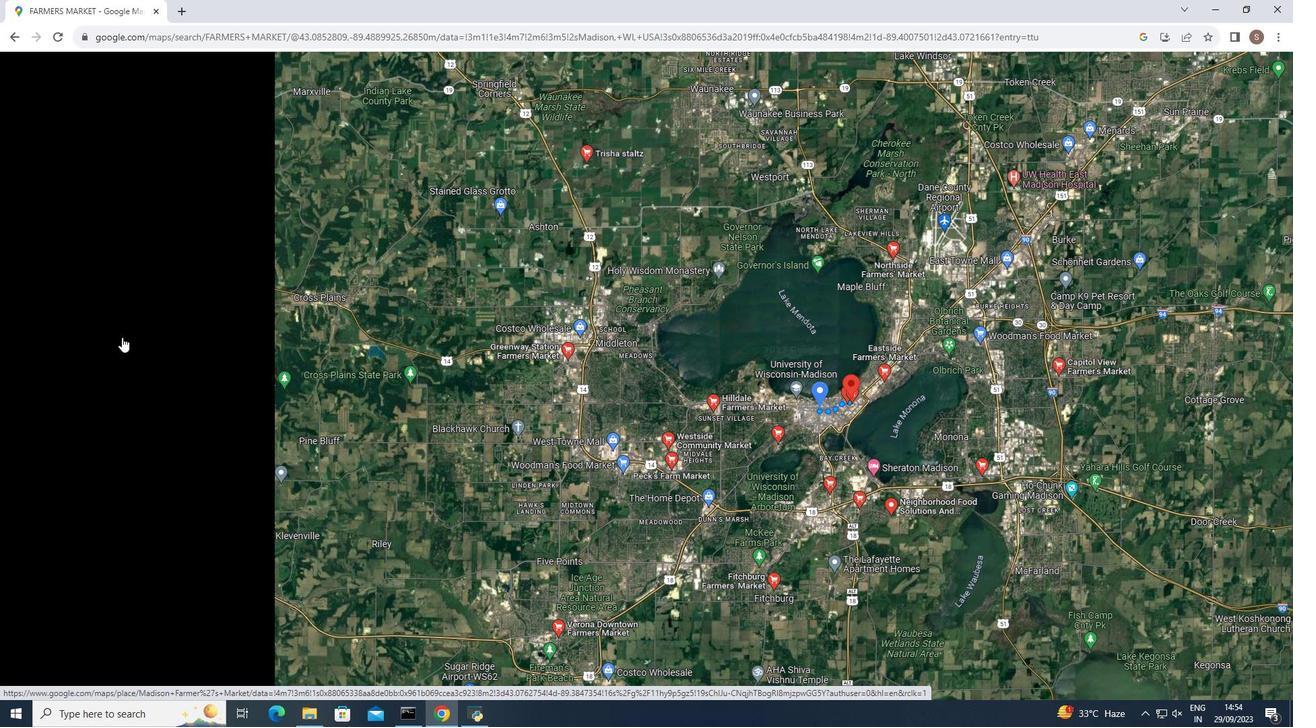 
Action: Mouse moved to (480, 445)
Screenshot: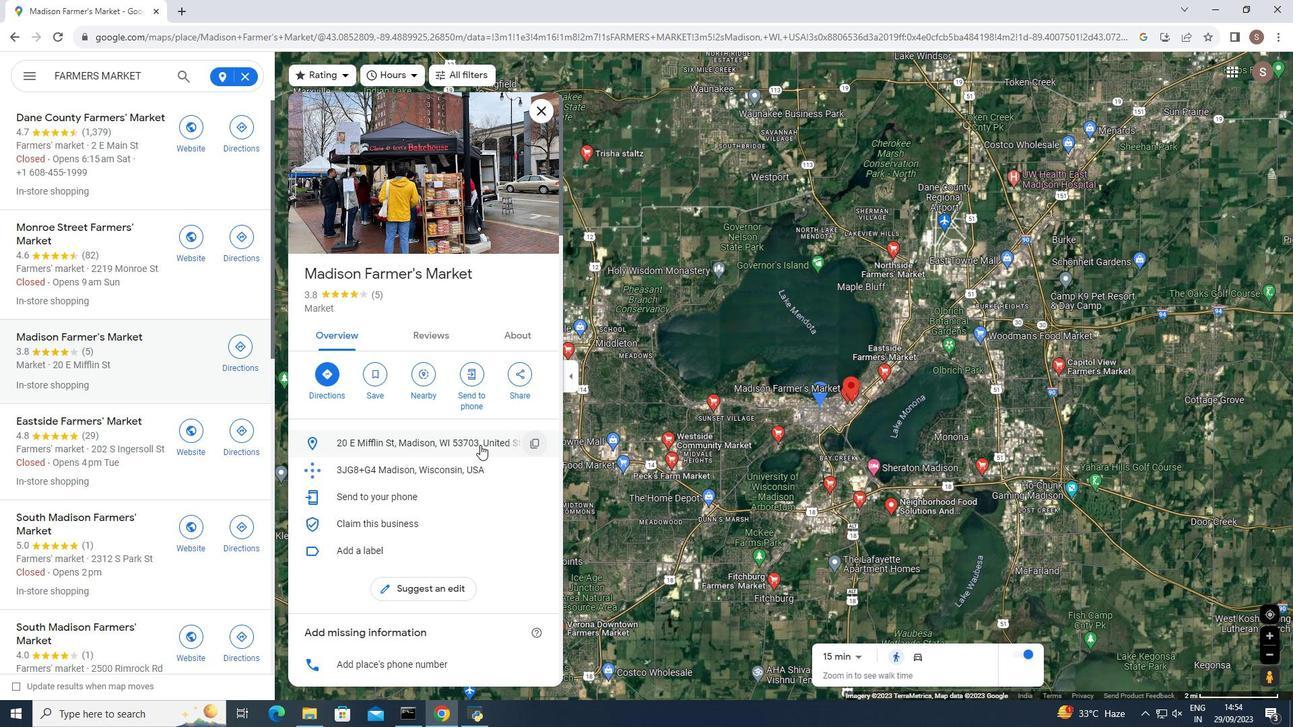
Action: Mouse scrolled (480, 444) with delta (0, 0)
Screenshot: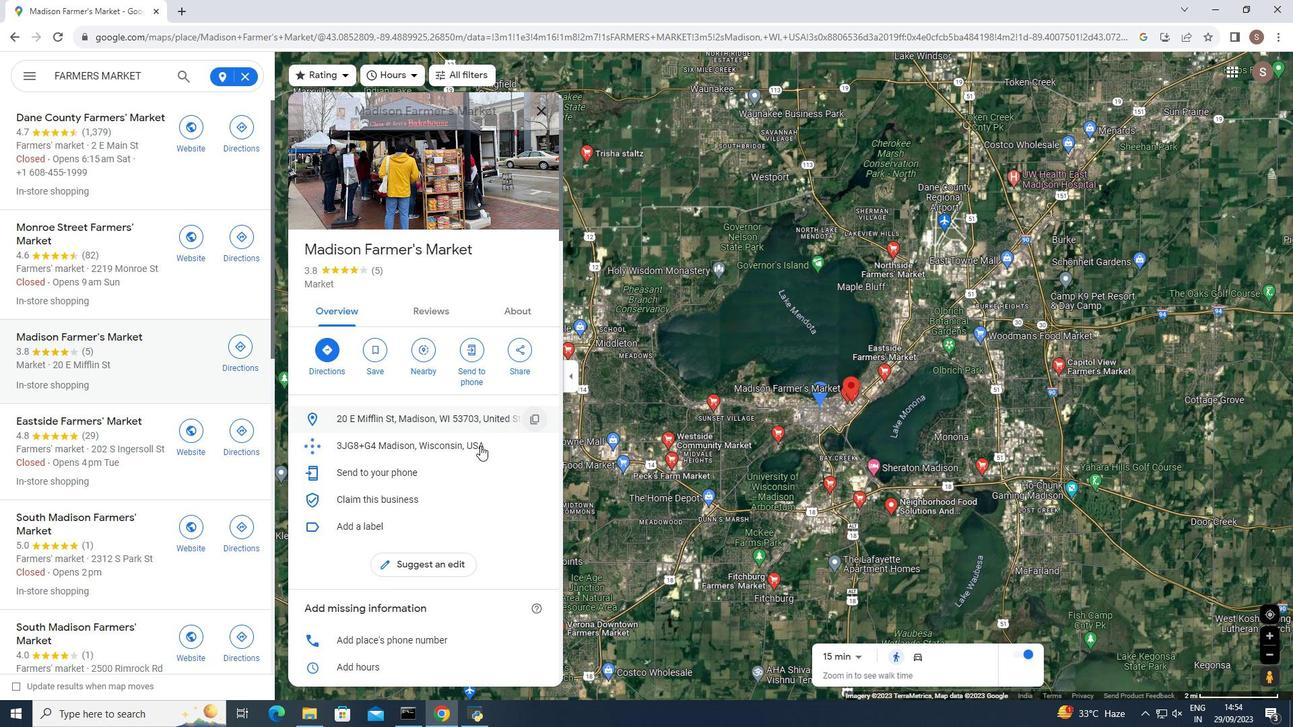
Action: Mouse moved to (480, 445)
Screenshot: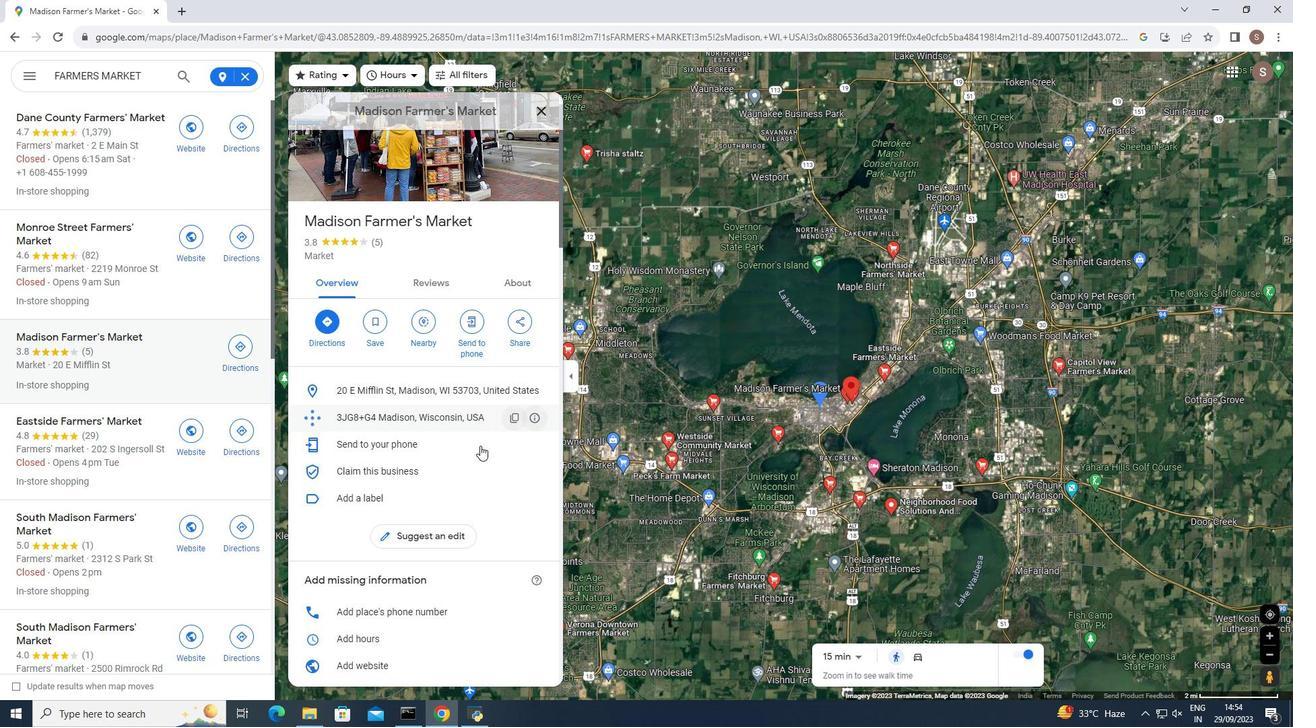 
Action: Mouse scrolled (480, 445) with delta (0, 0)
Screenshot: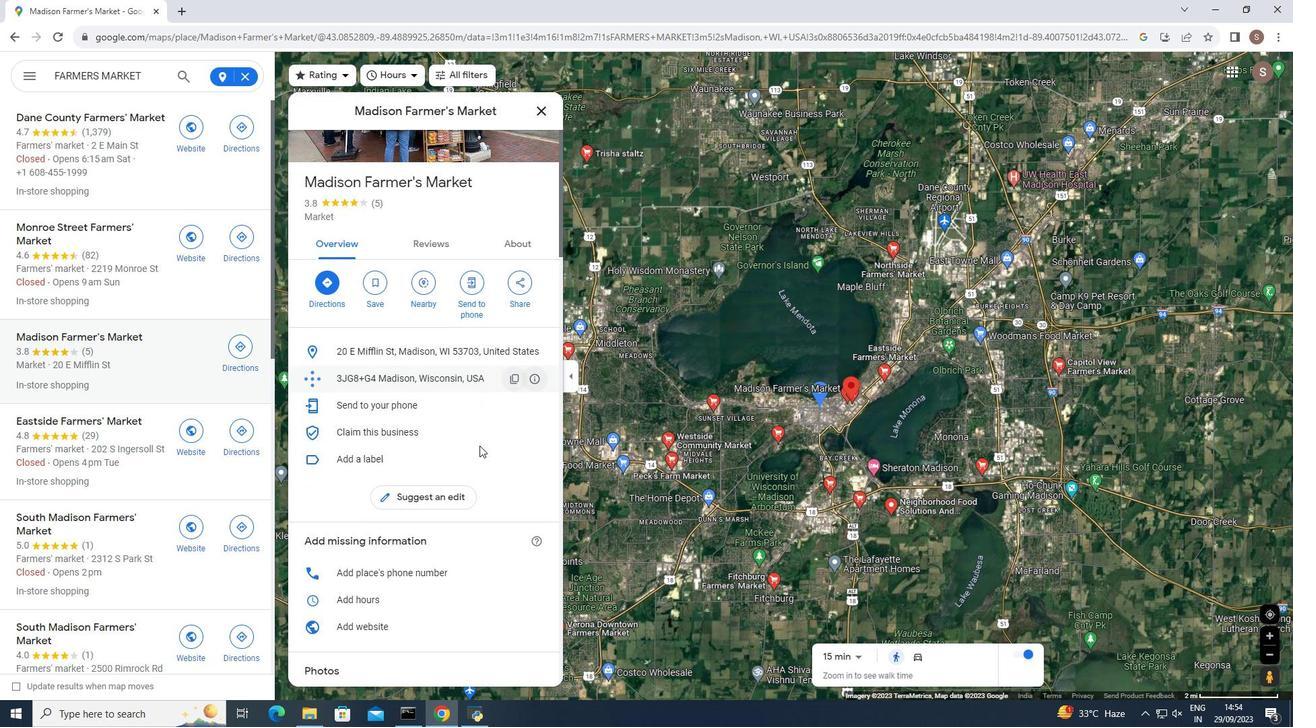
Action: Mouse moved to (479, 443)
Screenshot: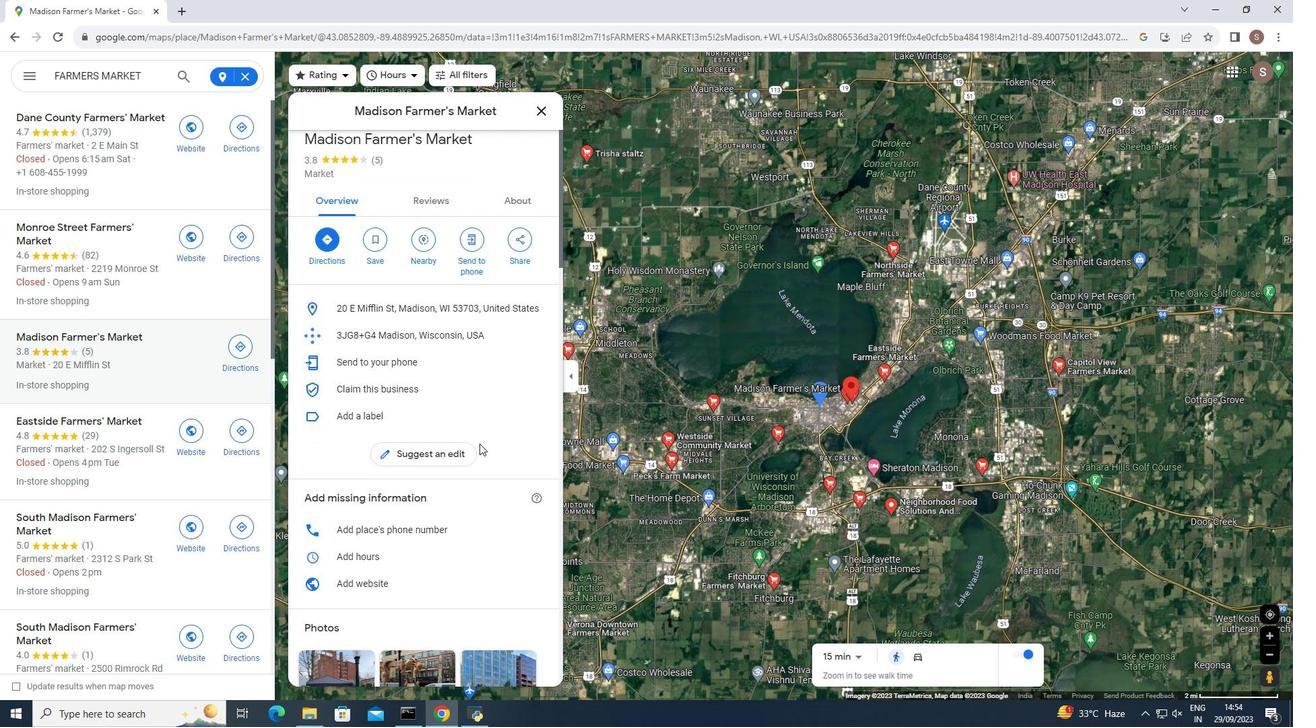 
Action: Mouse scrolled (479, 443) with delta (0, 0)
Screenshot: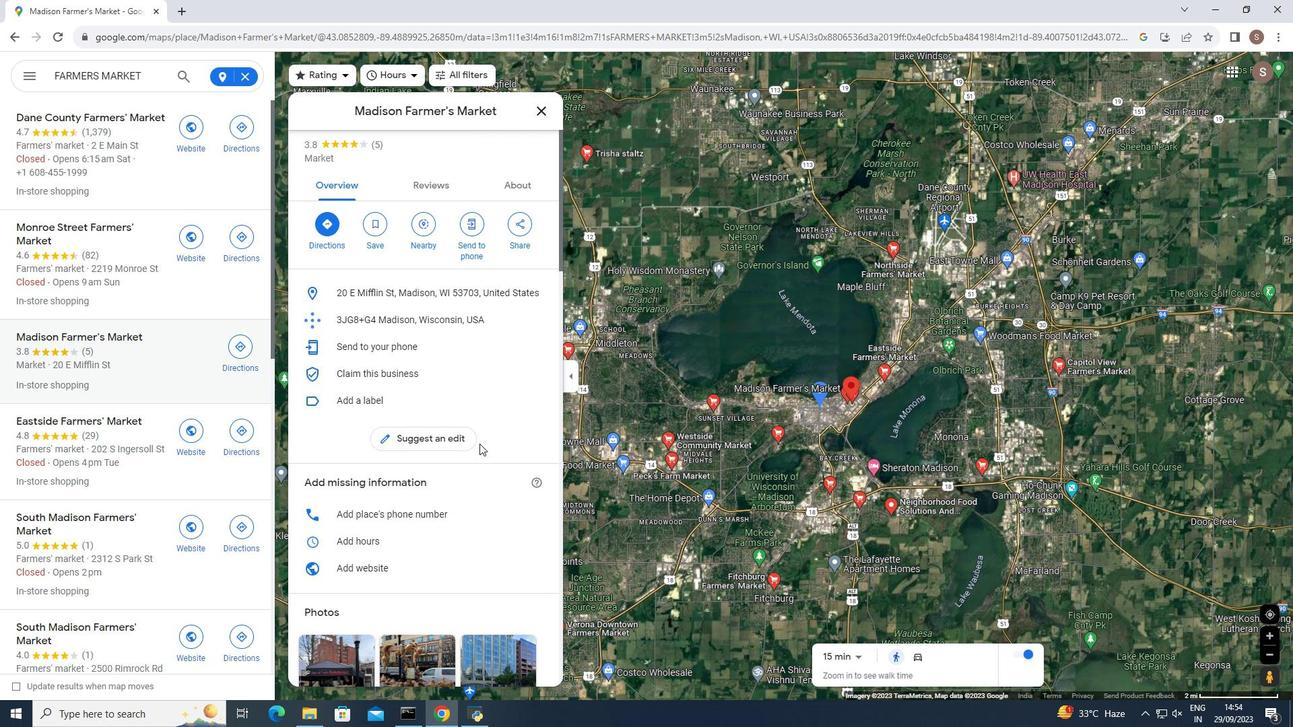 
Action: Mouse scrolled (479, 443) with delta (0, 0)
Screenshot: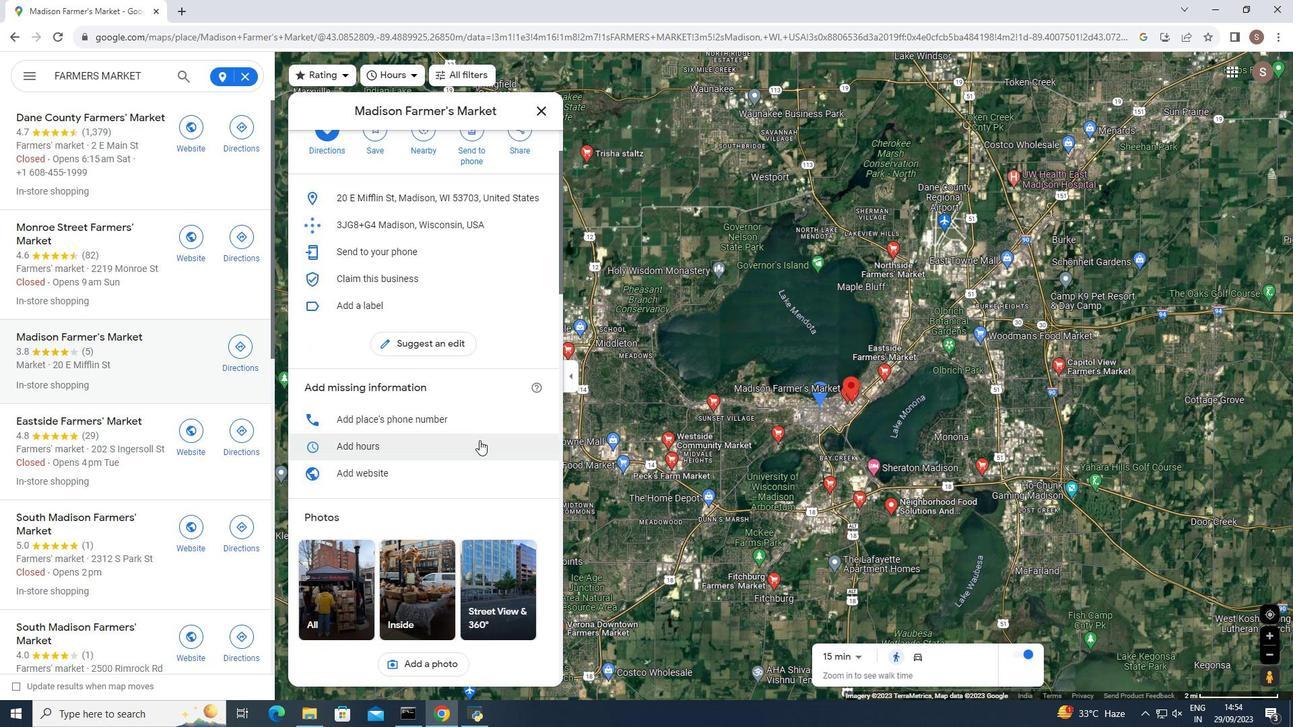 
Action: Mouse moved to (479, 440)
Screenshot: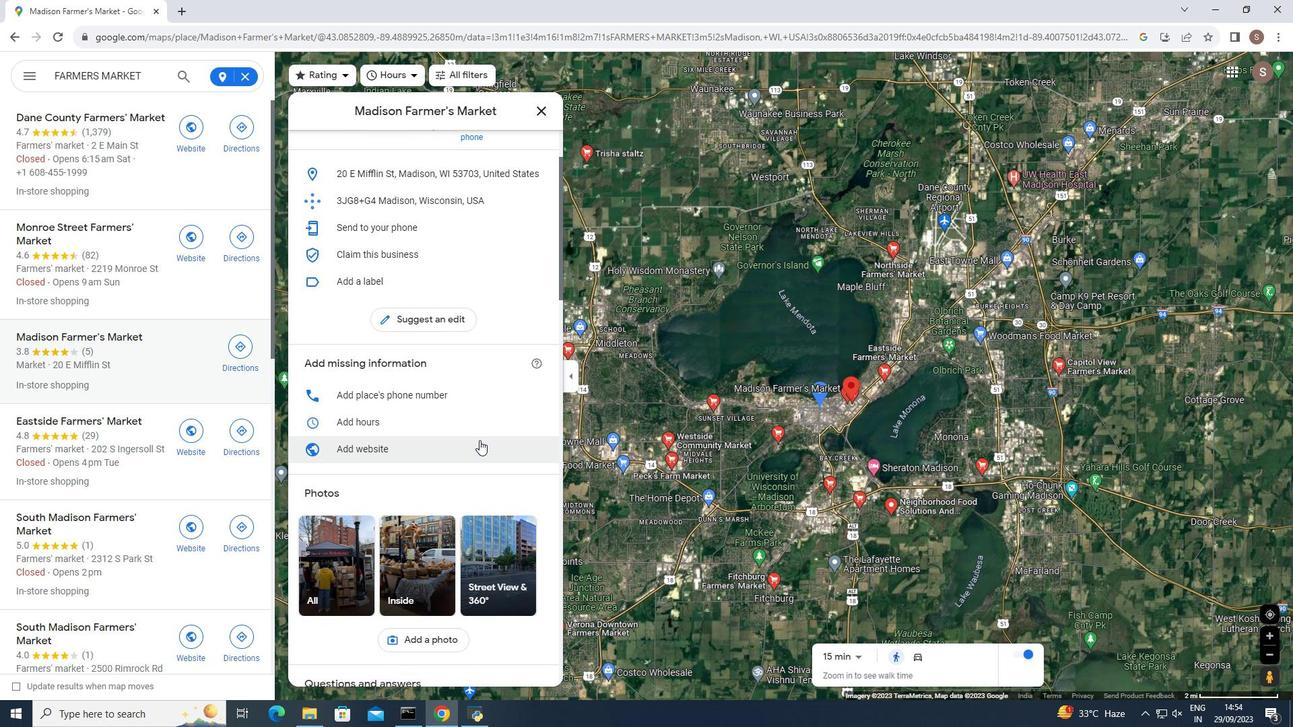 
Action: Mouse scrolled (479, 439) with delta (0, 0)
Screenshot: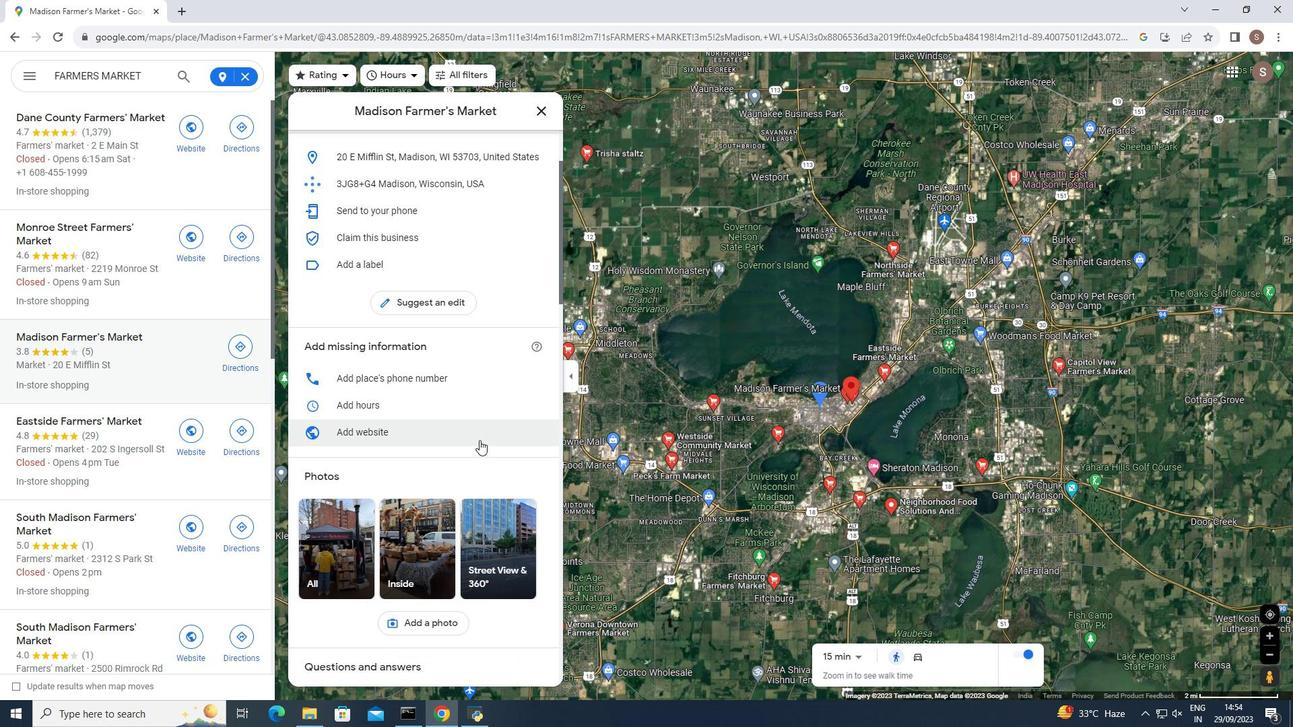 
Action: Mouse scrolled (479, 439) with delta (0, 0)
Screenshot: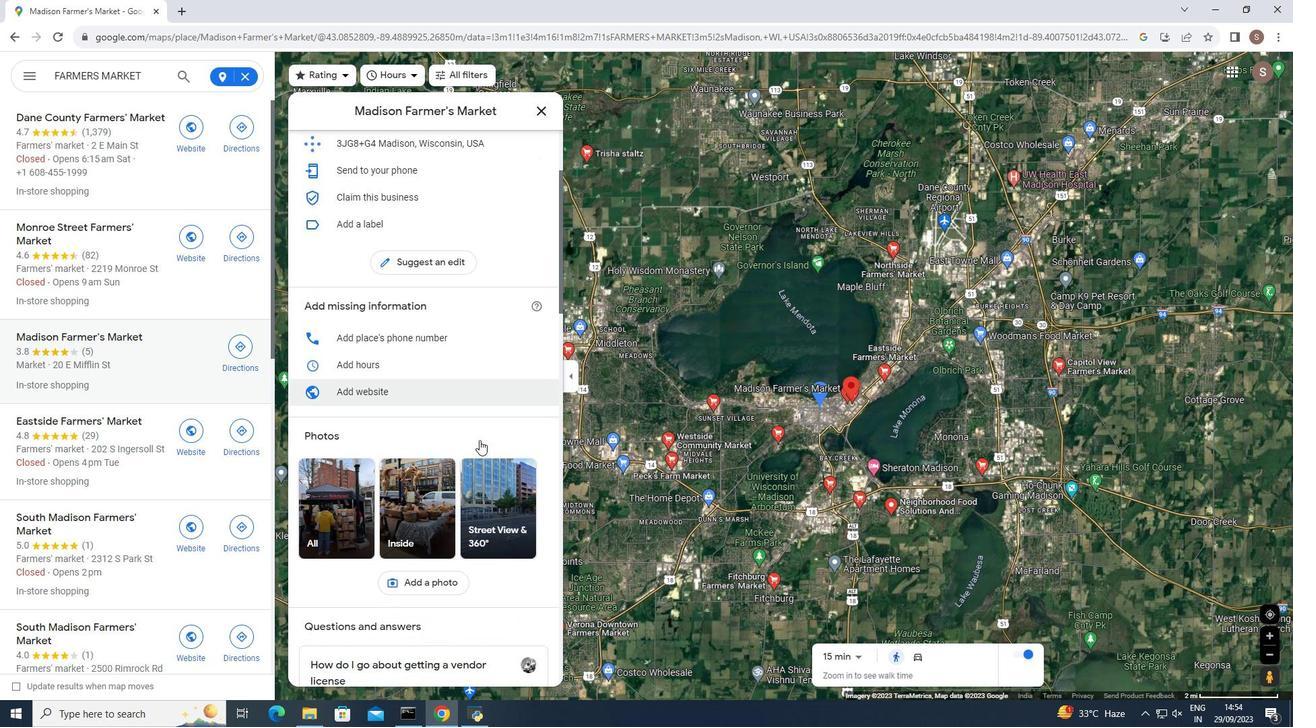 
Action: Mouse moved to (479, 438)
Screenshot: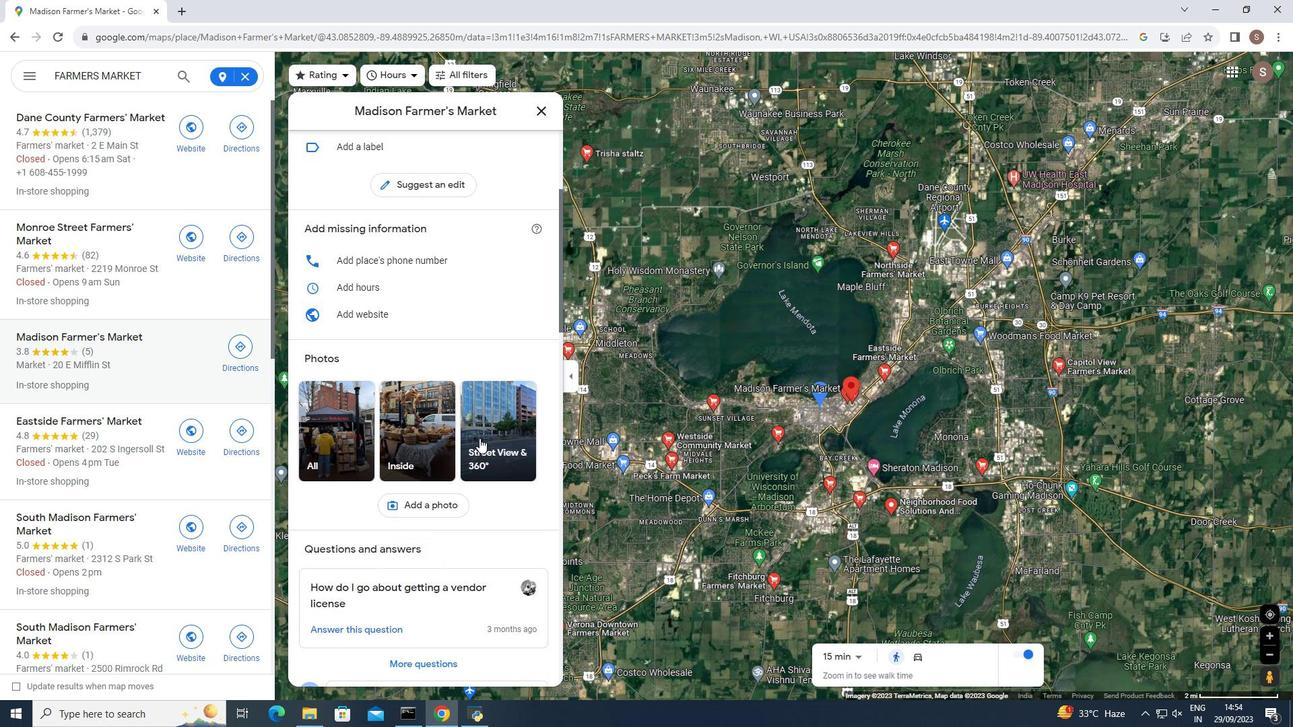 
Action: Mouse scrolled (479, 437) with delta (0, 0)
Screenshot: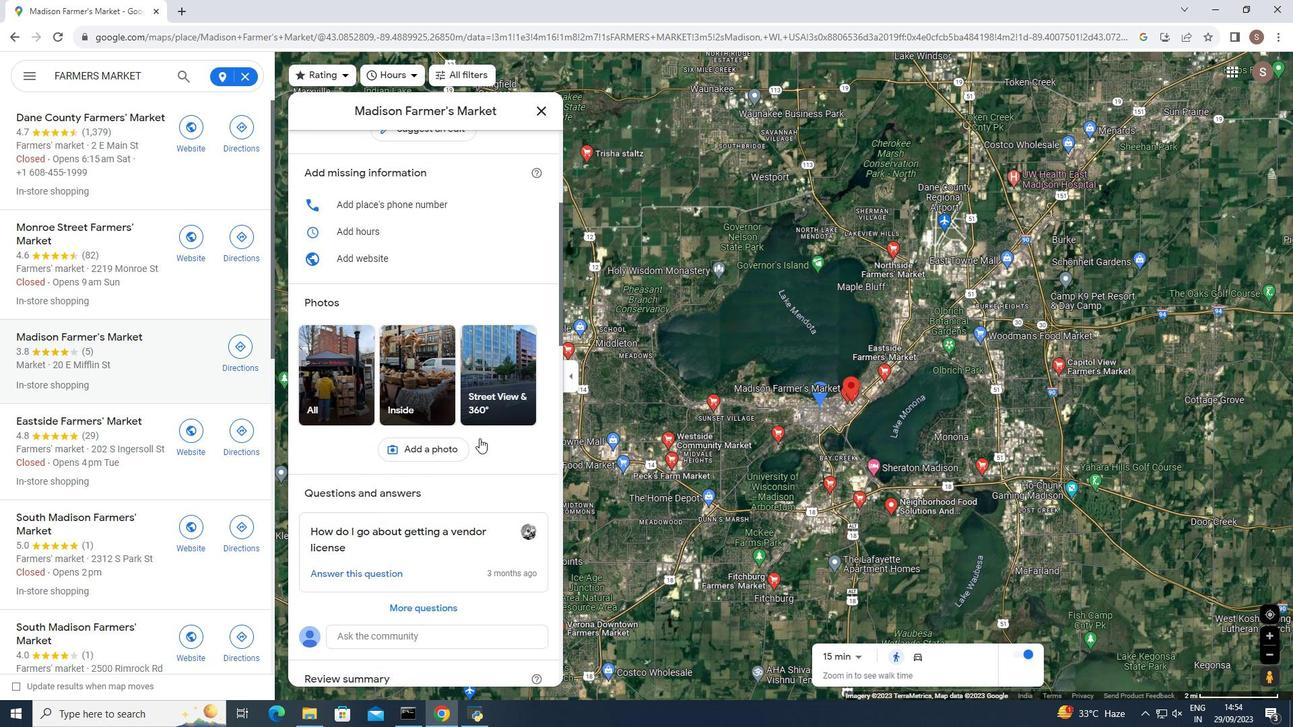 
Action: Mouse scrolled (479, 437) with delta (0, 0)
Screenshot: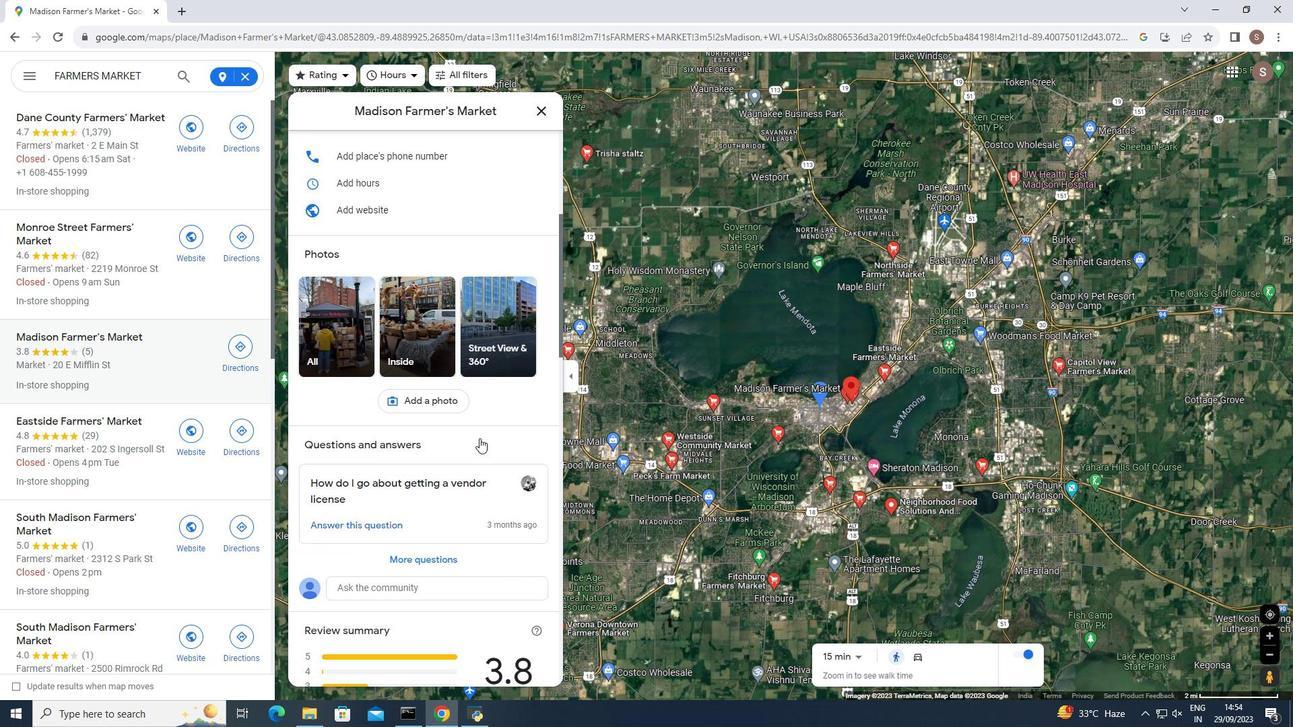
Action: Mouse moved to (478, 437)
Screenshot: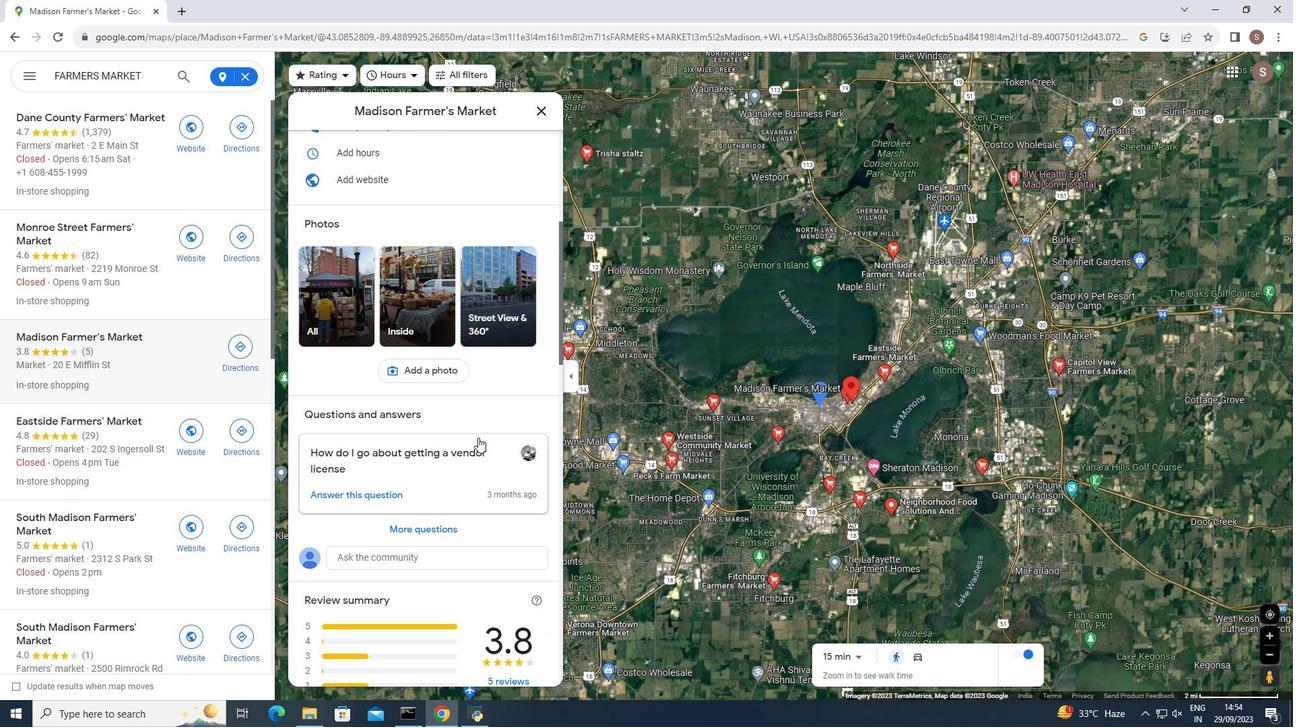 
Action: Mouse scrolled (478, 437) with delta (0, 0)
Screenshot: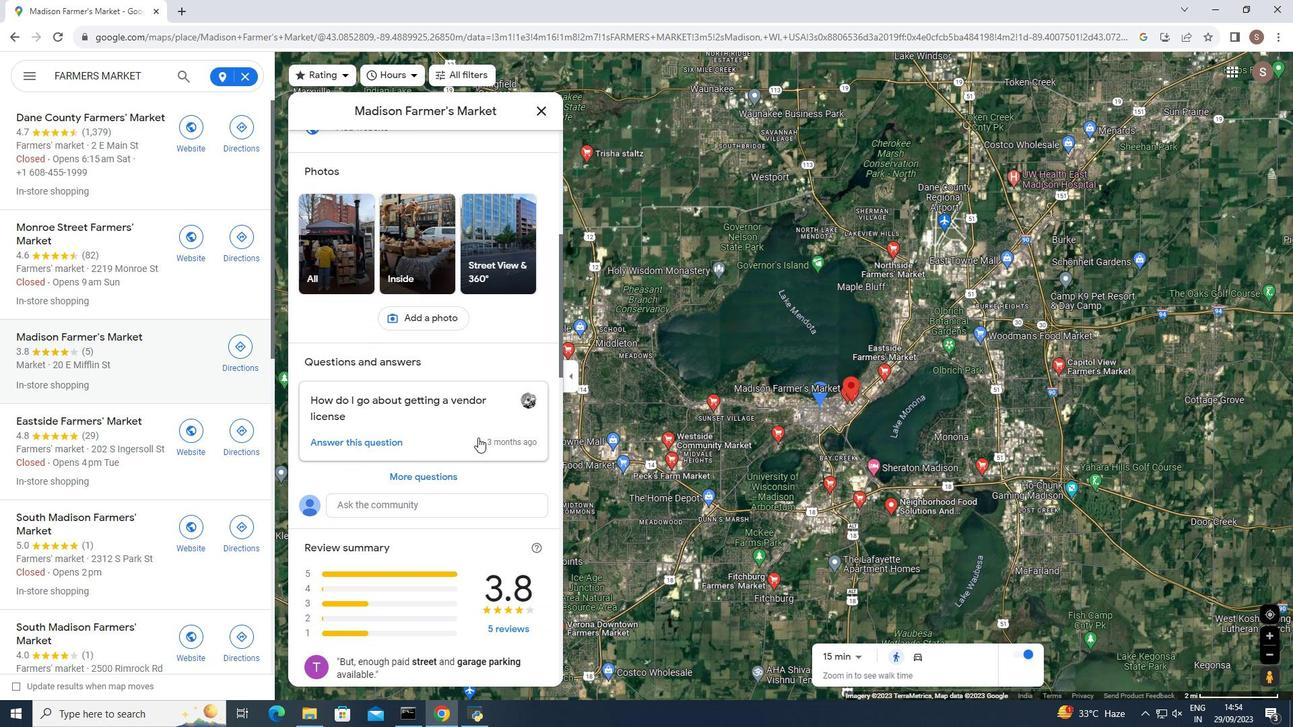 
Action: Mouse scrolled (478, 437) with delta (0, 0)
Screenshot: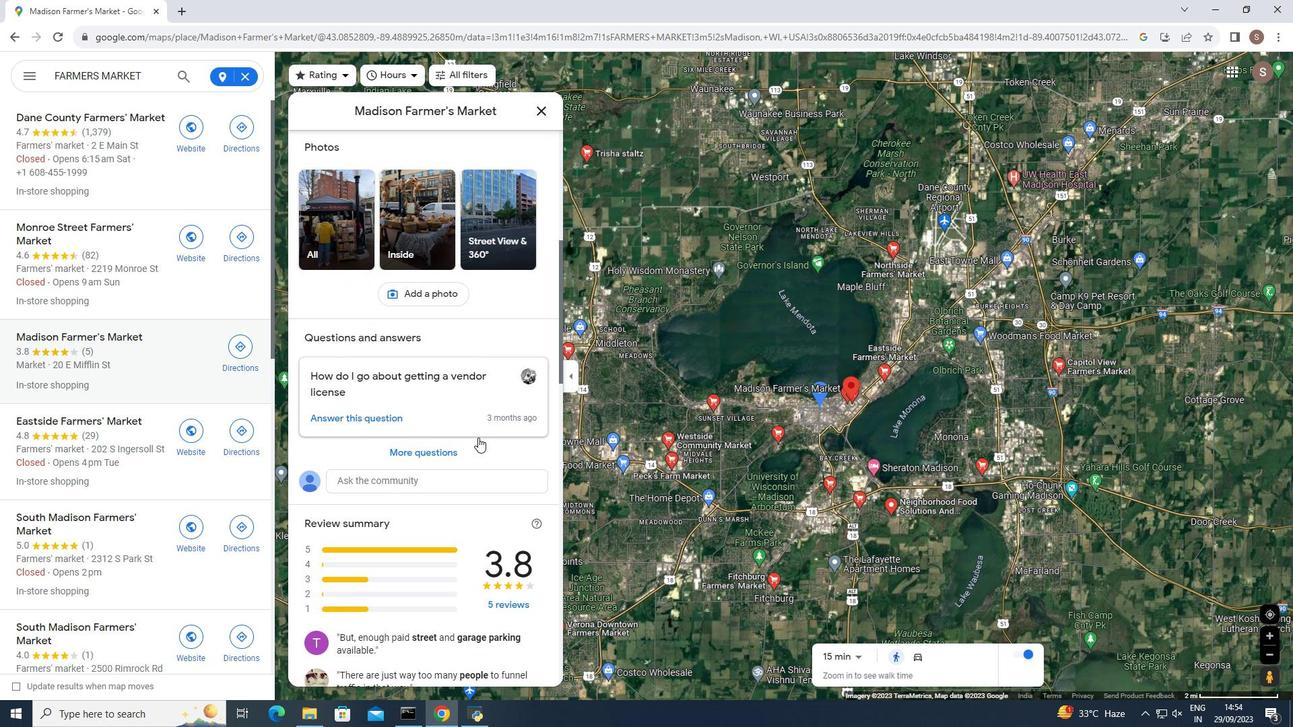 
Action: Mouse scrolled (478, 437) with delta (0, 0)
Screenshot: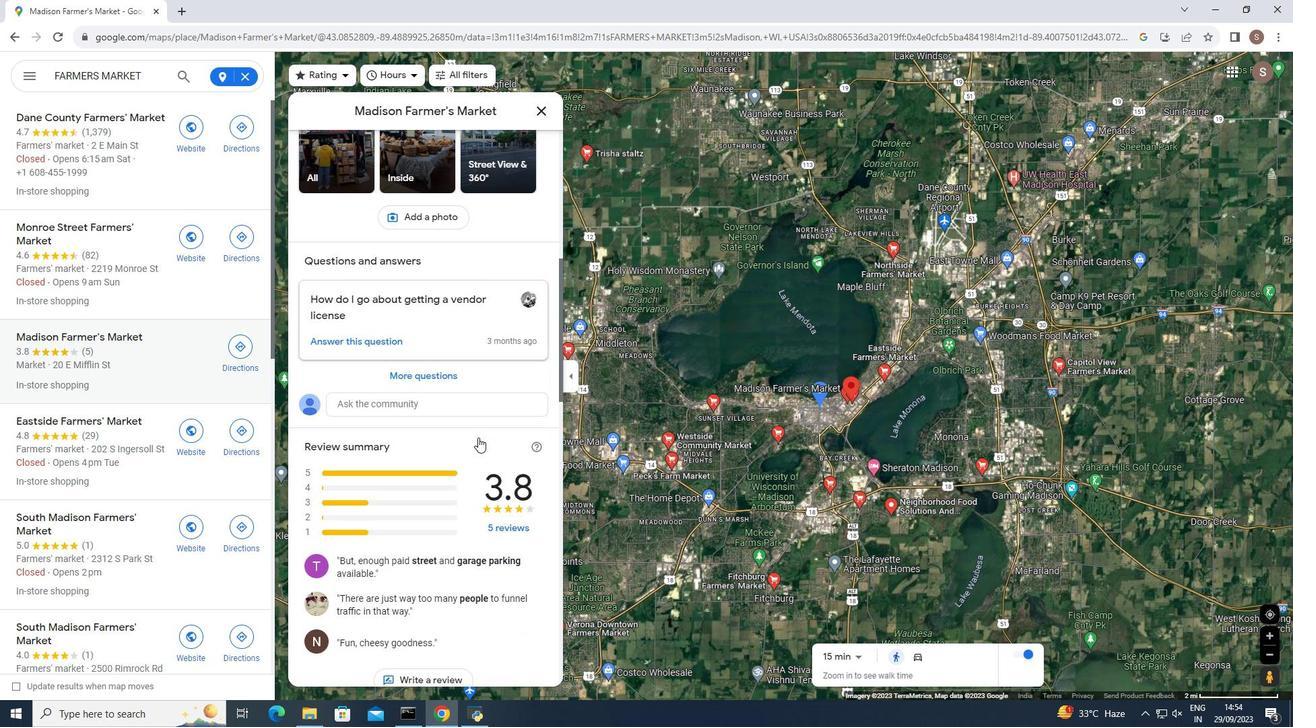 
Action: Mouse moved to (478, 436)
Screenshot: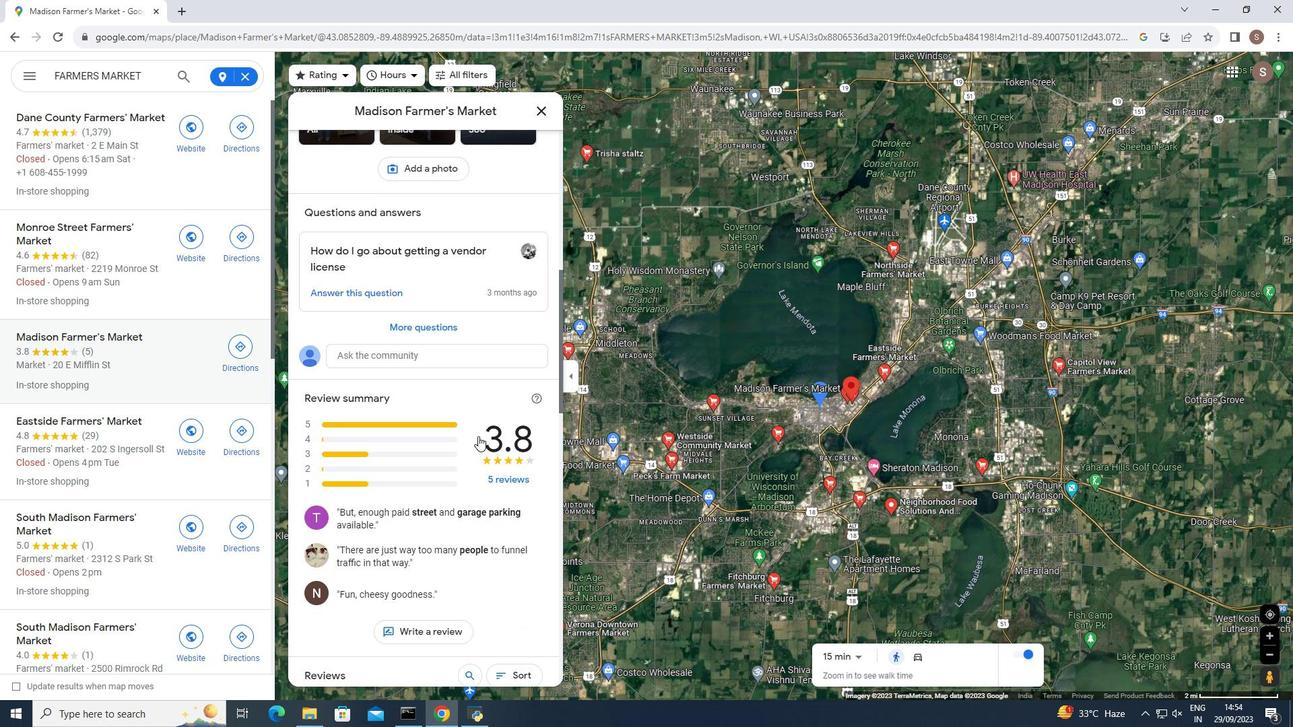 
Action: Mouse scrolled (478, 435) with delta (0, 0)
Screenshot: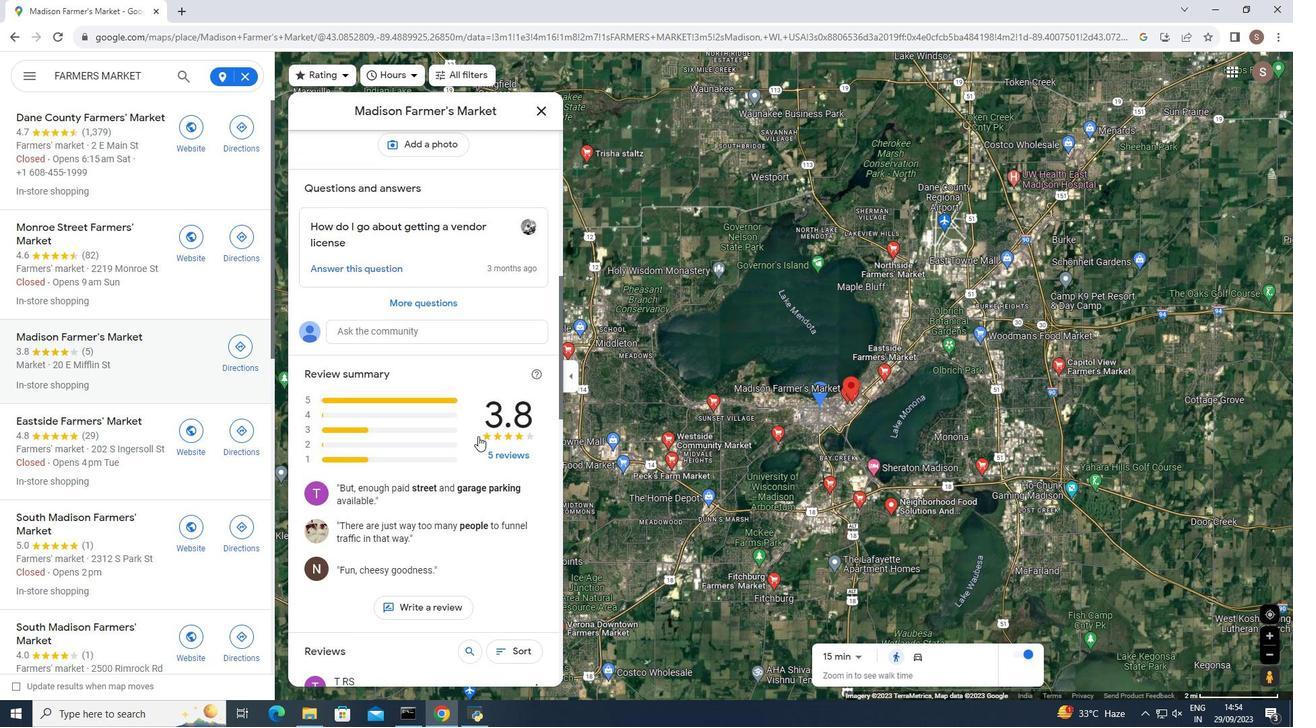 
Action: Mouse moved to (478, 433)
Screenshot: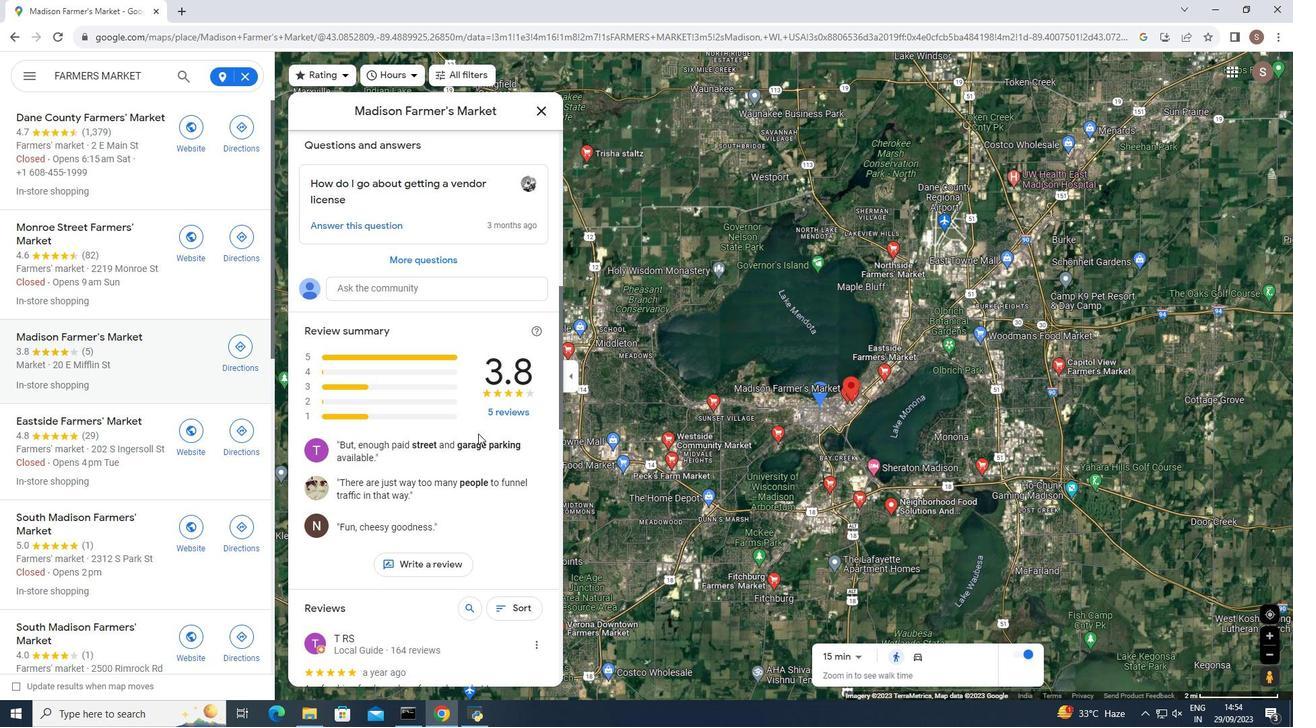 
Action: Mouse scrolled (478, 433) with delta (0, 0)
Screenshot: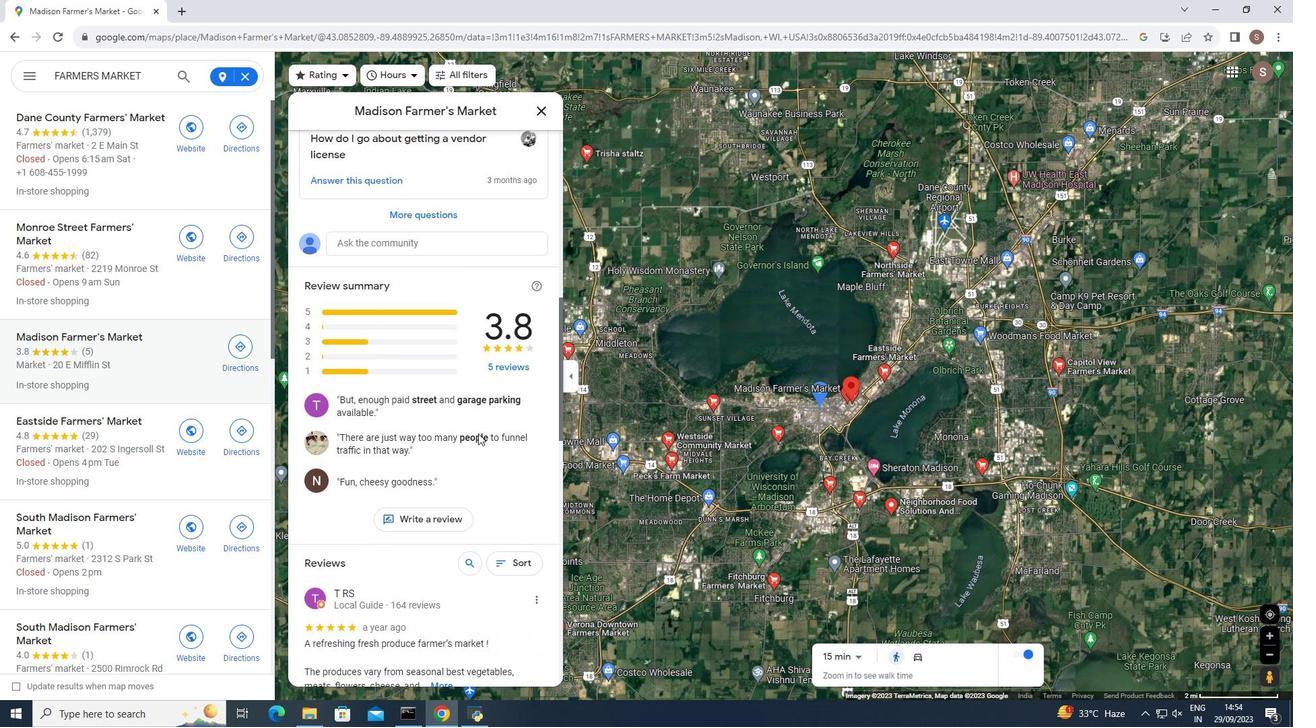 
Action: Mouse scrolled (478, 433) with delta (0, 0)
Screenshot: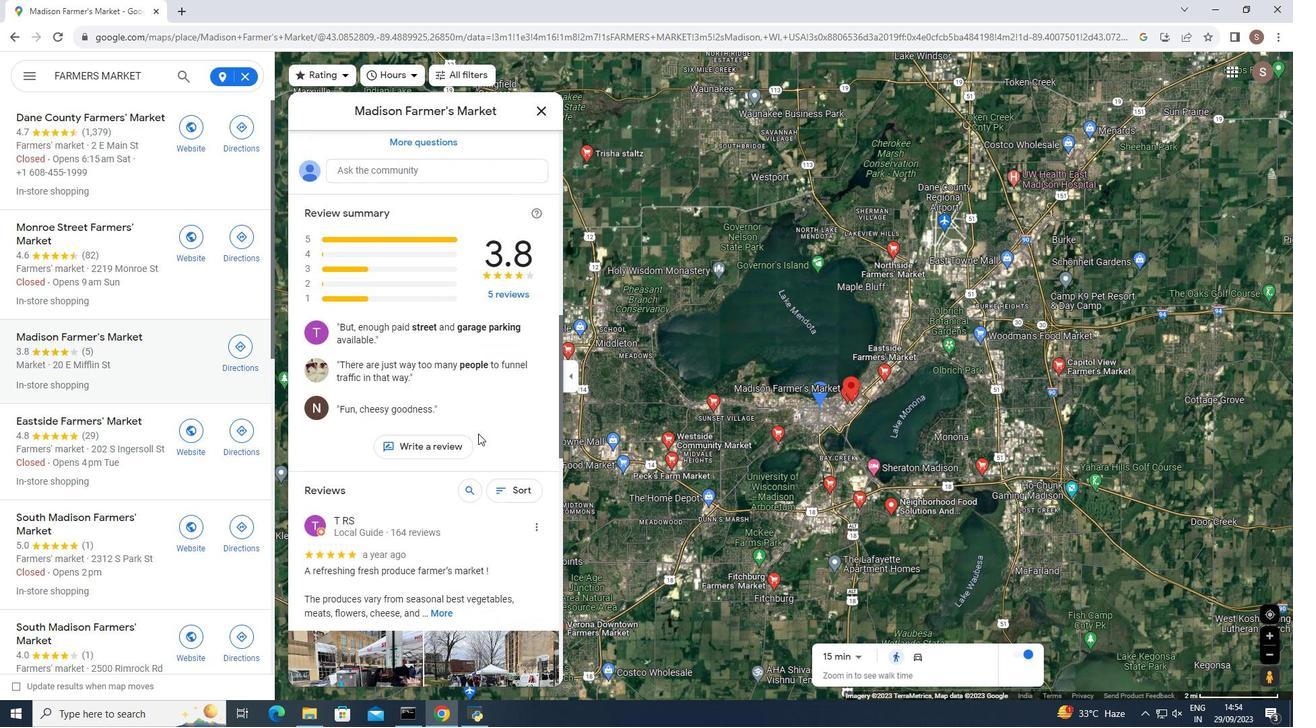 
Action: Mouse moved to (478, 432)
Screenshot: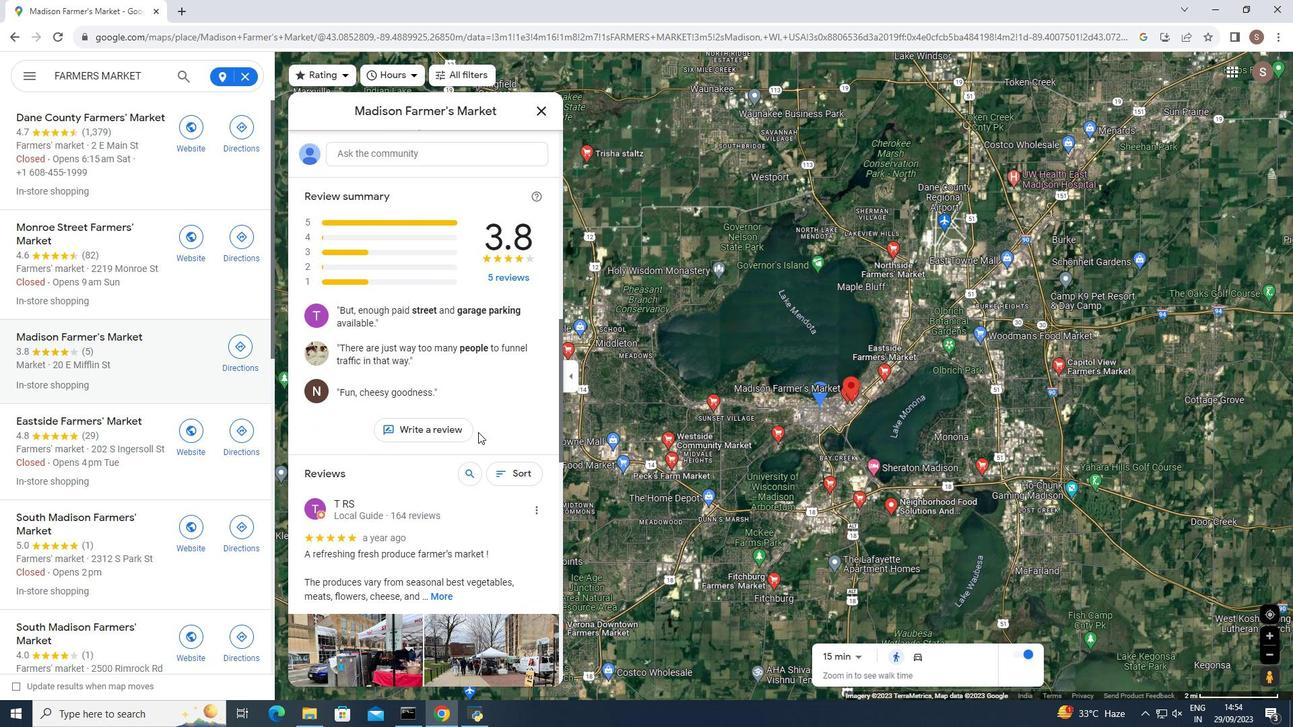 
Action: Mouse scrolled (478, 431) with delta (0, 0)
Screenshot: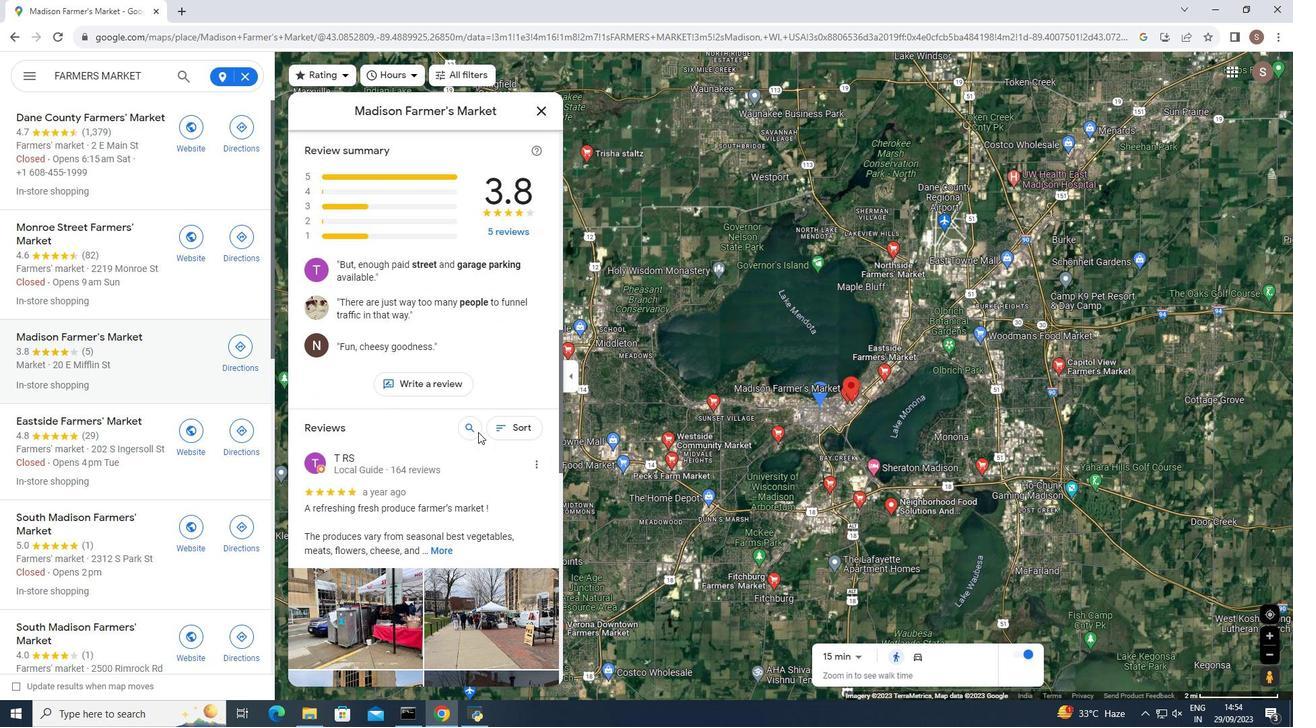 
Action: Mouse scrolled (478, 431) with delta (0, 0)
Screenshot: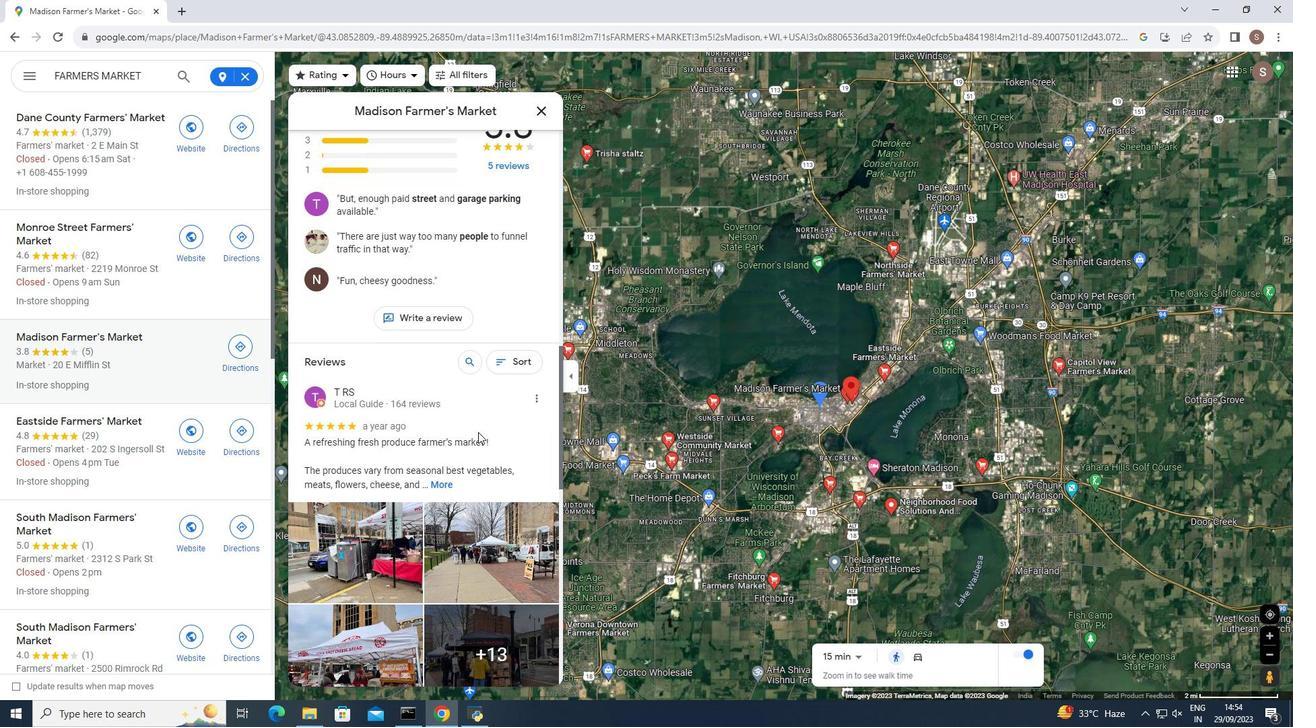 
Action: Mouse moved to (443, 458)
Screenshot: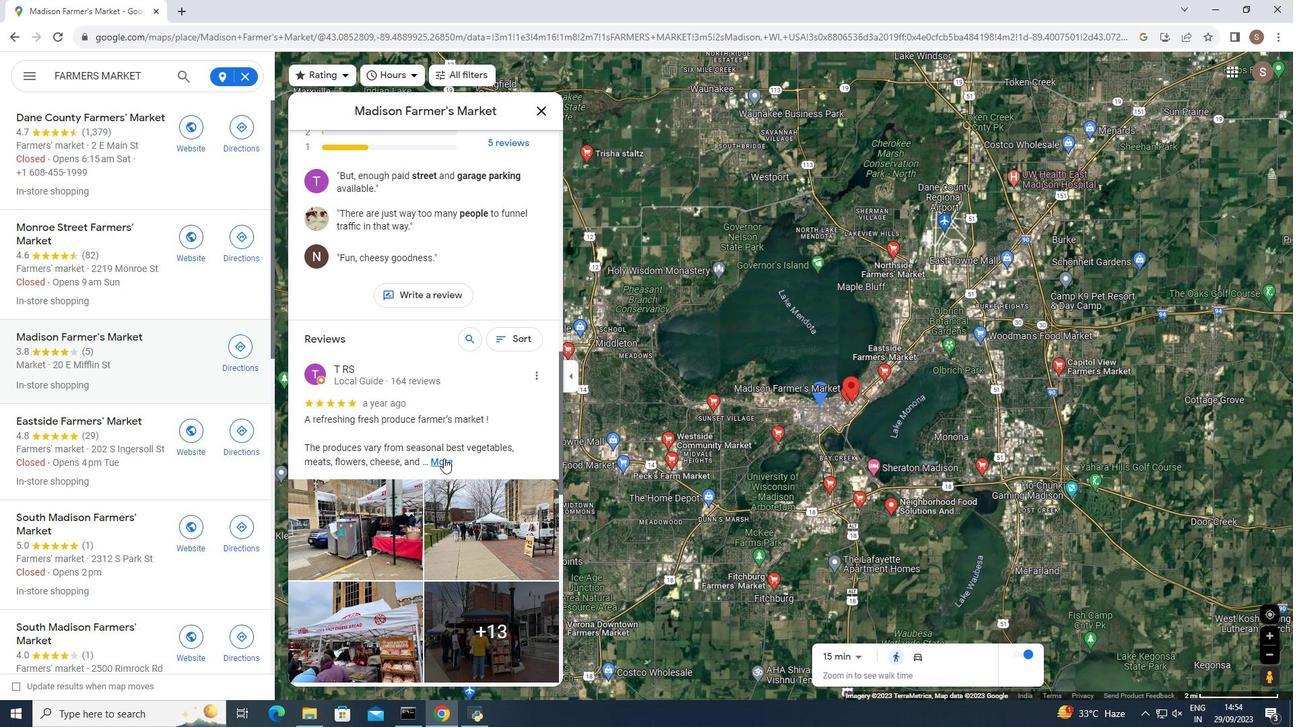 
Action: Mouse pressed left at (443, 458)
Screenshot: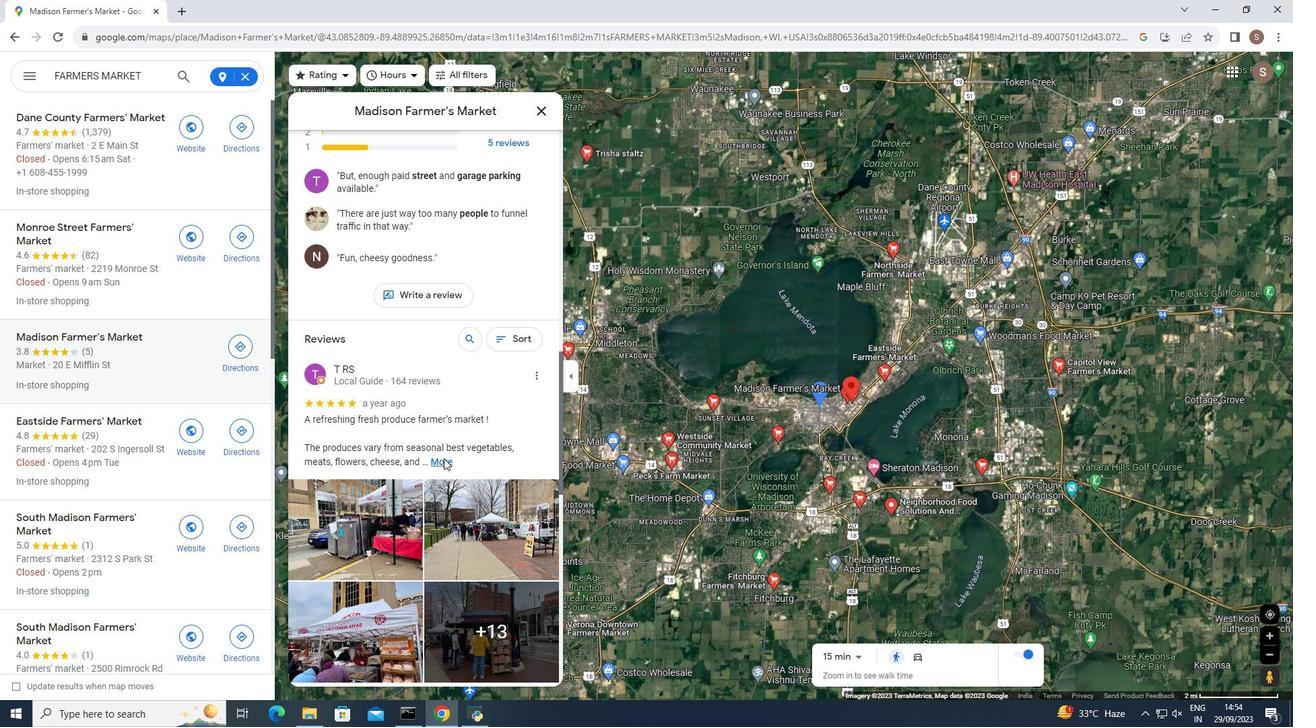 
Action: Mouse moved to (443, 459)
Screenshot: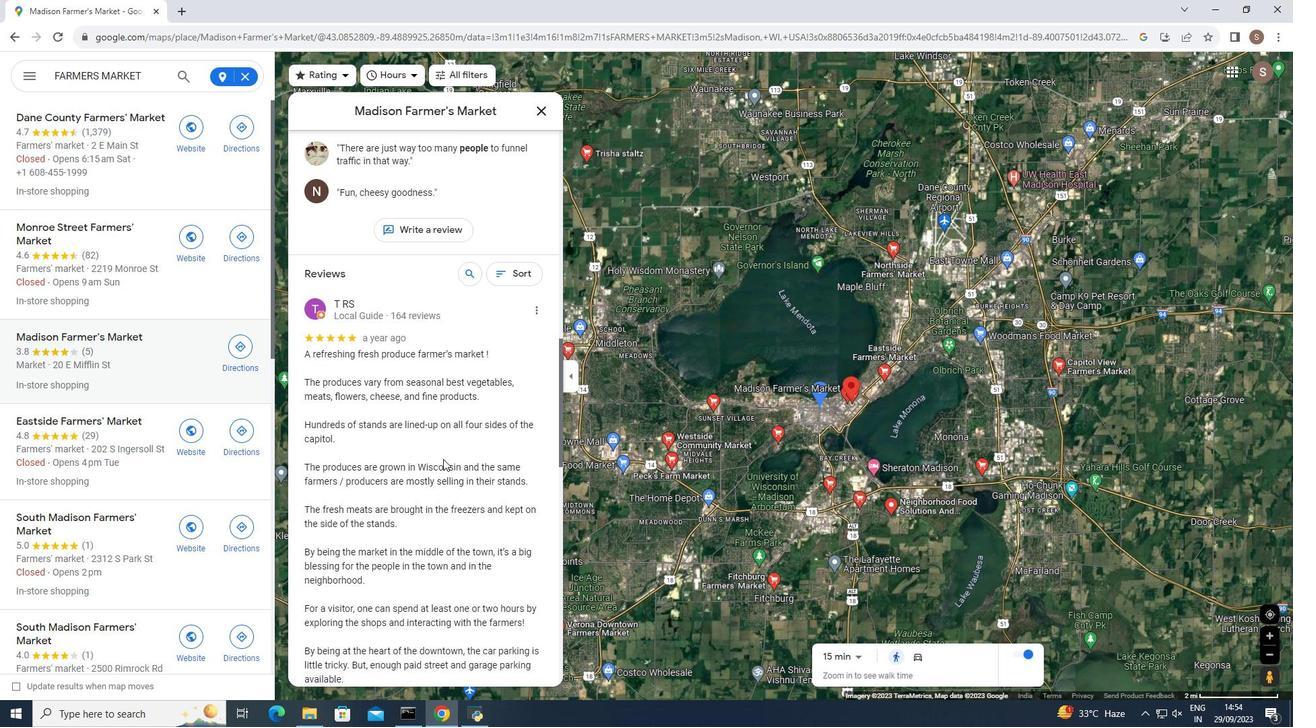 
Action: Mouse scrolled (443, 458) with delta (0, 0)
Screenshot: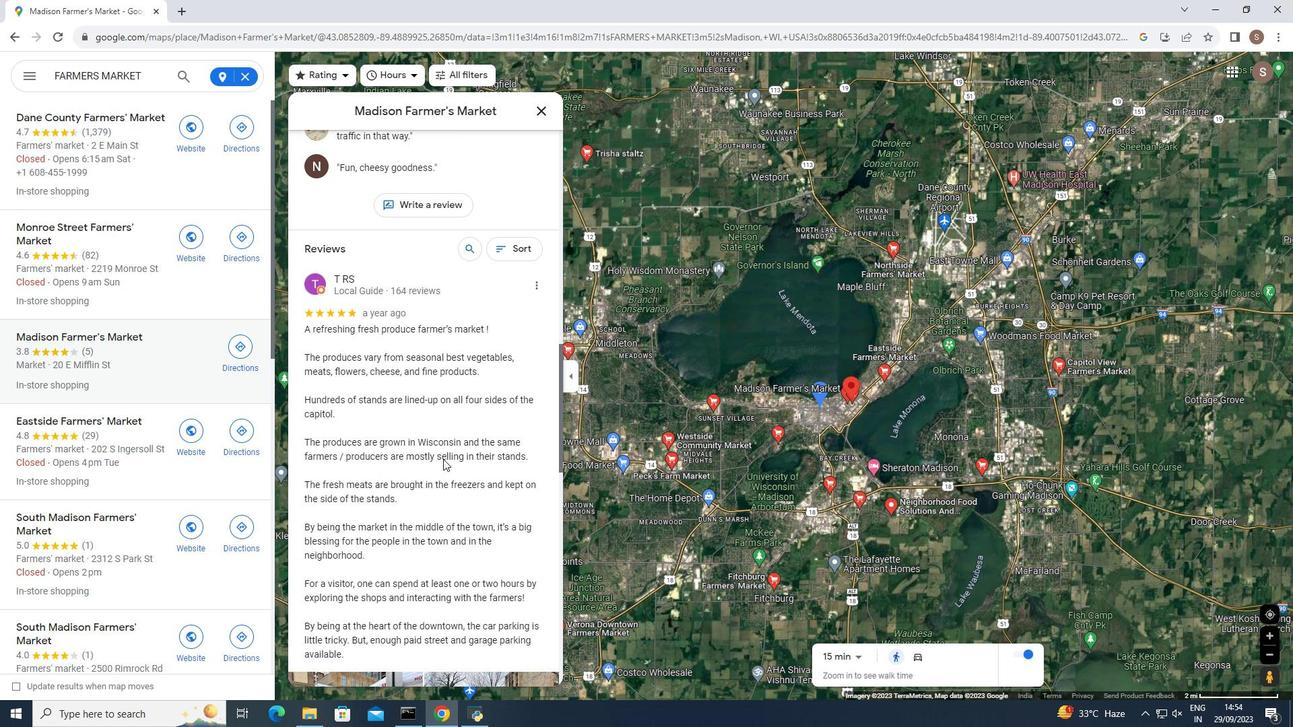 
Action: Mouse scrolled (443, 458) with delta (0, 0)
Screenshot: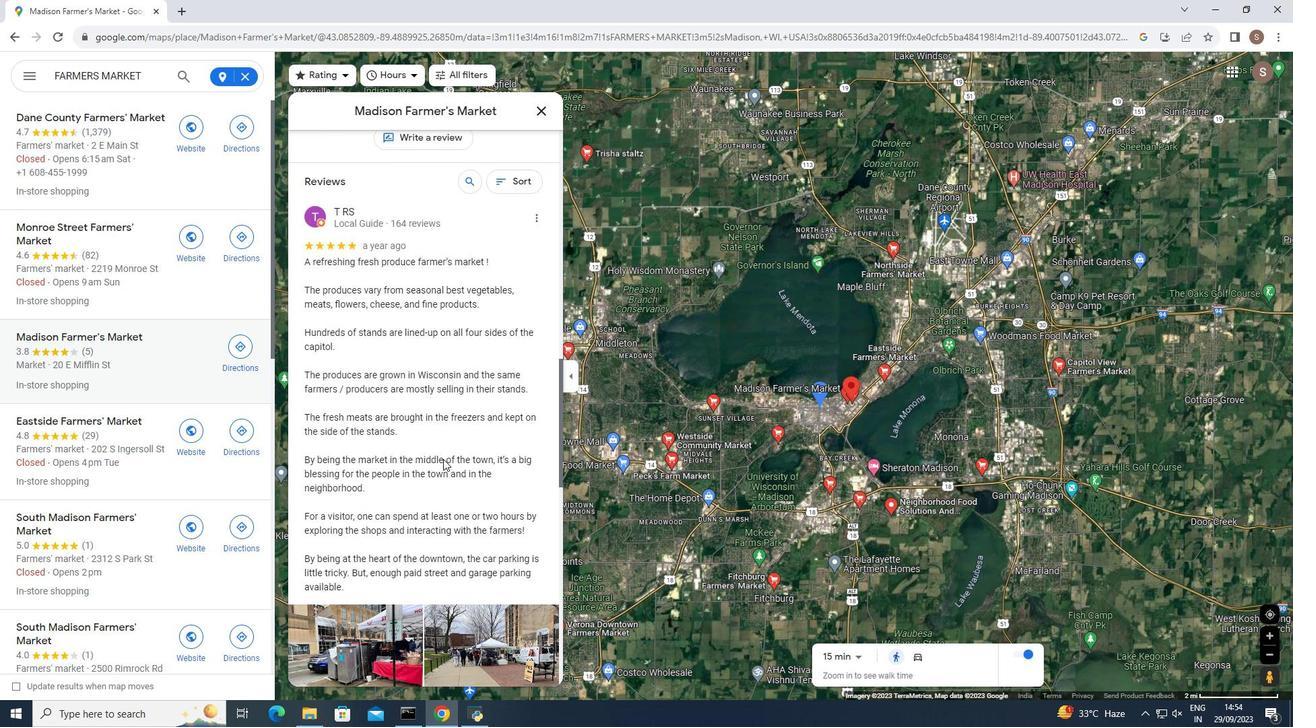 
Action: Mouse scrolled (443, 458) with delta (0, 0)
Screenshot: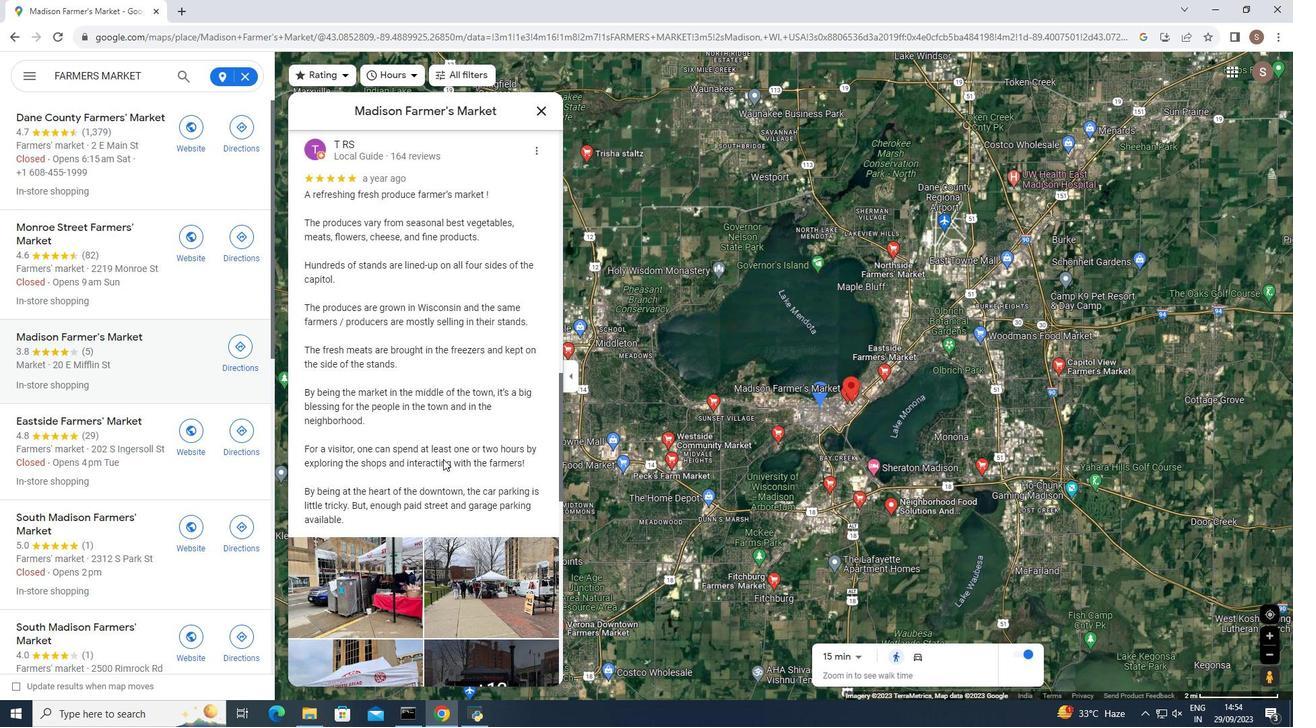
Action: Mouse scrolled (443, 458) with delta (0, 0)
Screenshot: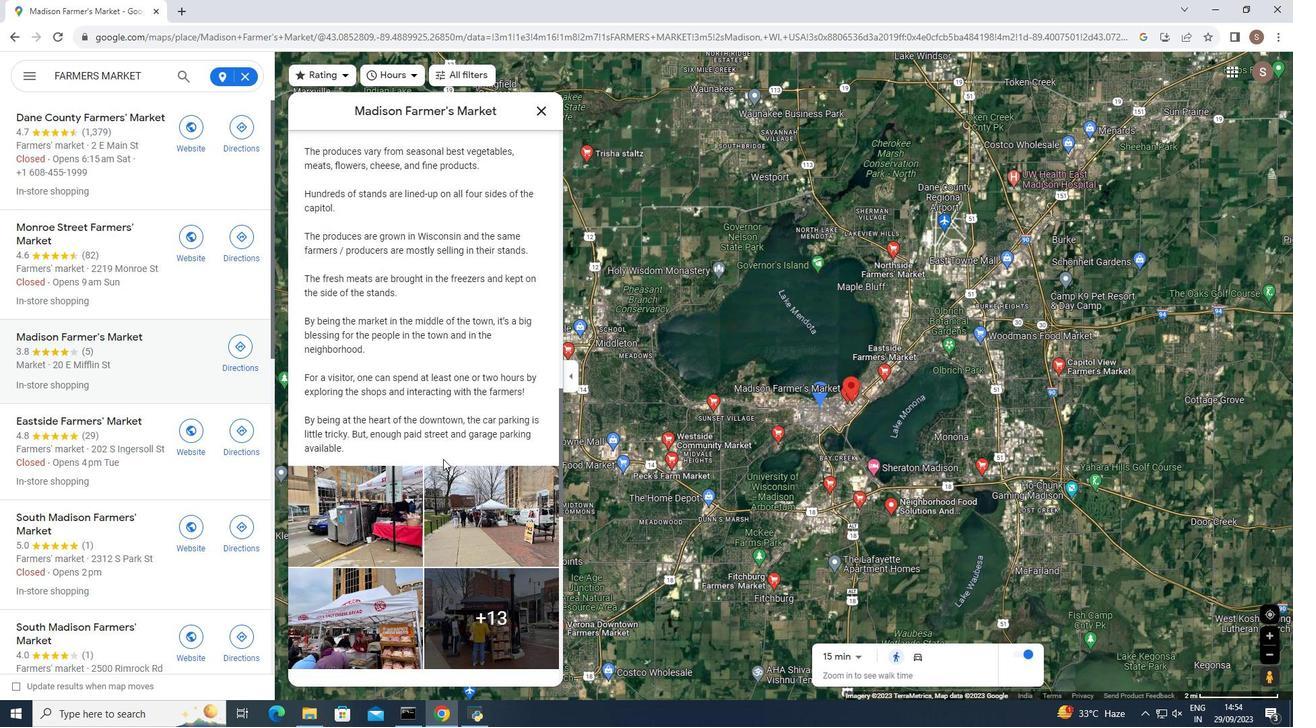 
Action: Mouse moved to (442, 460)
Screenshot: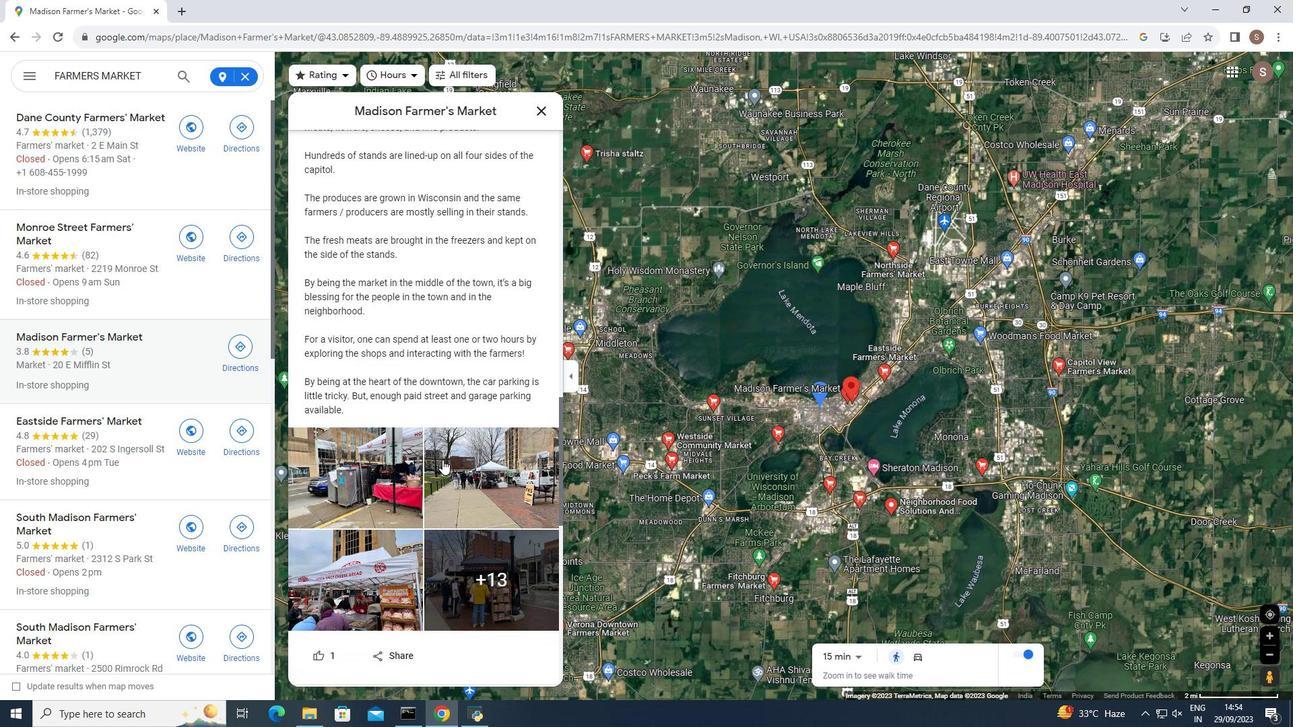 
Action: Mouse scrolled (442, 459) with delta (0, 0)
Screenshot: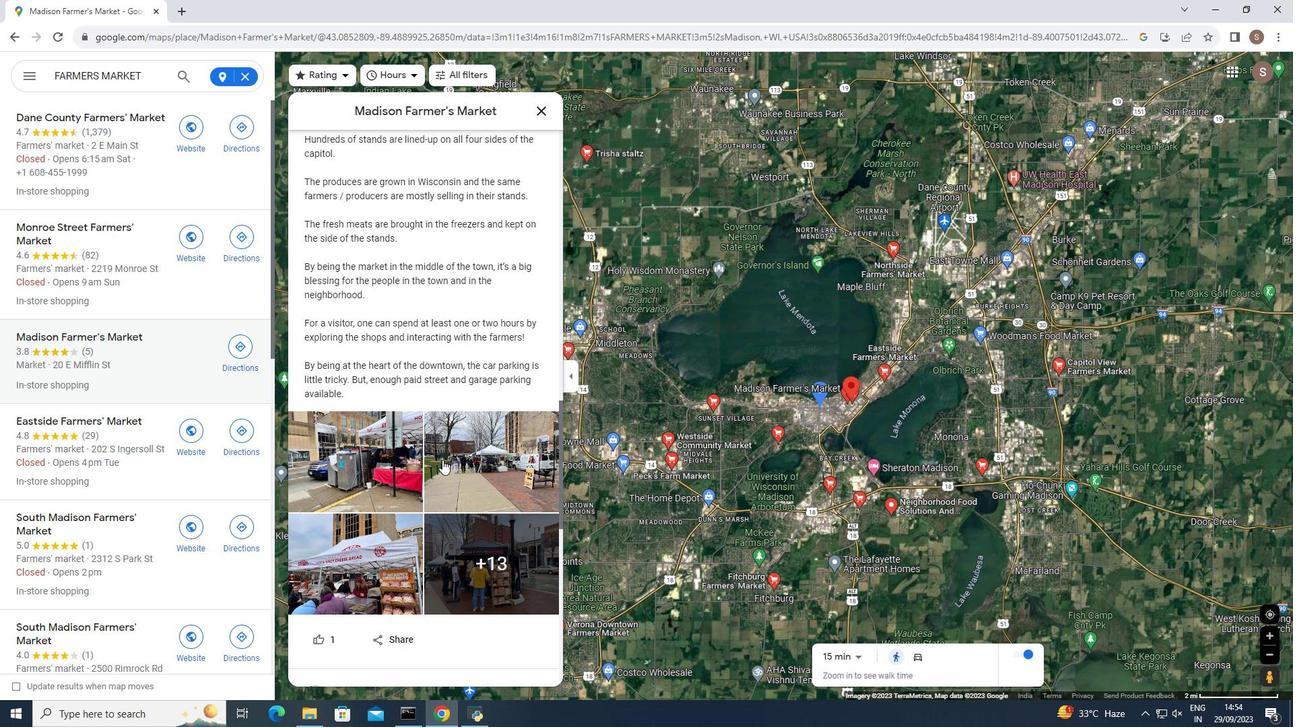 
Action: Mouse scrolled (442, 459) with delta (0, 0)
Screenshot: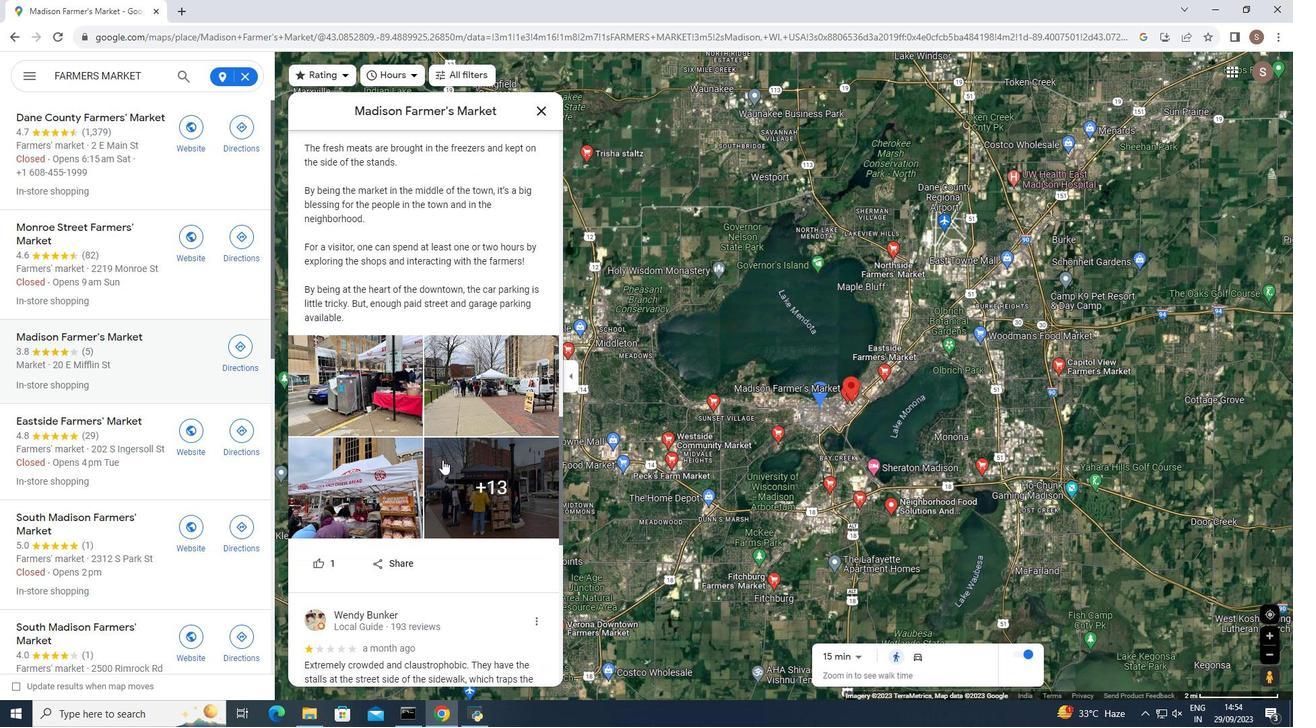 
Action: Mouse scrolled (442, 459) with delta (0, 0)
Screenshot: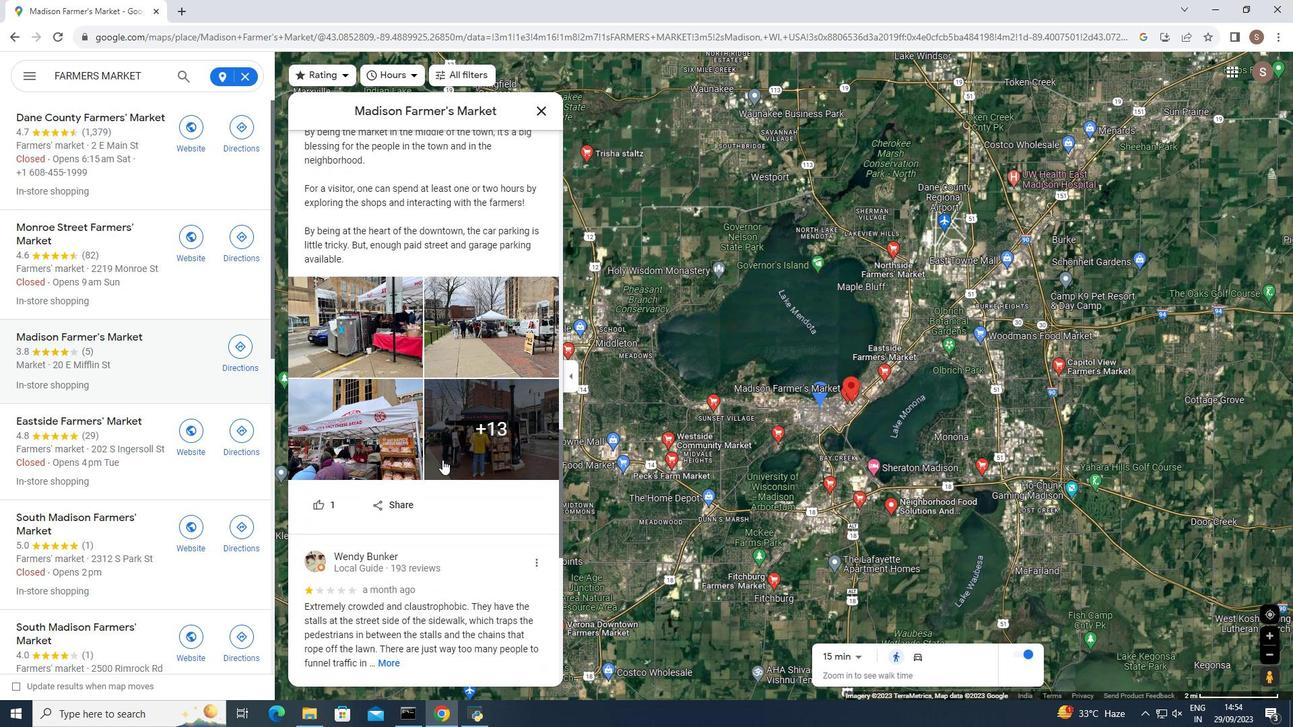 
Action: Mouse scrolled (442, 459) with delta (0, 0)
Screenshot: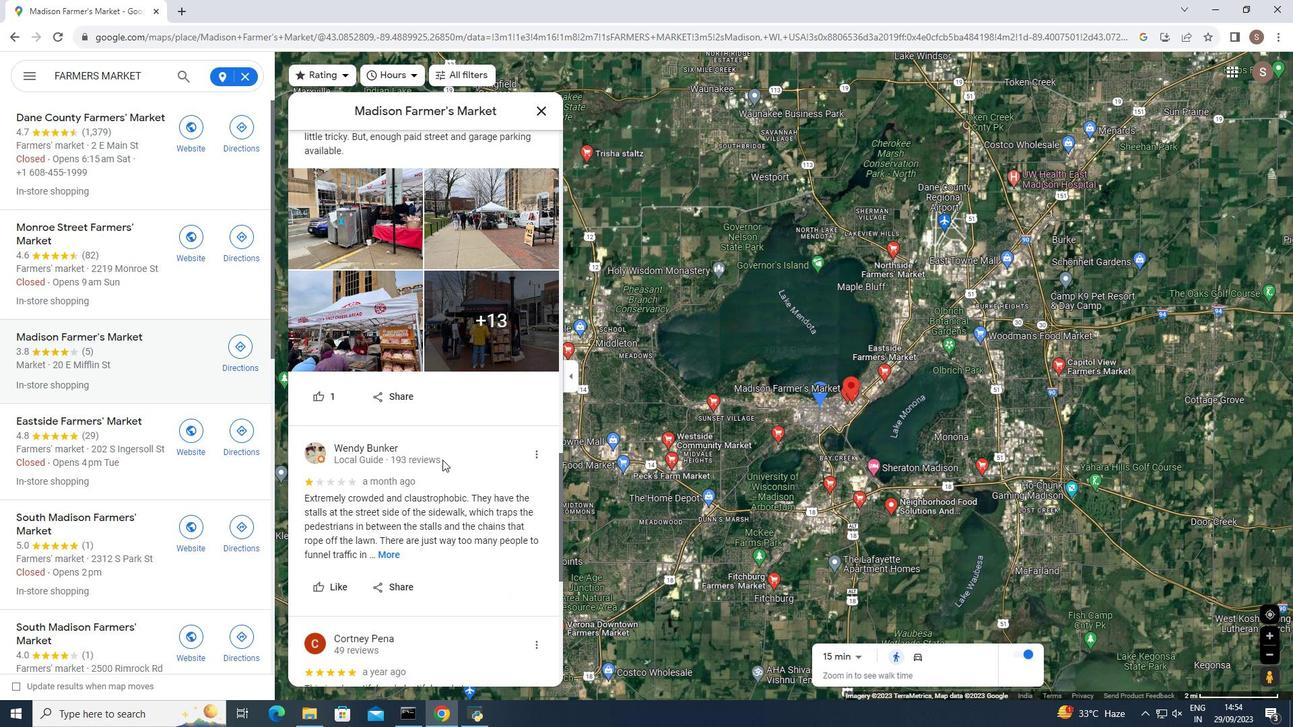 
Action: Mouse scrolled (442, 459) with delta (0, 0)
Screenshot: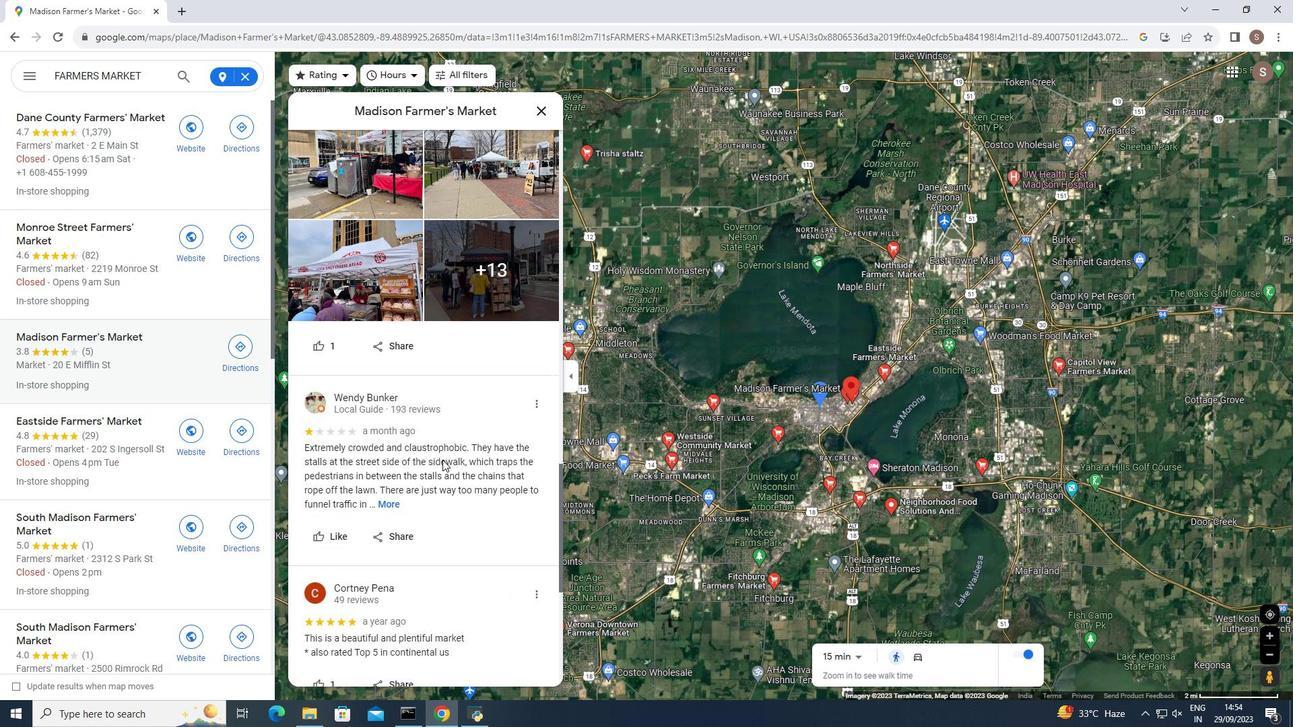 
Action: Mouse scrolled (442, 459) with delta (0, 0)
Screenshot: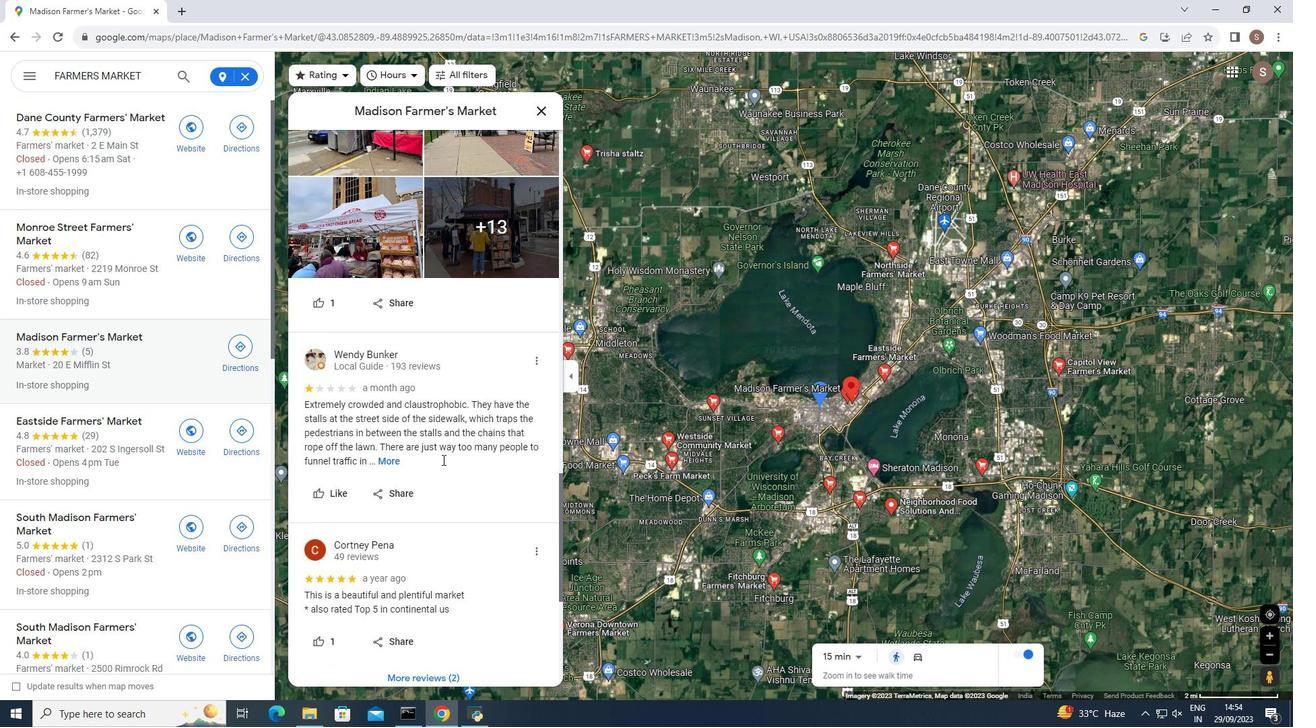 
Action: Mouse moved to (443, 451)
Screenshot: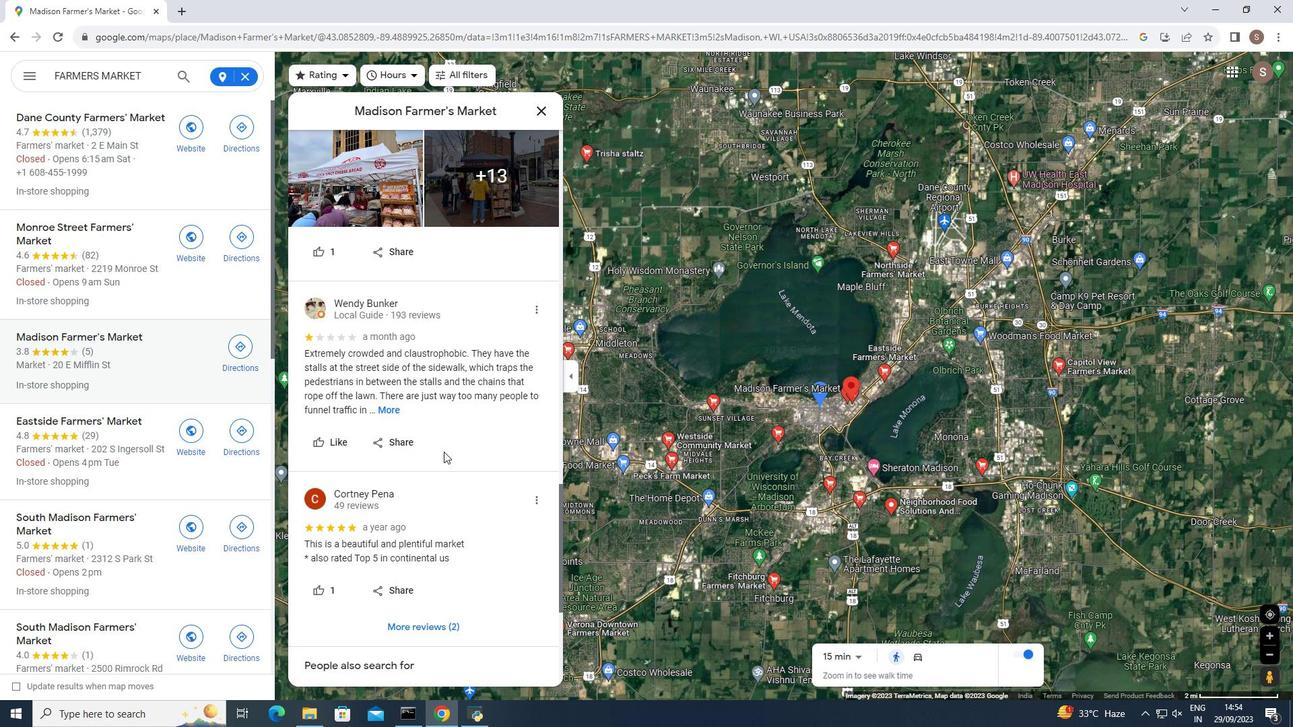 
Action: Mouse scrolled (443, 451) with delta (0, 0)
Screenshot: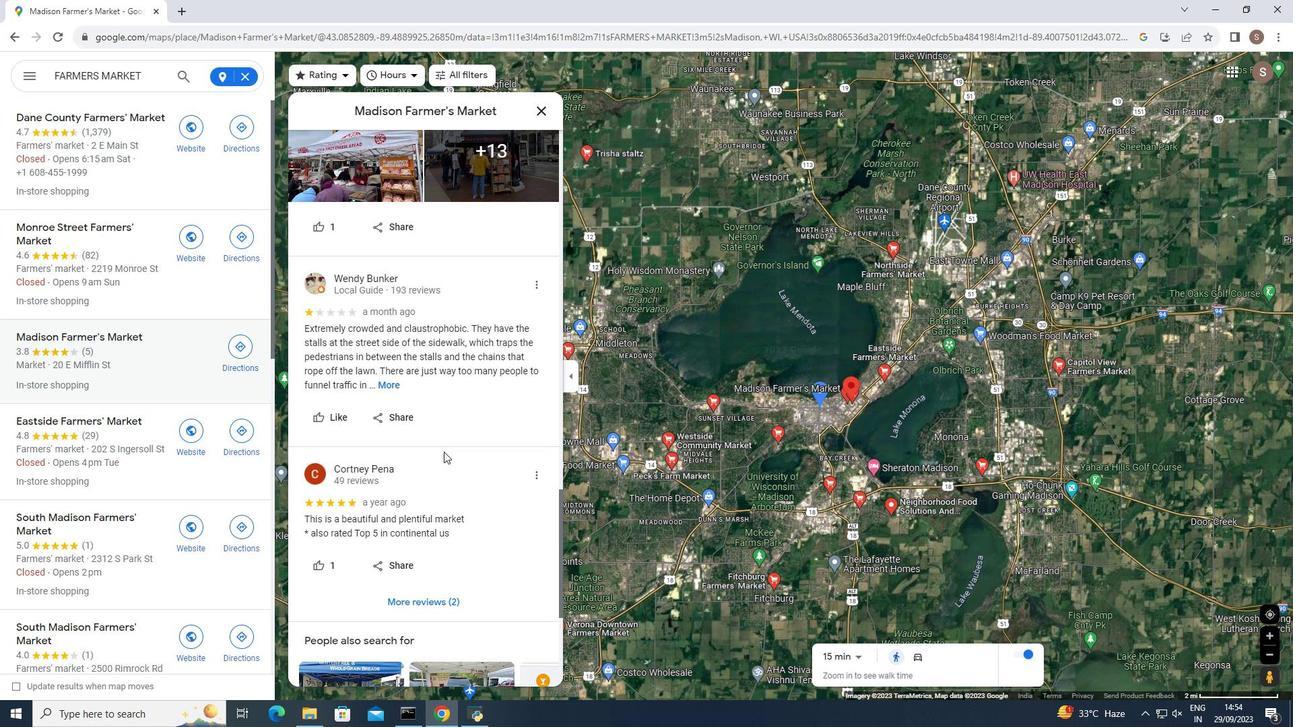 
Action: Mouse scrolled (443, 451) with delta (0, 0)
Screenshot: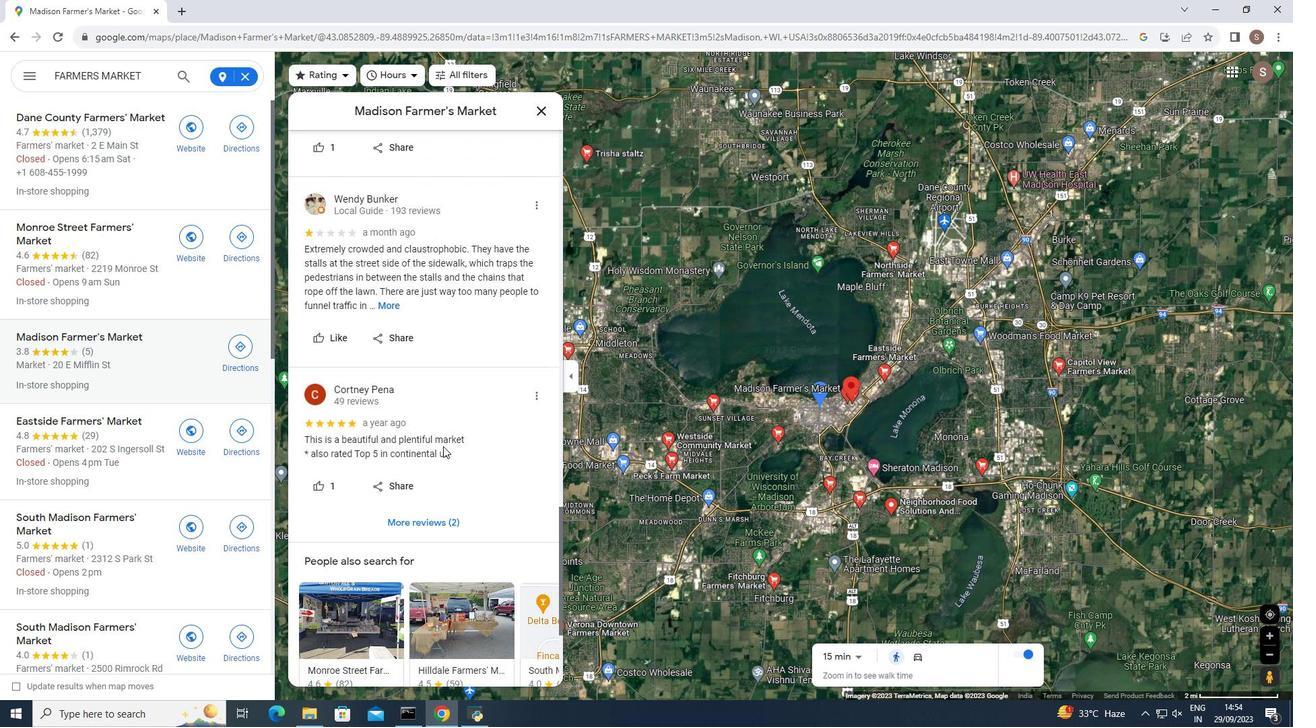 
Action: Mouse moved to (542, 111)
Screenshot: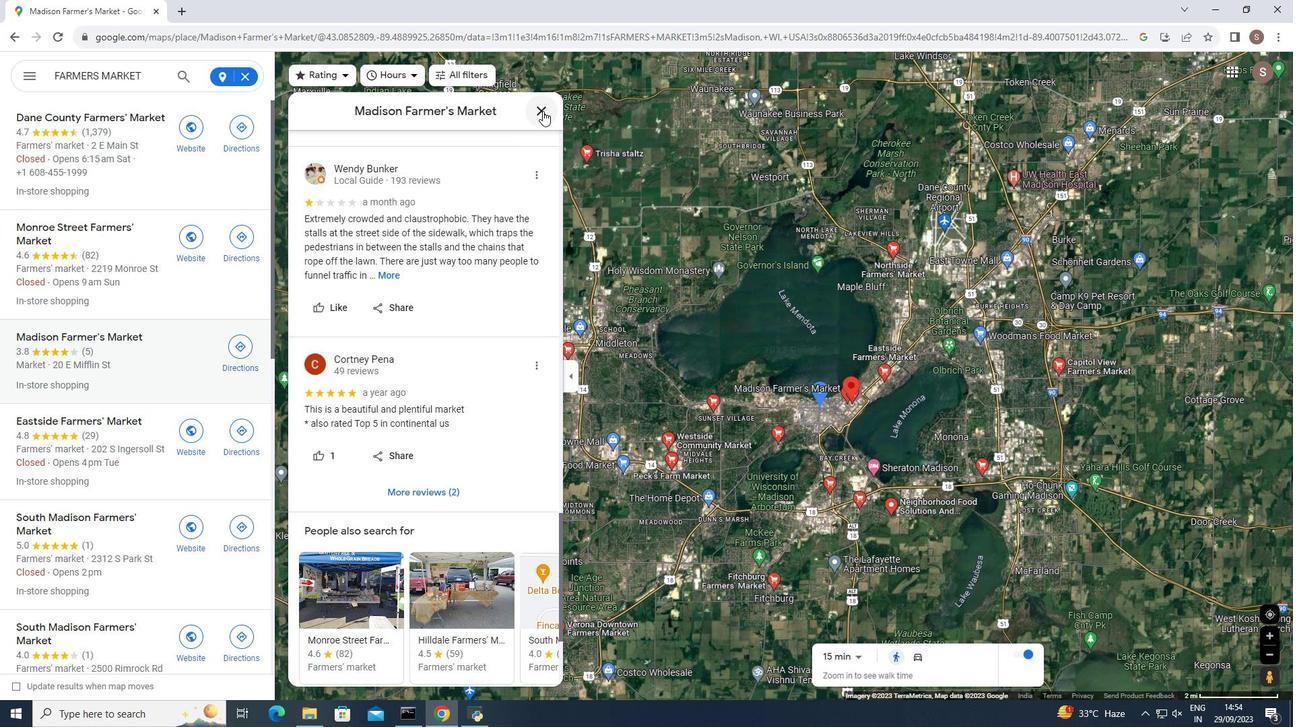 
Action: Mouse pressed left at (542, 111)
Screenshot: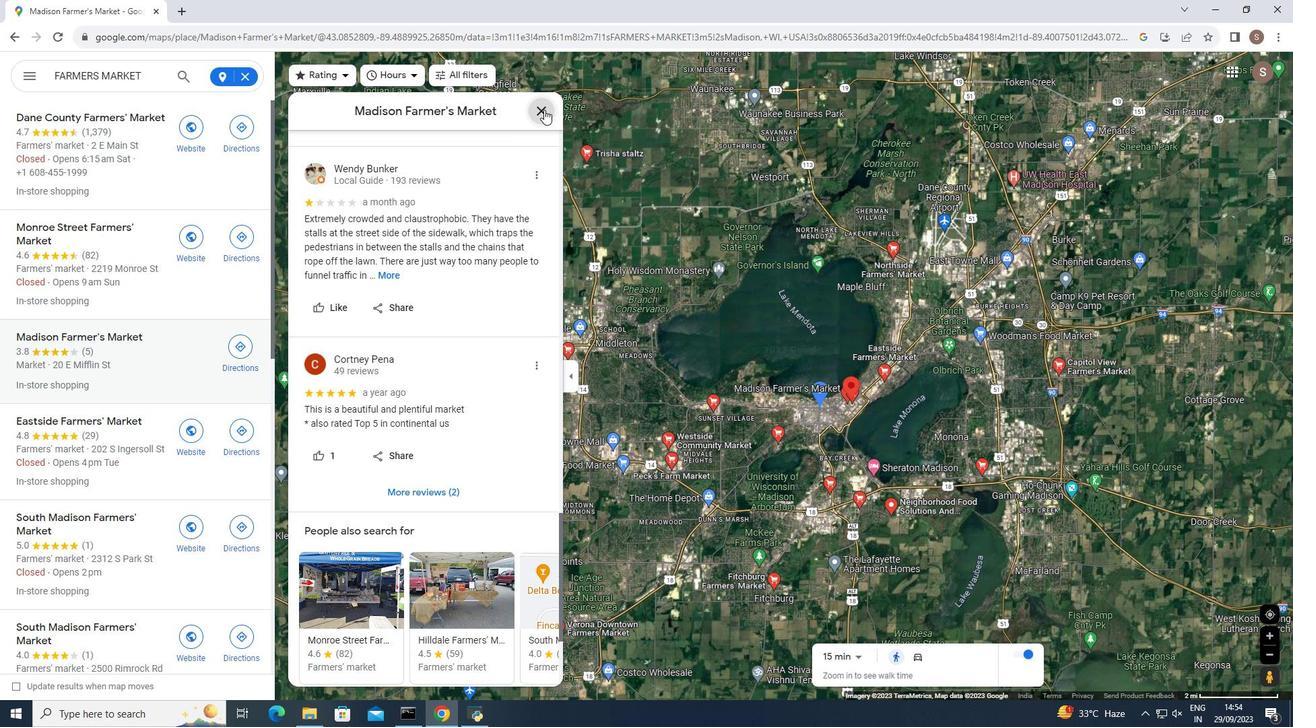 
Action: Mouse moved to (542, 110)
Screenshot: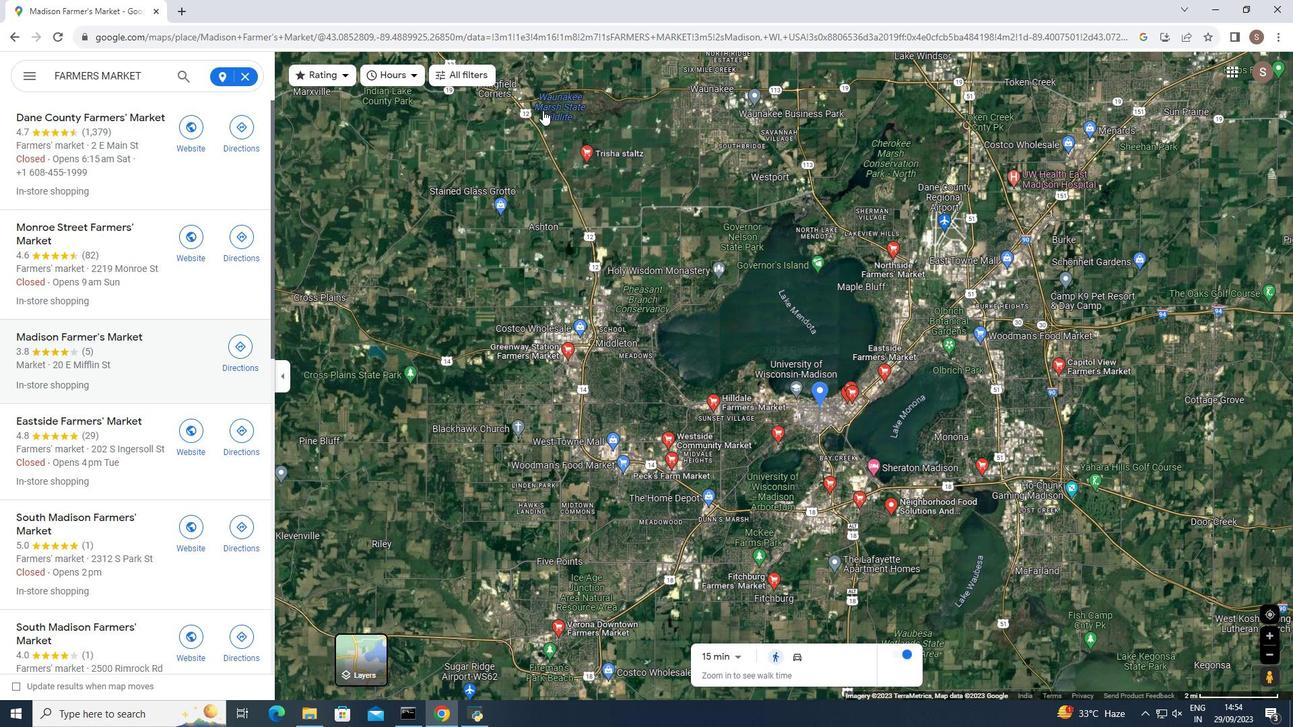 
